 Task: Find the nearest post office or mailbox using Google Maps.
Action: Mouse moved to (484, 244)
Screenshot: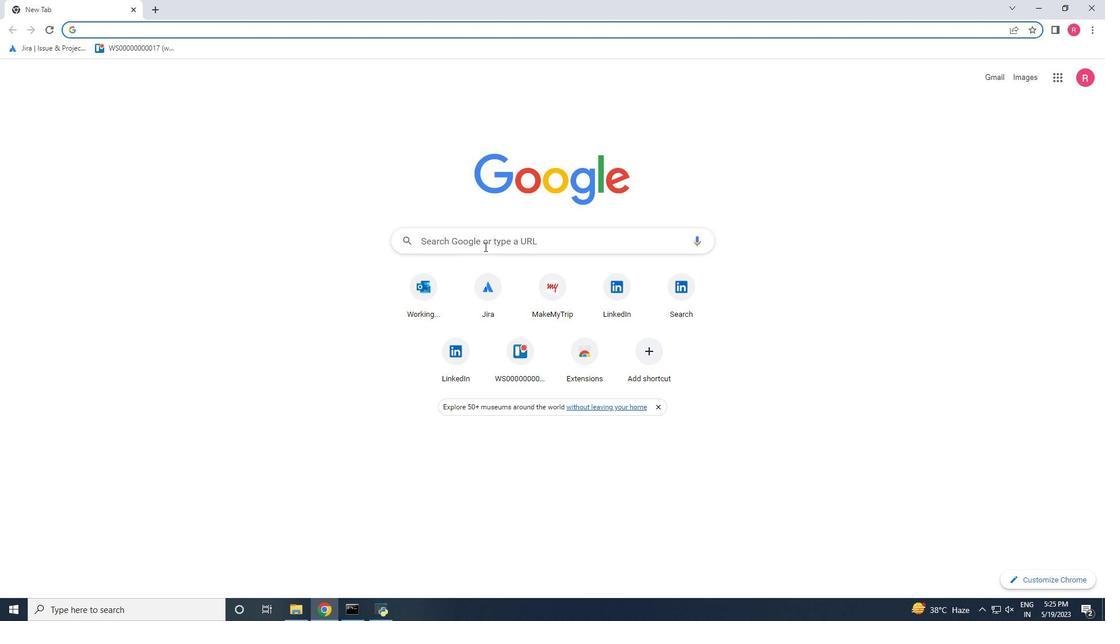 
Action: Mouse pressed left at (484, 244)
Screenshot: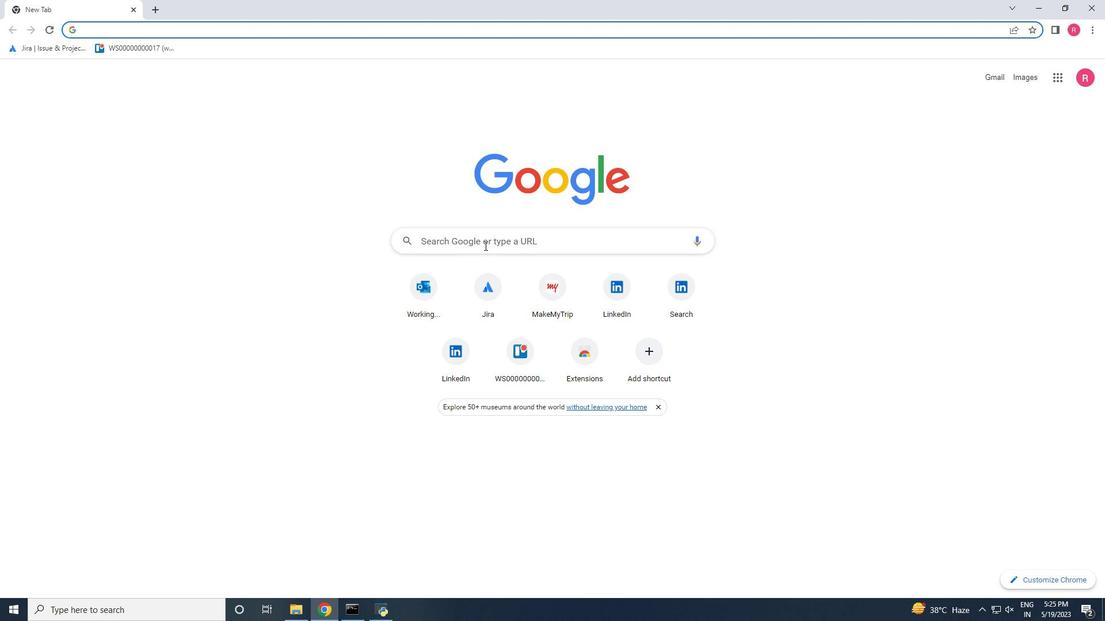 
Action: Key pressed map<Key.backspace><Key.backspace><Key.backspace><Key.backspace><Key.backspace>ap<Key.backspace><Key.backspace>map<Key.enter>
Screenshot: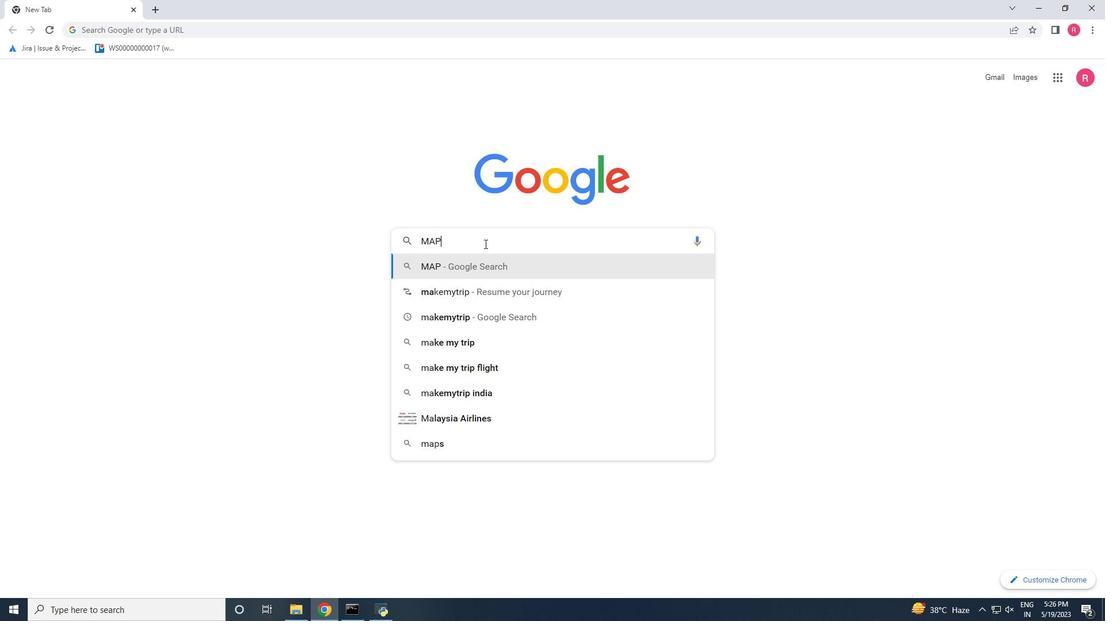 
Action: Mouse moved to (172, 167)
Screenshot: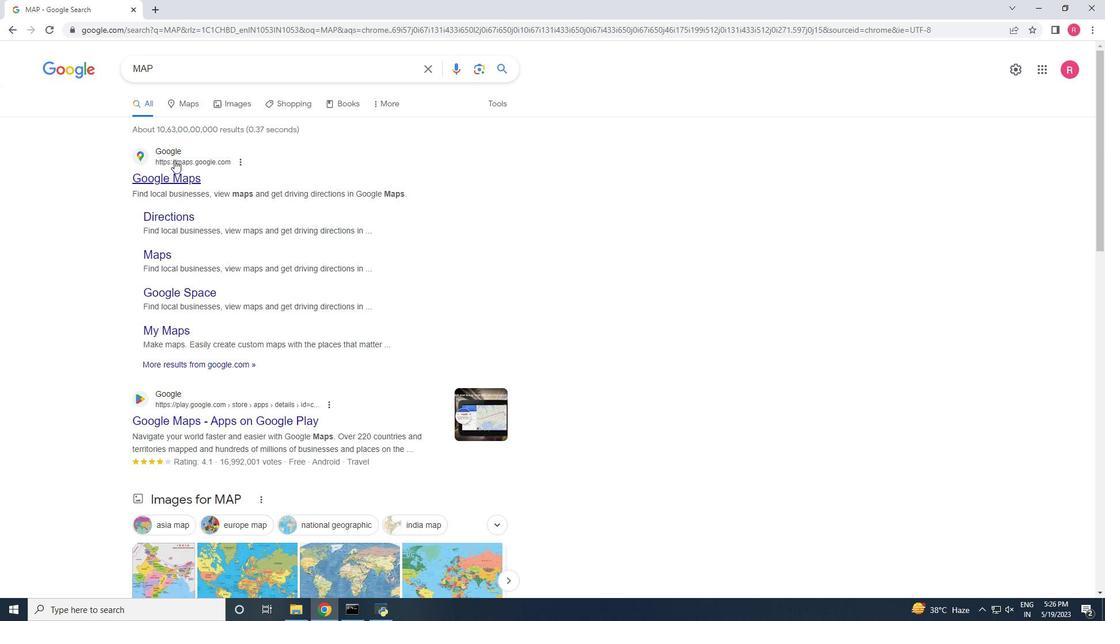 
Action: Mouse pressed left at (172, 167)
Screenshot: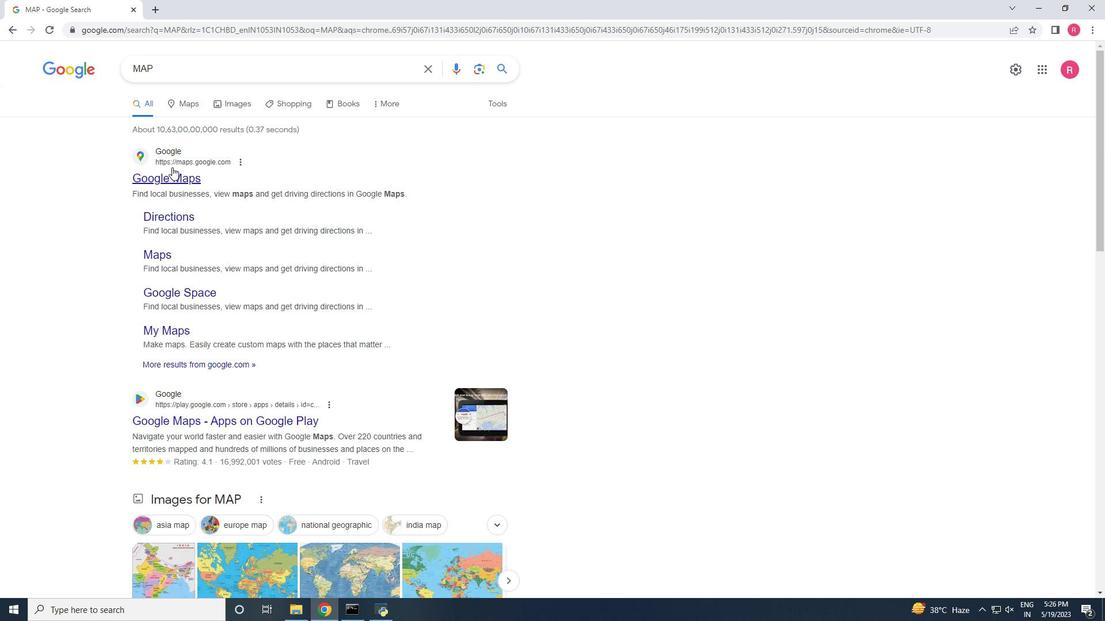 
Action: Mouse moved to (175, 180)
Screenshot: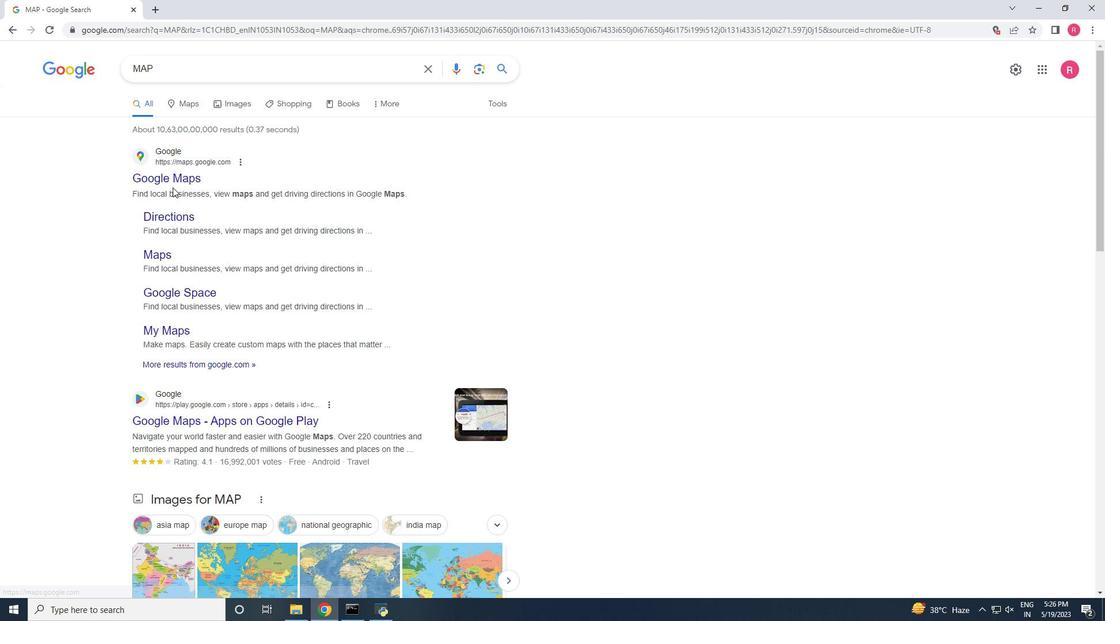 
Action: Mouse pressed left at (175, 180)
Screenshot: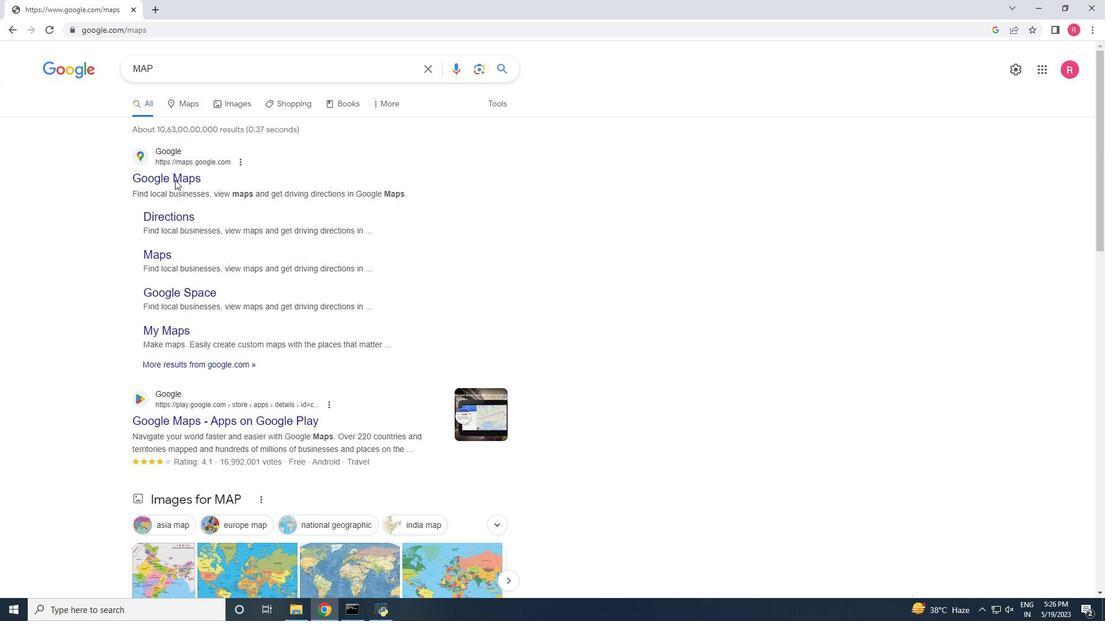 
Action: Mouse moved to (211, 219)
Screenshot: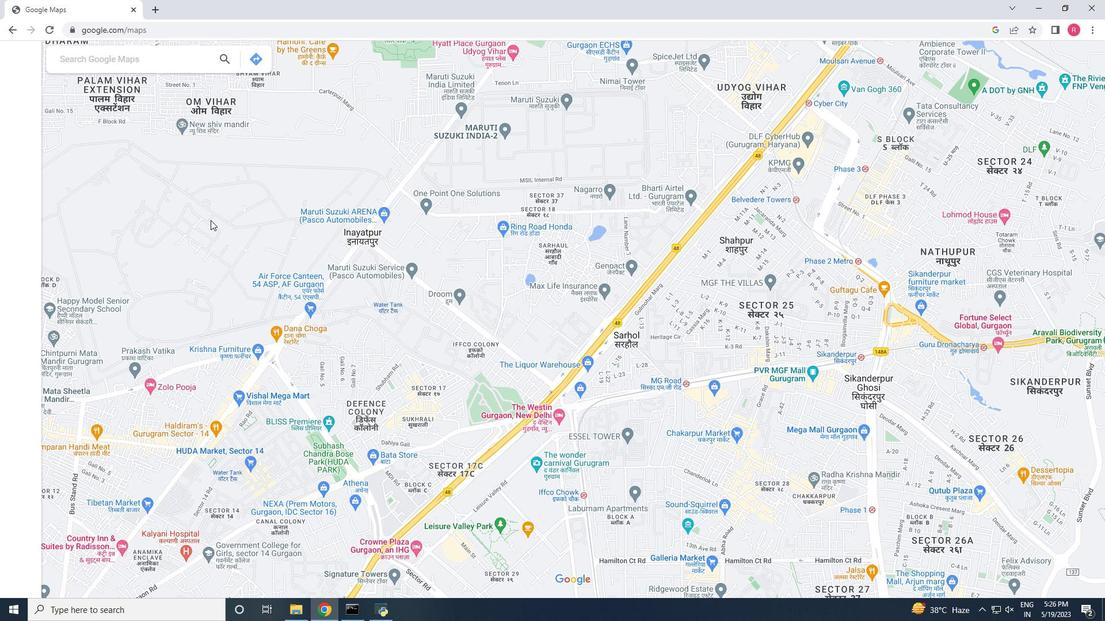 
Action: Mouse scrolled (211, 220) with delta (0, 0)
Screenshot: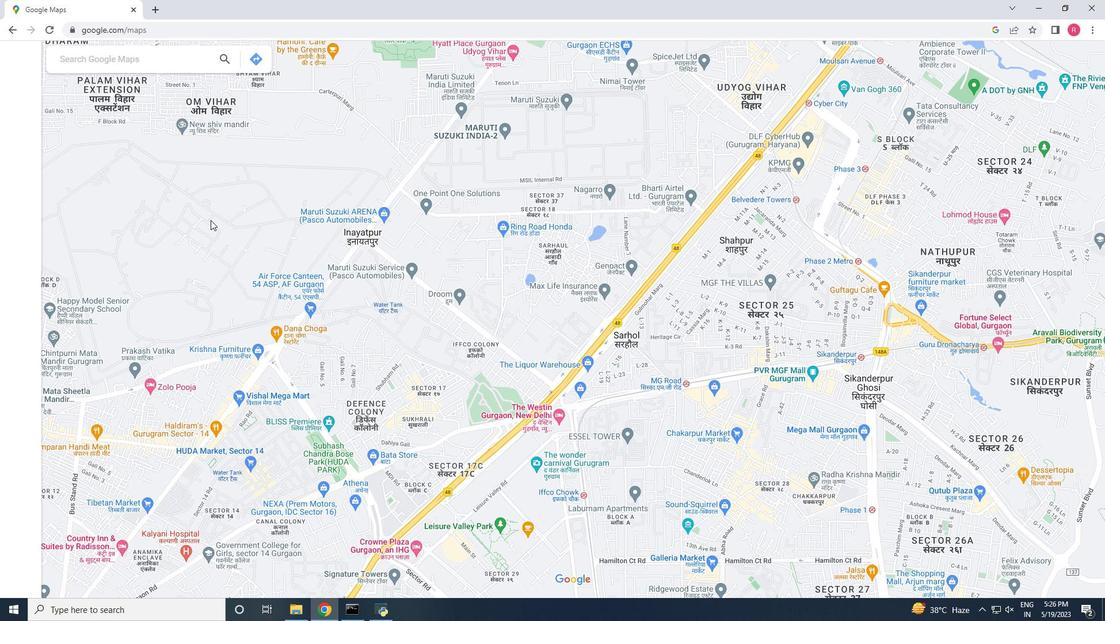 
Action: Mouse scrolled (211, 220) with delta (0, 0)
Screenshot: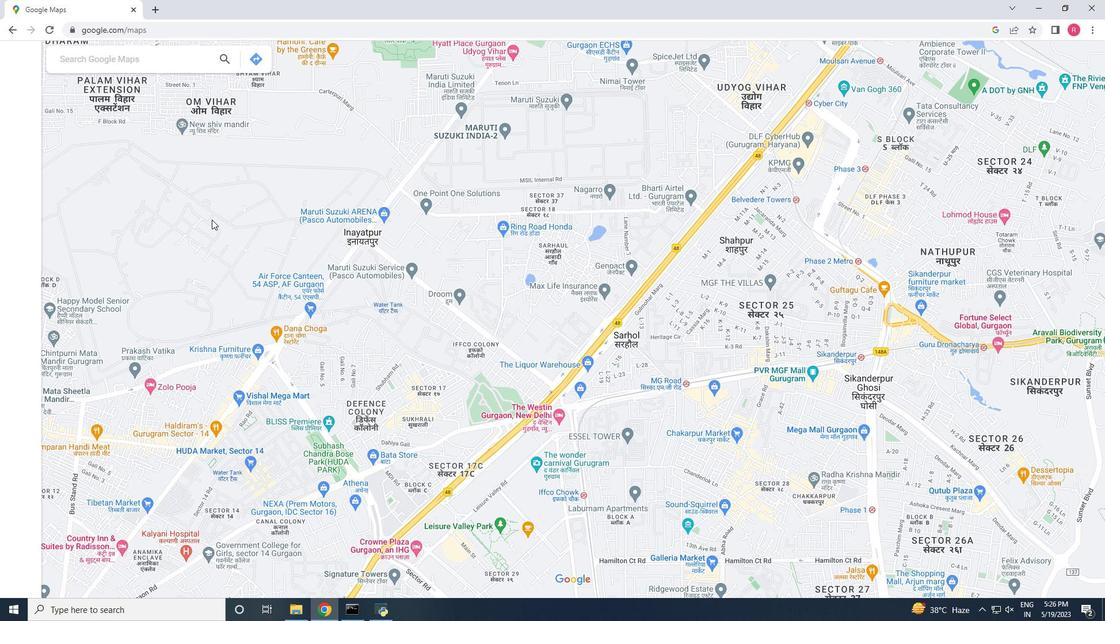 
Action: Mouse scrolled (211, 220) with delta (0, 0)
Screenshot: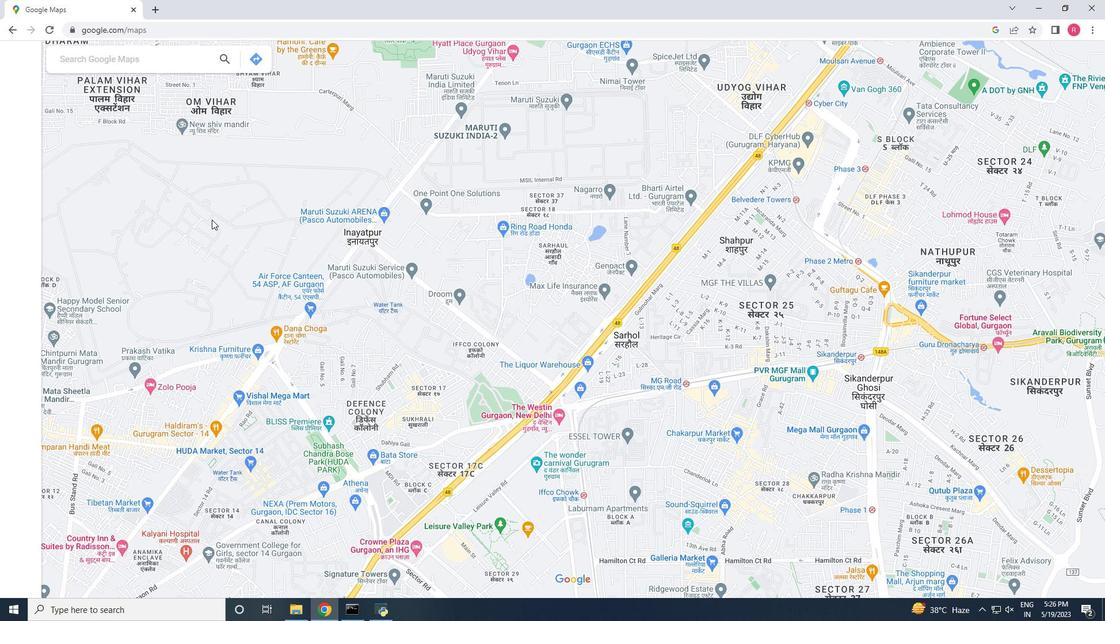 
Action: Mouse scrolled (211, 220) with delta (0, 0)
Screenshot: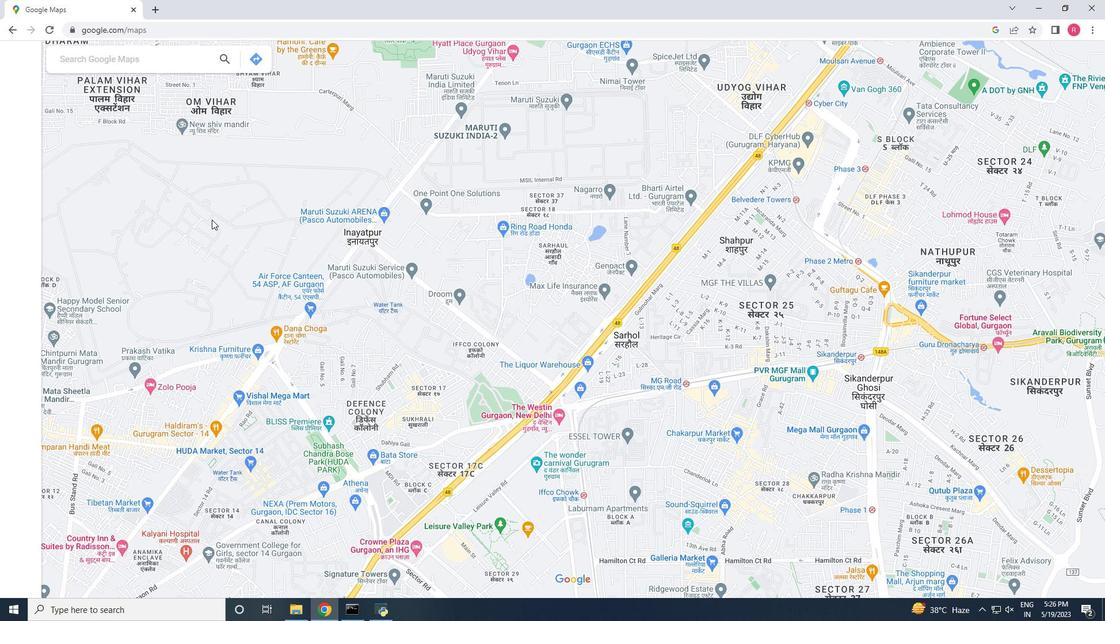 
Action: Mouse moved to (122, 63)
Screenshot: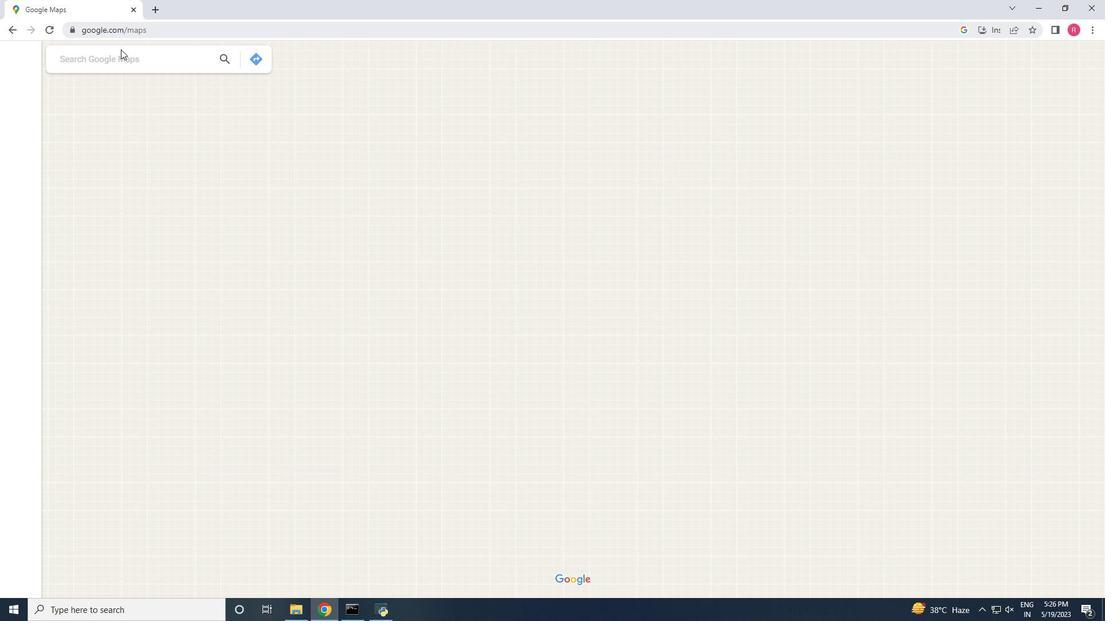 
Action: Mouse pressed left at (122, 63)
Screenshot: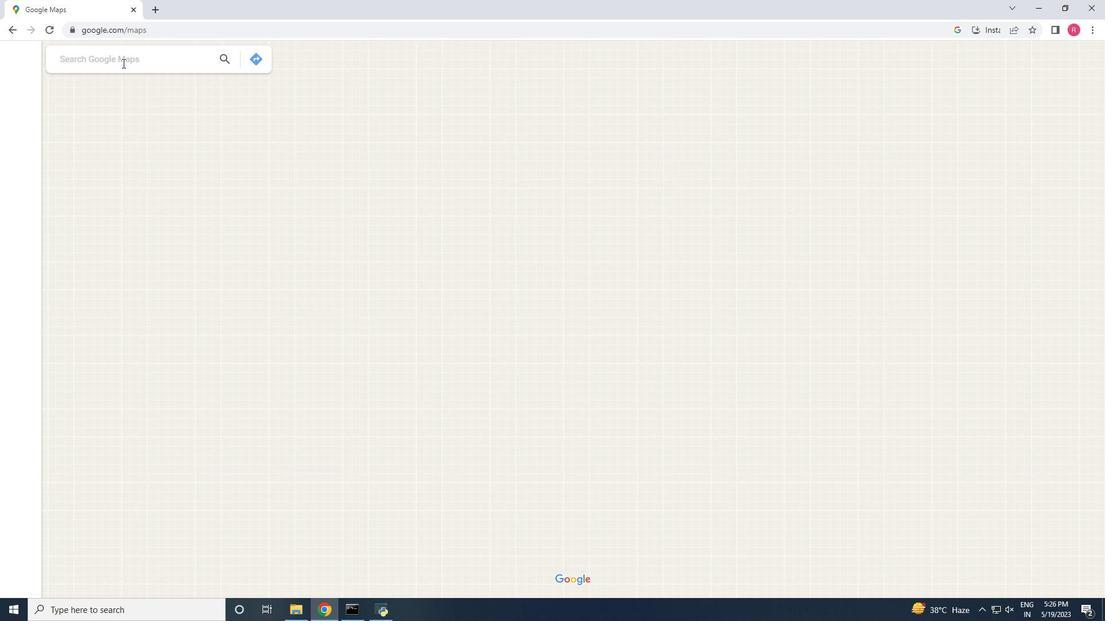 
Action: Key pressed nearby<Key.caps_lock><Key.space>POST<Key.space>OFFI<Key.down><Key.enter>
Screenshot: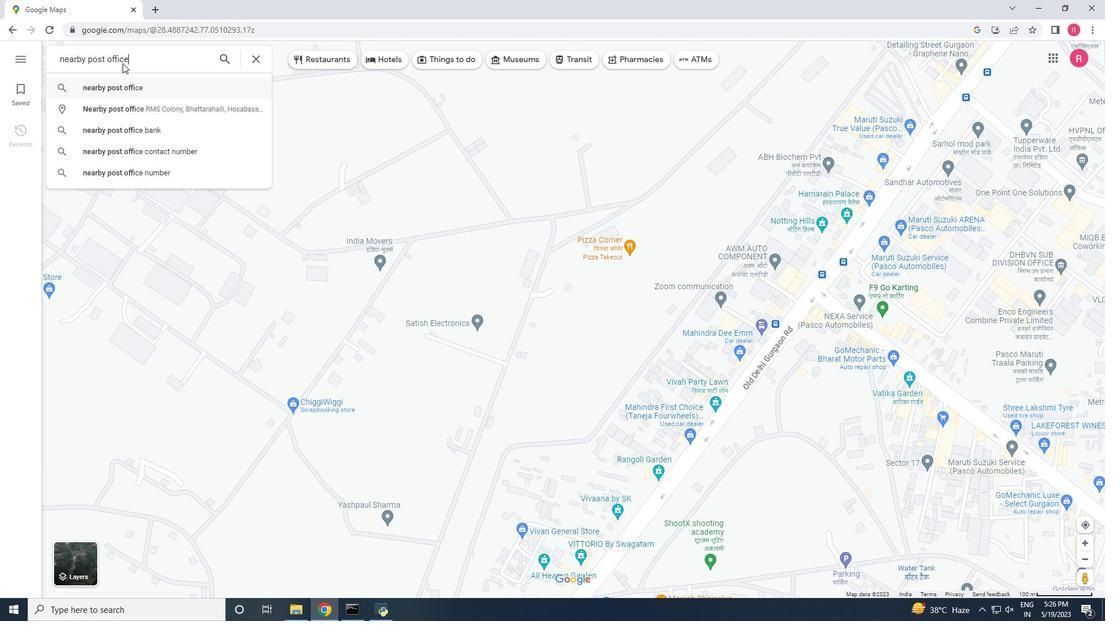
Action: Mouse moved to (107, 105)
Screenshot: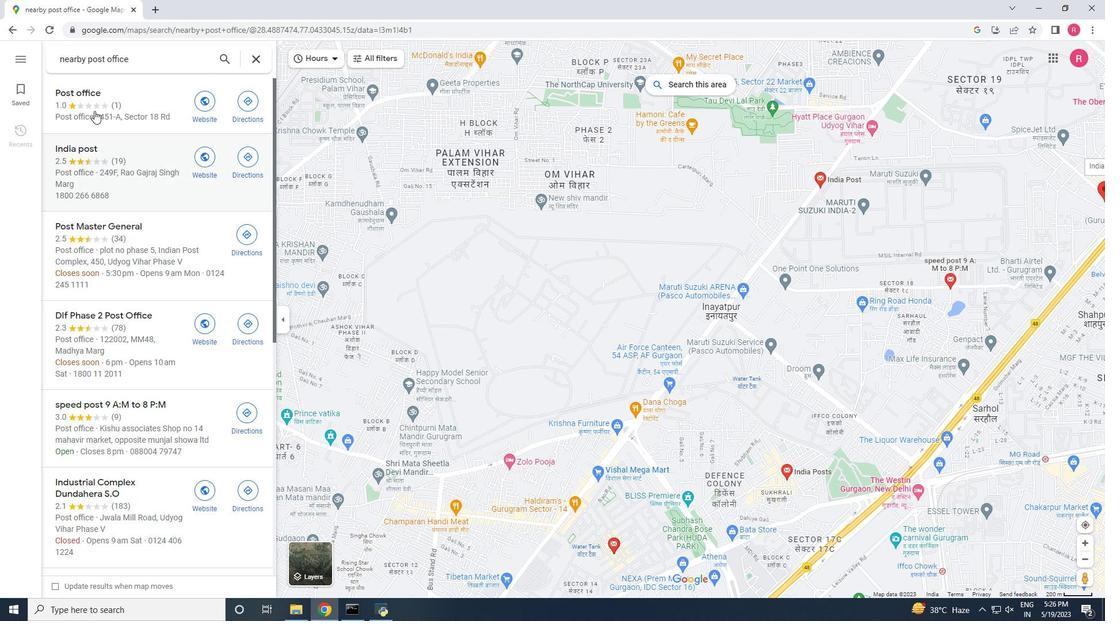 
Action: Mouse pressed left at (107, 105)
Screenshot: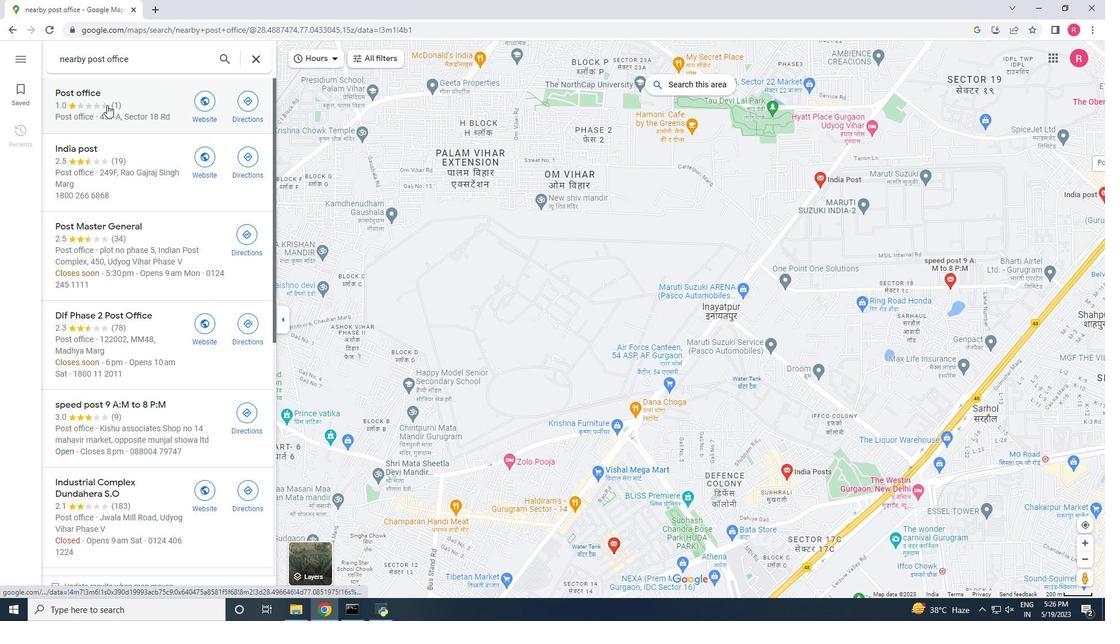 
Action: Mouse moved to (514, 305)
Screenshot: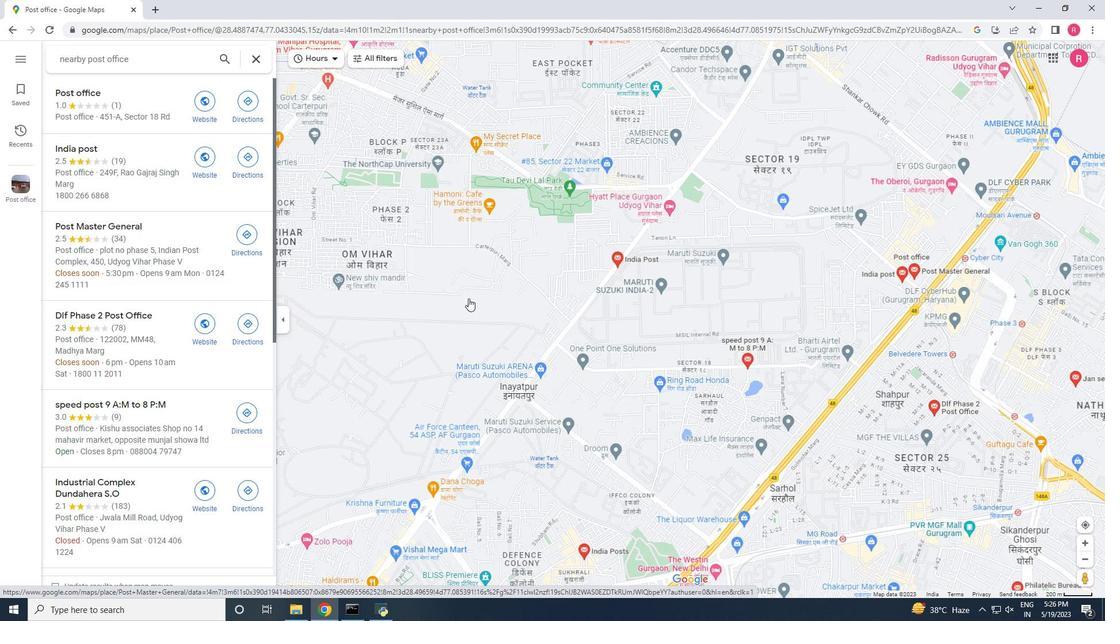 
Action: Mouse scrolled (514, 305) with delta (0, 0)
Screenshot: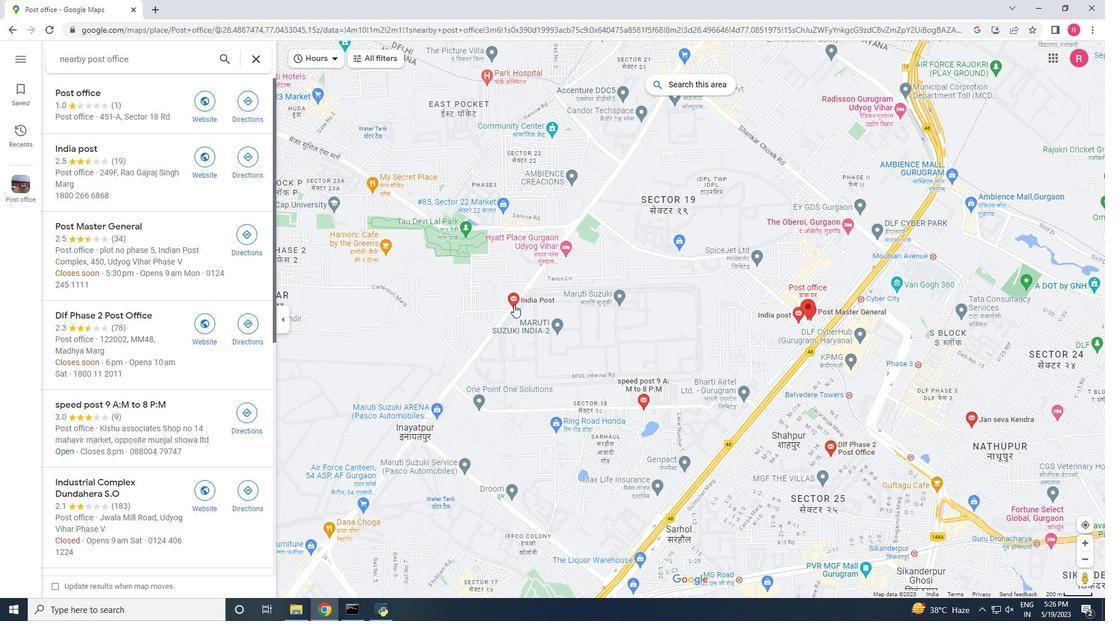 
Action: Mouse scrolled (514, 305) with delta (0, 0)
Screenshot: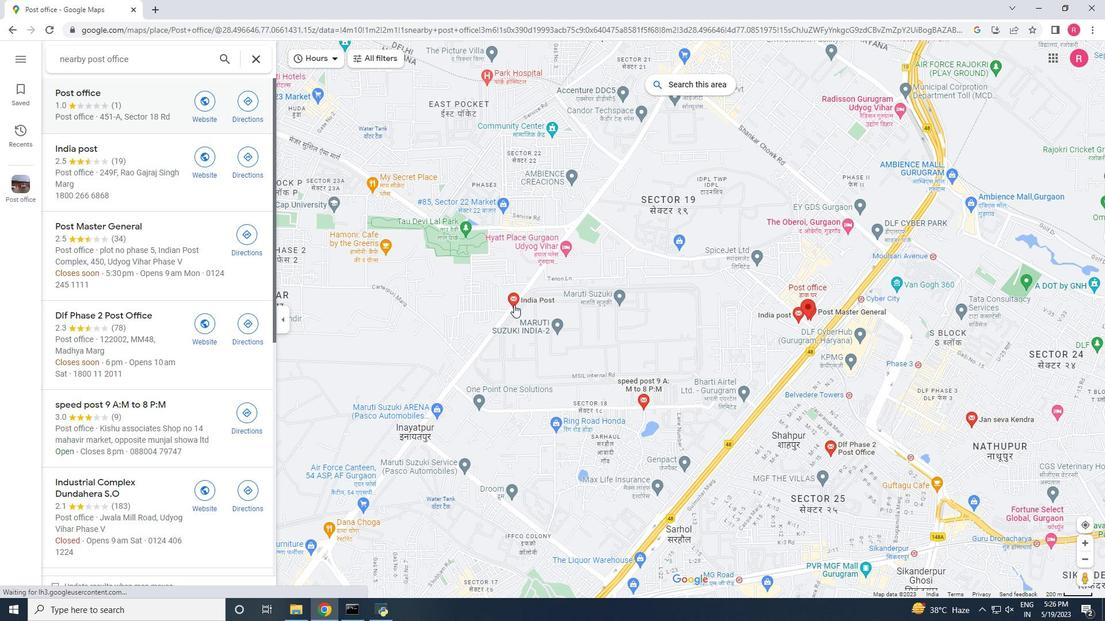 
Action: Mouse scrolled (514, 305) with delta (0, 0)
Screenshot: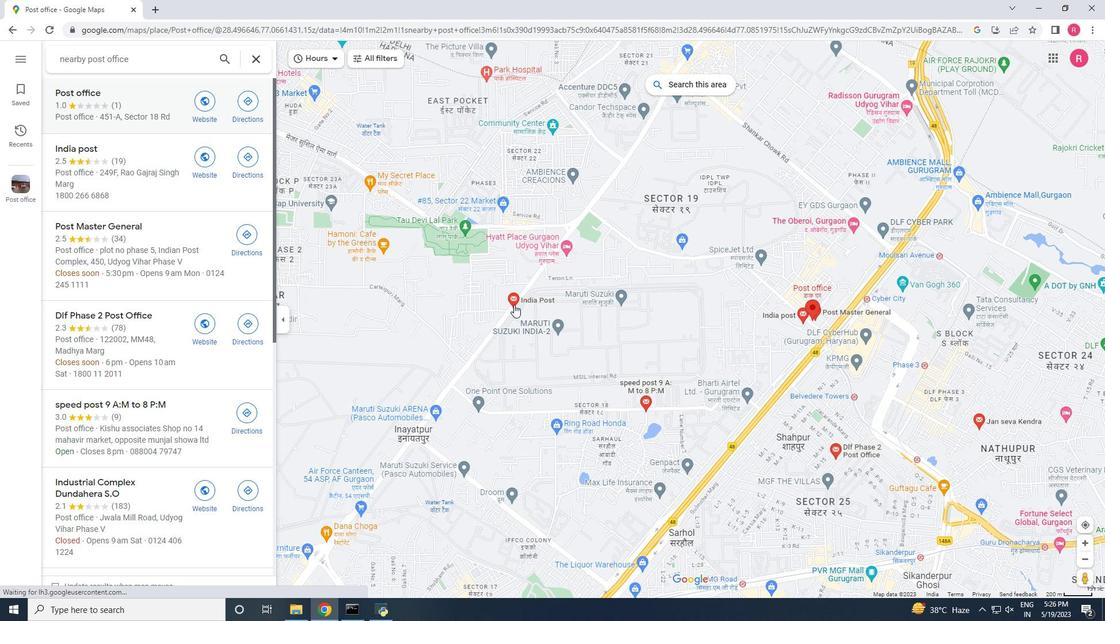 
Action: Mouse scrolled (514, 304) with delta (0, 0)
Screenshot: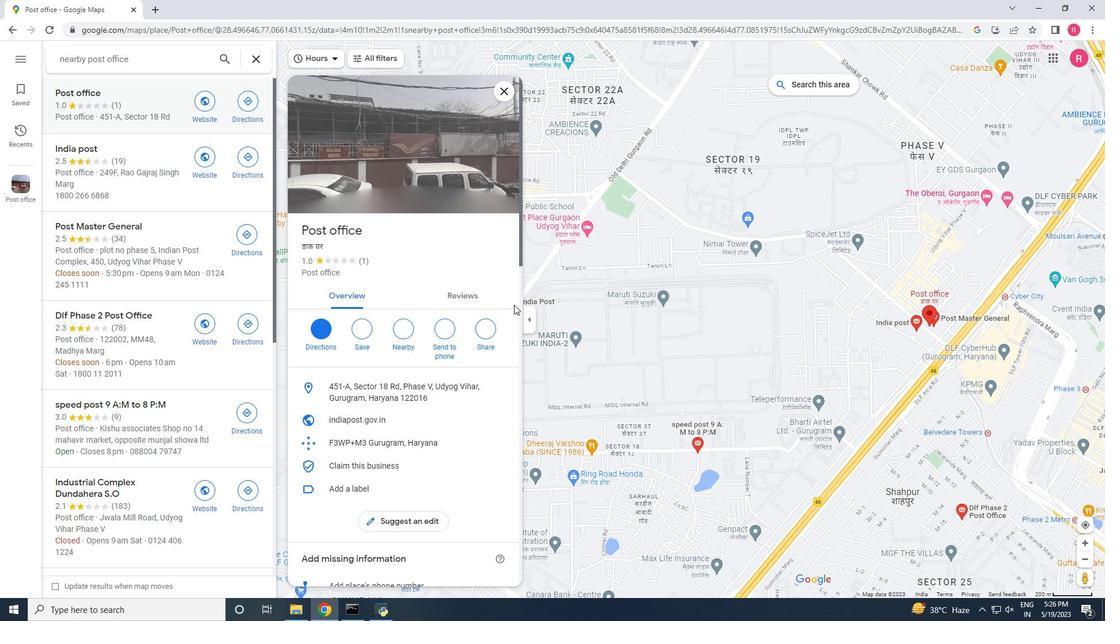 
Action: Mouse scrolled (514, 304) with delta (0, 0)
Screenshot: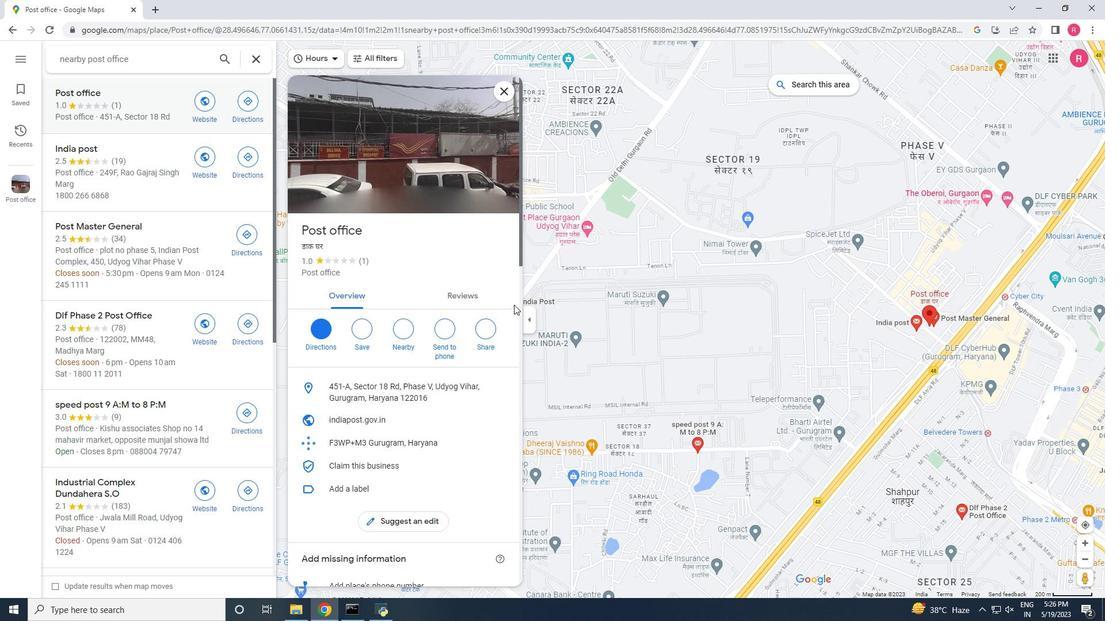 
Action: Mouse moved to (424, 300)
Screenshot: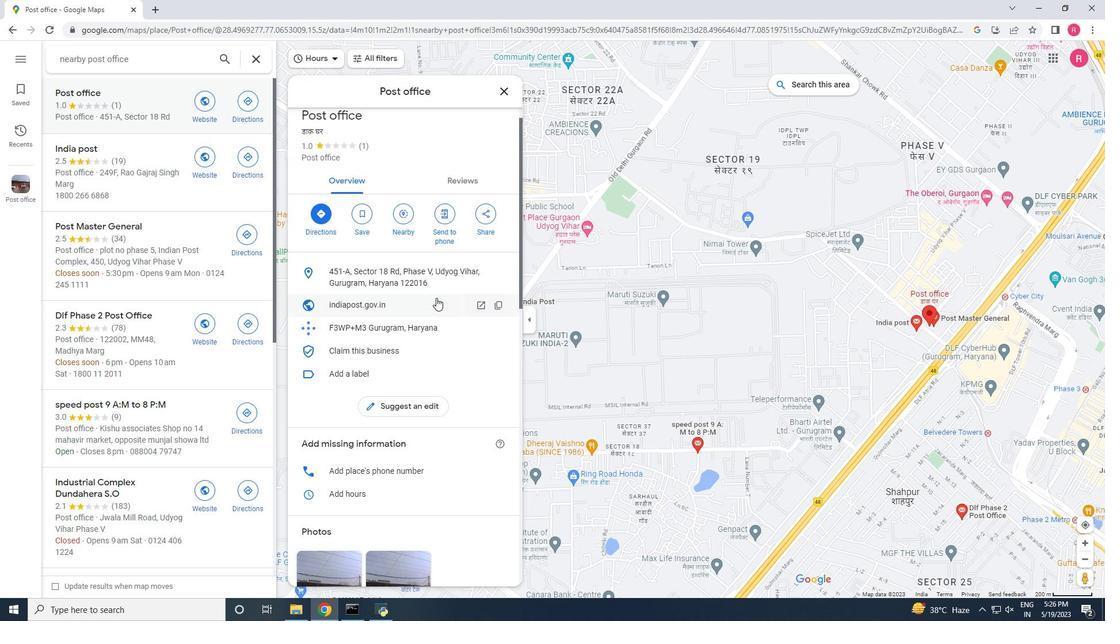 
Action: Mouse scrolled (424, 299) with delta (0, 0)
Screenshot: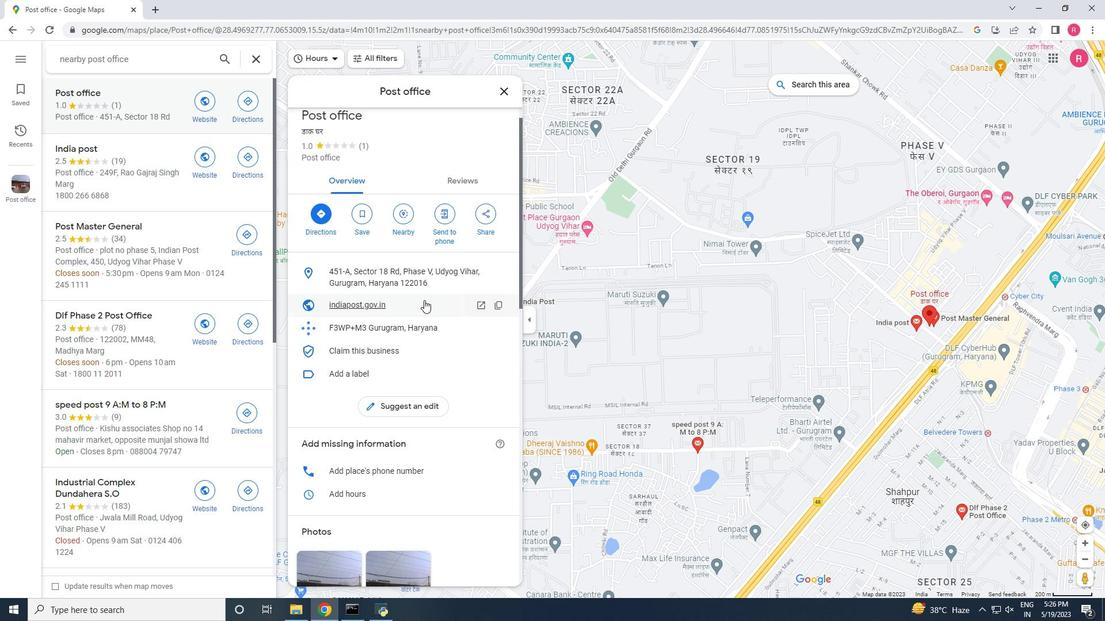
Action: Mouse scrolled (424, 299) with delta (0, 0)
Screenshot: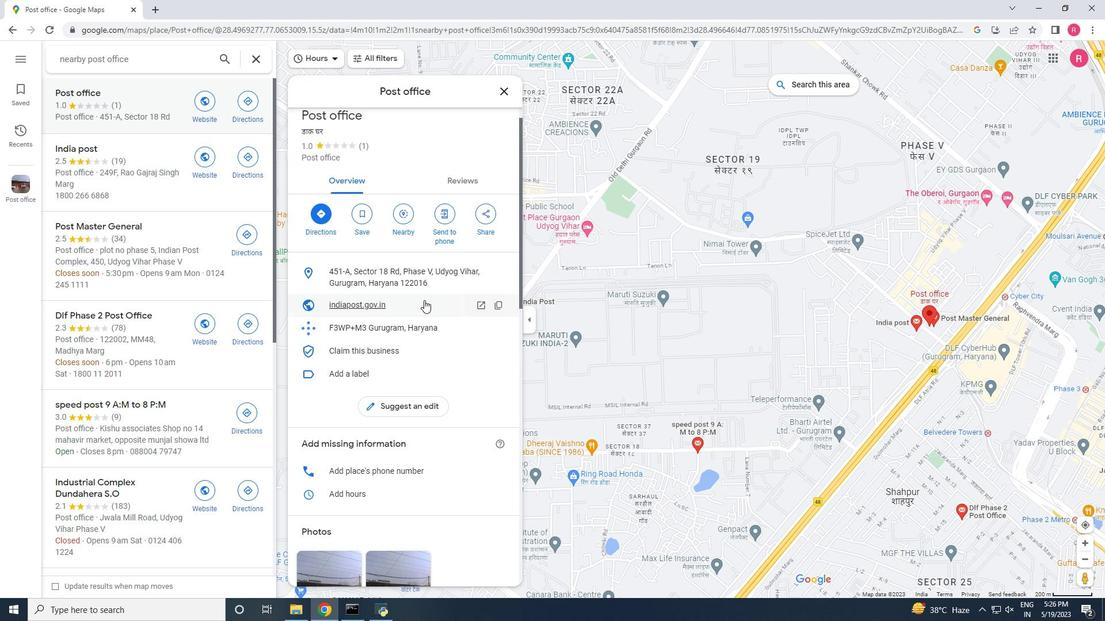 
Action: Mouse moved to (423, 300)
Screenshot: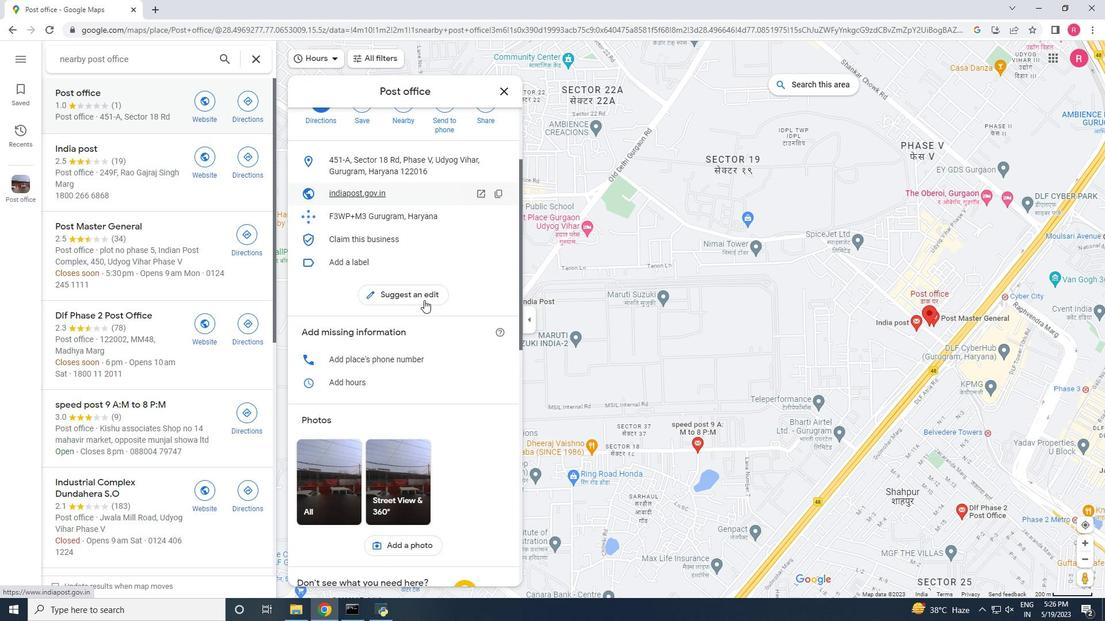 
Action: Mouse scrolled (423, 299) with delta (0, 0)
Screenshot: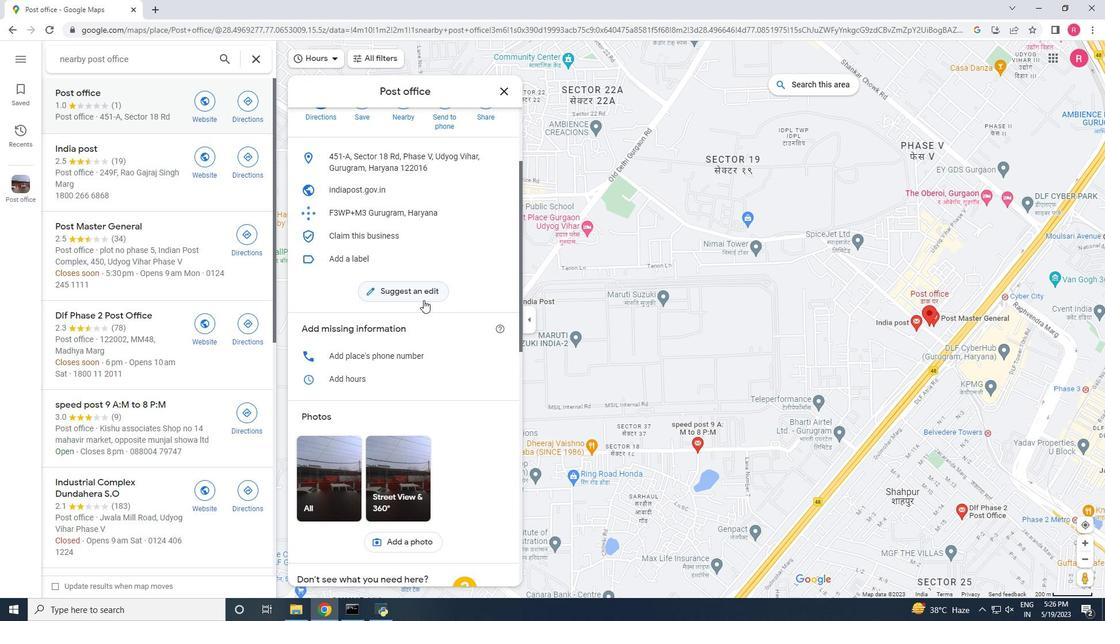 
Action: Mouse scrolled (423, 299) with delta (0, 0)
Screenshot: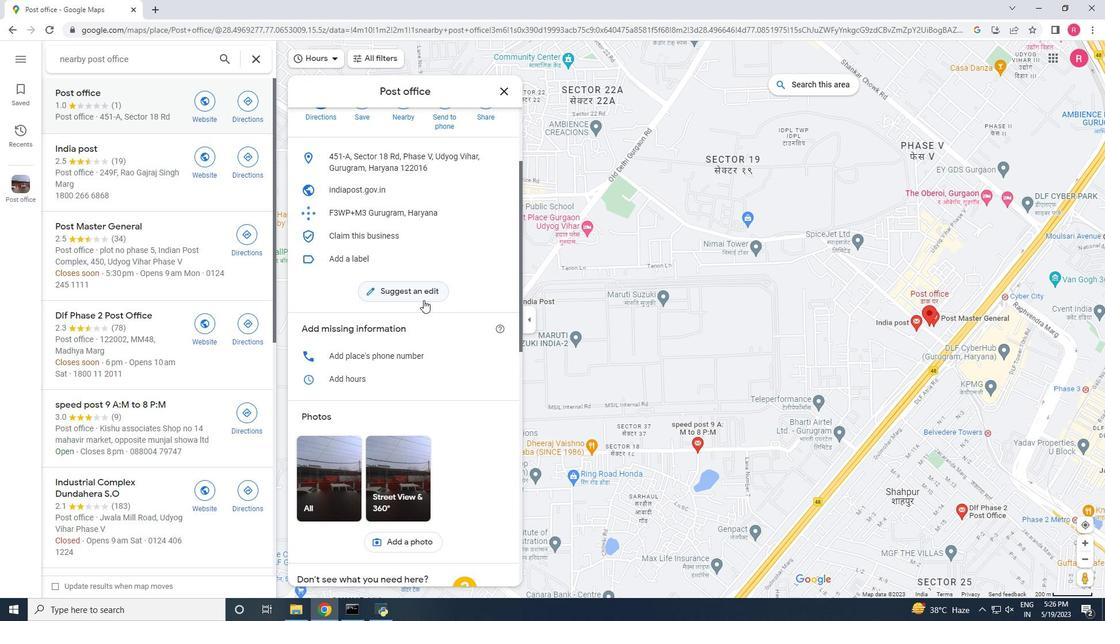 
Action: Mouse scrolled (423, 301) with delta (0, 0)
Screenshot: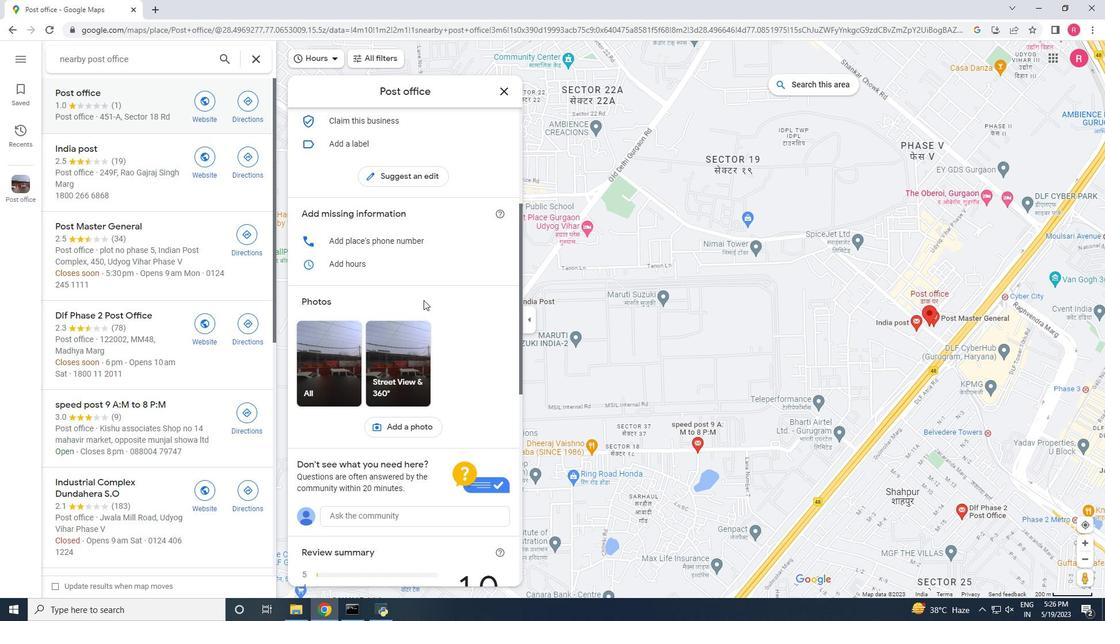 
Action: Mouse scrolled (423, 301) with delta (0, 0)
Screenshot: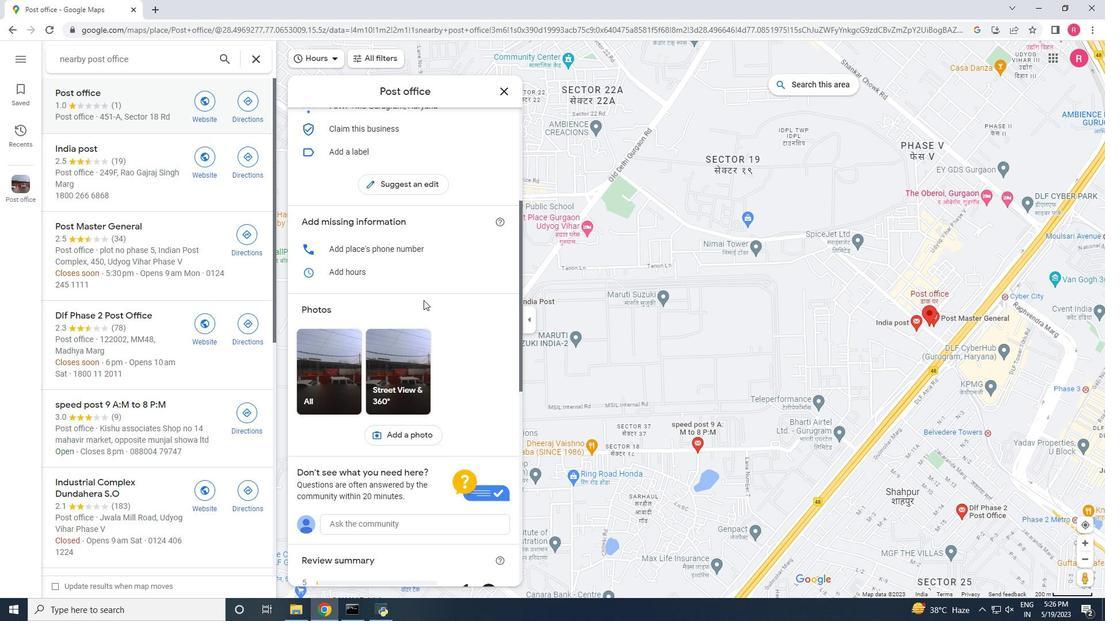 
Action: Mouse scrolled (423, 301) with delta (0, 0)
Screenshot: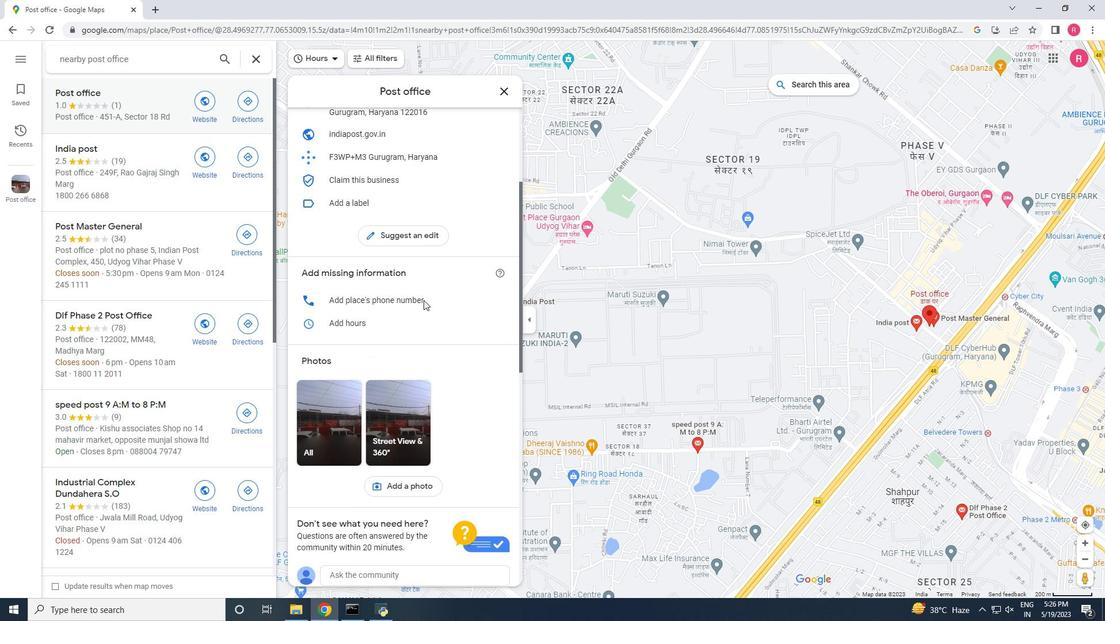 
Action: Mouse scrolled (423, 301) with delta (0, 0)
Screenshot: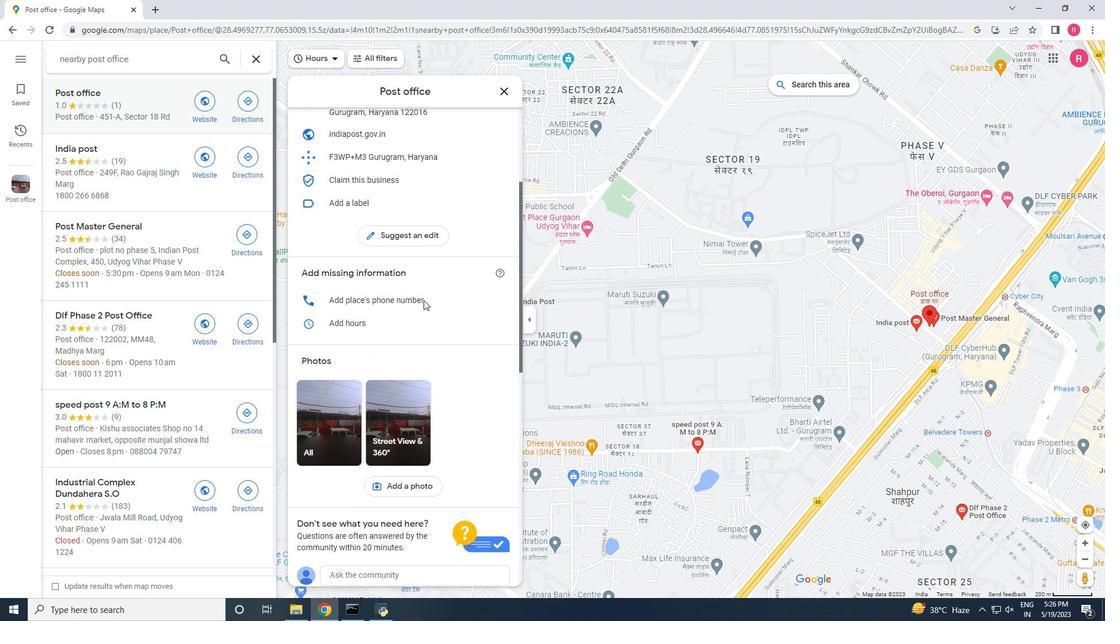 
Action: Mouse scrolled (423, 301) with delta (0, 0)
Screenshot: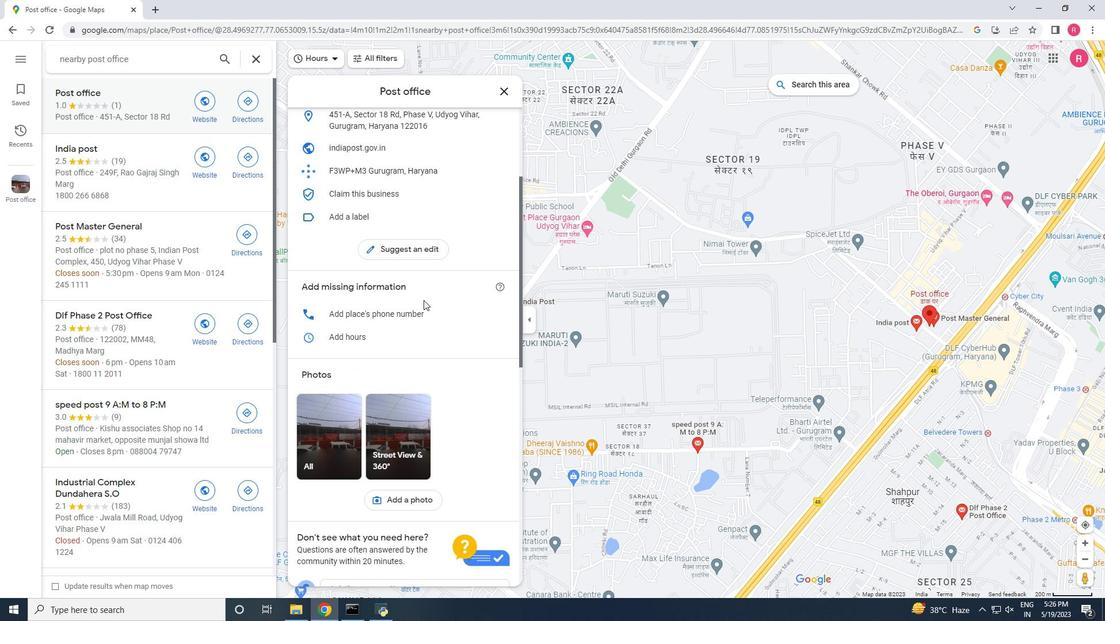 
Action: Mouse scrolled (423, 301) with delta (0, 0)
Screenshot: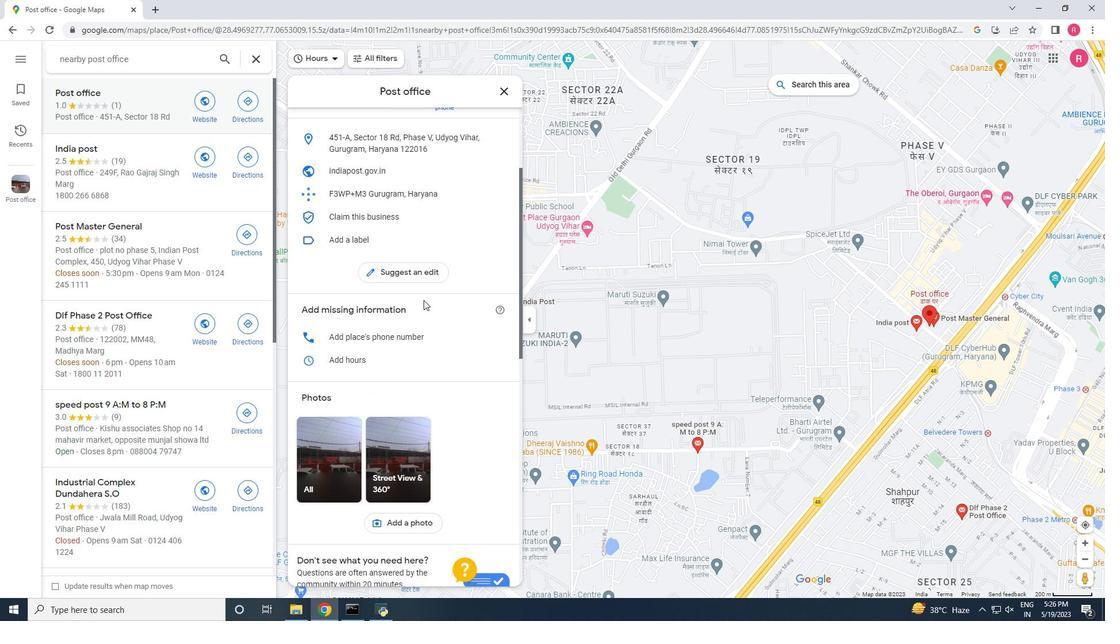 
Action: Mouse scrolled (423, 301) with delta (0, 0)
Screenshot: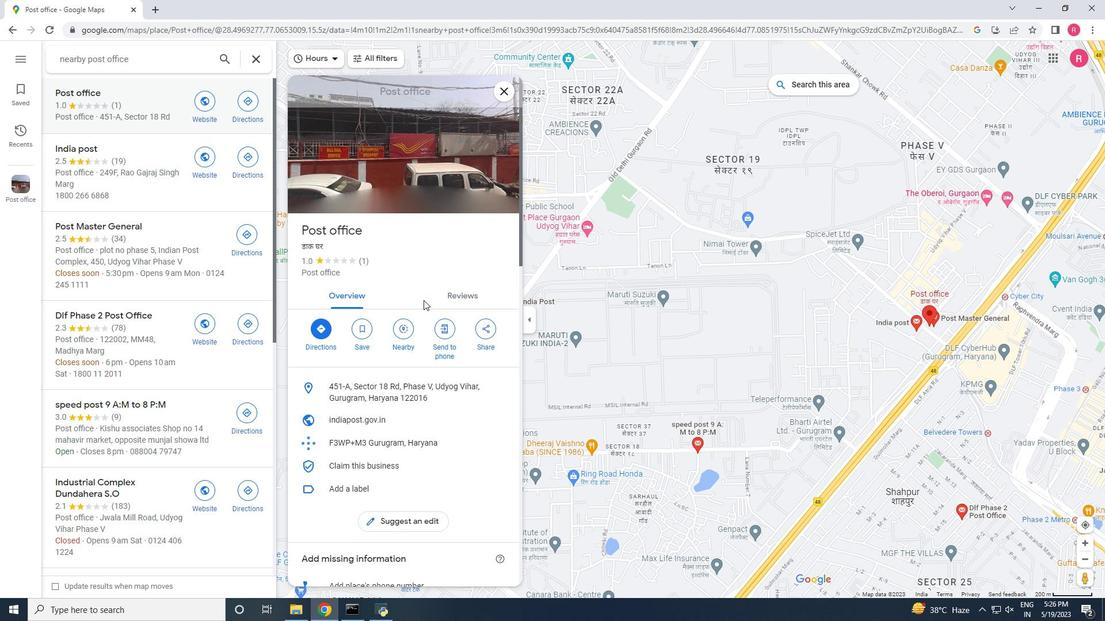 
Action: Mouse scrolled (423, 301) with delta (0, 0)
Screenshot: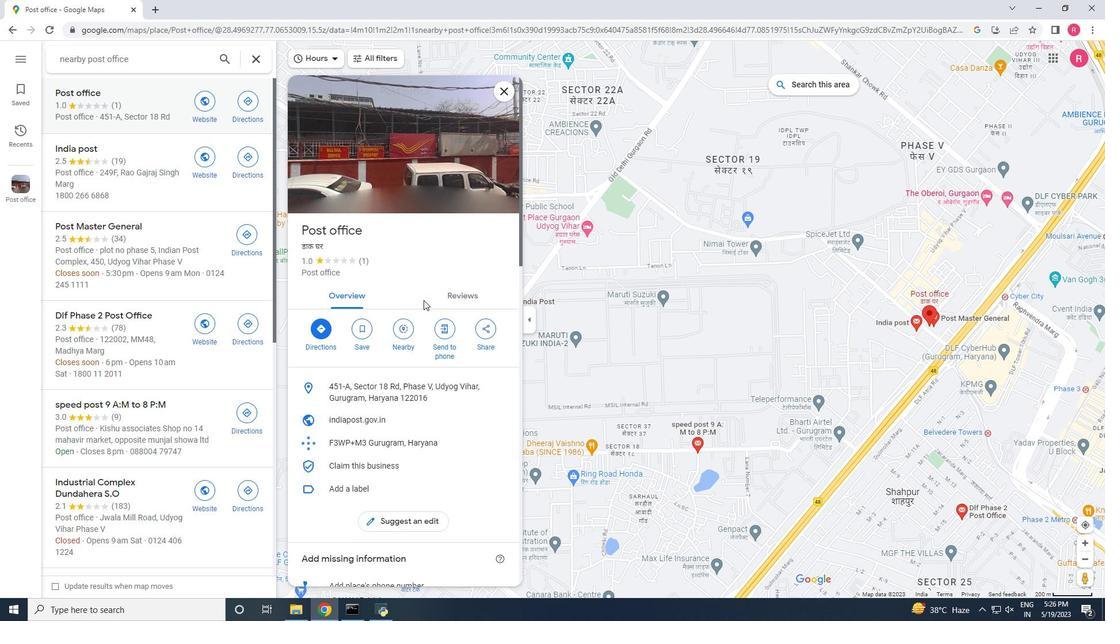 
Action: Mouse scrolled (423, 301) with delta (0, 0)
Screenshot: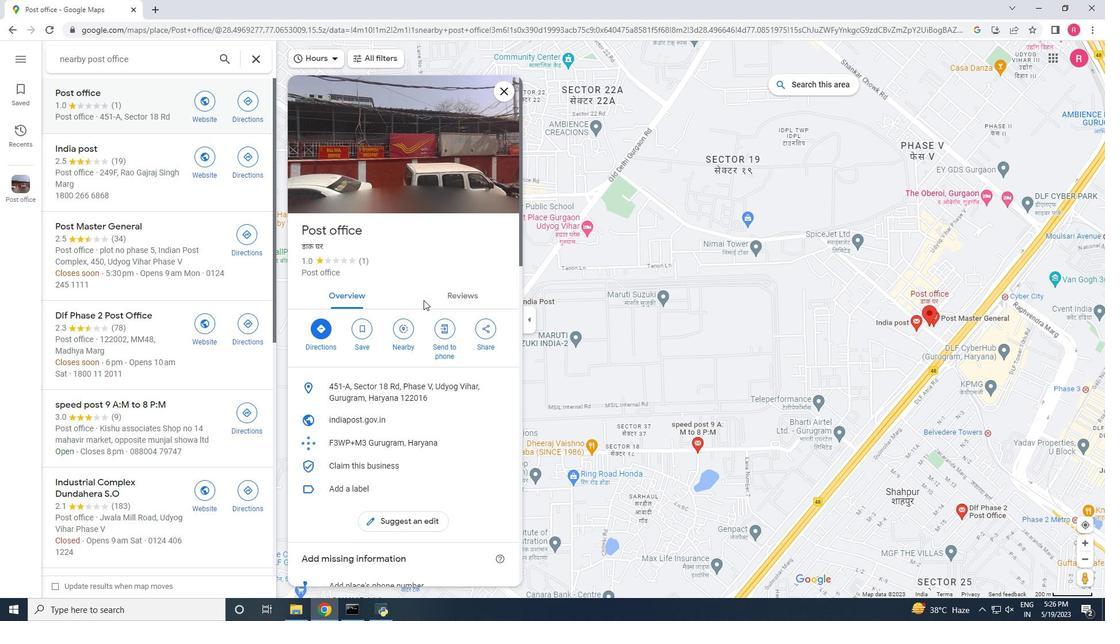 
Action: Mouse scrolled (423, 299) with delta (0, 0)
Screenshot: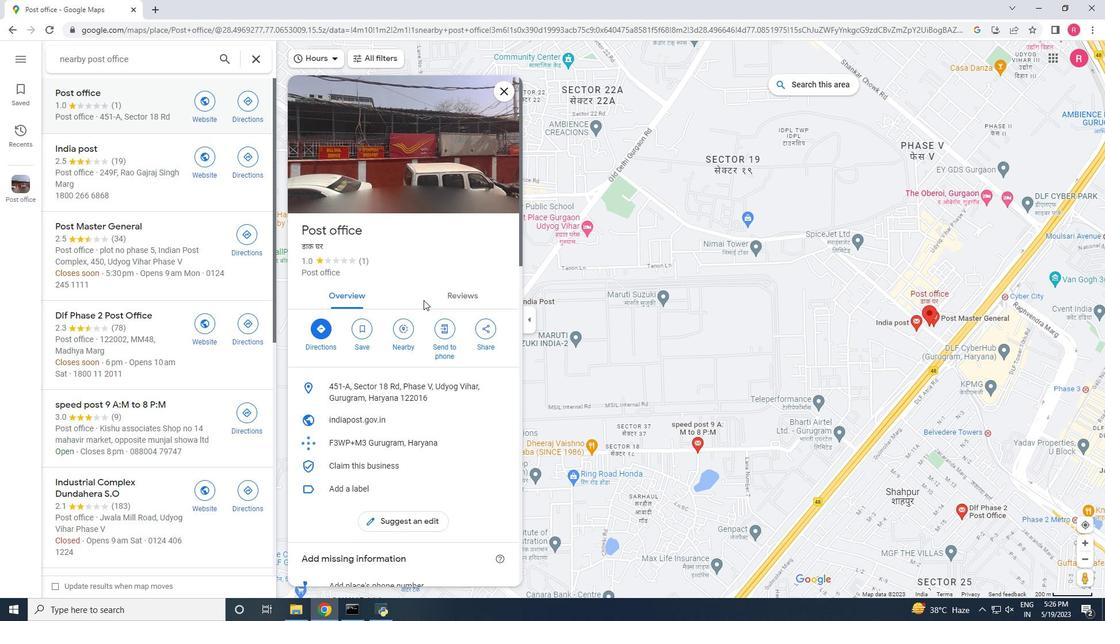 
Action: Mouse scrolled (423, 299) with delta (0, 0)
Screenshot: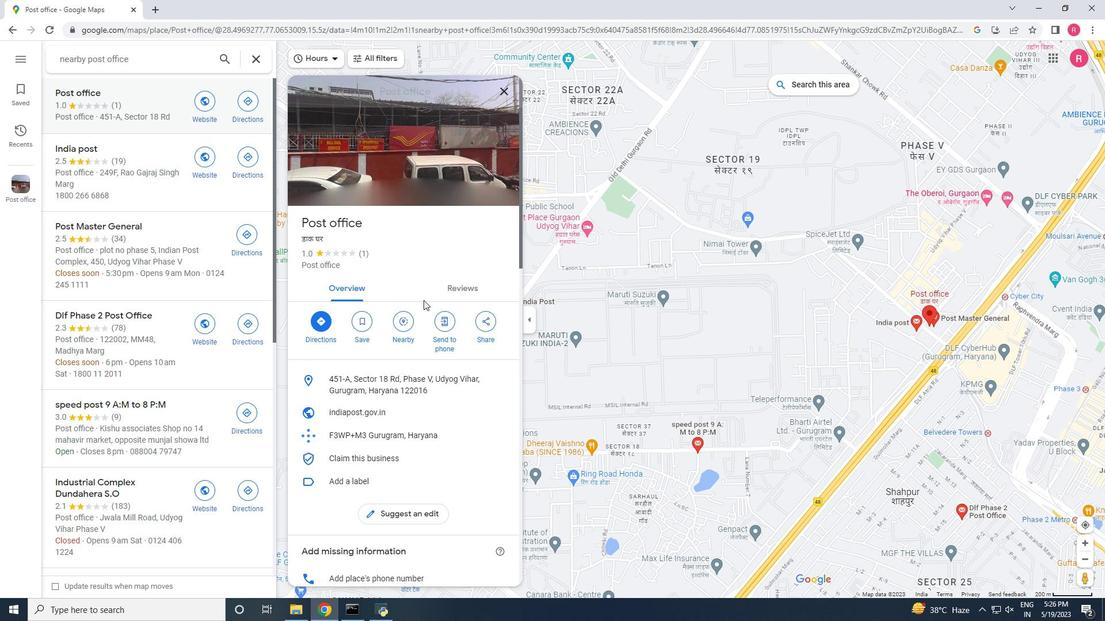 
Action: Mouse scrolled (423, 299) with delta (0, 0)
Screenshot: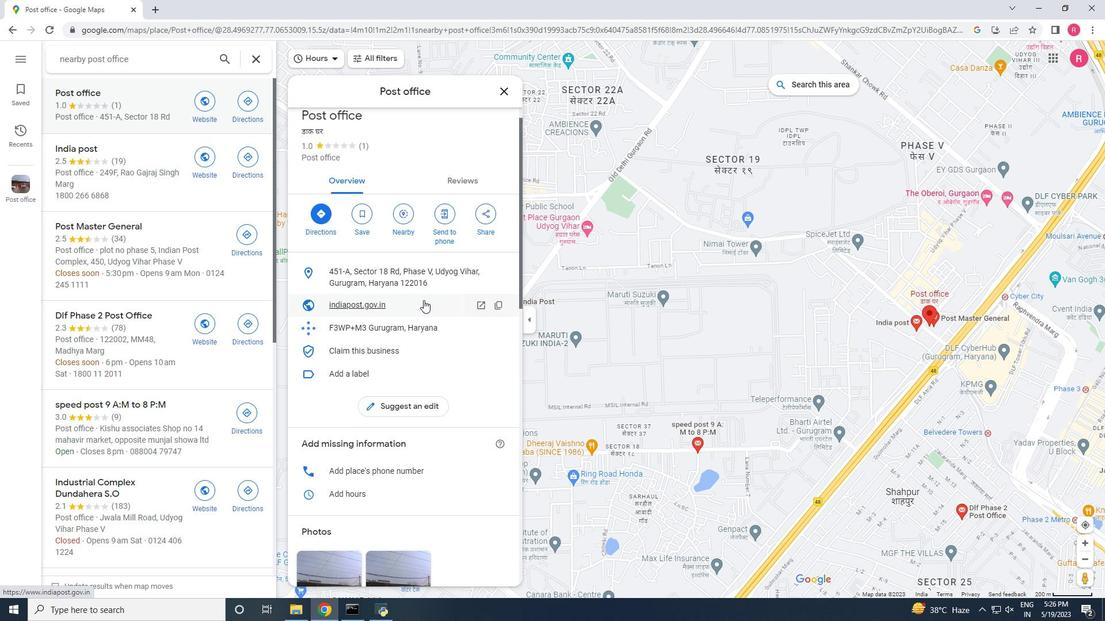 
Action: Mouse moved to (422, 300)
Screenshot: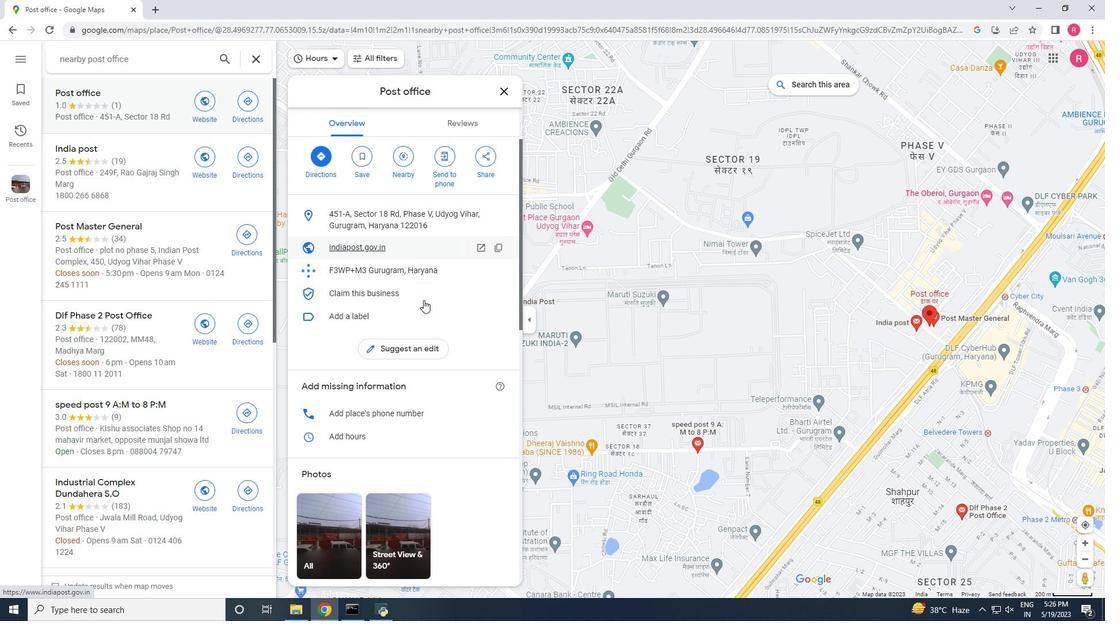 
Action: Mouse scrolled (422, 299) with delta (0, 0)
Screenshot: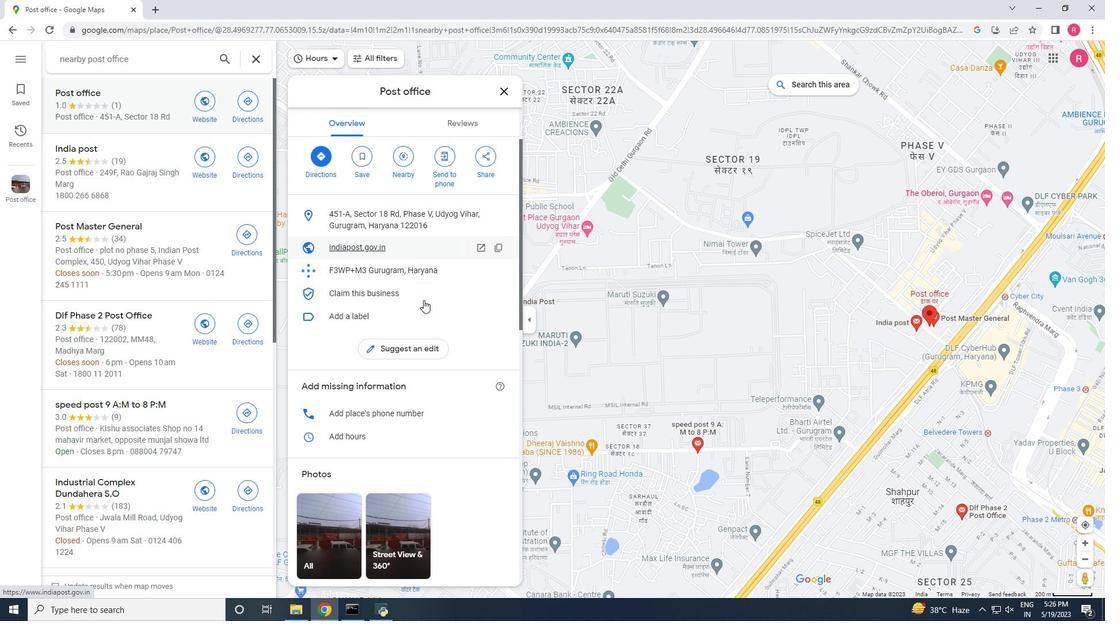 
Action: Mouse moved to (422, 300)
Screenshot: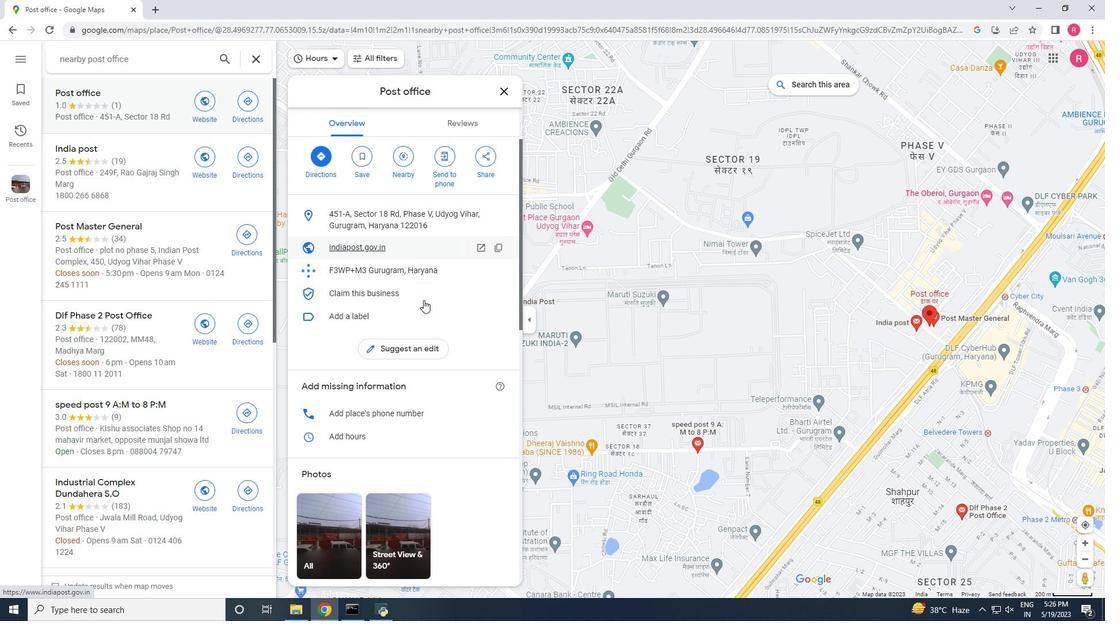 
Action: Mouse scrolled (422, 301) with delta (0, 0)
Screenshot: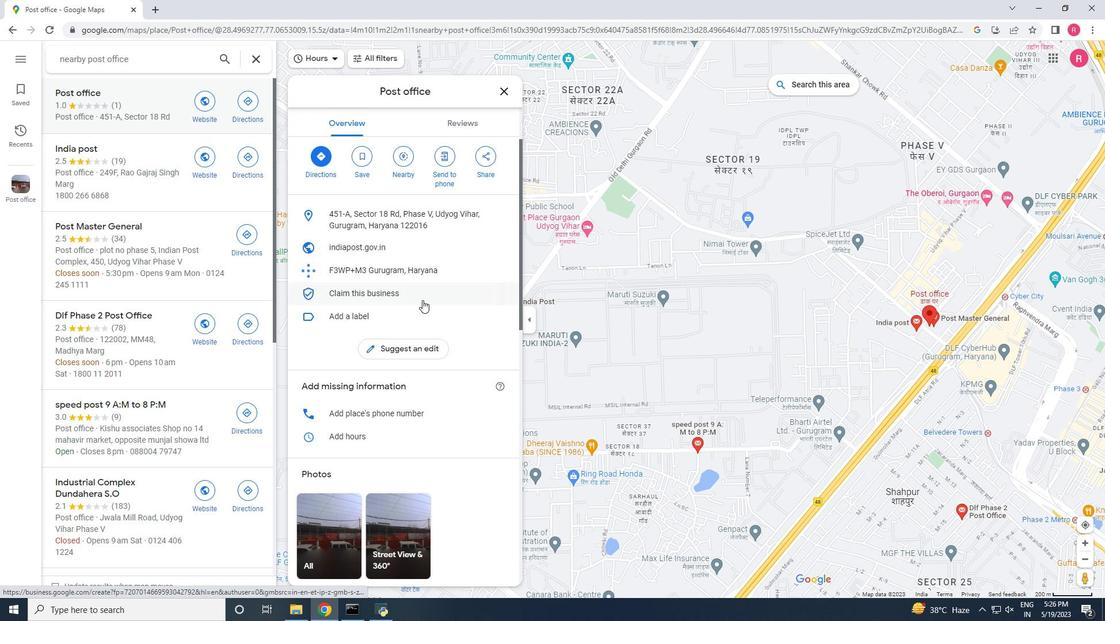 
Action: Mouse scrolled (422, 301) with delta (0, 0)
Screenshot: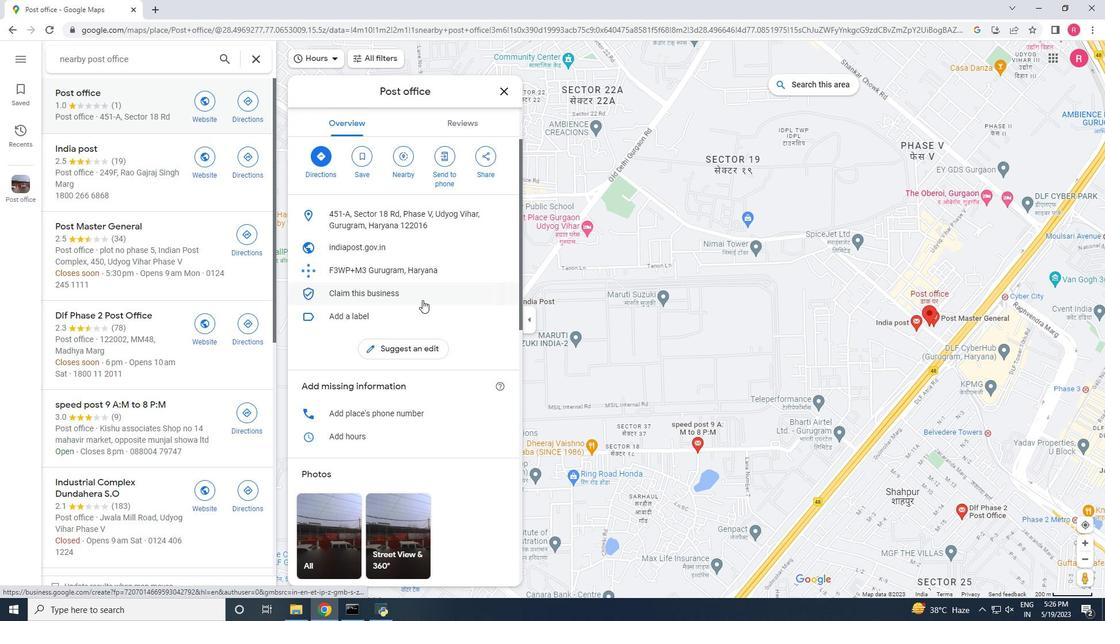 
Action: Mouse scrolled (422, 301) with delta (0, 0)
Screenshot: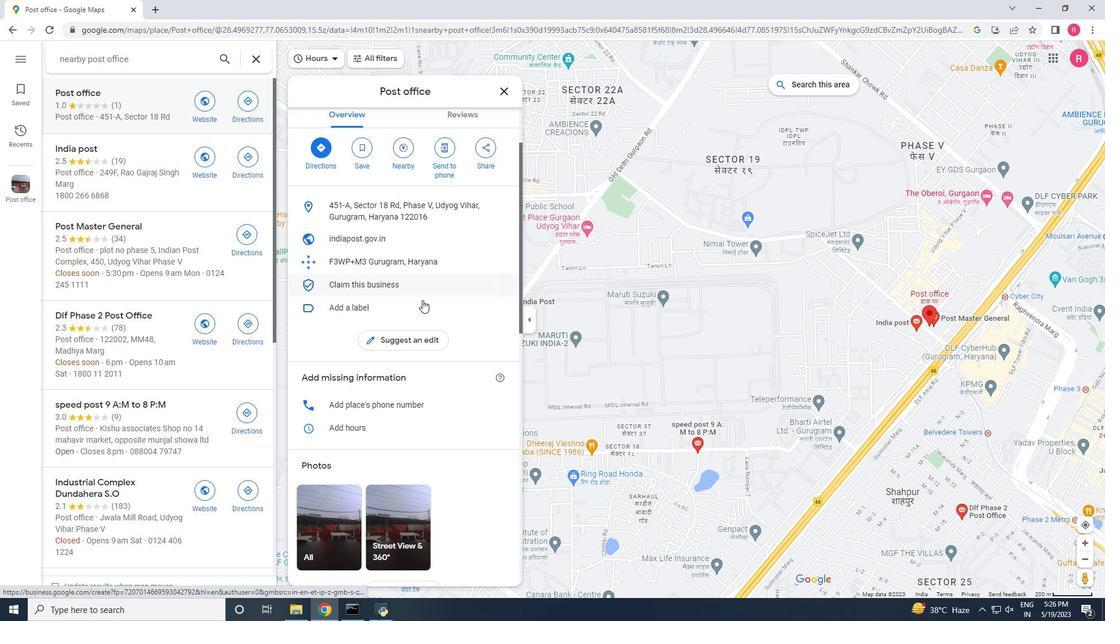 
Action: Mouse scrolled (422, 301) with delta (0, 0)
Screenshot: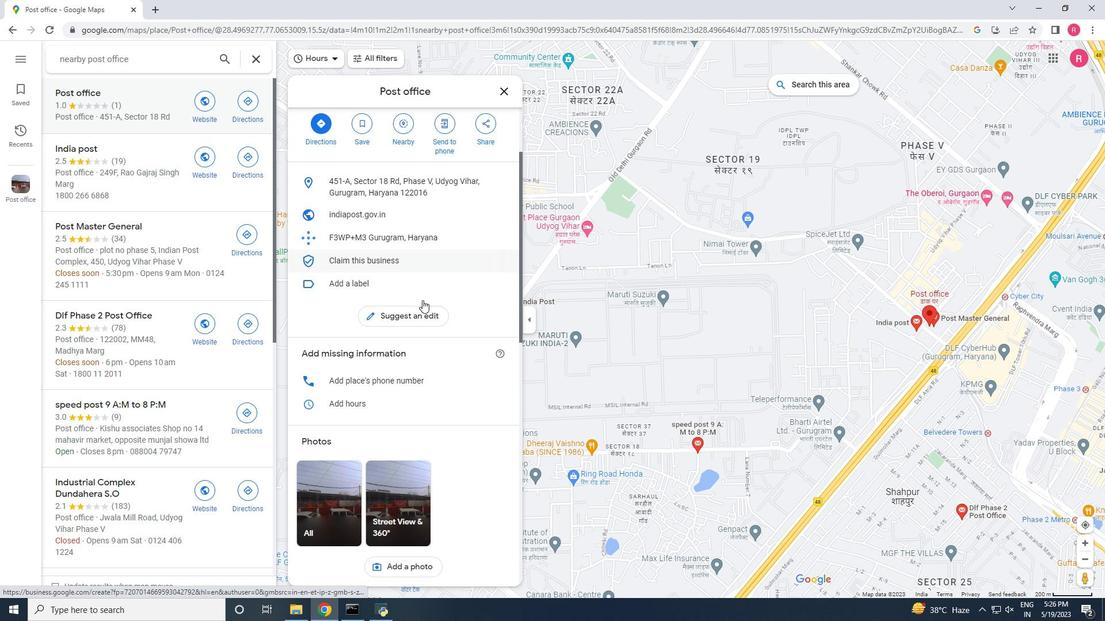 
Action: Mouse moved to (381, 329)
Screenshot: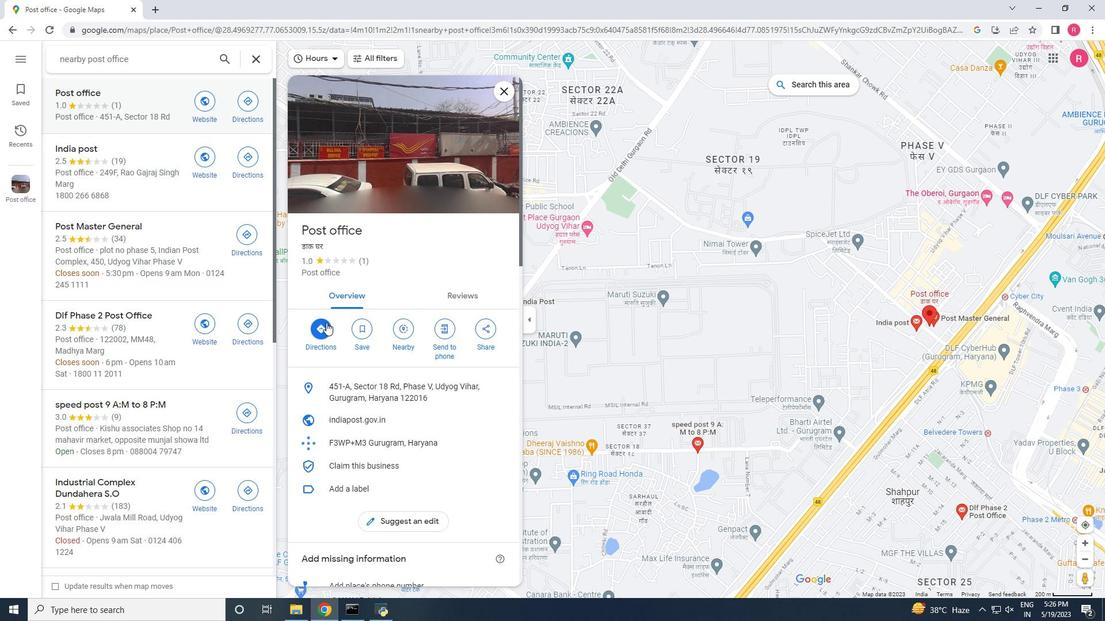
Action: Mouse scrolled (381, 328) with delta (0, 0)
Screenshot: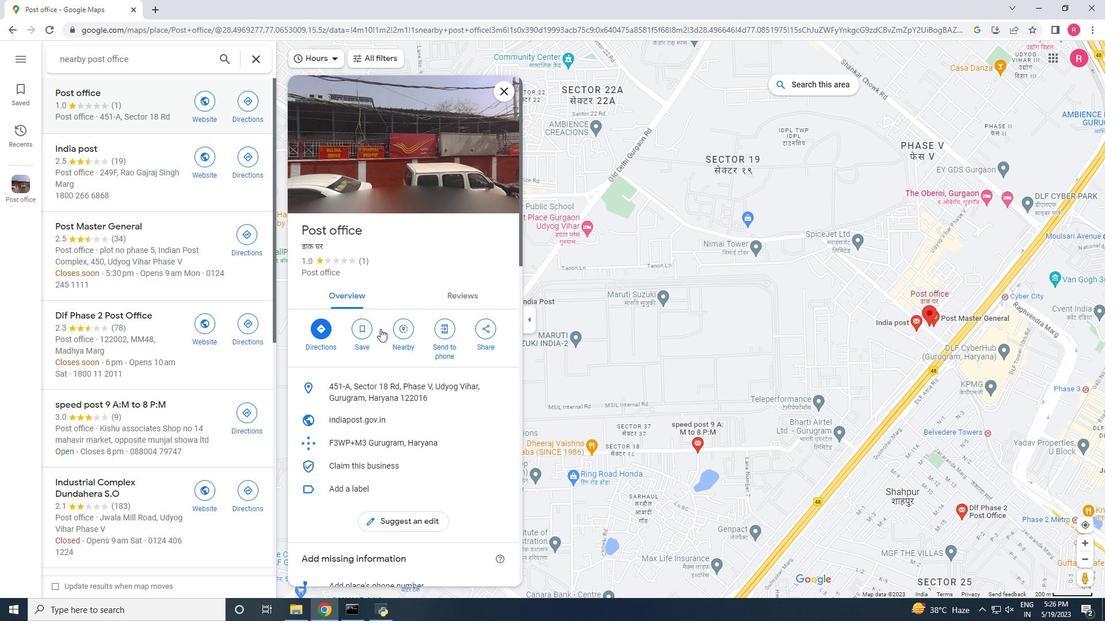 
Action: Mouse scrolled (381, 328) with delta (0, 0)
Screenshot: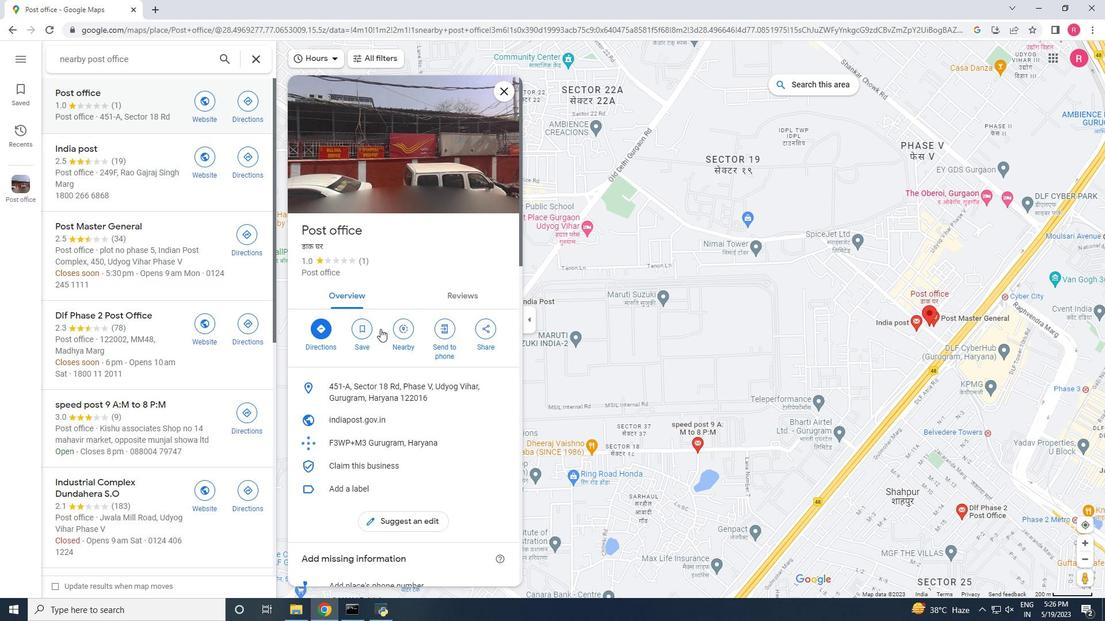 
Action: Mouse scrolled (381, 328) with delta (0, 0)
Screenshot: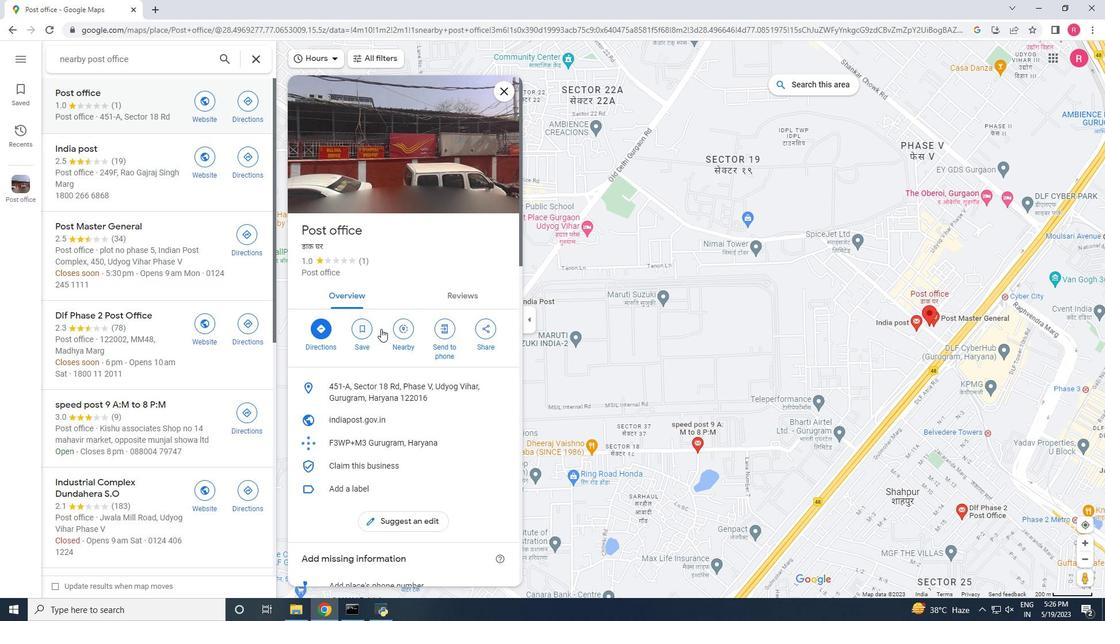 
Action: Mouse scrolled (381, 328) with delta (0, 0)
Screenshot: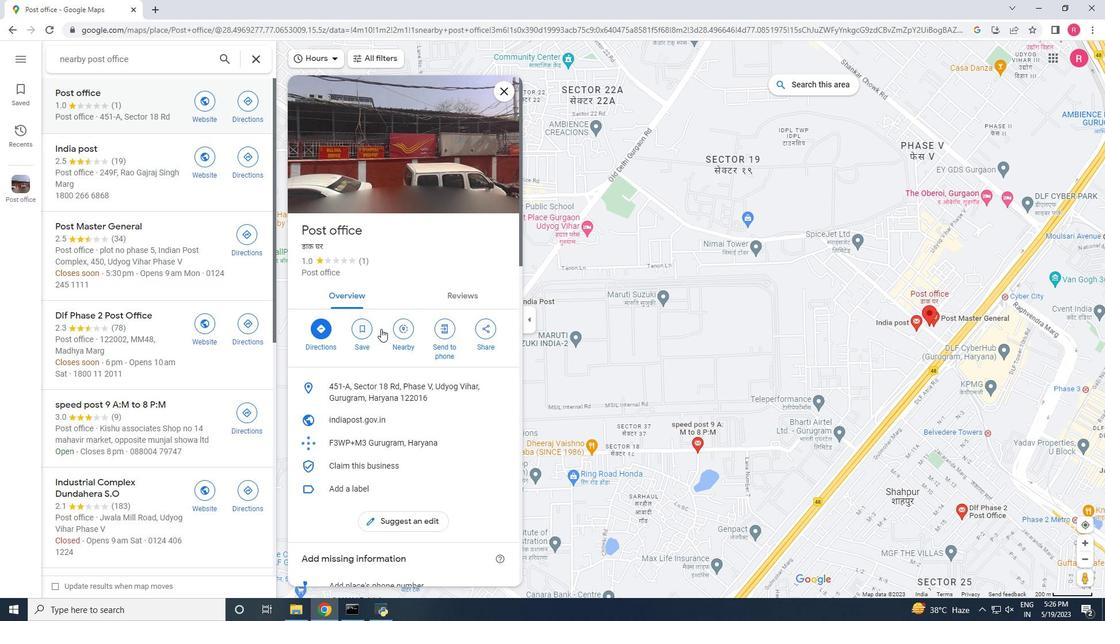 
Action: Mouse scrolled (381, 328) with delta (0, 0)
Screenshot: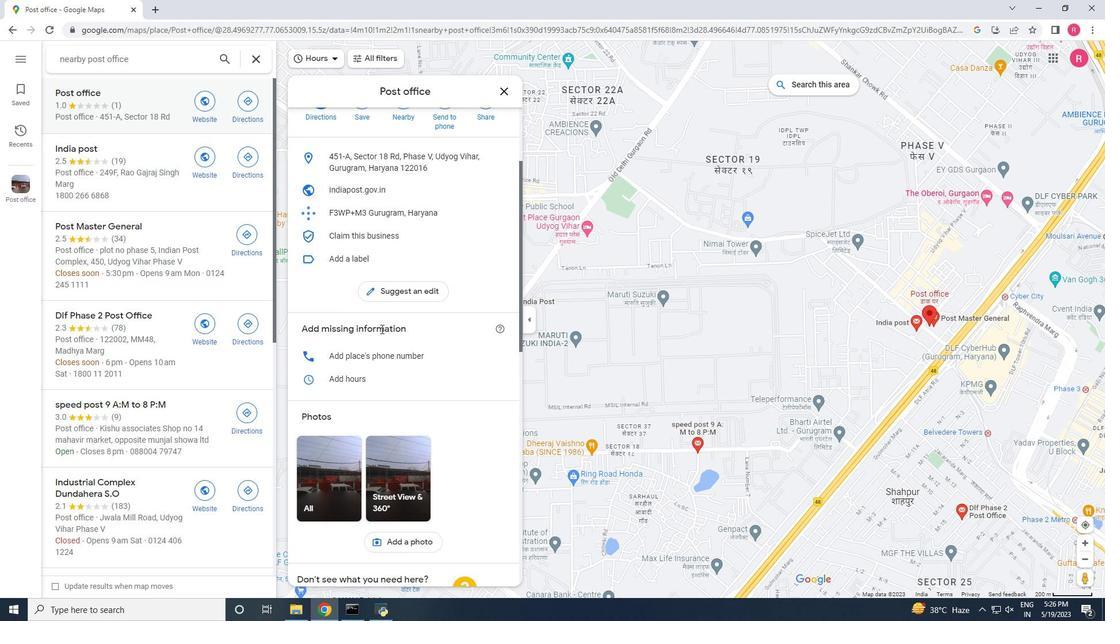 
Action: Mouse scrolled (381, 328) with delta (0, 0)
Screenshot: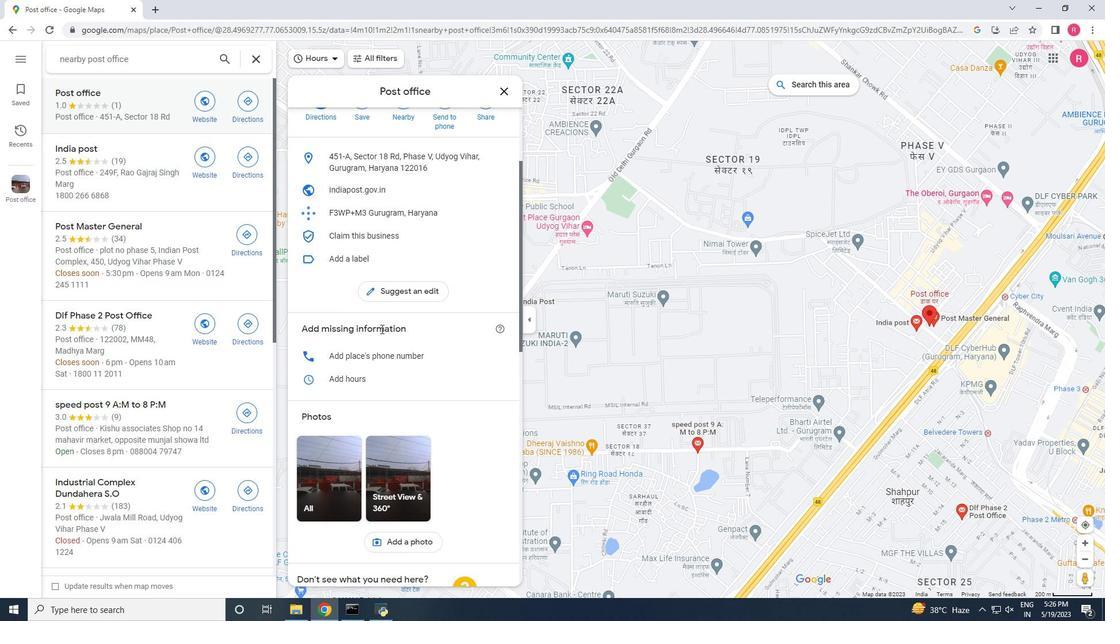 
Action: Mouse scrolled (381, 328) with delta (0, 0)
Screenshot: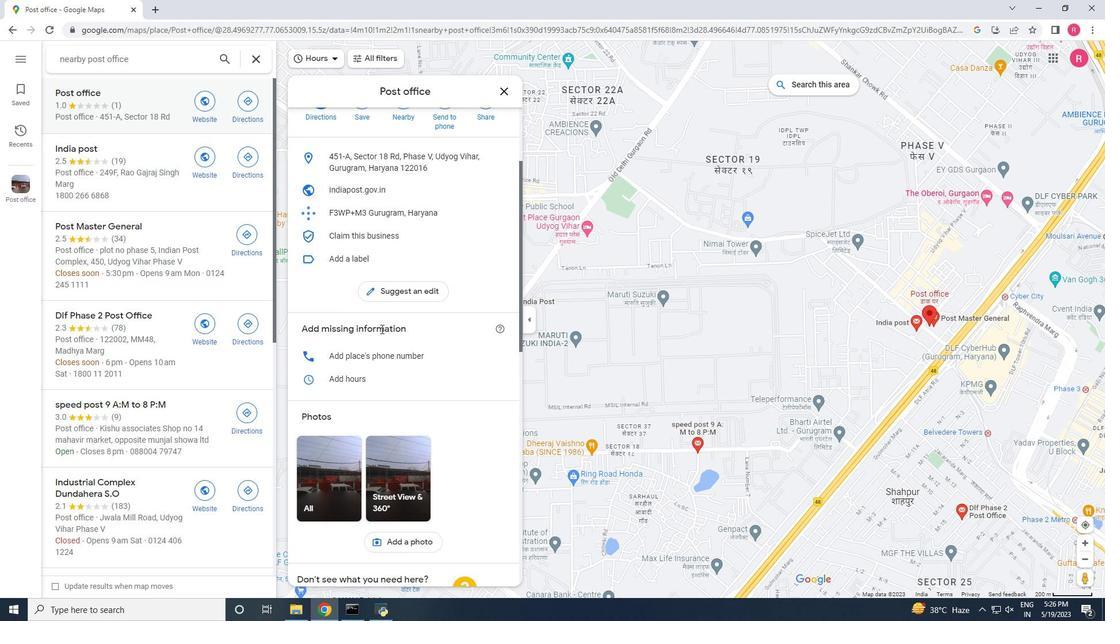 
Action: Mouse scrolled (381, 328) with delta (0, 0)
Screenshot: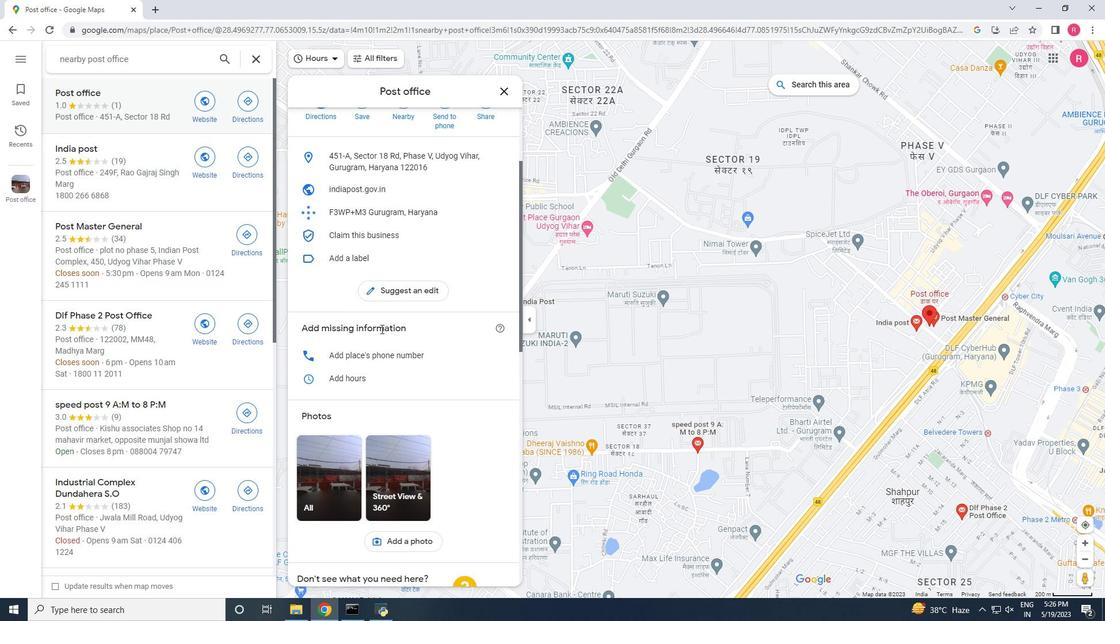 
Action: Mouse scrolled (381, 328) with delta (0, 0)
Screenshot: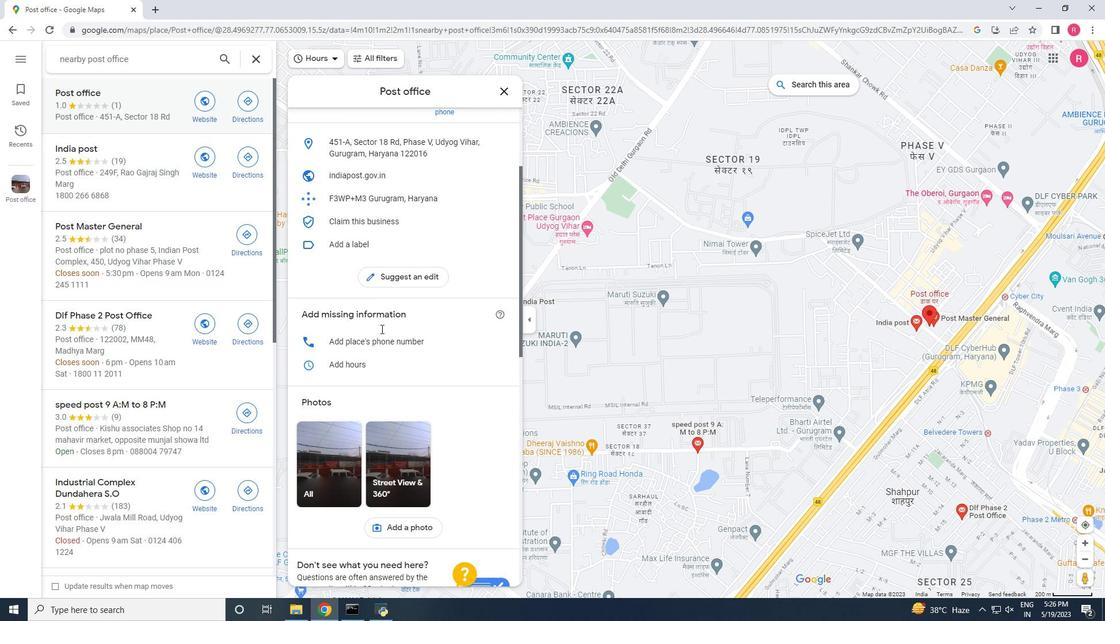 
Action: Mouse moved to (382, 328)
Screenshot: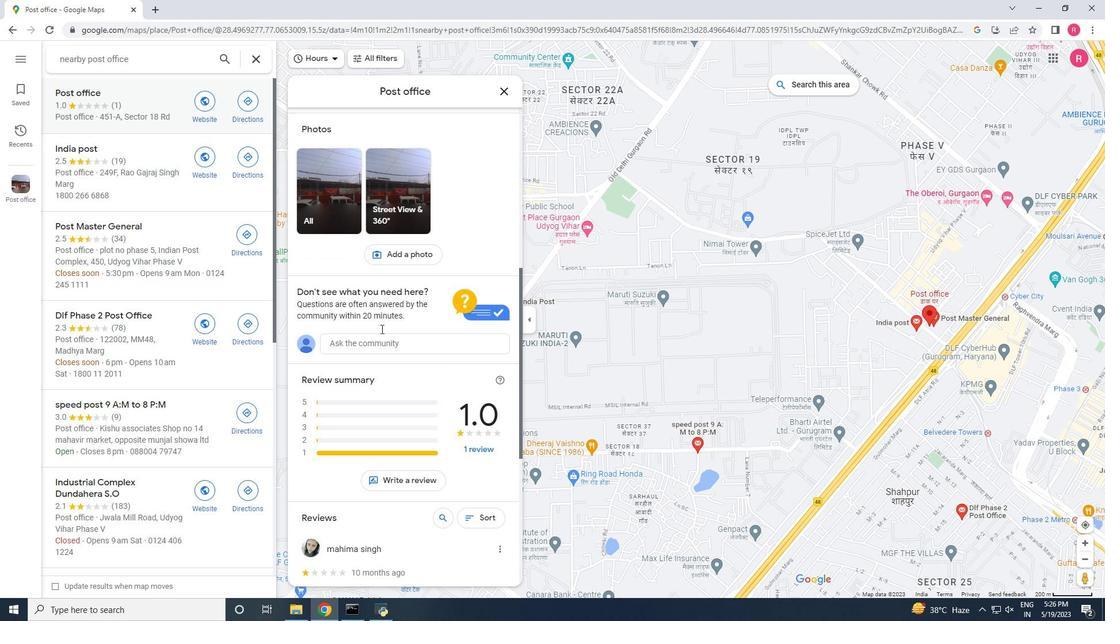 
Action: Mouse scrolled (382, 327) with delta (0, 0)
Screenshot: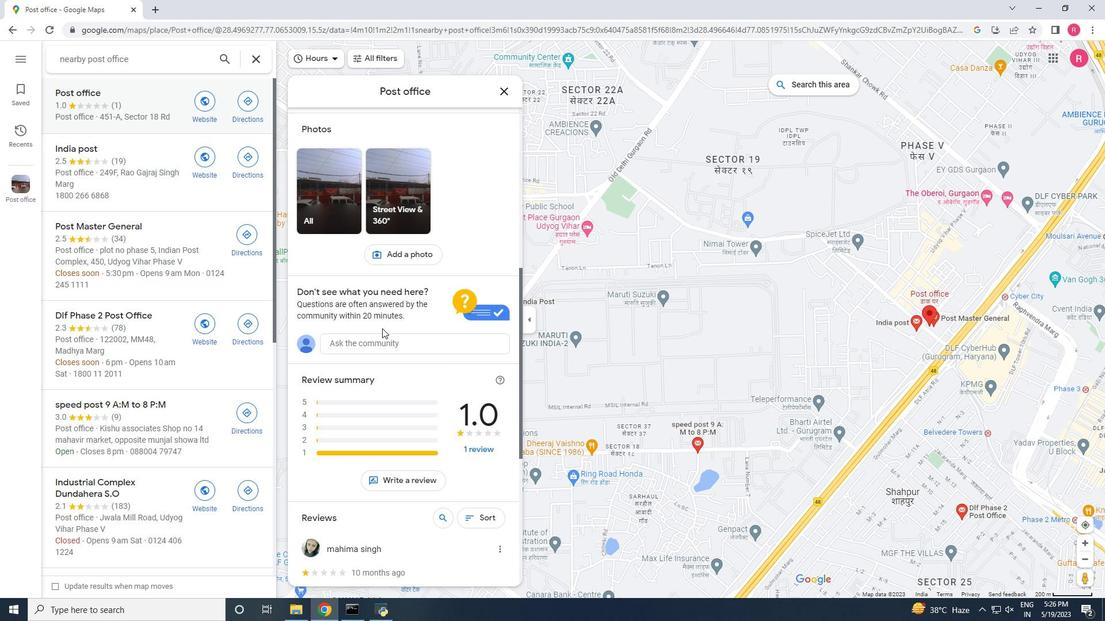 
Action: Mouse scrolled (382, 327) with delta (0, 0)
Screenshot: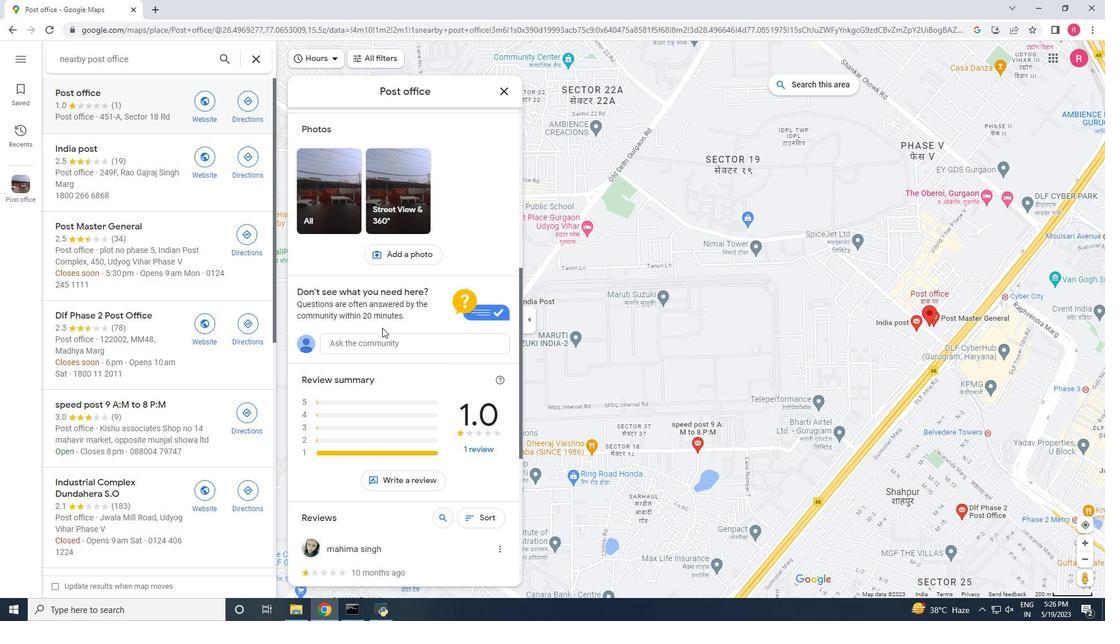 
Action: Mouse scrolled (382, 327) with delta (0, 0)
Screenshot: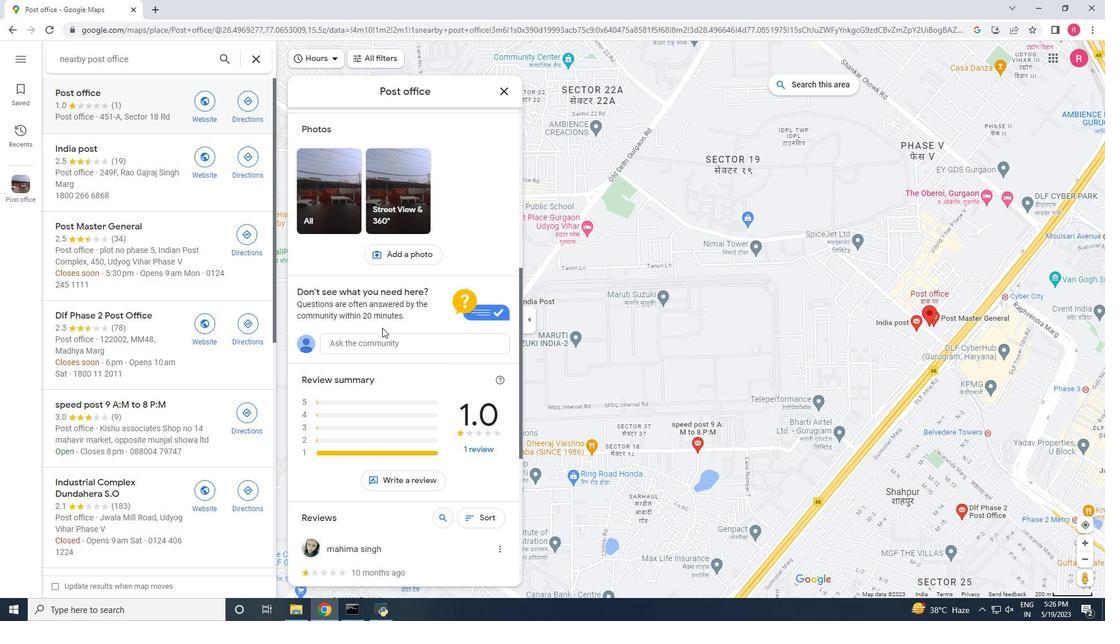 
Action: Mouse scrolled (382, 327) with delta (0, 0)
Screenshot: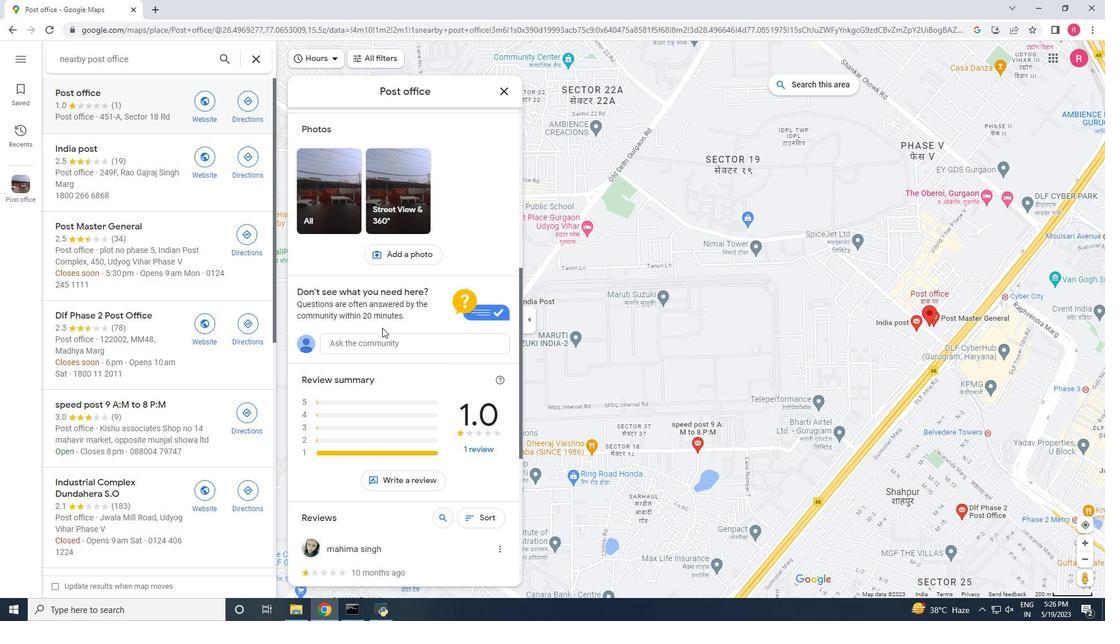 
Action: Mouse scrolled (382, 327) with delta (0, 0)
Screenshot: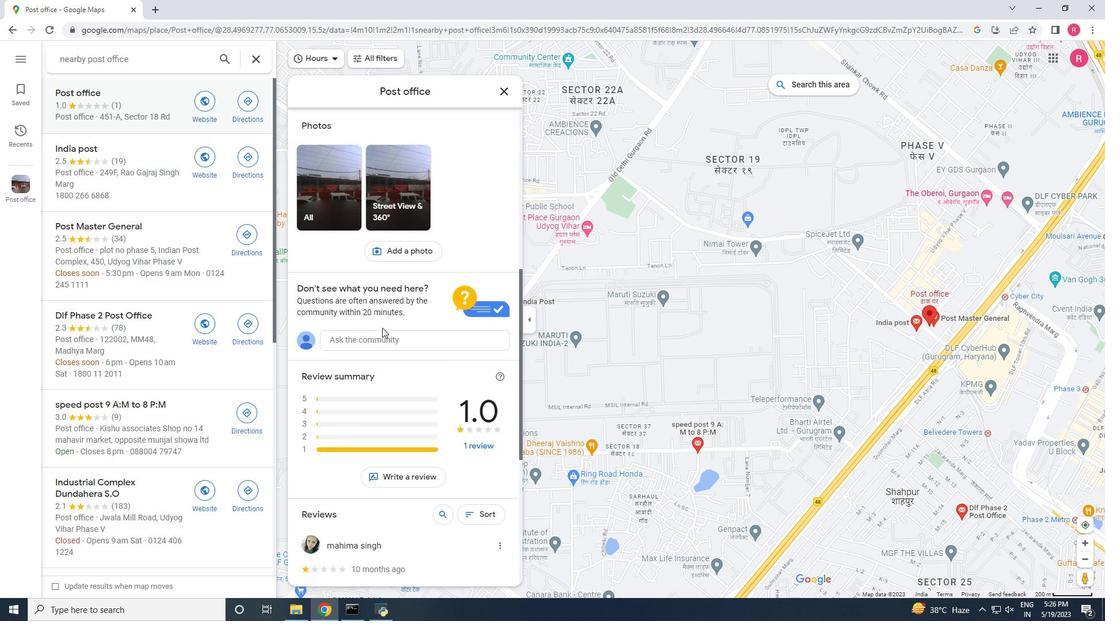 
Action: Mouse scrolled (382, 327) with delta (0, 0)
Screenshot: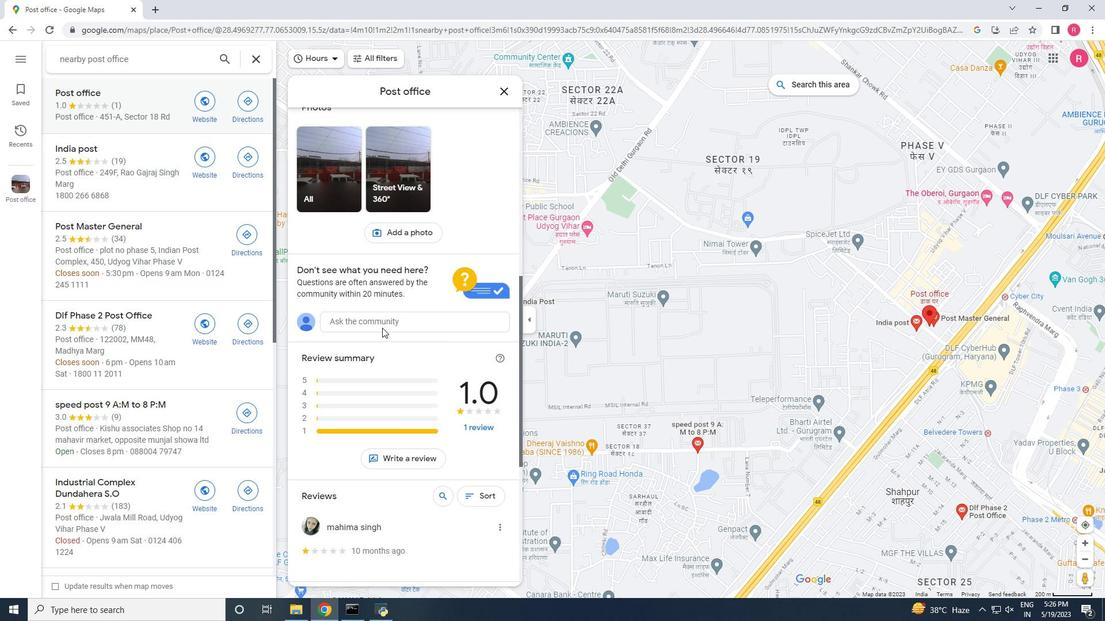 
Action: Mouse scrolled (382, 328) with delta (0, 0)
Screenshot: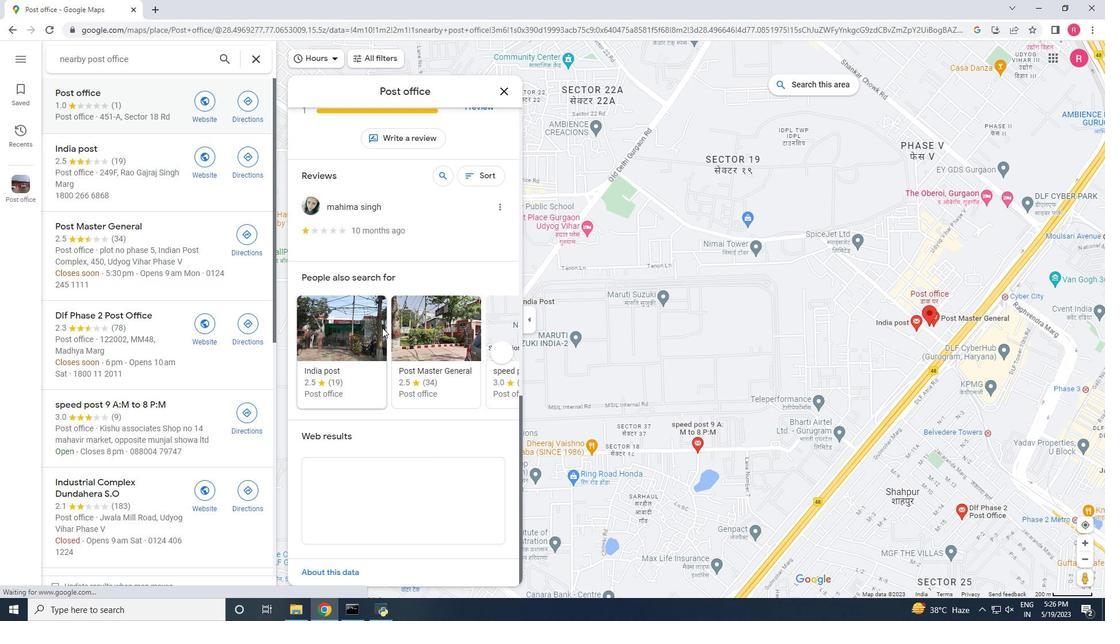 
Action: Mouse scrolled (382, 328) with delta (0, 0)
Screenshot: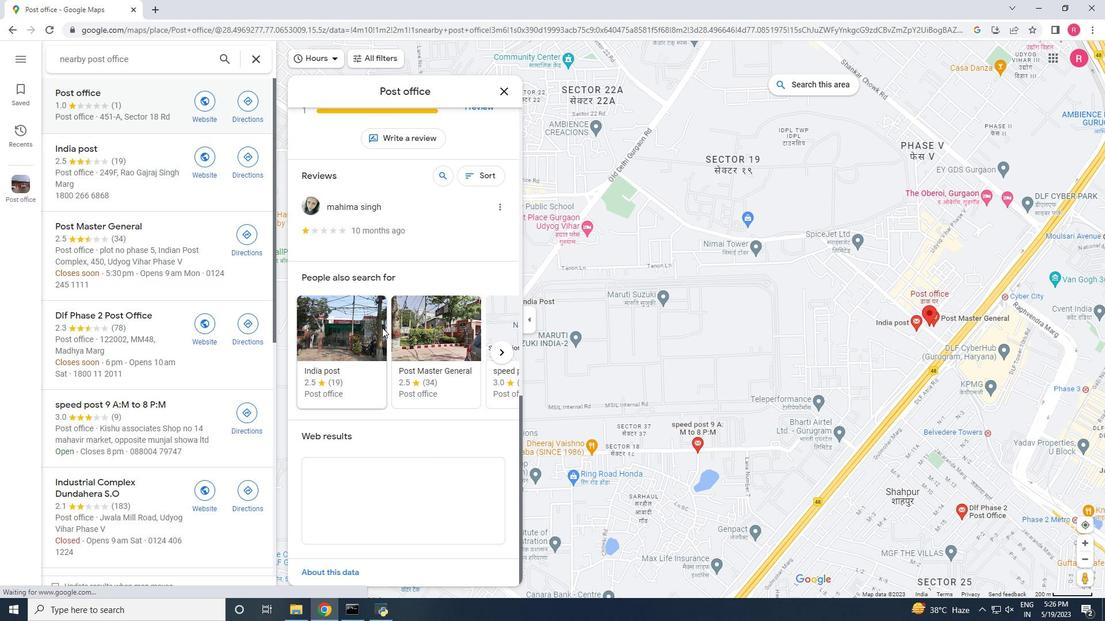 
Action: Mouse scrolled (382, 328) with delta (0, 0)
Screenshot: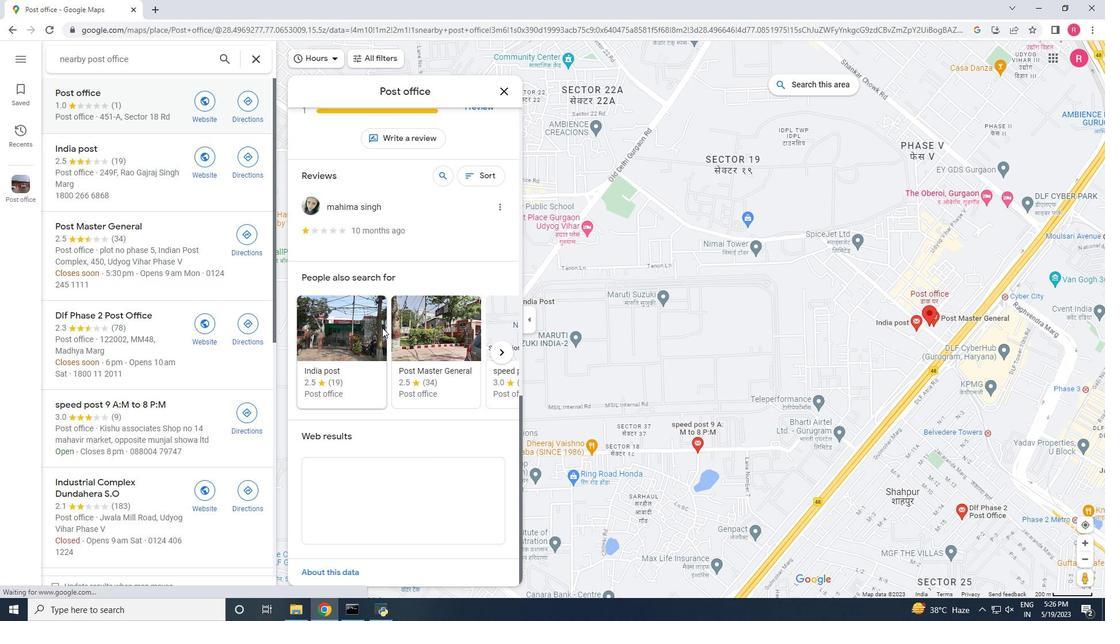 
Action: Mouse scrolled (382, 328) with delta (0, 0)
Screenshot: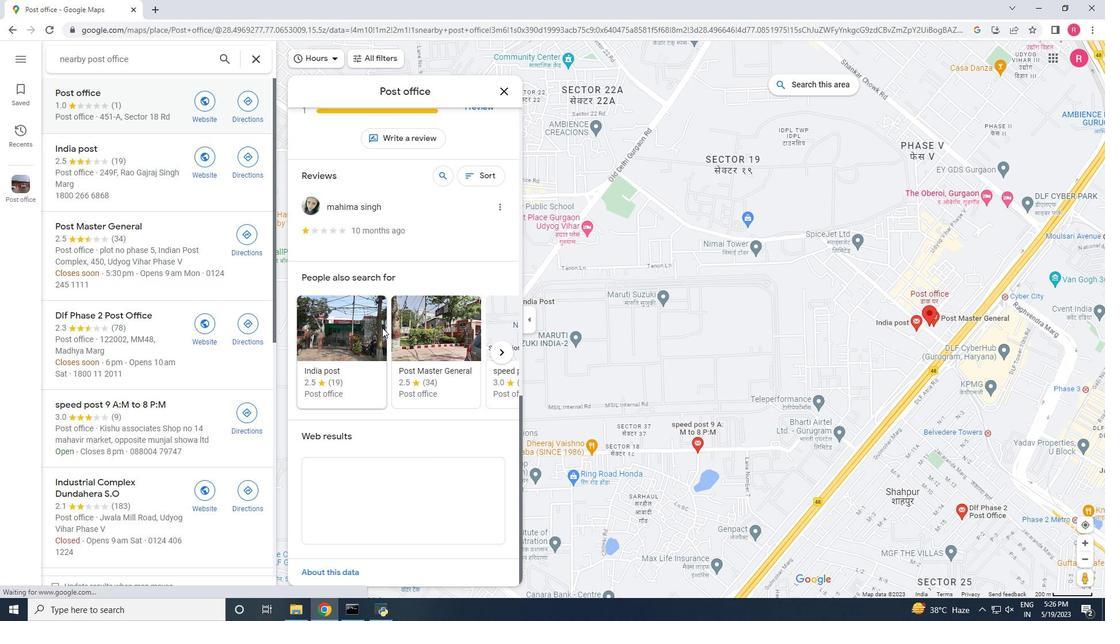 
Action: Mouse scrolled (382, 328) with delta (0, 0)
Screenshot: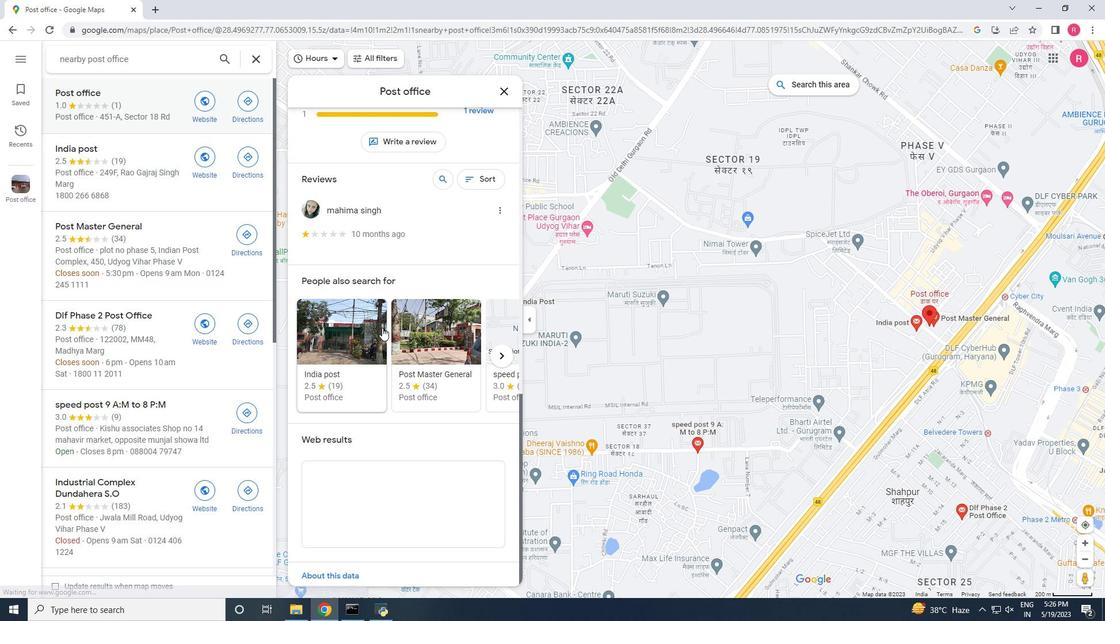 
Action: Mouse scrolled (382, 328) with delta (0, 0)
Screenshot: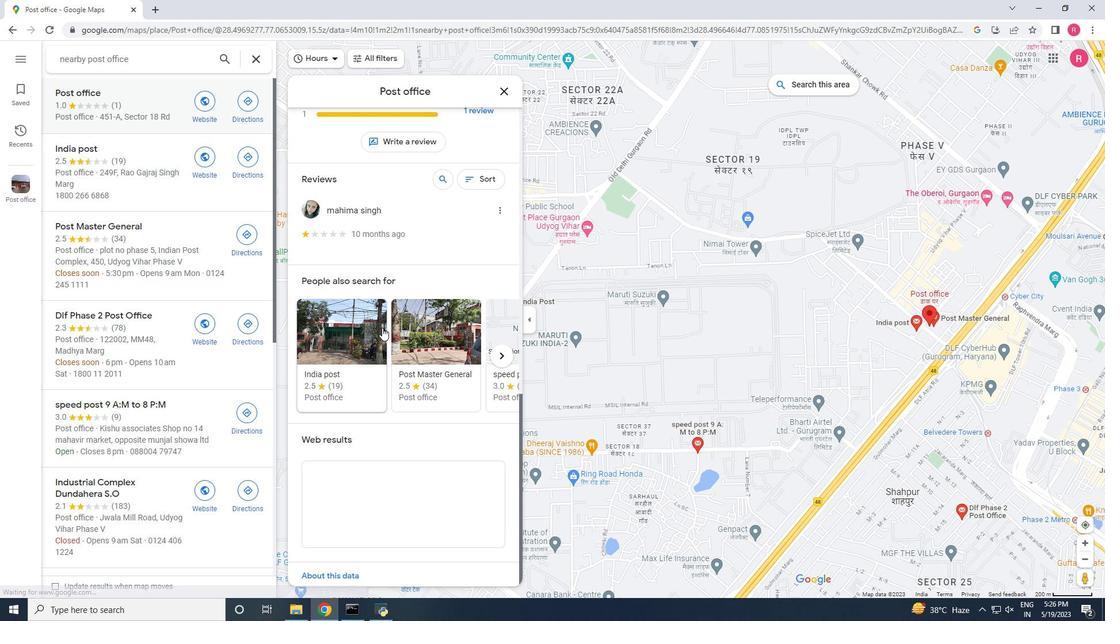 
Action: Mouse scrolled (382, 328) with delta (0, 0)
Screenshot: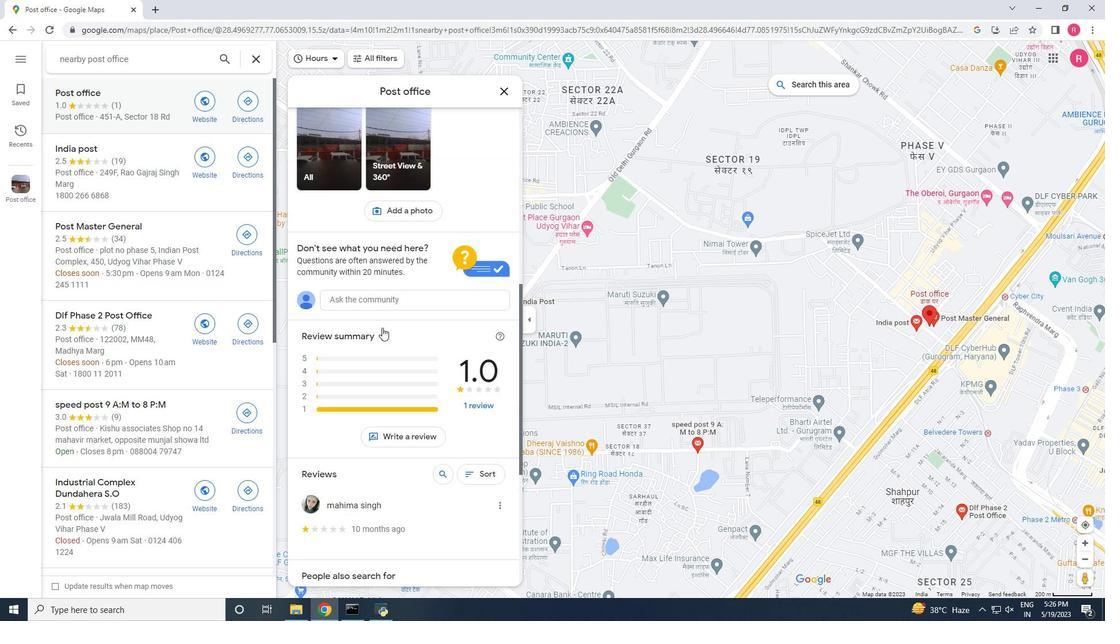 
Action: Mouse scrolled (382, 328) with delta (0, 0)
Screenshot: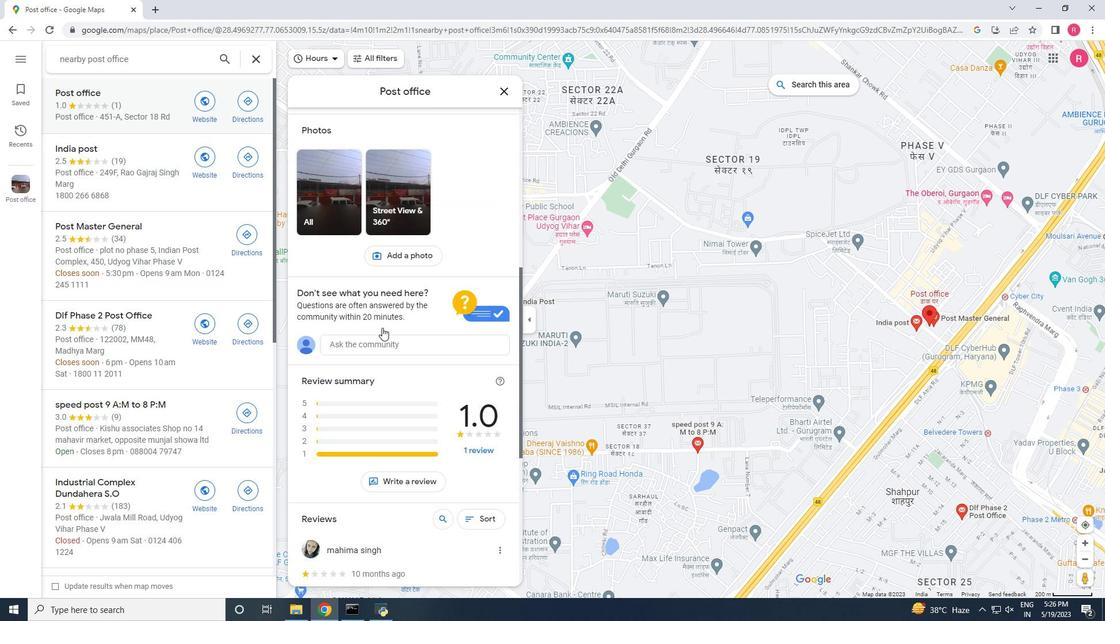 
Action: Mouse scrolled (382, 328) with delta (0, 0)
Screenshot: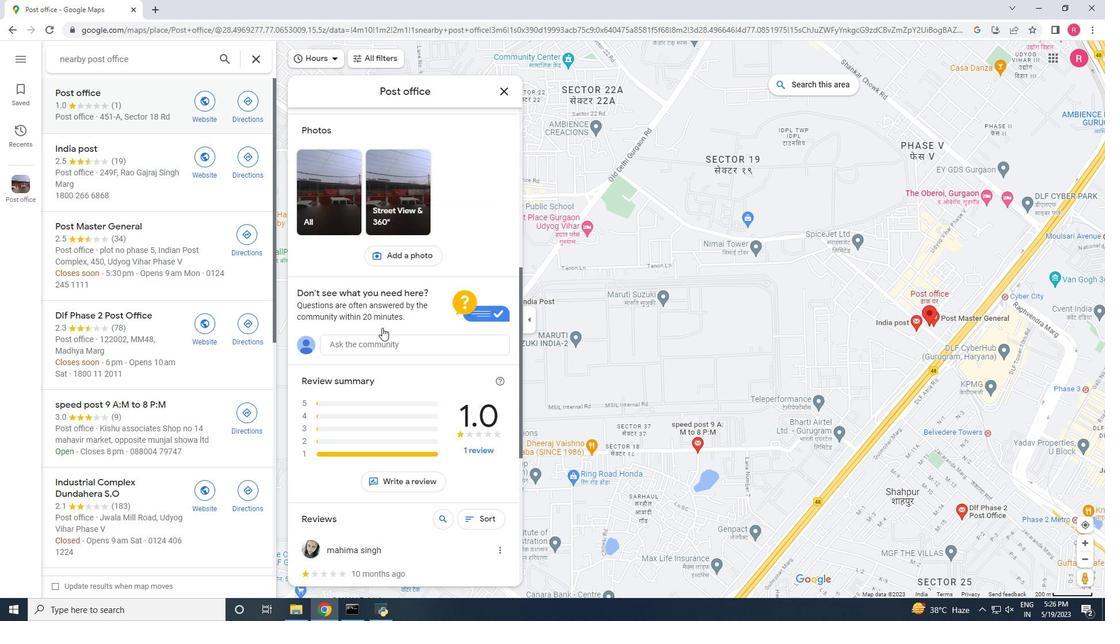 
Action: Mouse scrolled (382, 328) with delta (0, 0)
Screenshot: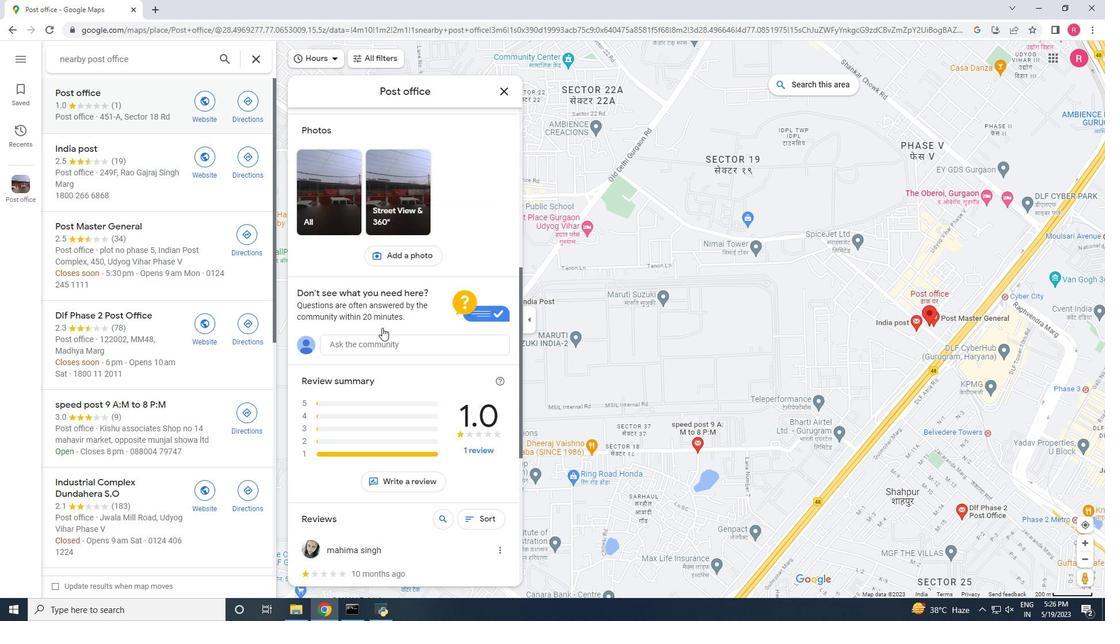 
Action: Mouse scrolled (382, 328) with delta (0, 0)
Screenshot: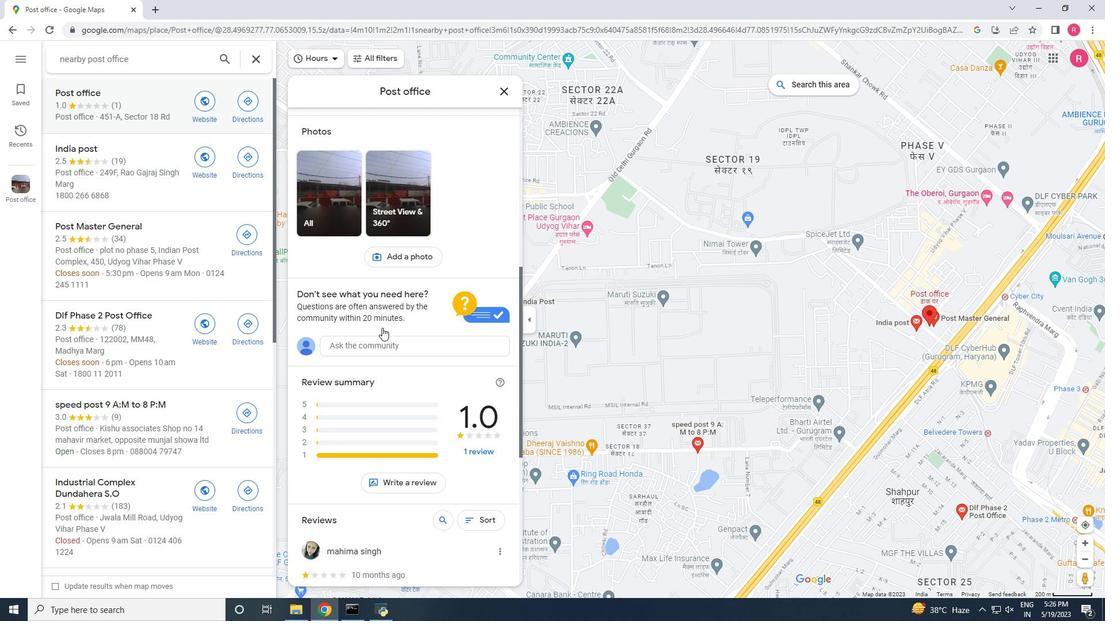 
Action: Mouse moved to (338, 325)
Screenshot: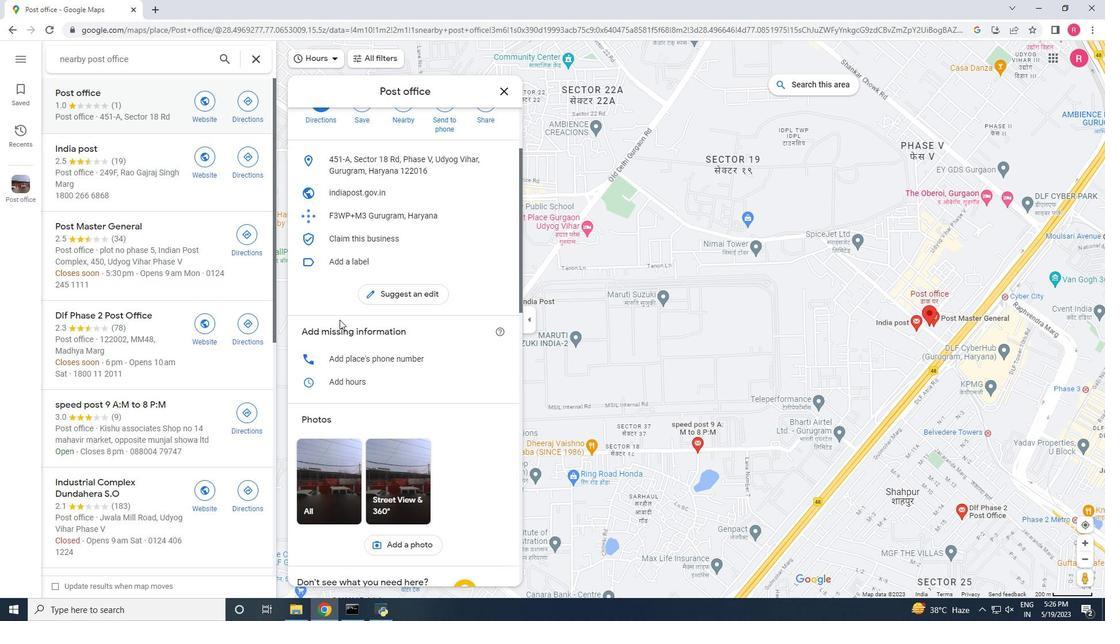 
Action: Mouse scrolled (338, 325) with delta (0, 0)
Screenshot: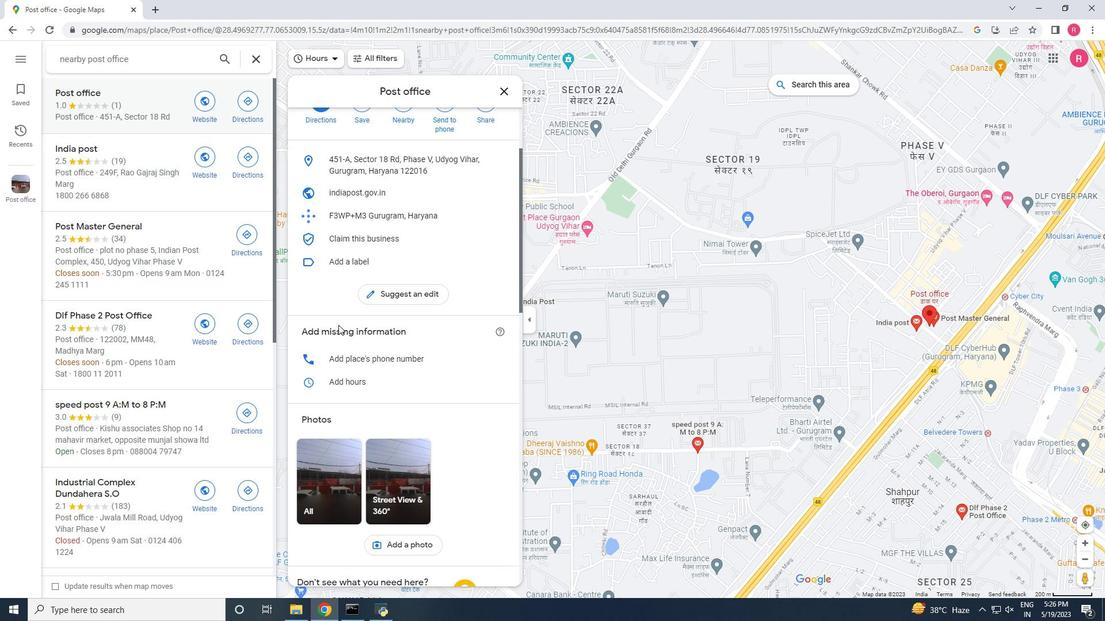 
Action: Mouse scrolled (338, 325) with delta (0, 0)
Screenshot: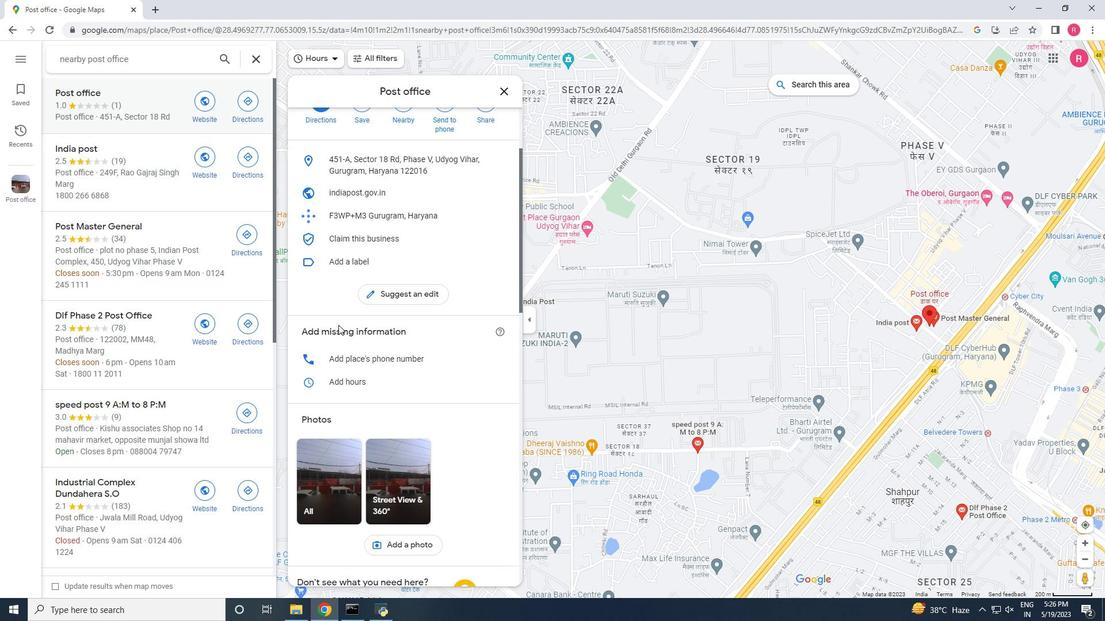 
Action: Mouse scrolled (338, 325) with delta (0, 0)
Screenshot: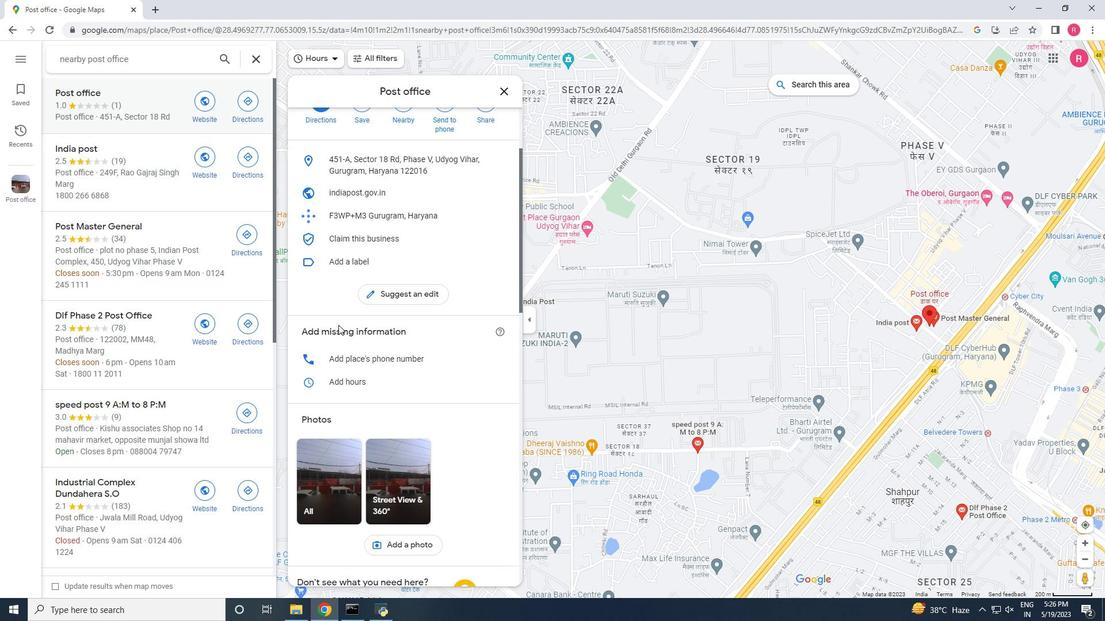 
Action: Mouse scrolled (338, 325) with delta (0, 0)
Screenshot: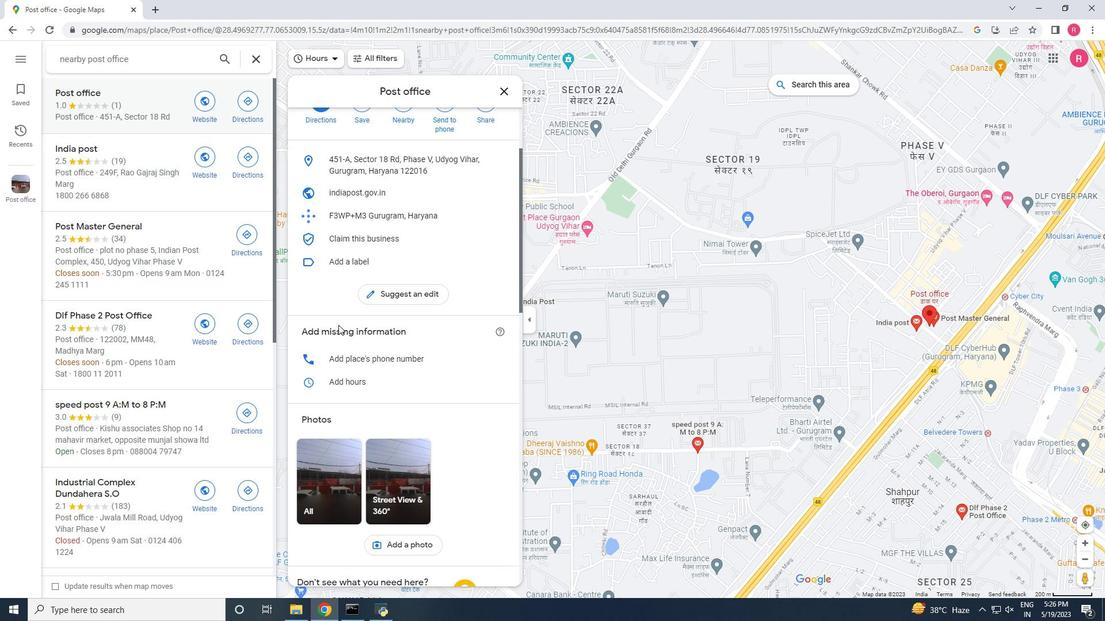 
Action: Mouse scrolled (338, 325) with delta (0, 0)
Screenshot: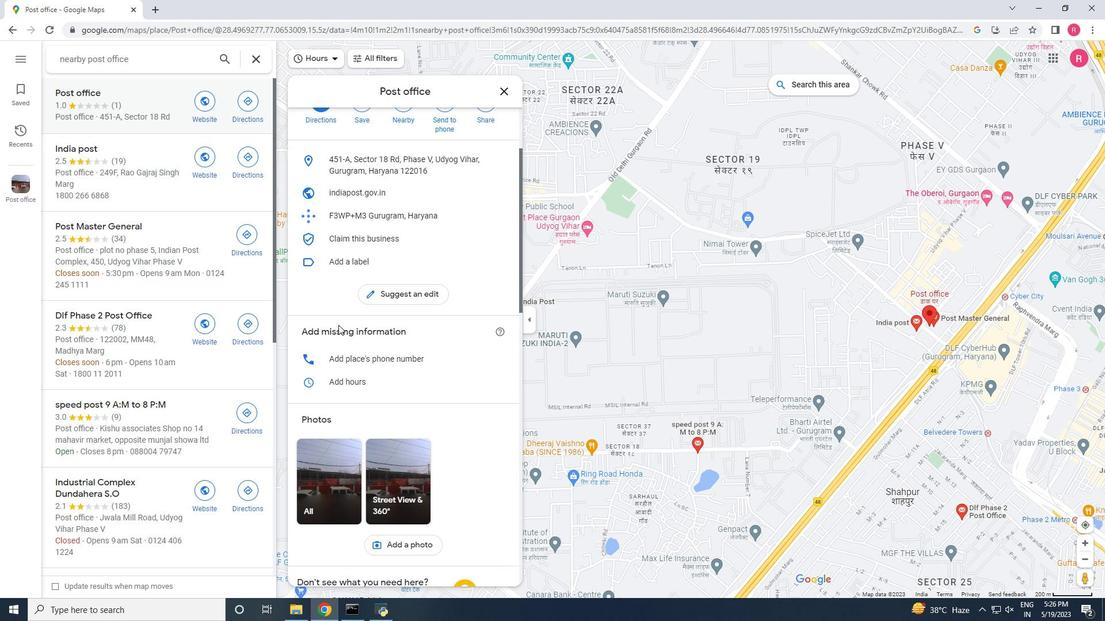 
Action: Mouse scrolled (338, 325) with delta (0, 0)
Screenshot: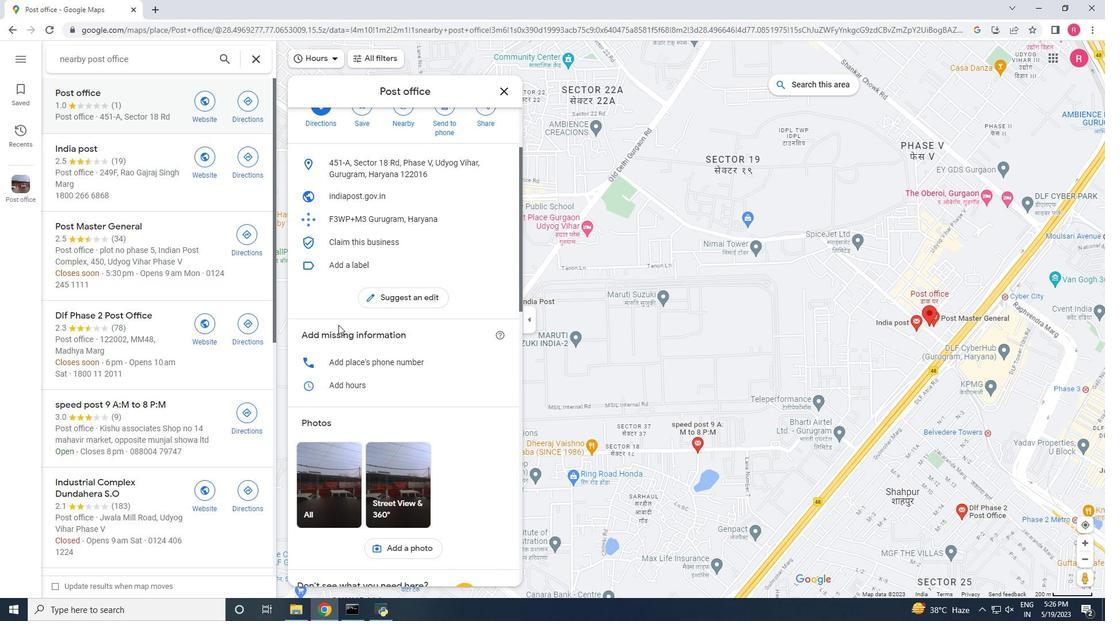 
Action: Mouse moved to (321, 338)
Screenshot: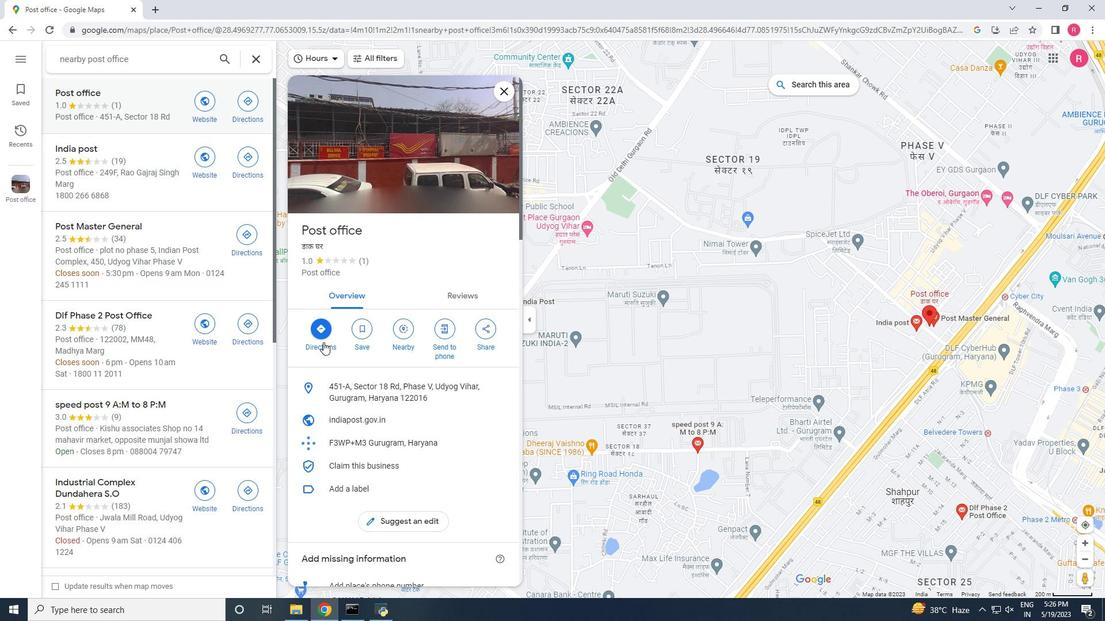 
Action: Mouse pressed left at (321, 338)
Screenshot: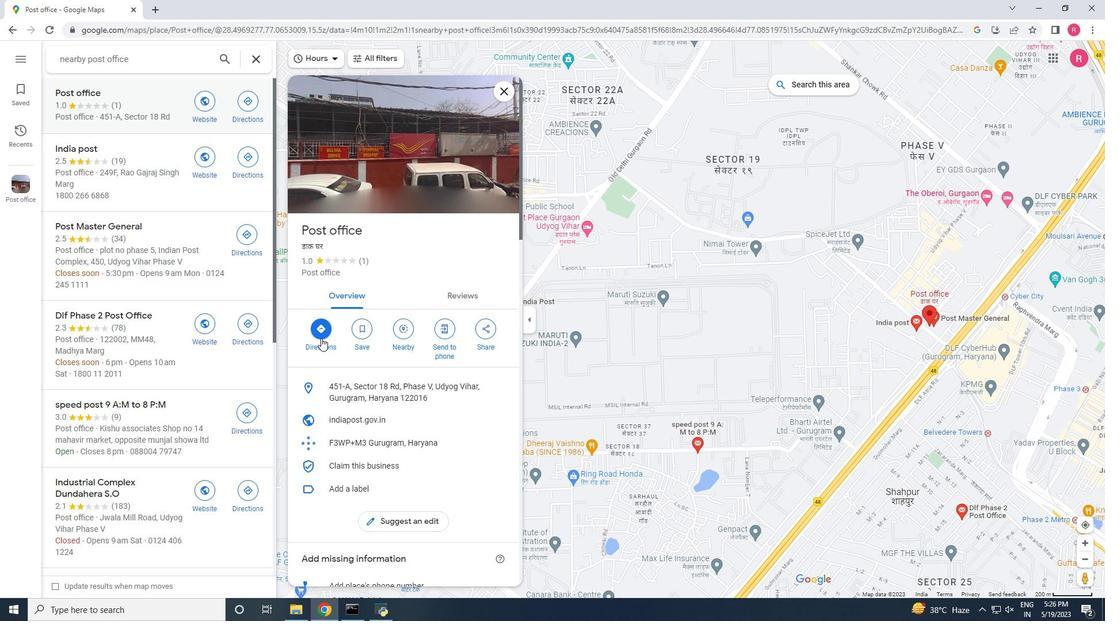 
Action: Mouse moved to (158, 85)
Screenshot: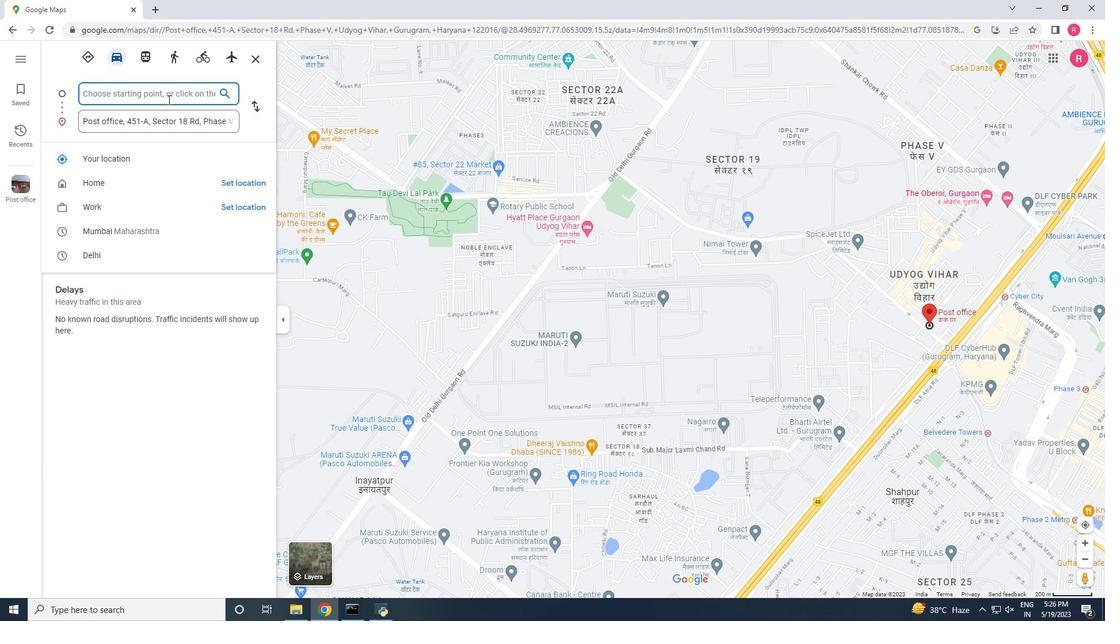 
Action: Mouse pressed left at (158, 85)
Screenshot: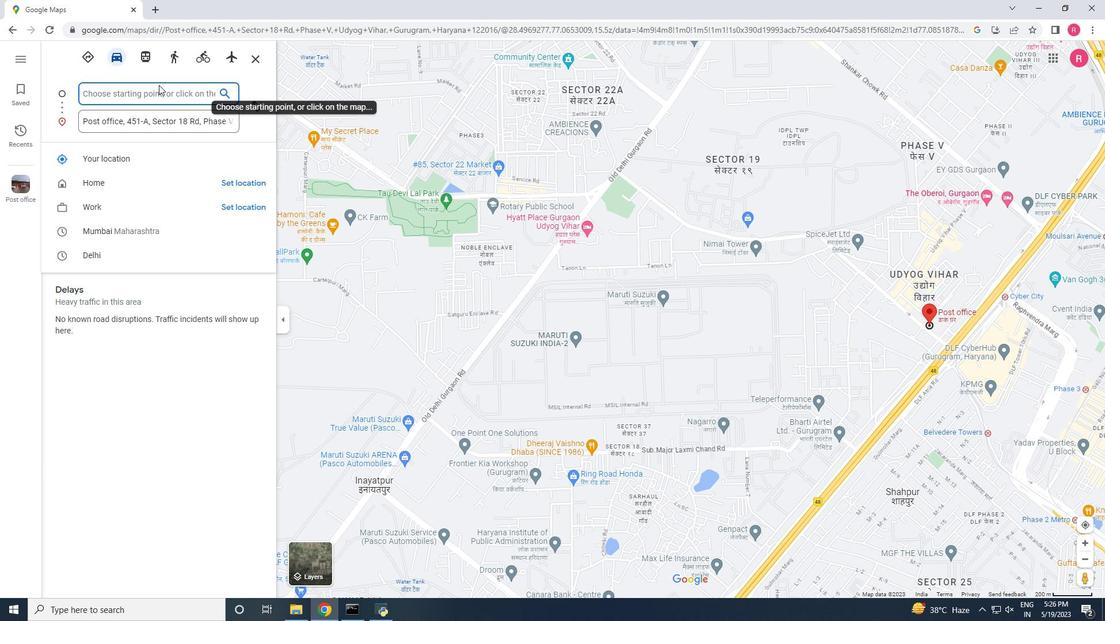 
Action: Mouse moved to (158, 88)
Screenshot: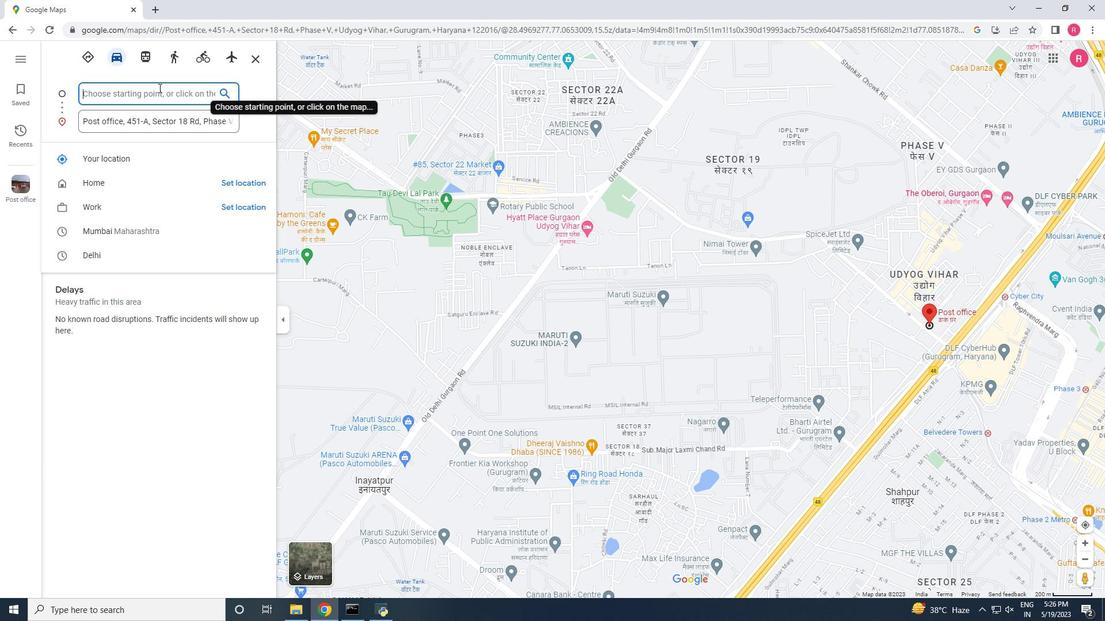 
Action: Mouse pressed left at (158, 88)
Screenshot: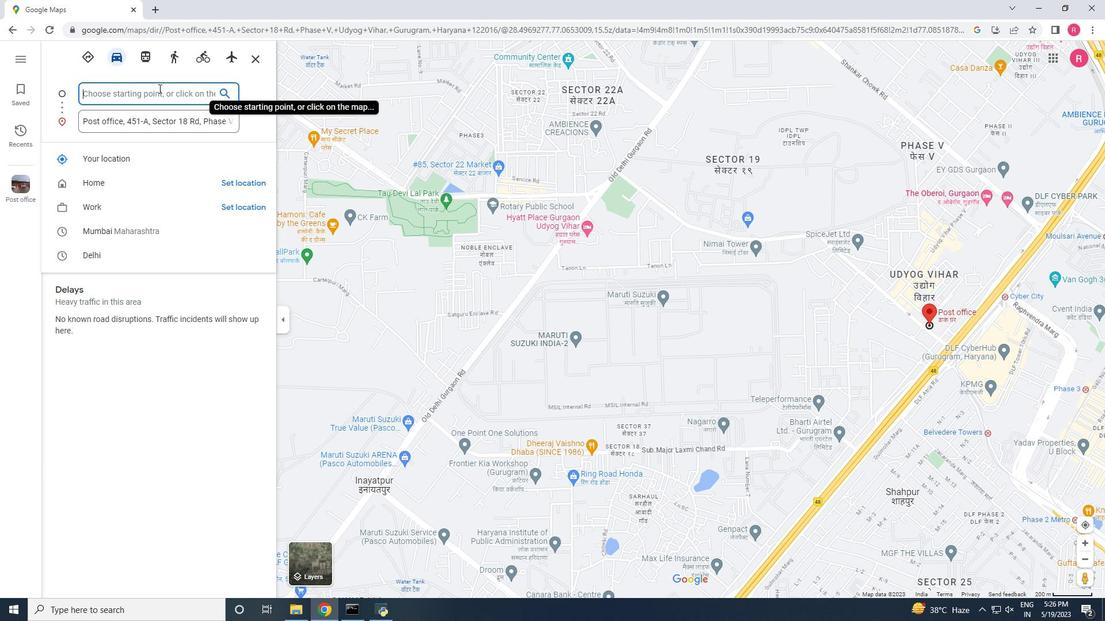 
Action: Mouse moved to (138, 161)
Screenshot: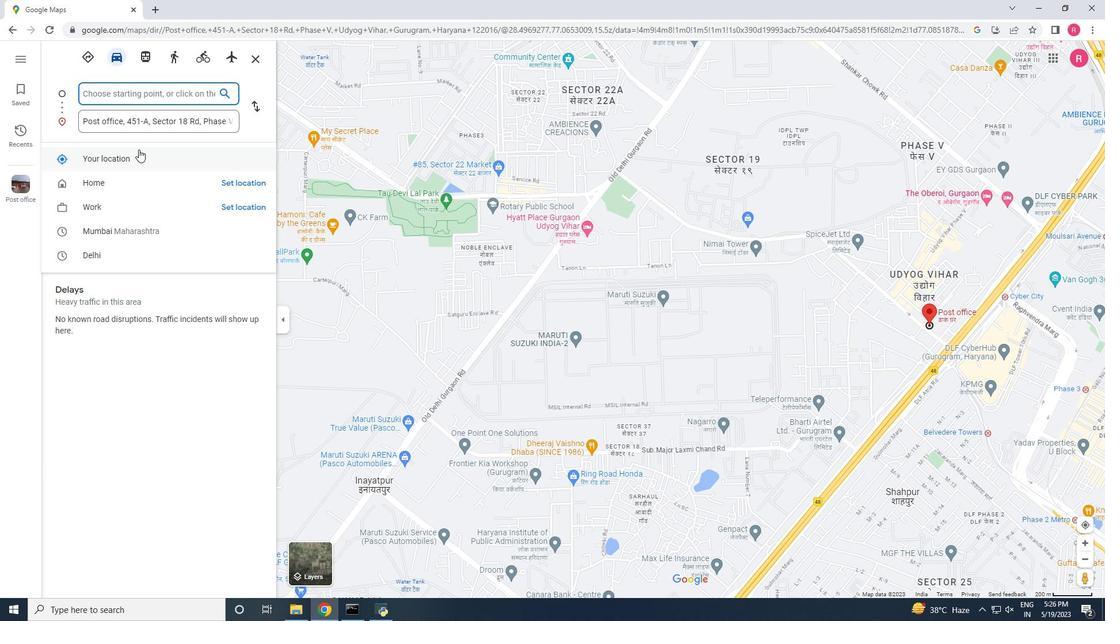 
Action: Mouse pressed left at (138, 161)
Screenshot: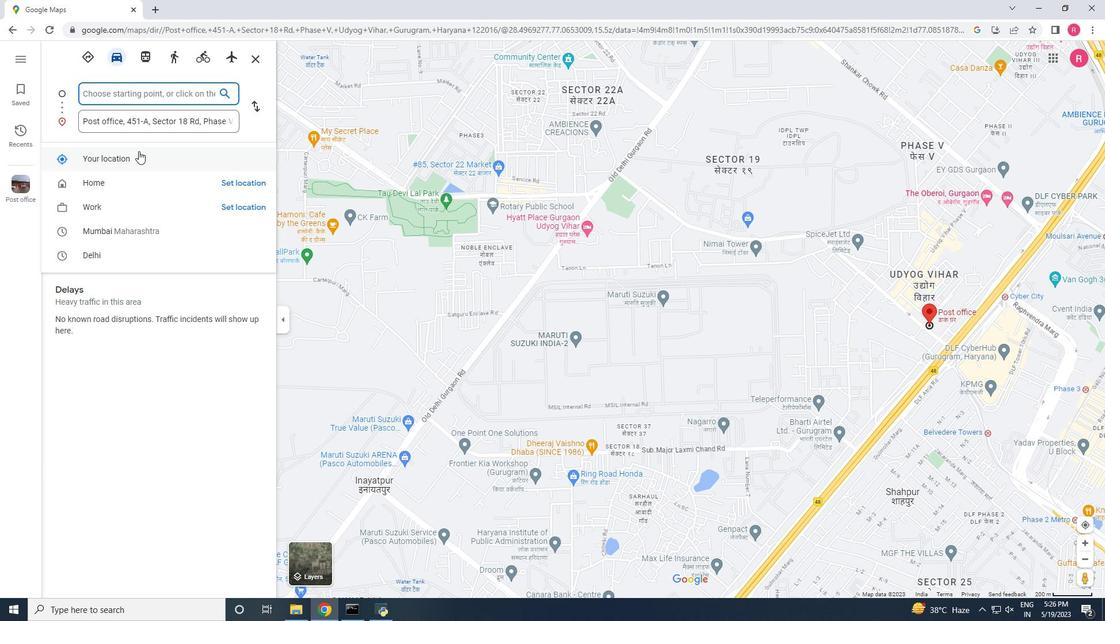 
Action: Mouse moved to (835, 573)
Screenshot: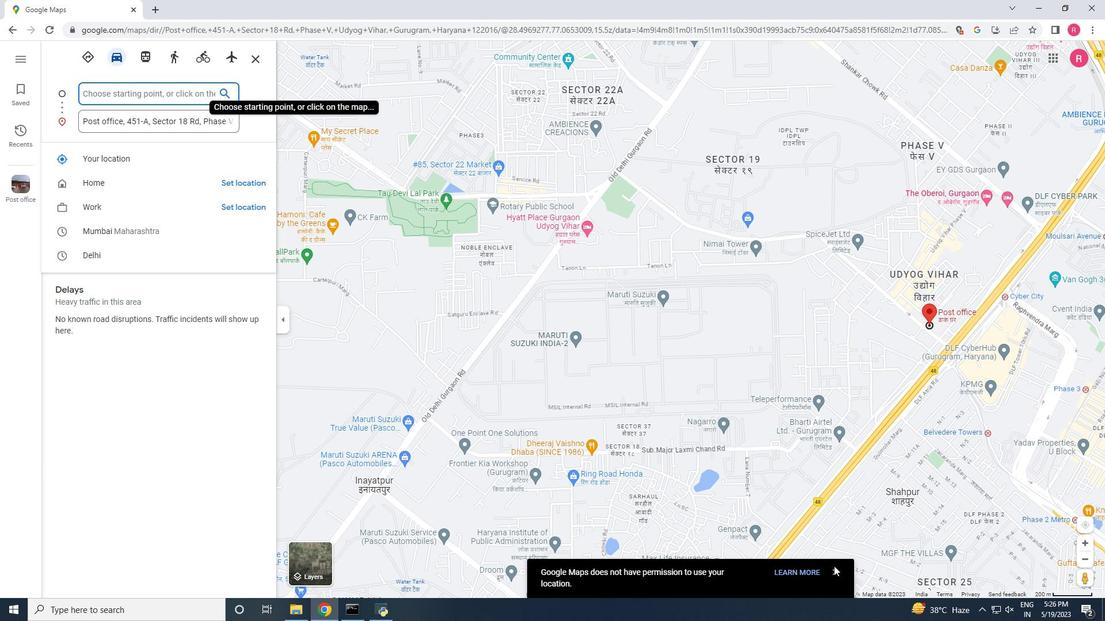 
Action: Mouse pressed left at (835, 573)
Screenshot: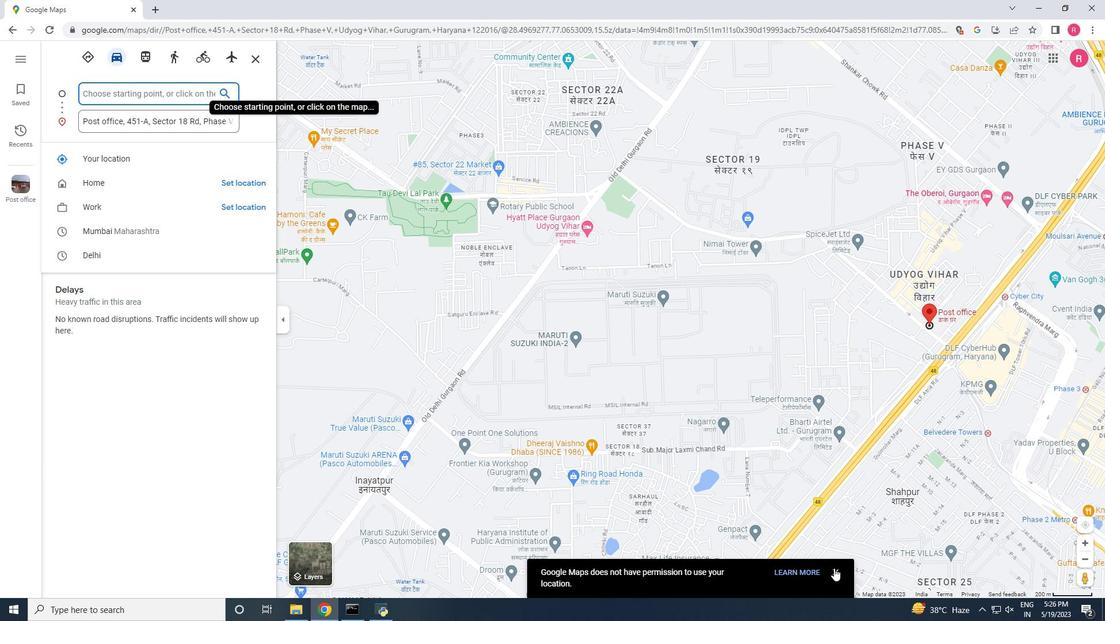 
Action: Mouse moved to (183, 91)
Screenshot: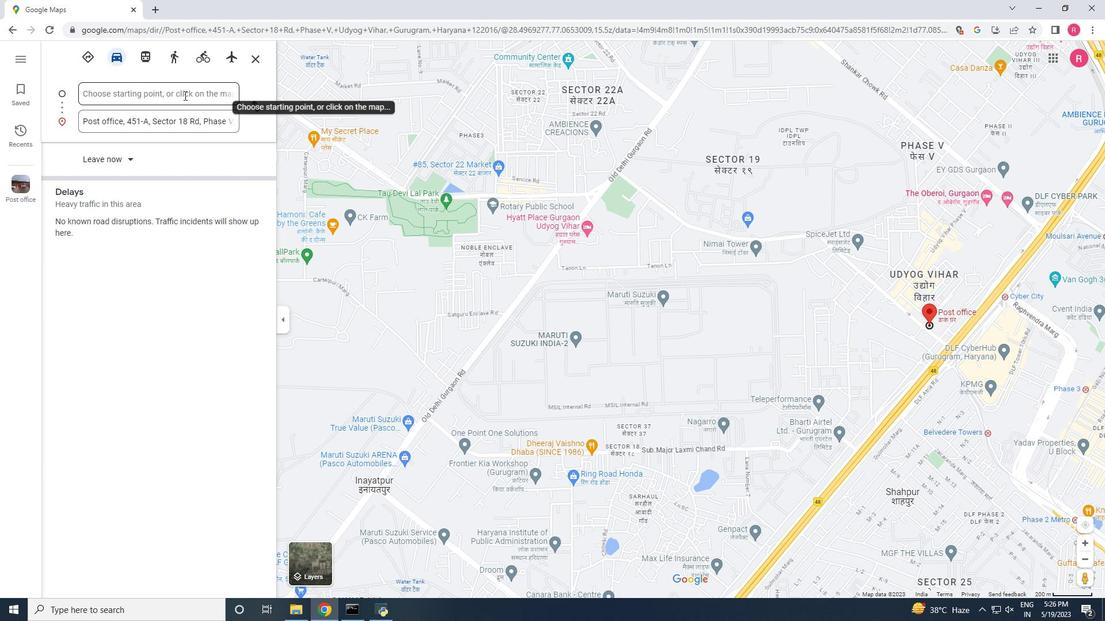 
Action: Mouse pressed left at (183, 91)
Screenshot: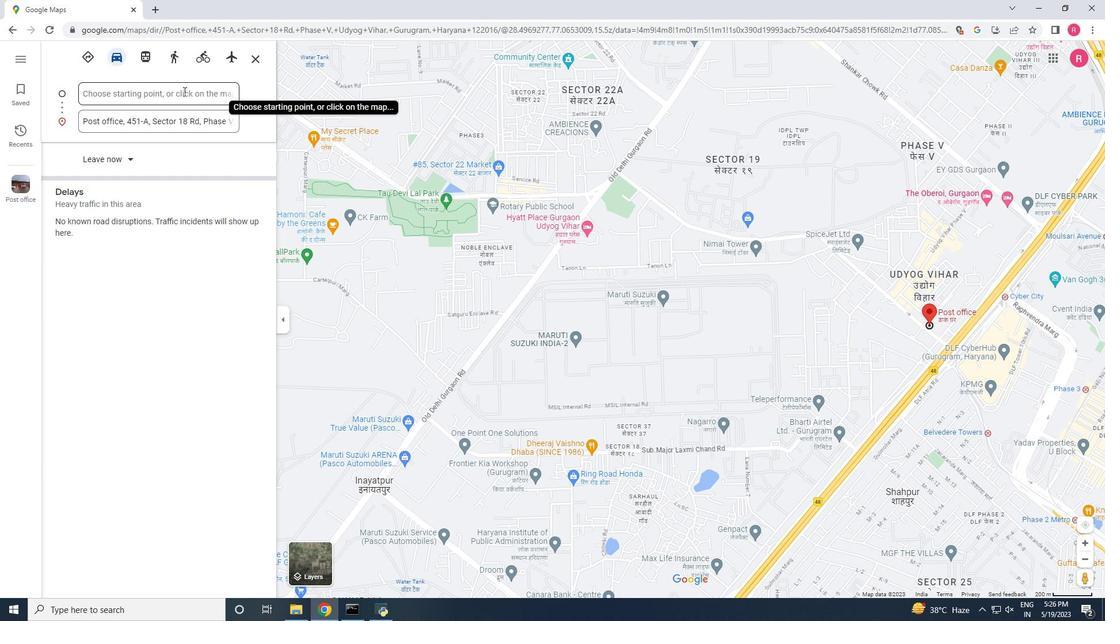 
Action: Mouse moved to (10, 29)
Screenshot: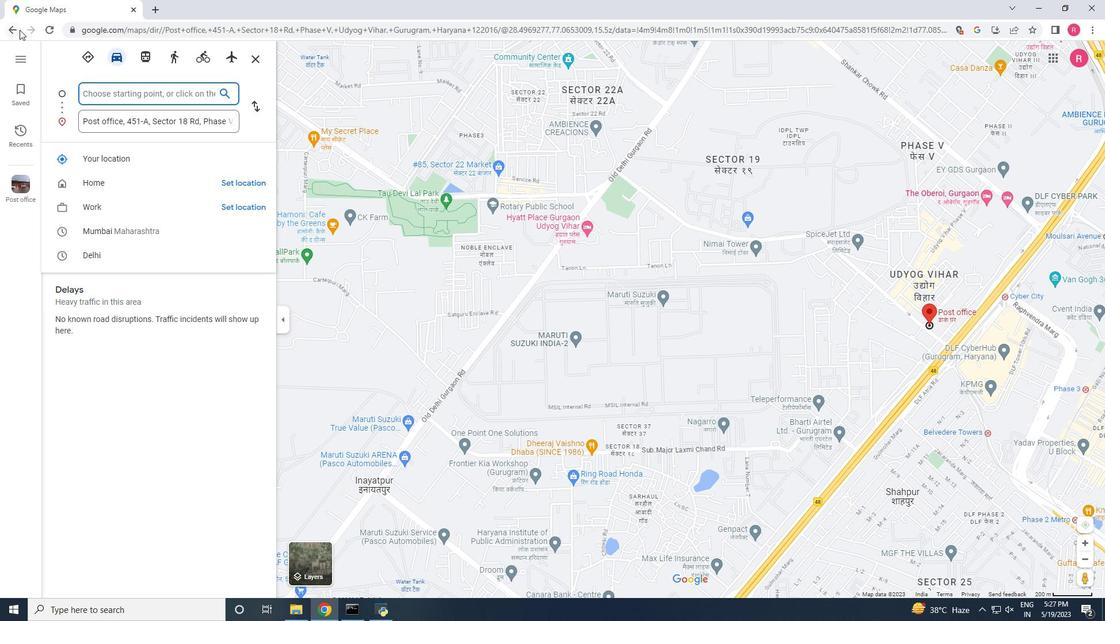 
Action: Mouse pressed left at (10, 29)
Screenshot: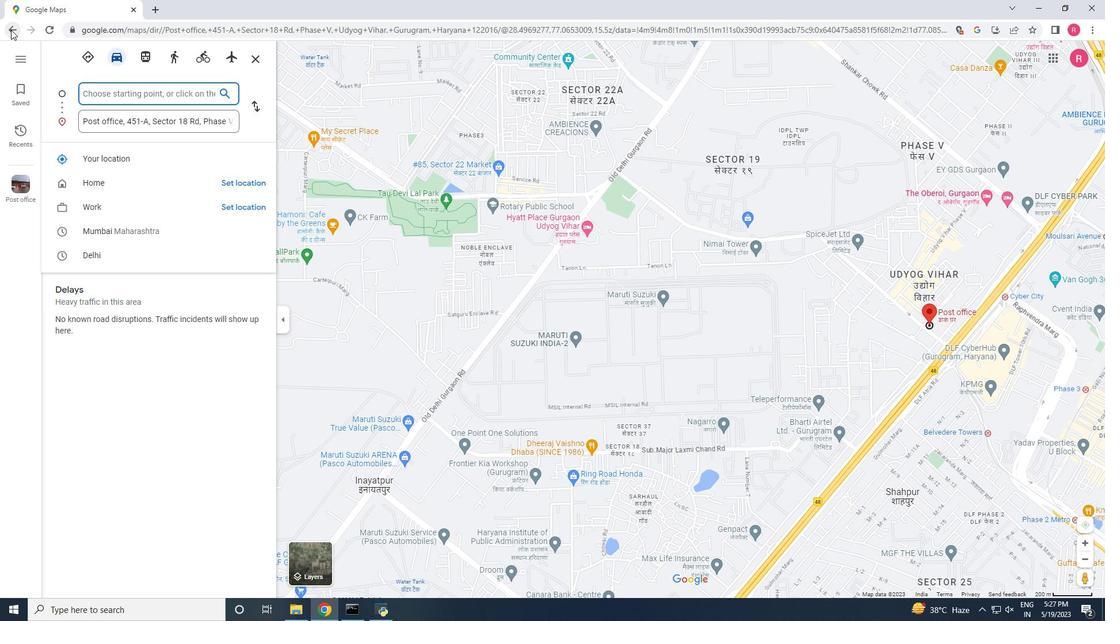
Action: Mouse moved to (121, 200)
Screenshot: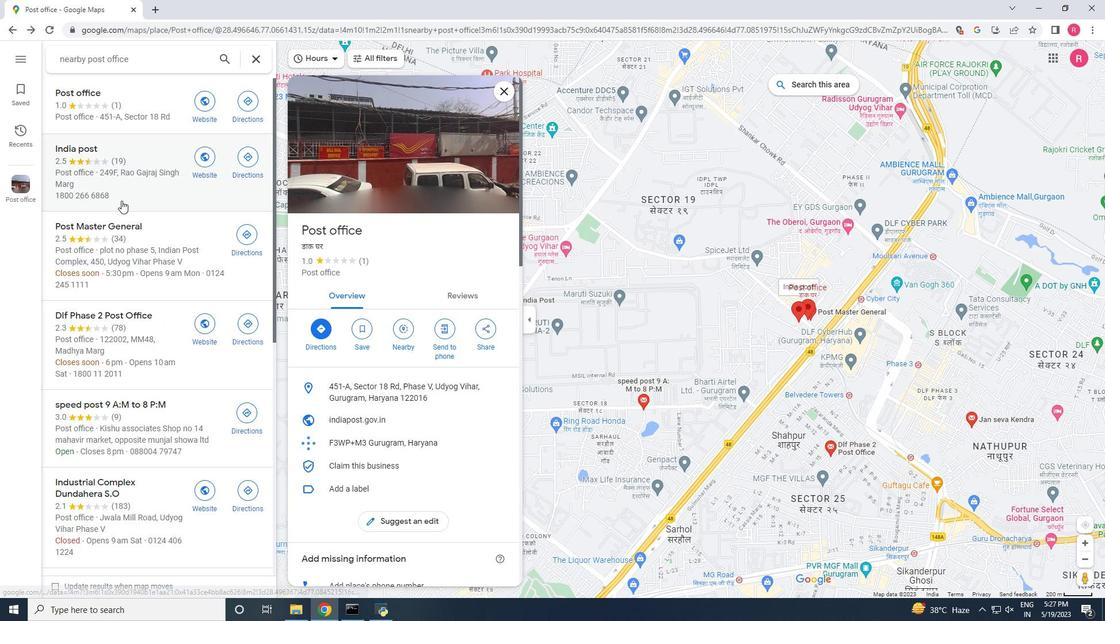 
Action: Mouse pressed left at (121, 200)
Screenshot: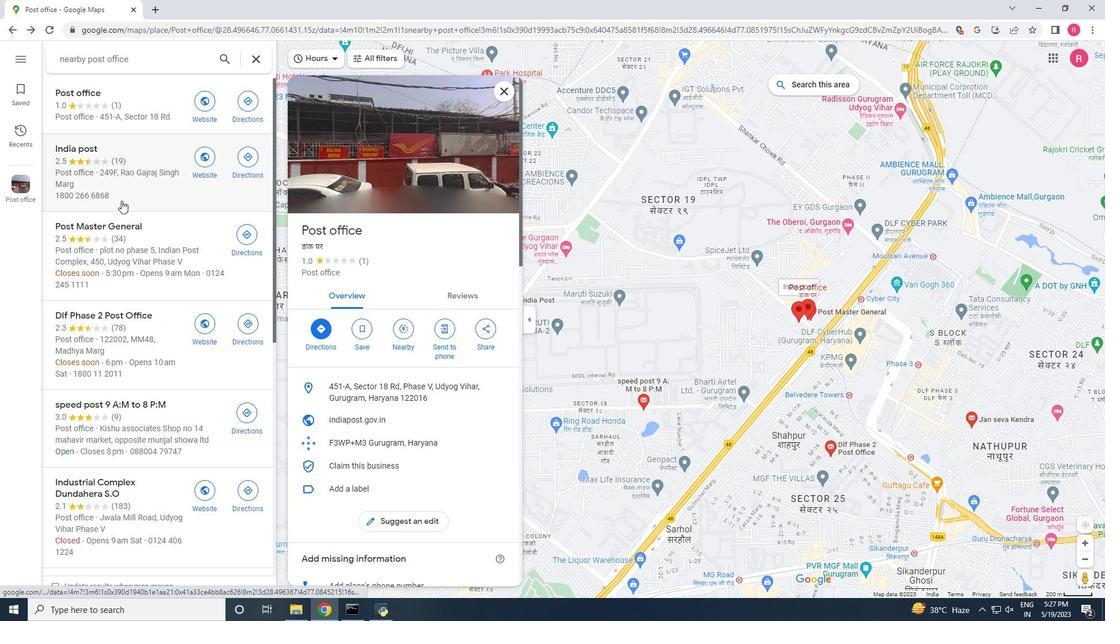 
Action: Mouse moved to (408, 269)
Screenshot: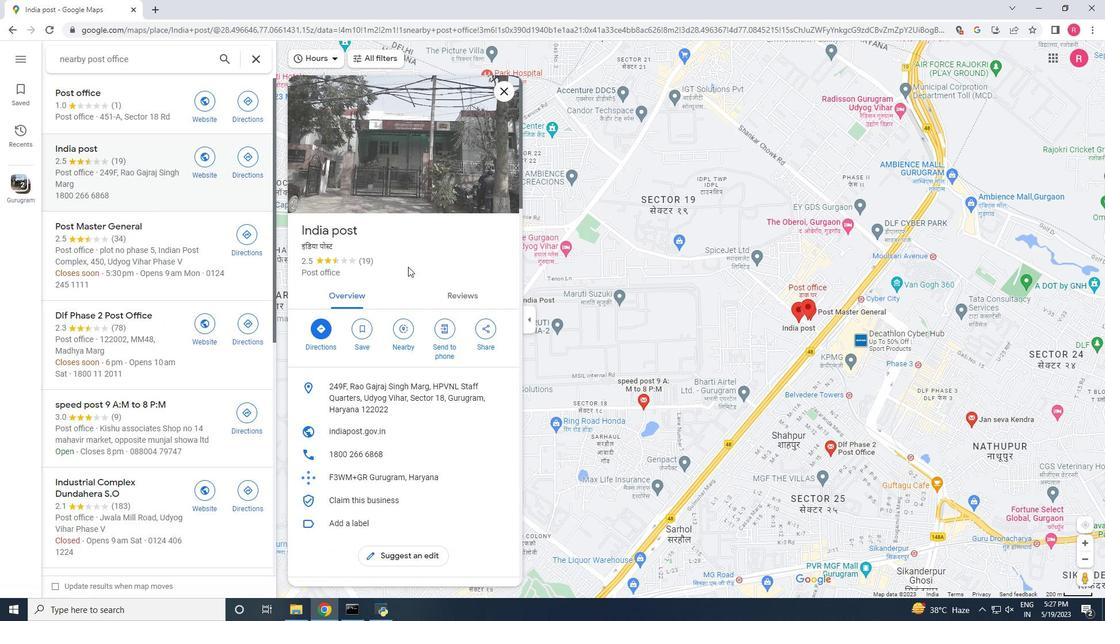 
Action: Mouse scrolled (408, 268) with delta (0, 0)
Screenshot: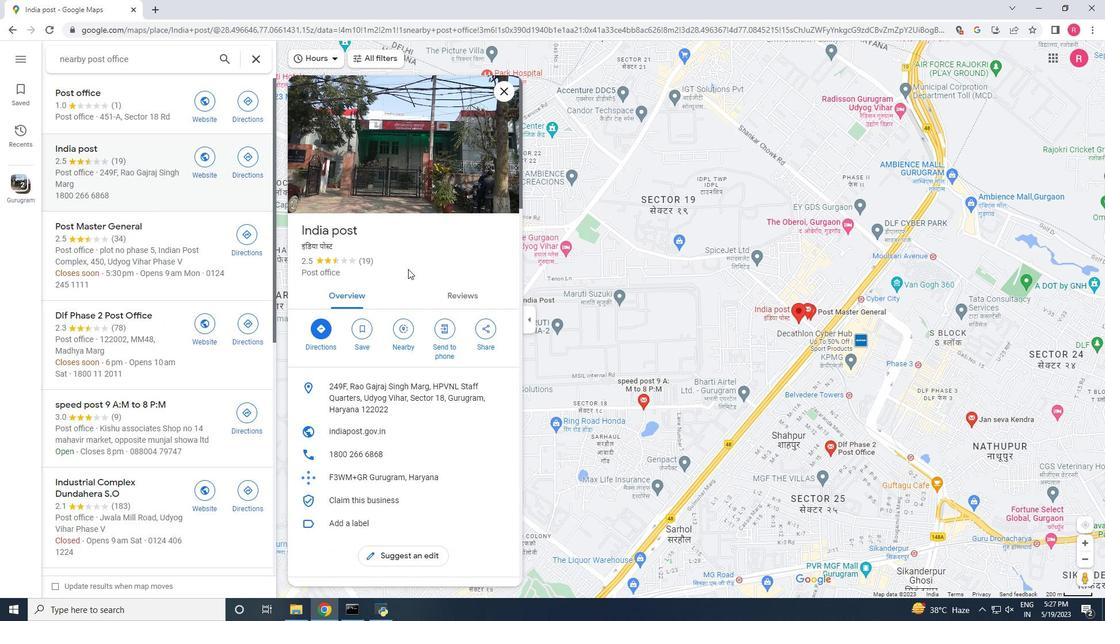 
Action: Mouse scrolled (408, 268) with delta (0, 0)
Screenshot: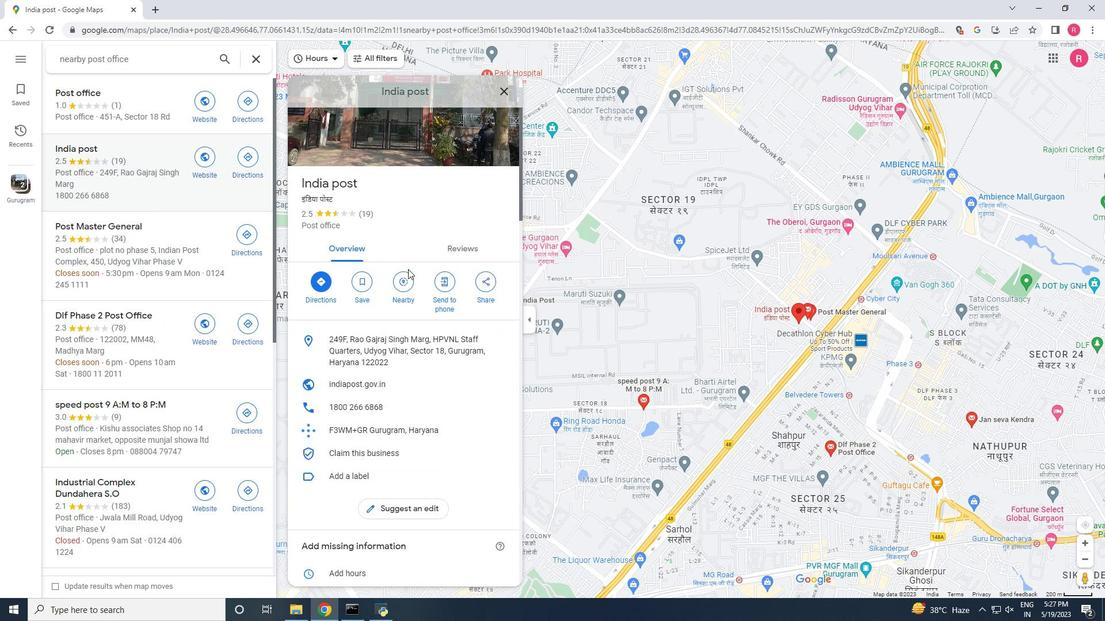
Action: Mouse scrolled (408, 268) with delta (0, 0)
Screenshot: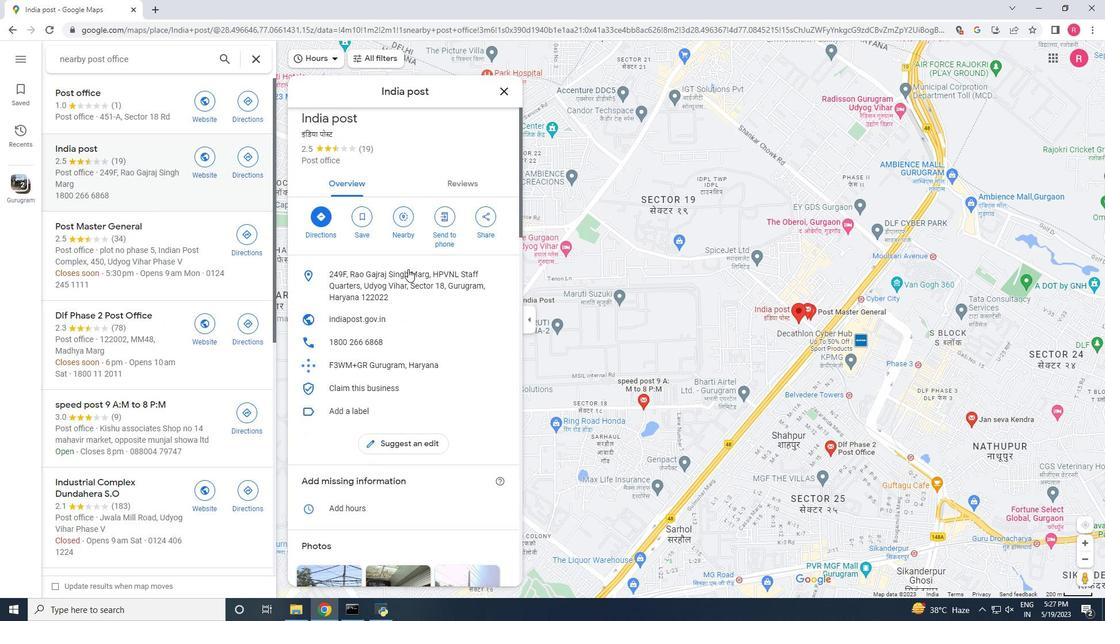 
Action: Mouse scrolled (408, 270) with delta (0, 0)
Screenshot: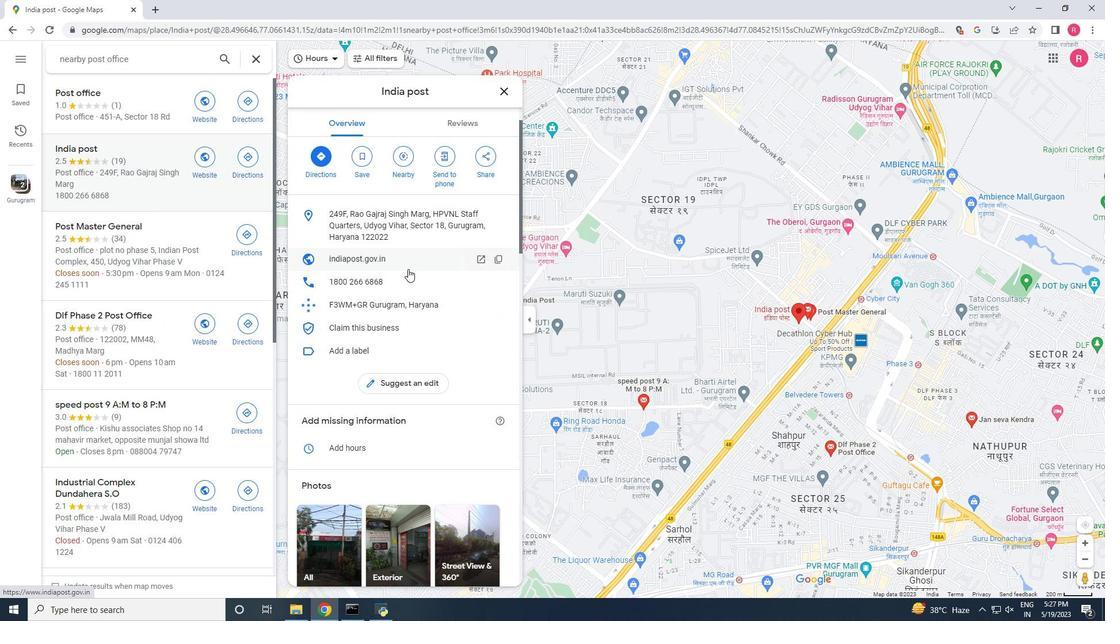
Action: Mouse scrolled (408, 270) with delta (0, 0)
Screenshot: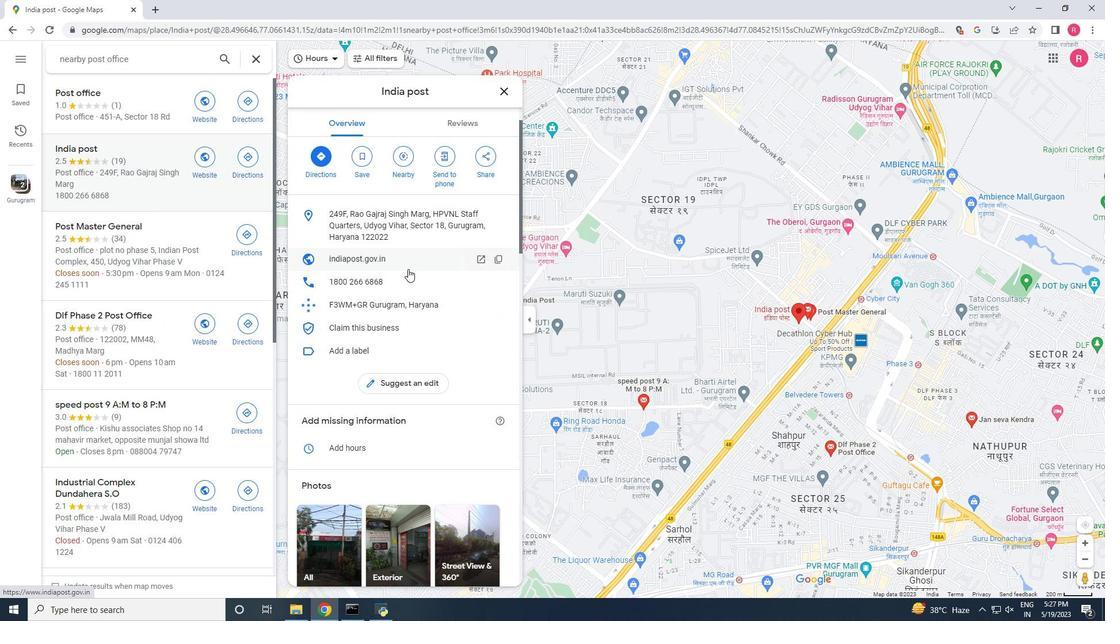 
Action: Mouse scrolled (408, 270) with delta (0, 0)
Screenshot: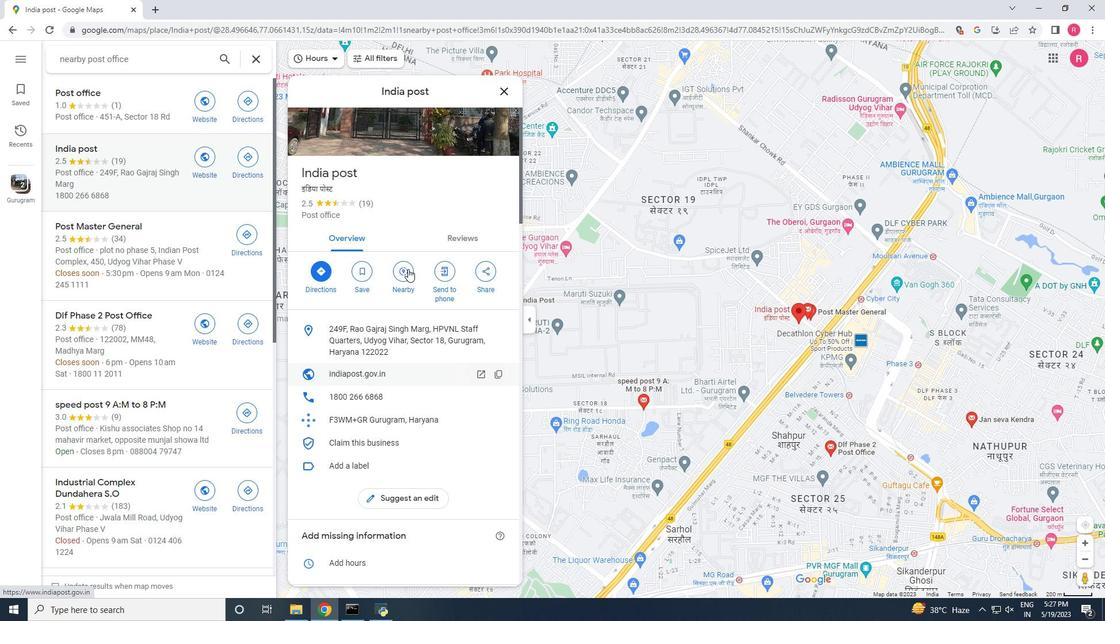 
Action: Mouse scrolled (408, 270) with delta (0, 0)
Screenshot: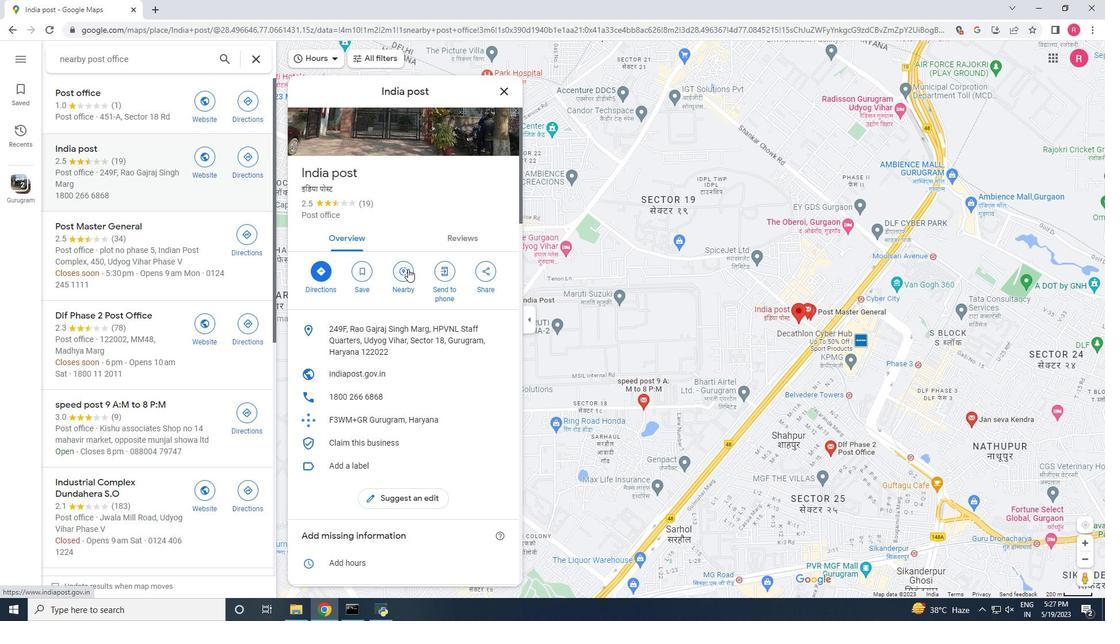 
Action: Mouse moved to (1059, 59)
Screenshot: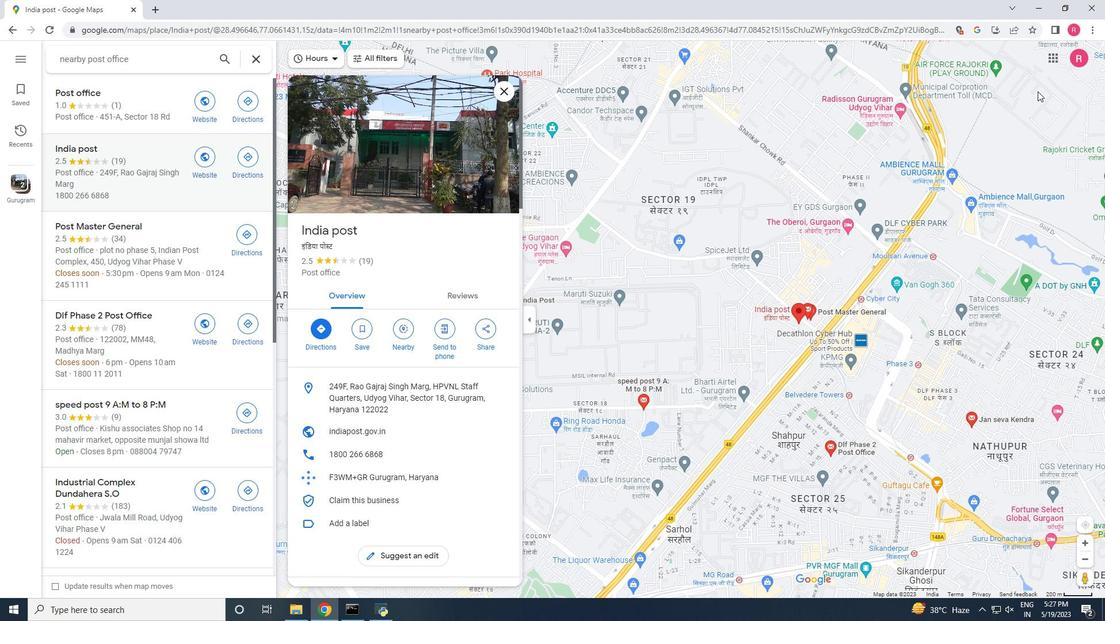 
Action: Mouse pressed left at (1059, 59)
Screenshot: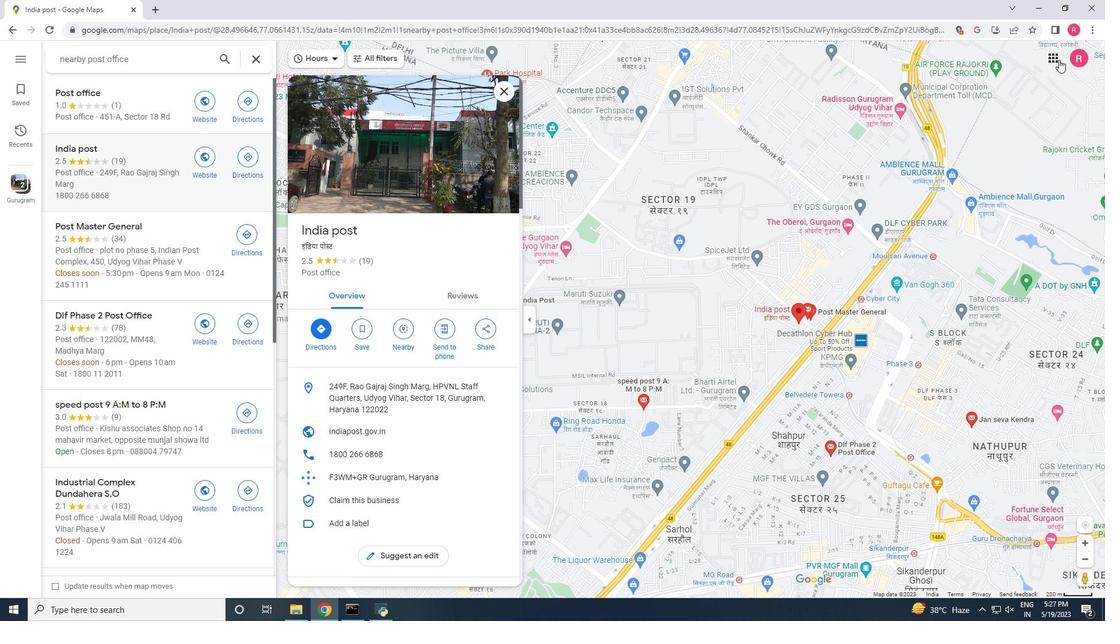 
Action: Mouse moved to (886, 89)
Screenshot: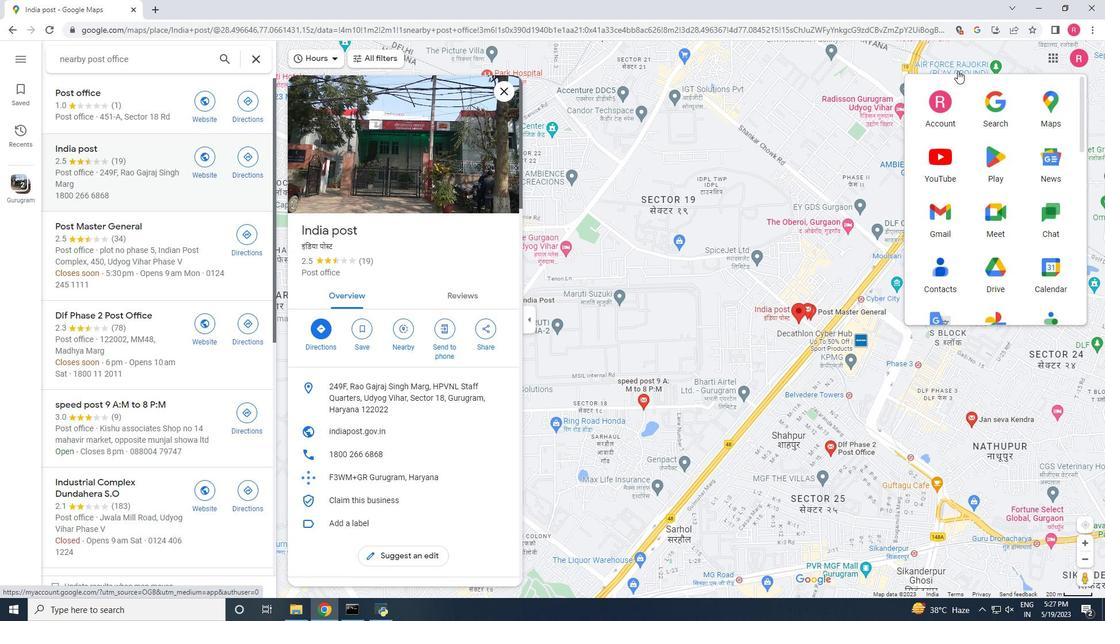 
Action: Mouse pressed left at (886, 89)
Screenshot: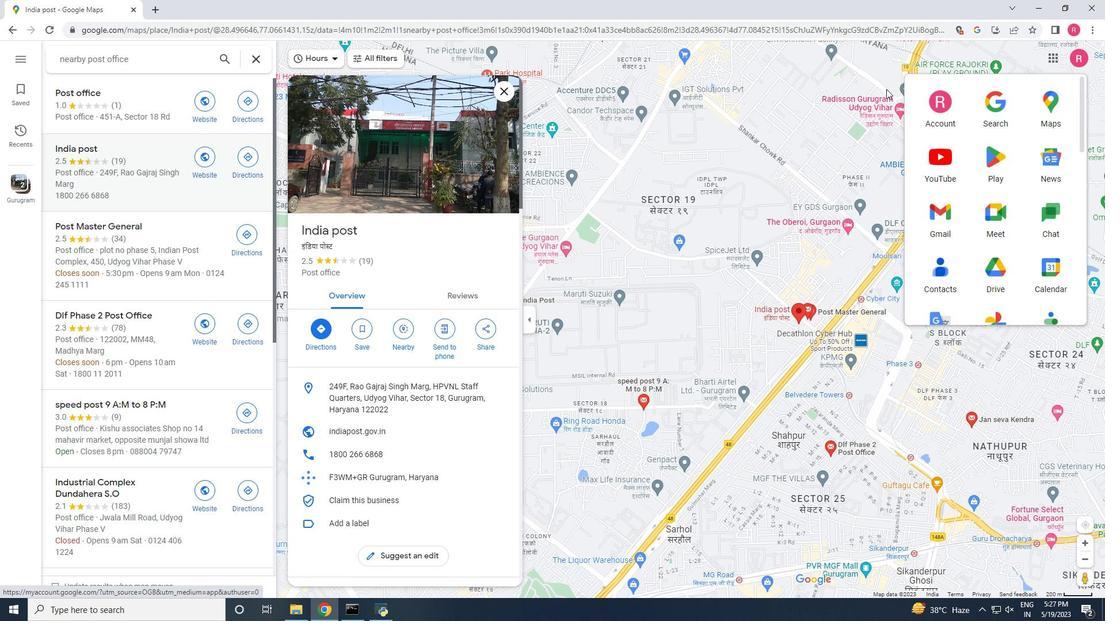 
Action: Mouse moved to (143, 261)
Screenshot: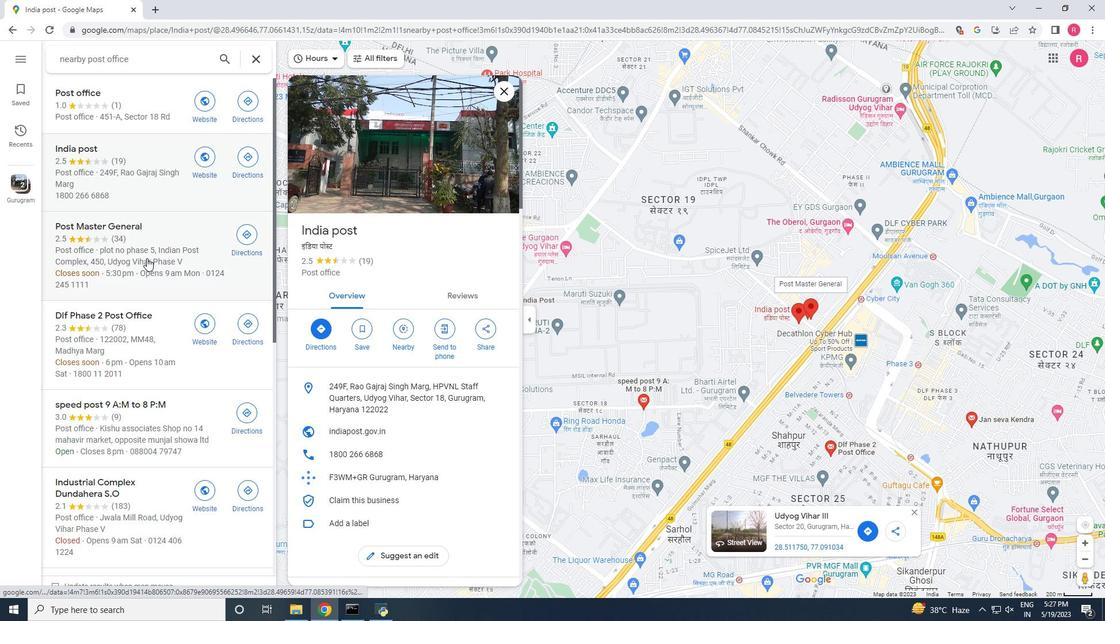 
Action: Mouse pressed left at (143, 261)
Screenshot: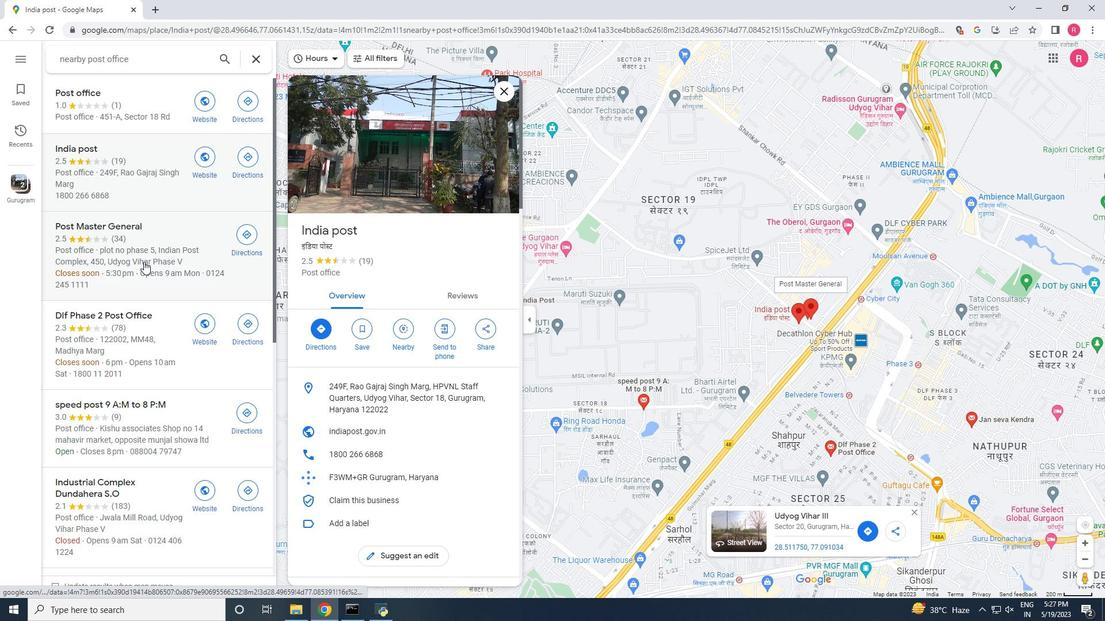 
Action: Mouse moved to (364, 228)
Screenshot: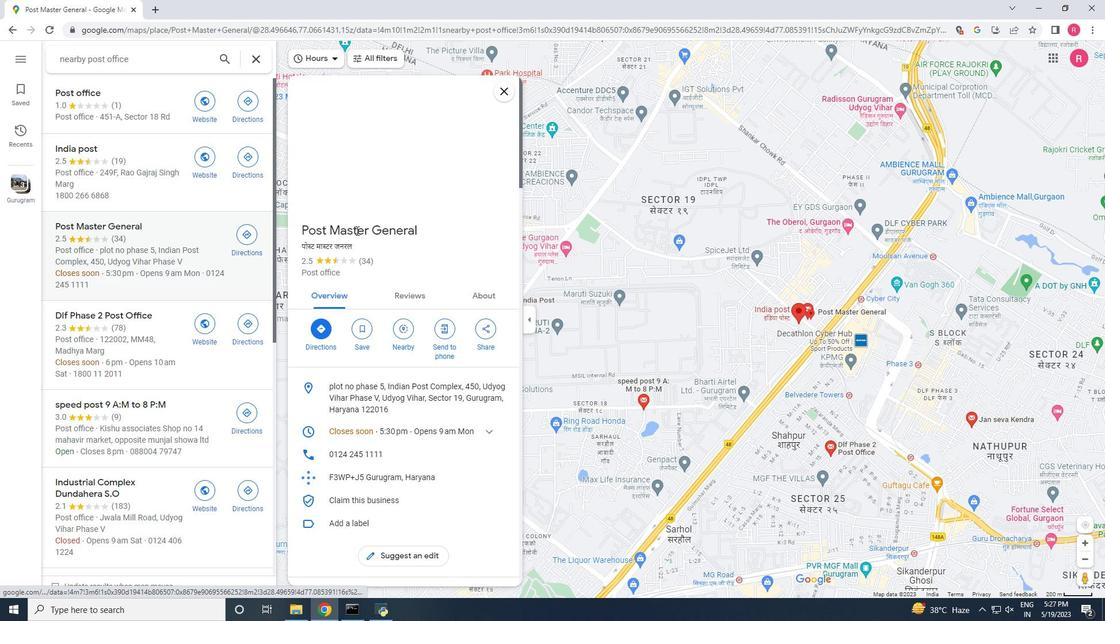 
Action: Mouse scrolled (364, 227) with delta (0, 0)
Screenshot: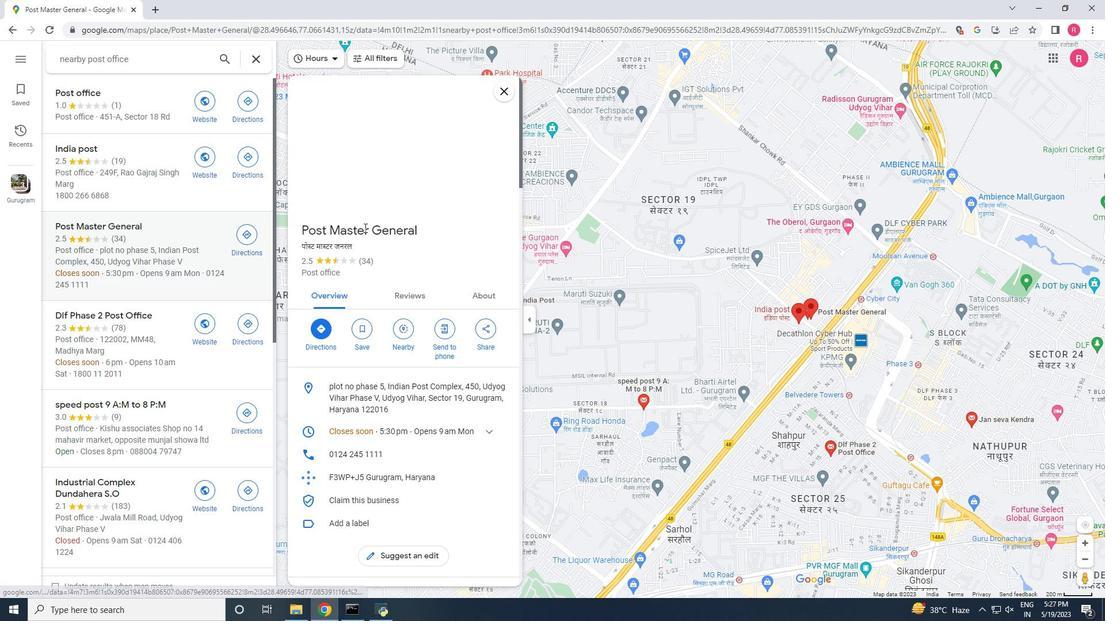 
Action: Mouse scrolled (364, 227) with delta (0, 0)
Screenshot: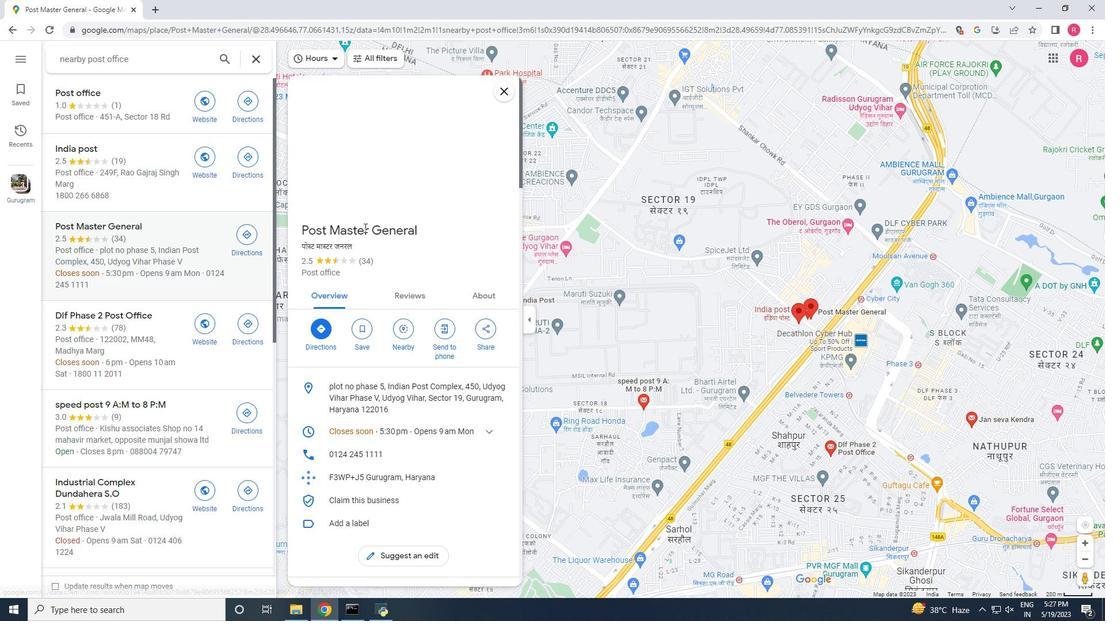 
Action: Mouse moved to (364, 222)
Screenshot: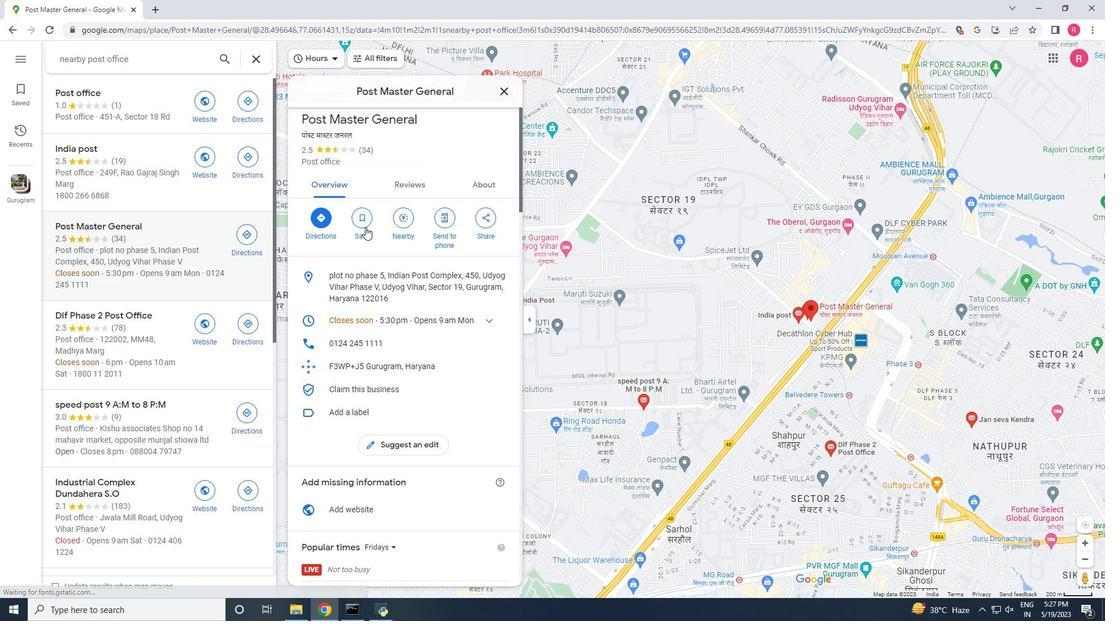 
Action: Mouse scrolled (364, 223) with delta (0, 0)
Screenshot: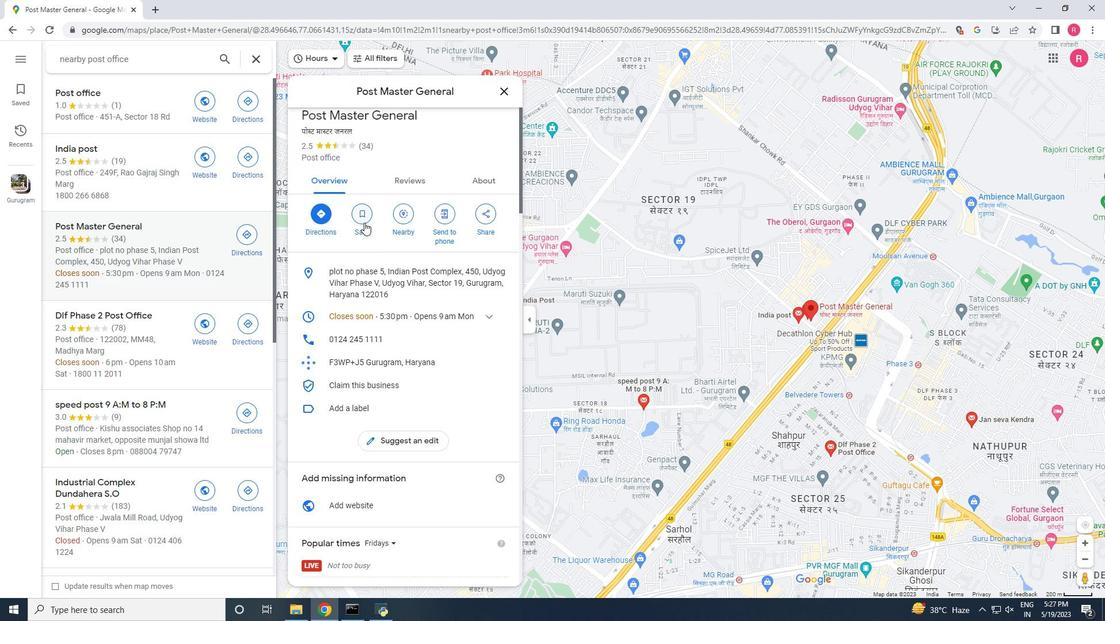 
Action: Mouse scrolled (364, 223) with delta (0, 0)
Screenshot: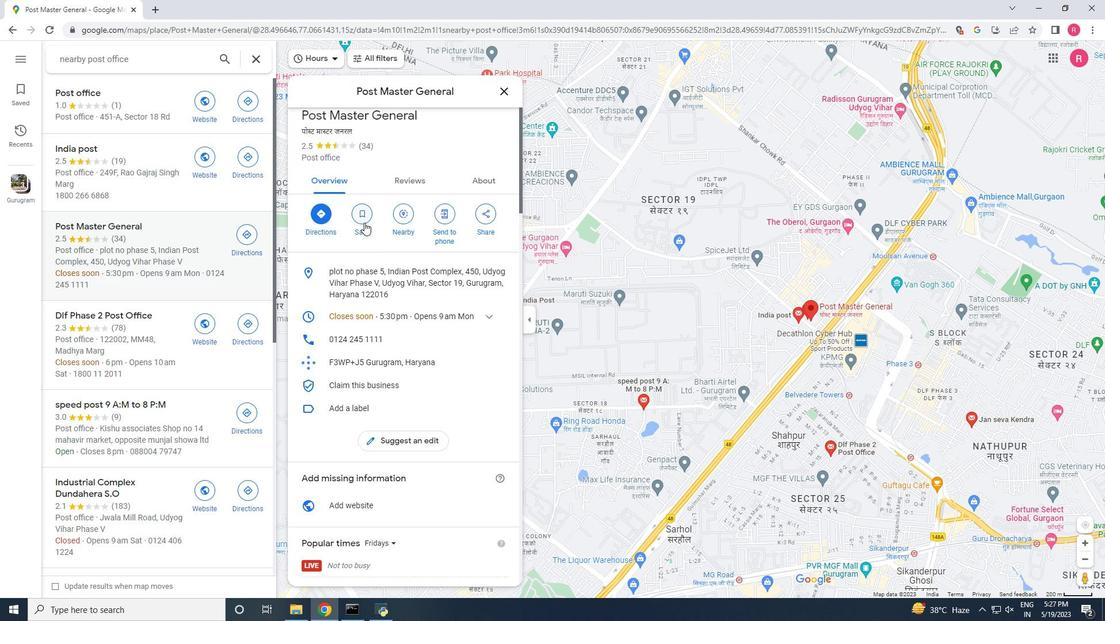 
Action: Mouse scrolled (364, 223) with delta (0, 0)
Screenshot: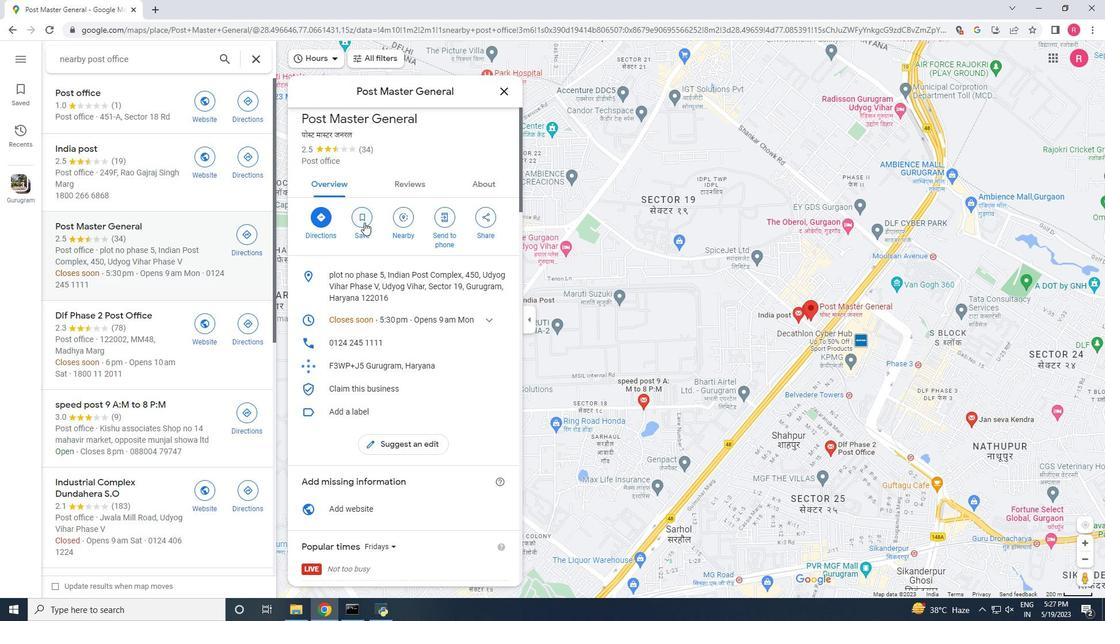 
Action: Mouse scrolled (364, 223) with delta (0, 0)
Screenshot: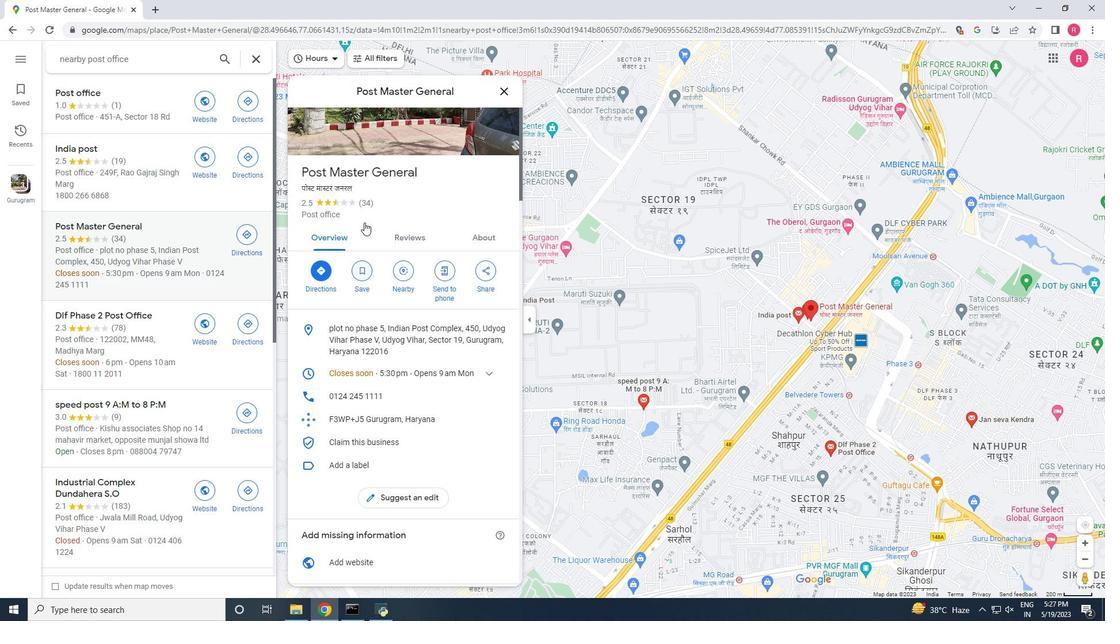 
Action: Mouse moved to (364, 58)
Screenshot: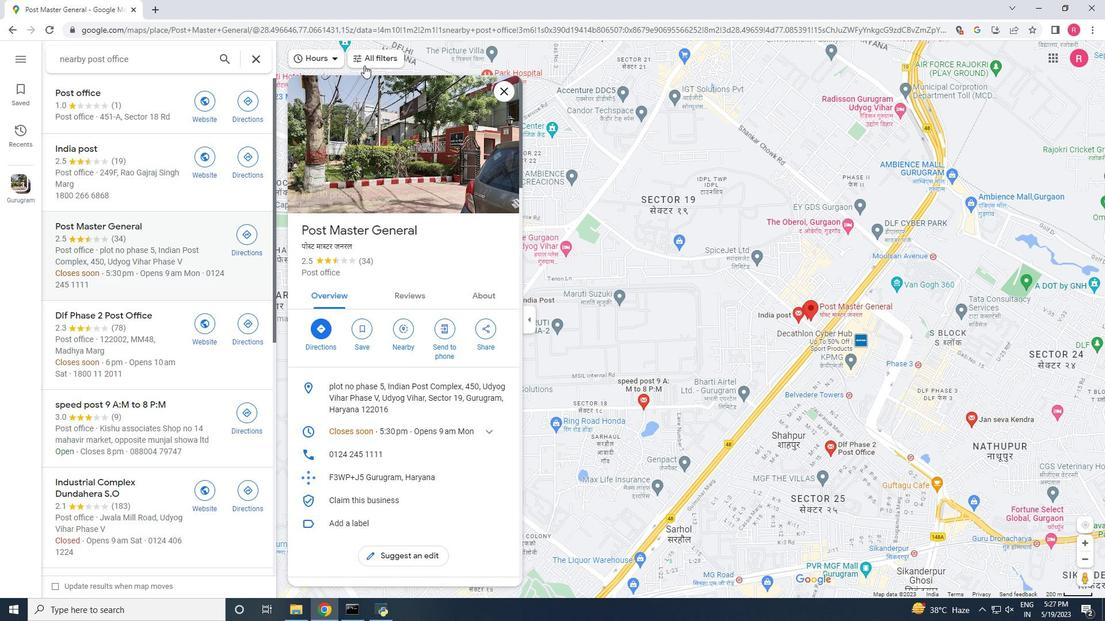 
Action: Mouse pressed left at (364, 58)
Screenshot: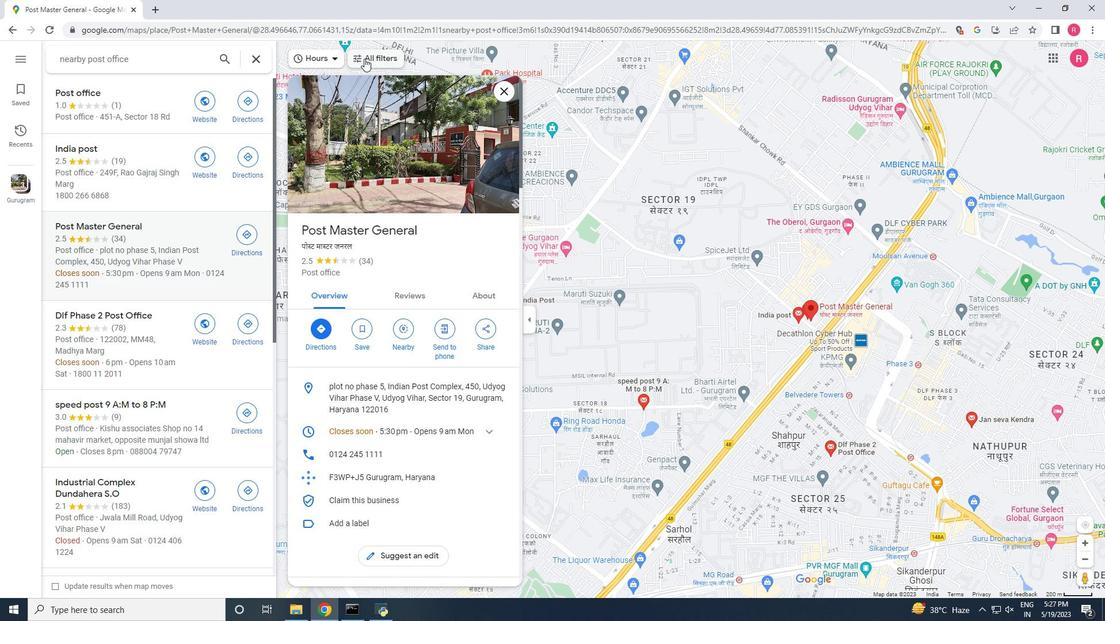
Action: Mouse moved to (627, 140)
Screenshot: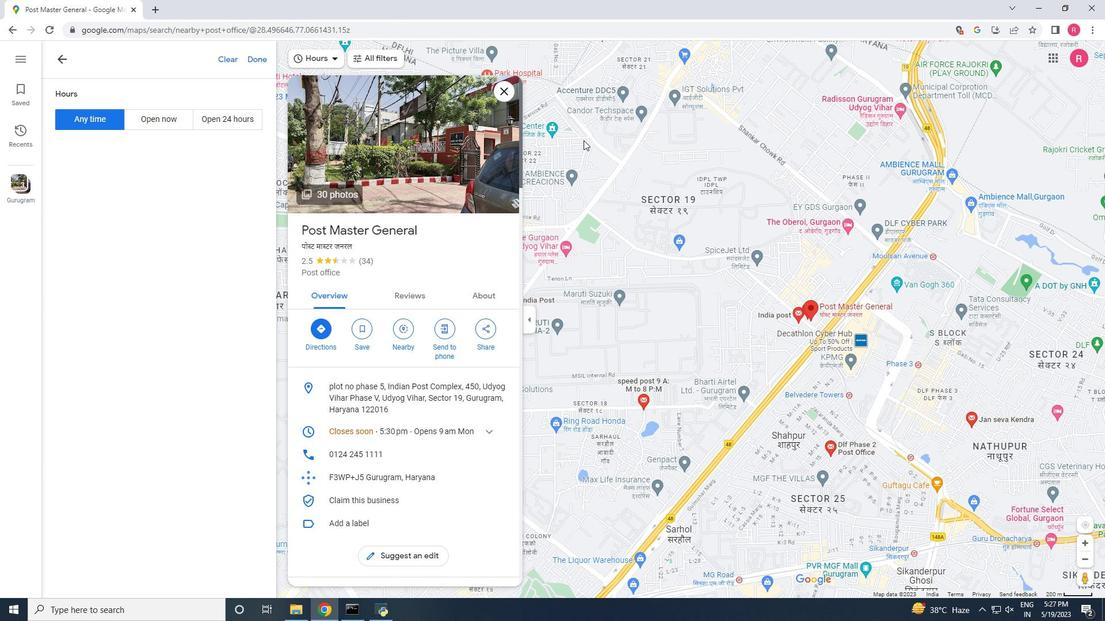 
Action: Mouse pressed left at (627, 140)
Screenshot: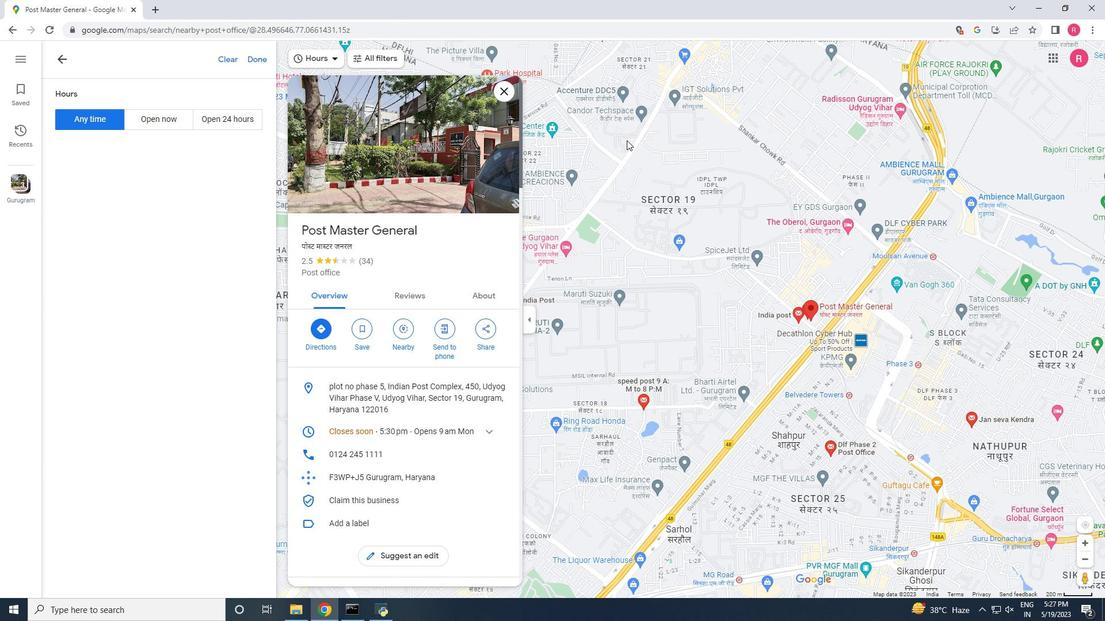 
Action: Mouse moved to (67, 56)
Screenshot: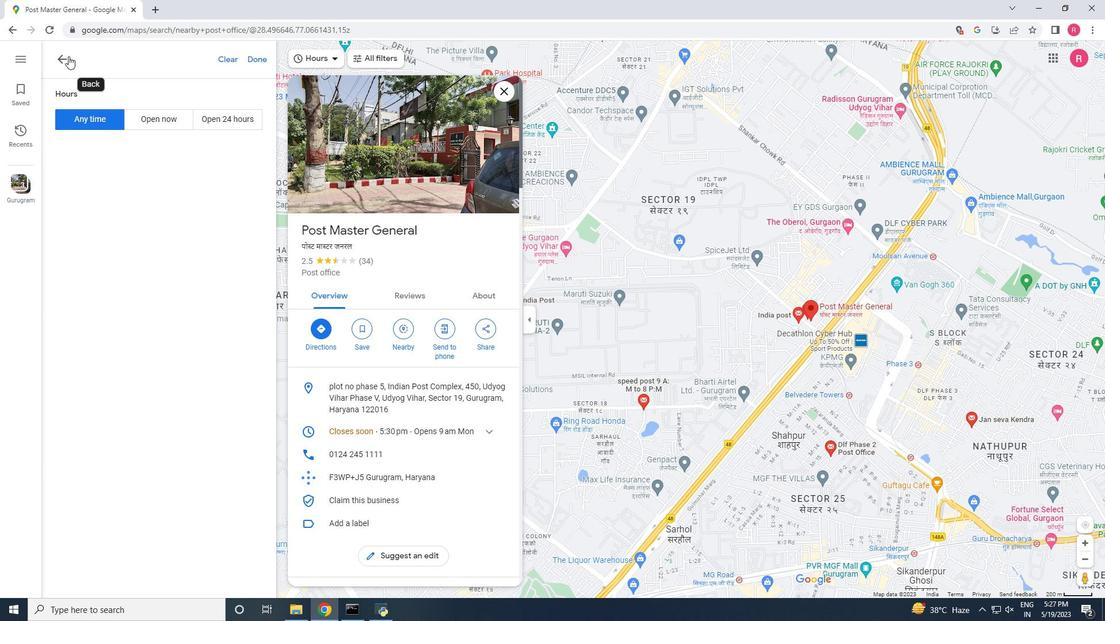 
Action: Mouse pressed left at (67, 56)
Screenshot: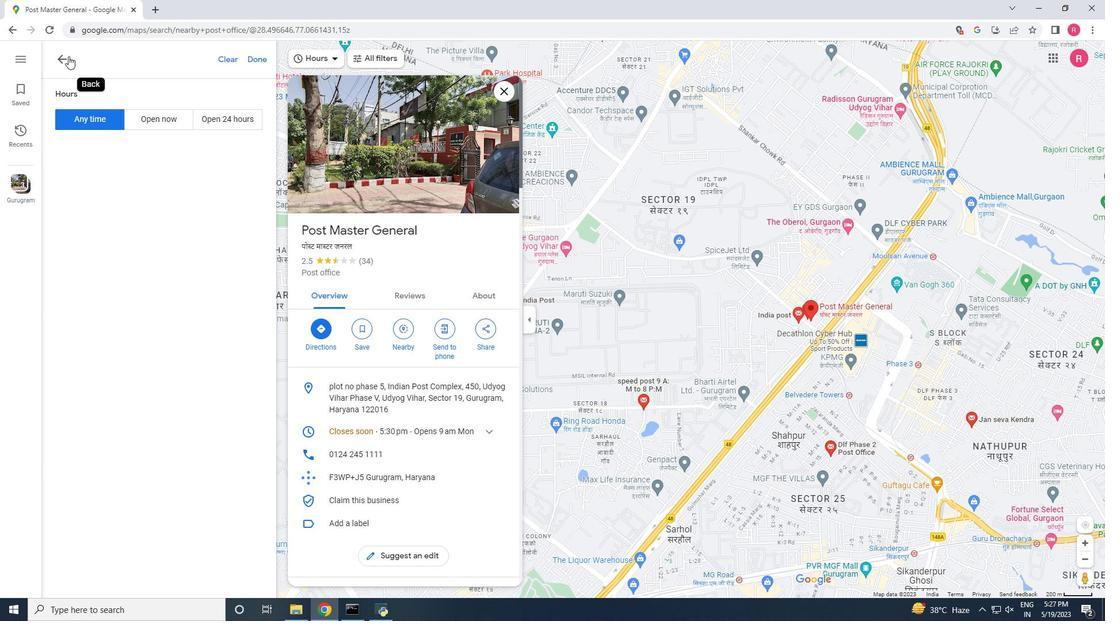 
Action: Mouse moved to (260, 259)
Screenshot: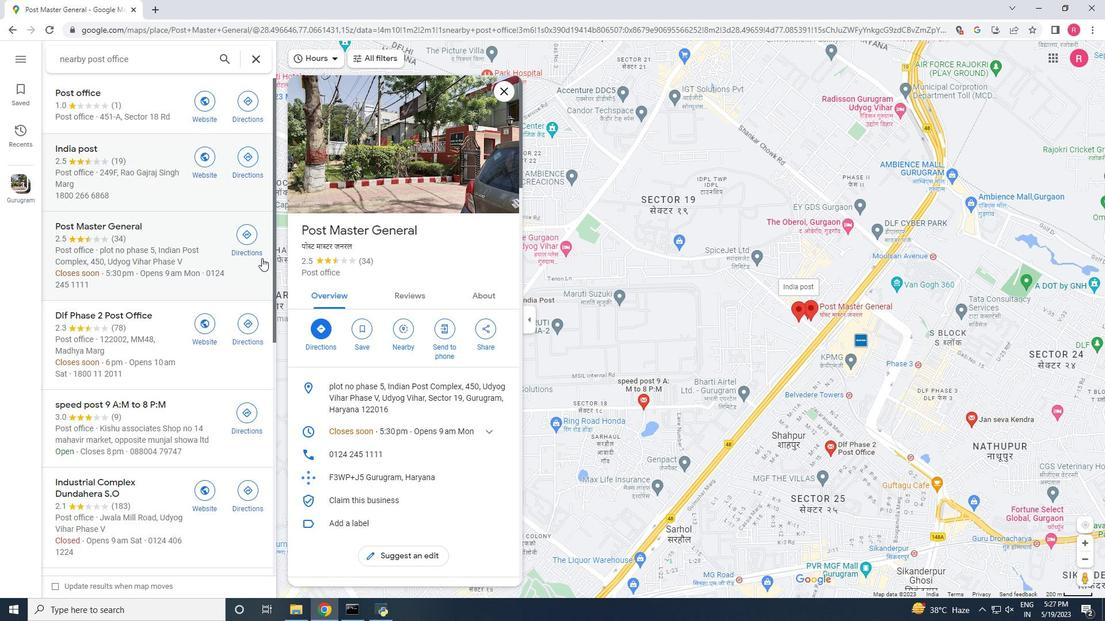 
Action: Mouse scrolled (260, 258) with delta (0, 0)
Screenshot: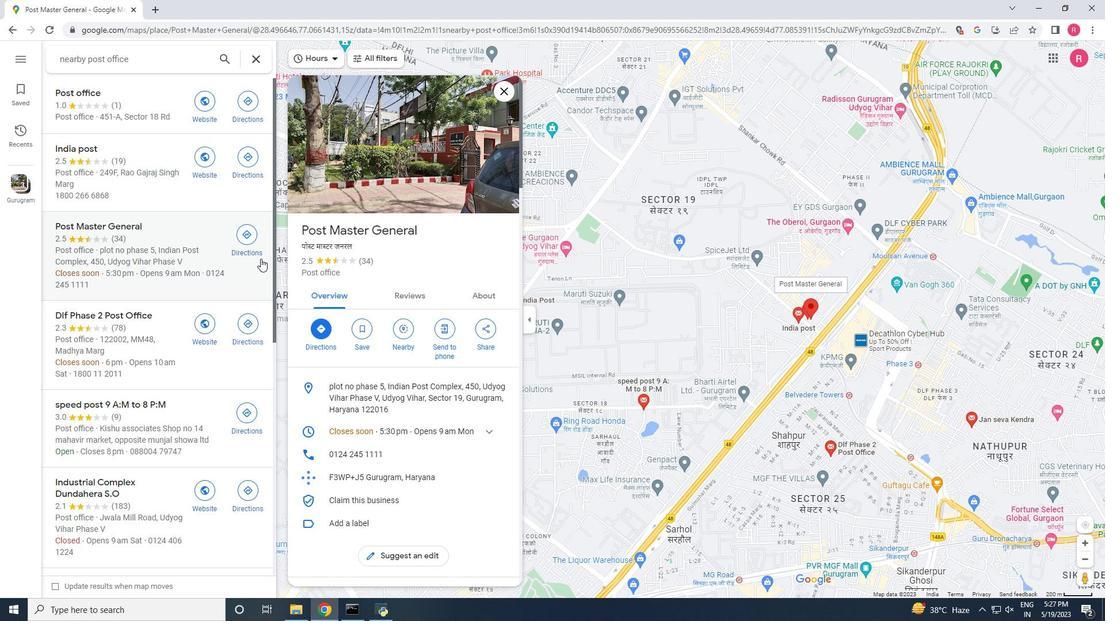 
Action: Mouse scrolled (260, 258) with delta (0, 0)
Screenshot: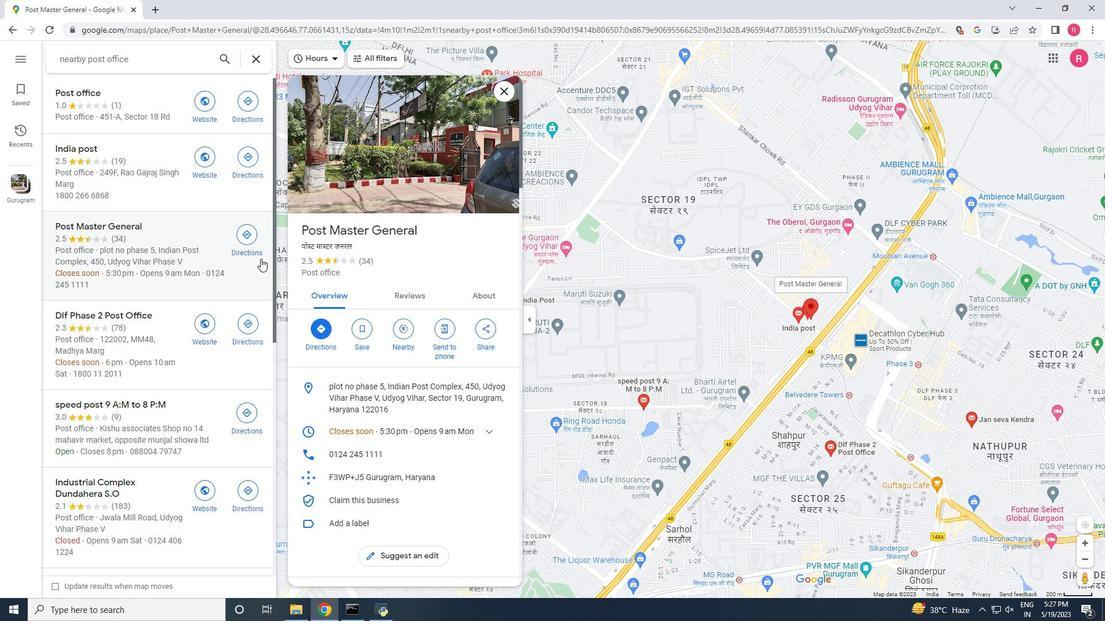 
Action: Mouse moved to (137, 244)
Screenshot: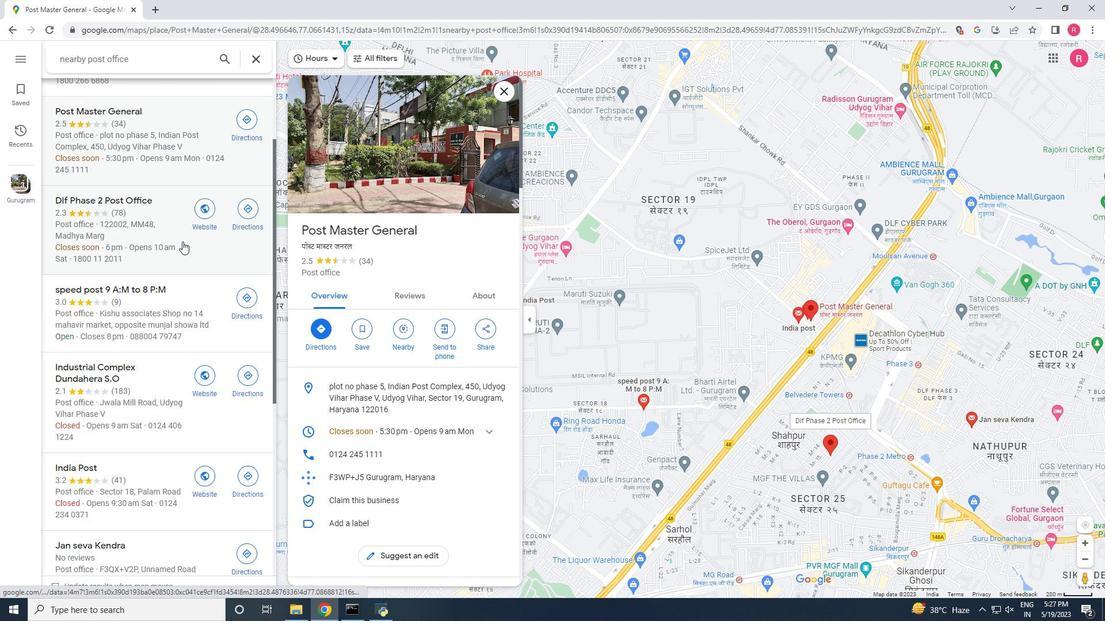 
Action: Mouse pressed left at (137, 244)
Screenshot: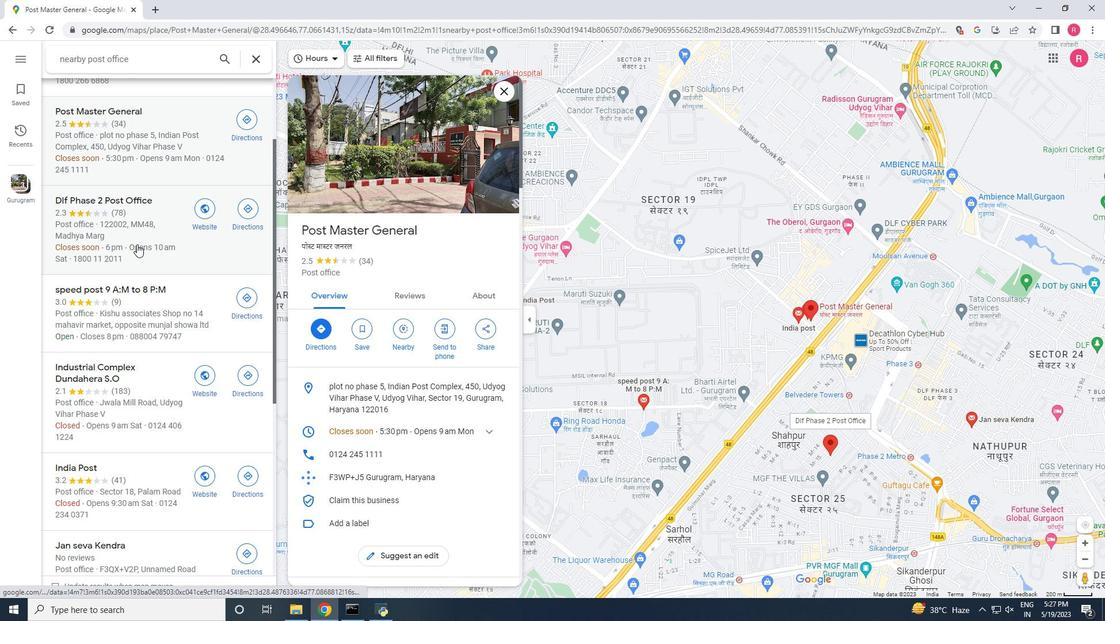 
Action: Mouse moved to (482, 185)
Screenshot: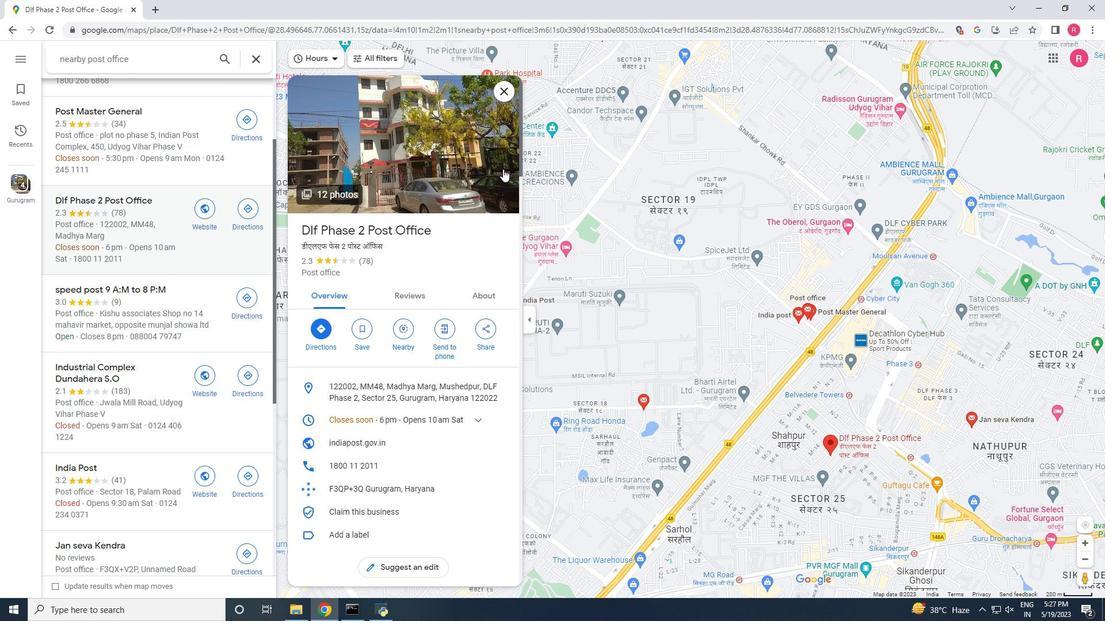 
Action: Mouse scrolled (482, 184) with delta (0, 0)
Screenshot: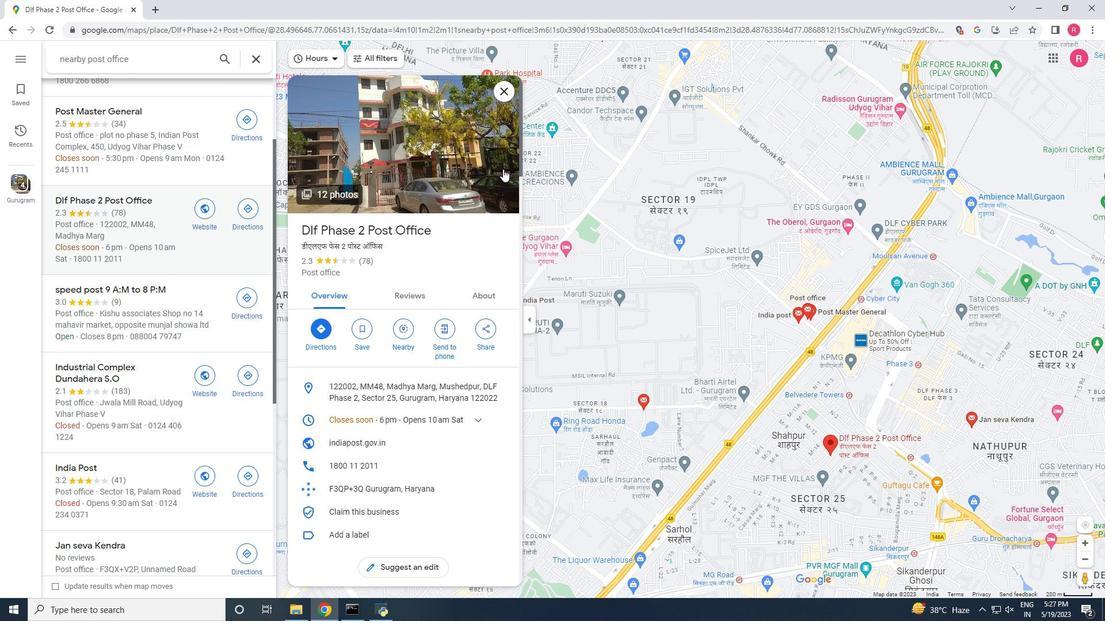 
Action: Mouse scrolled (482, 184) with delta (0, 0)
Screenshot: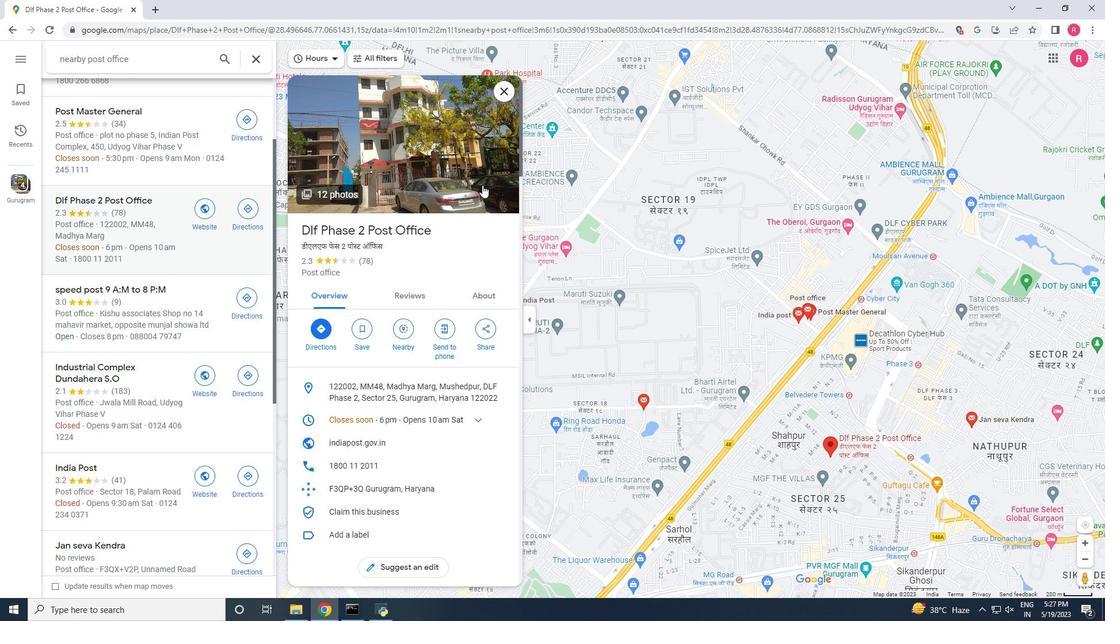 
Action: Mouse scrolled (482, 184) with delta (0, 0)
Screenshot: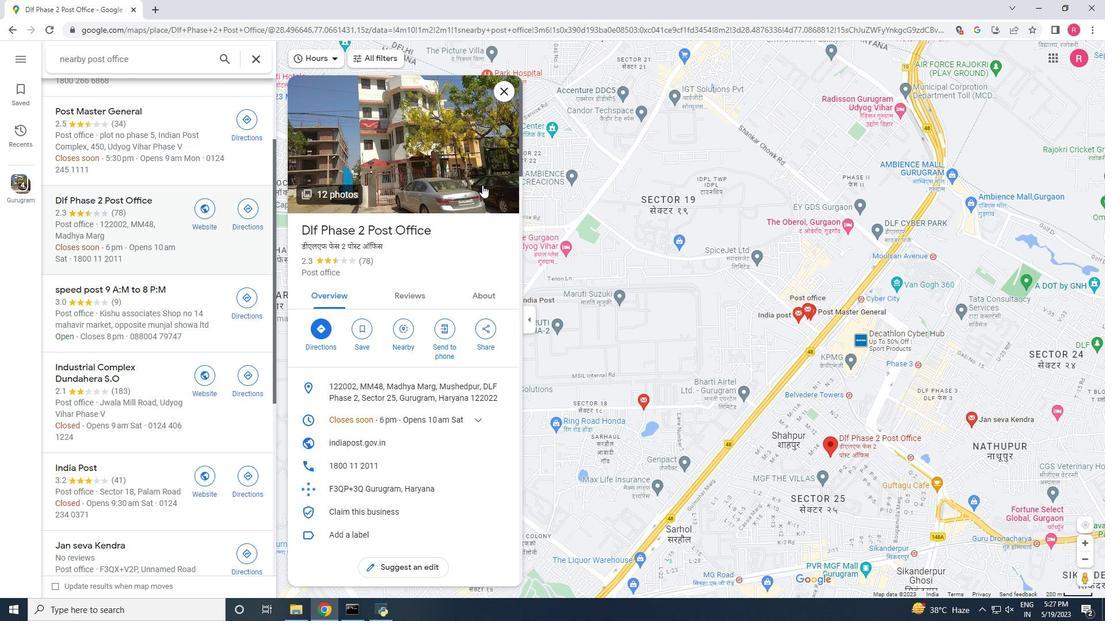 
Action: Mouse scrolled (482, 184) with delta (0, 0)
Screenshot: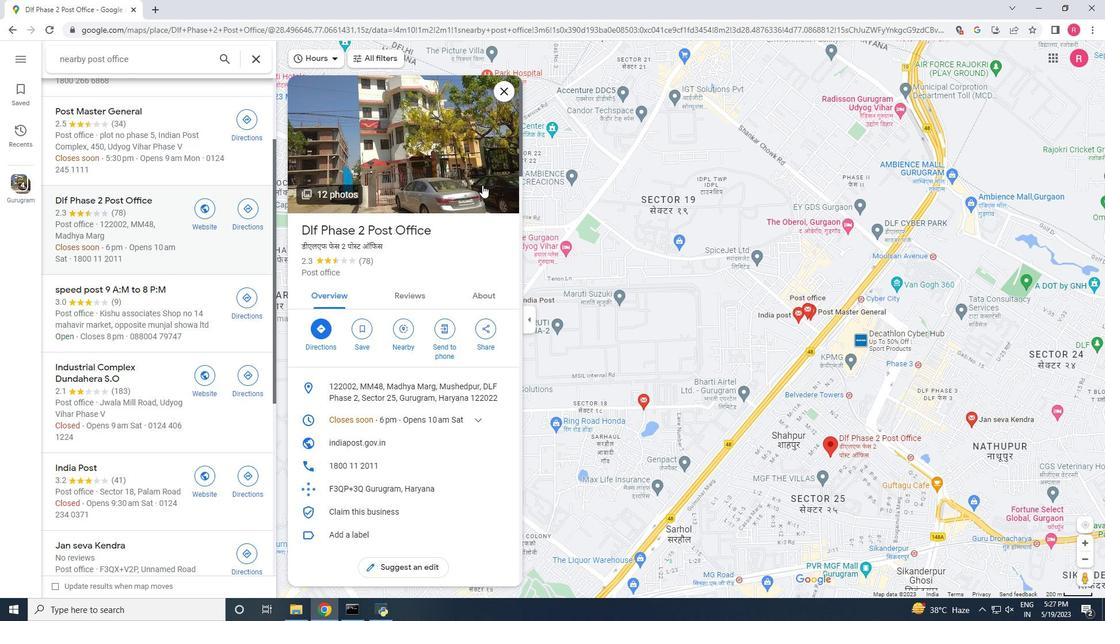
Action: Mouse scrolled (482, 184) with delta (0, 0)
Screenshot: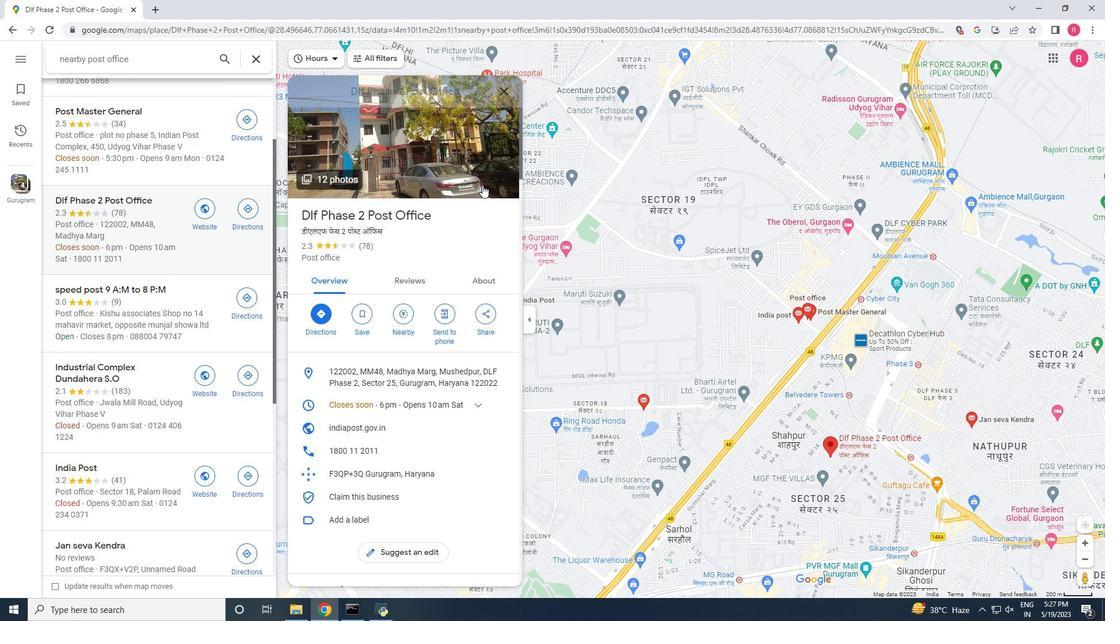 
Action: Mouse scrolled (482, 185) with delta (0, 0)
Screenshot: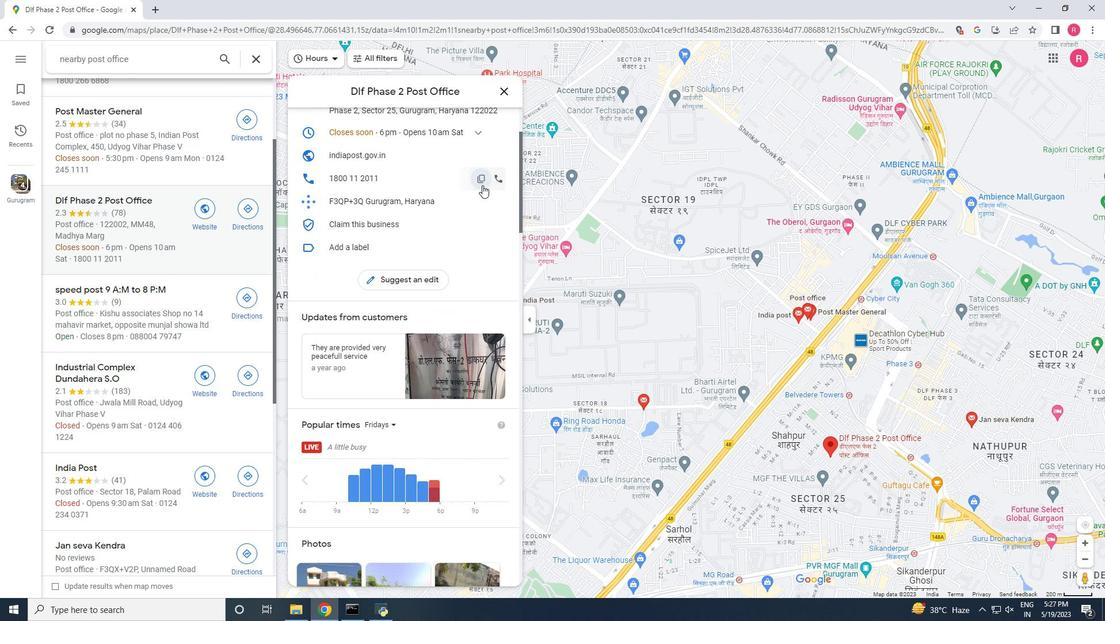
Action: Mouse scrolled (482, 185) with delta (0, 0)
Screenshot: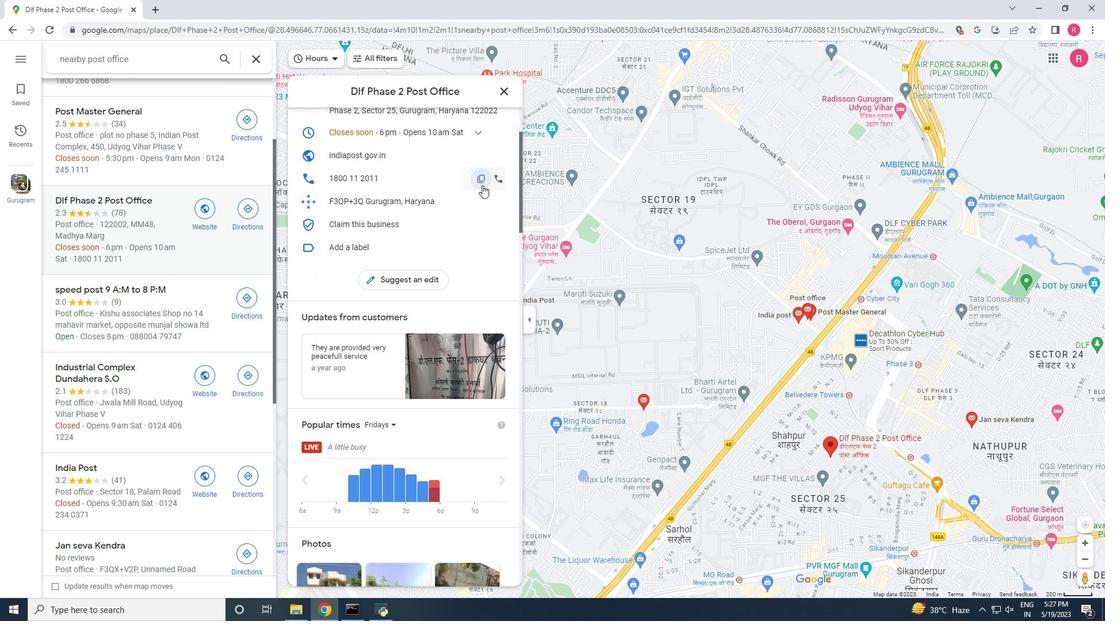 
Action: Mouse scrolled (482, 185) with delta (0, 0)
Screenshot: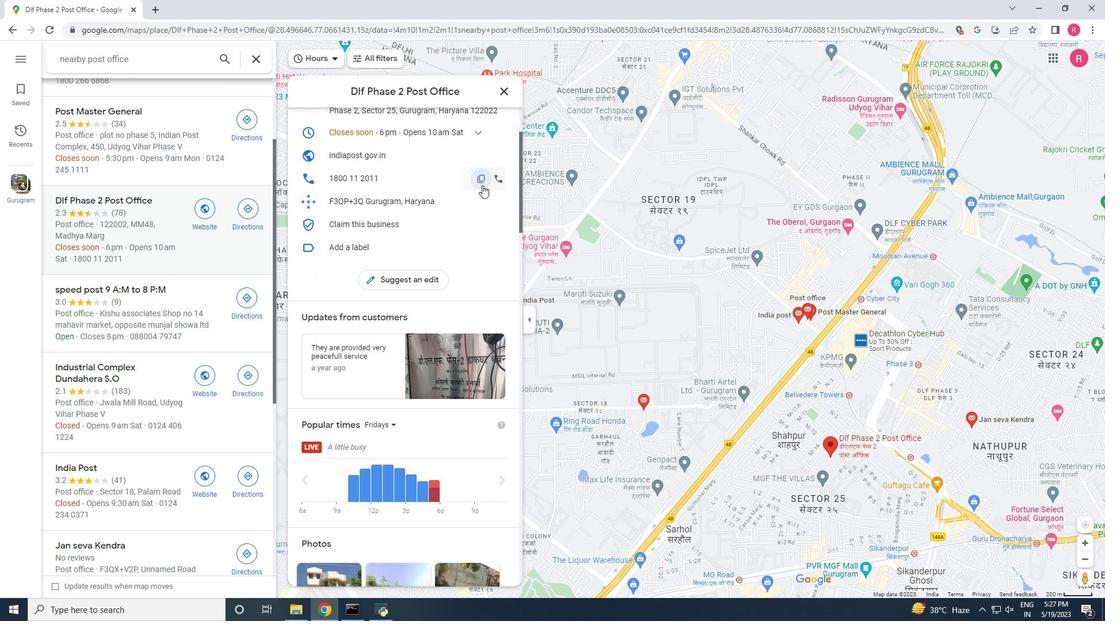 
Action: Mouse scrolled (482, 185) with delta (0, 0)
Screenshot: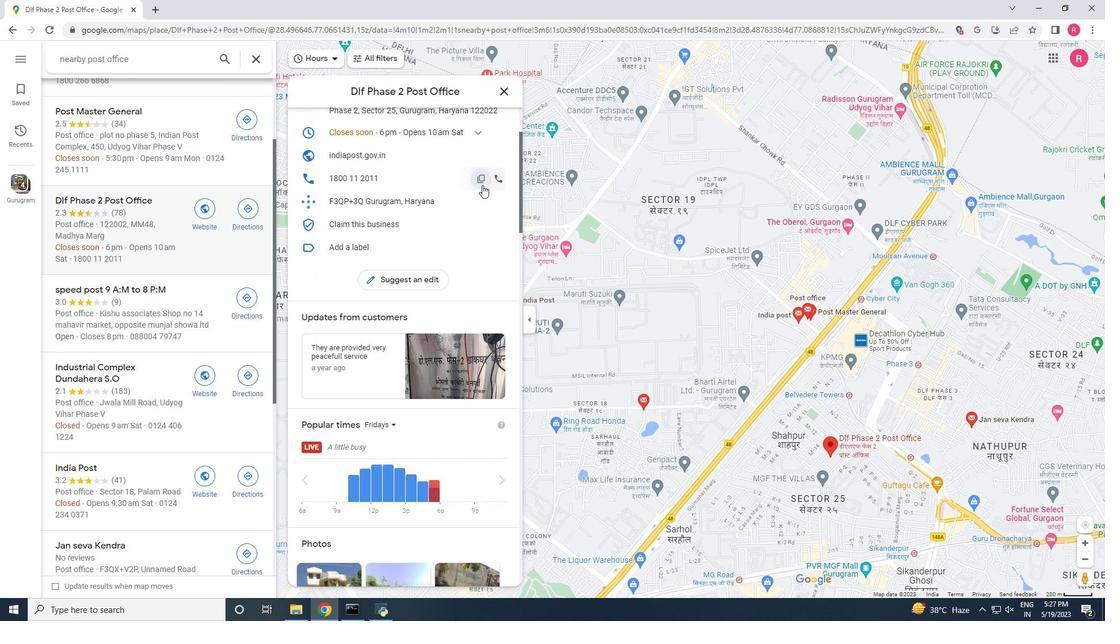 
Action: Mouse scrolled (482, 185) with delta (0, 0)
Screenshot: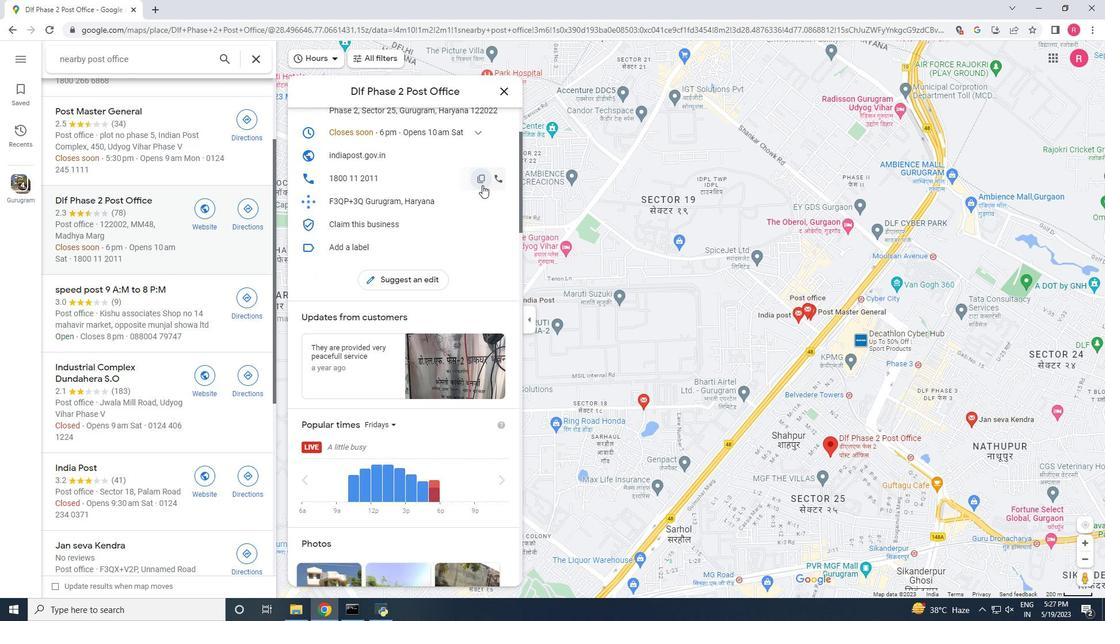 
Action: Mouse moved to (405, 293)
Screenshot: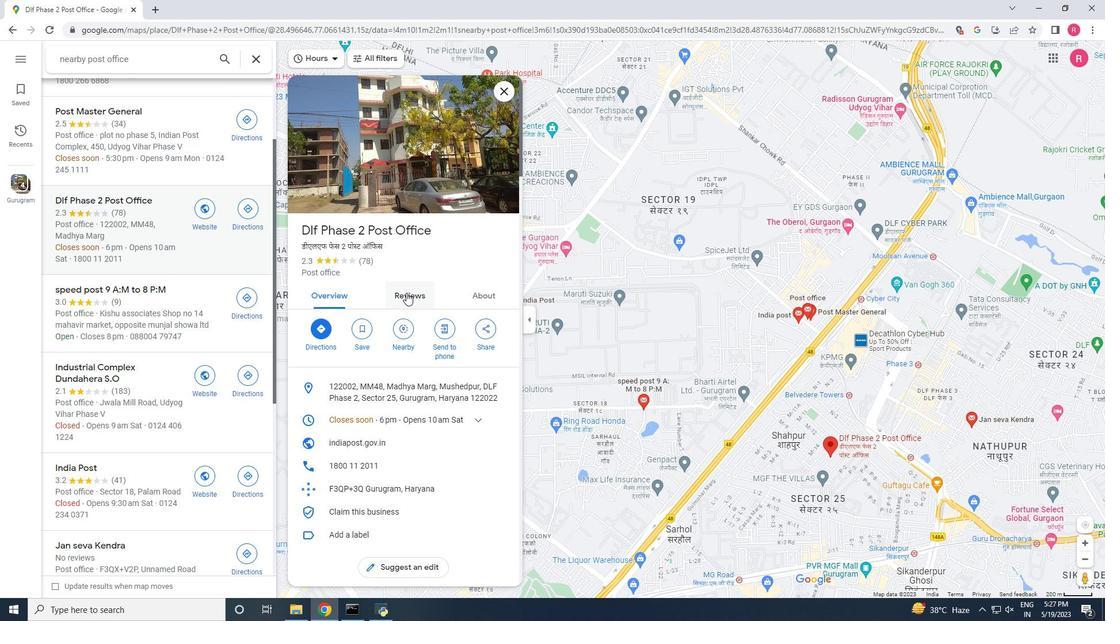 
Action: Mouse pressed left at (405, 293)
Screenshot: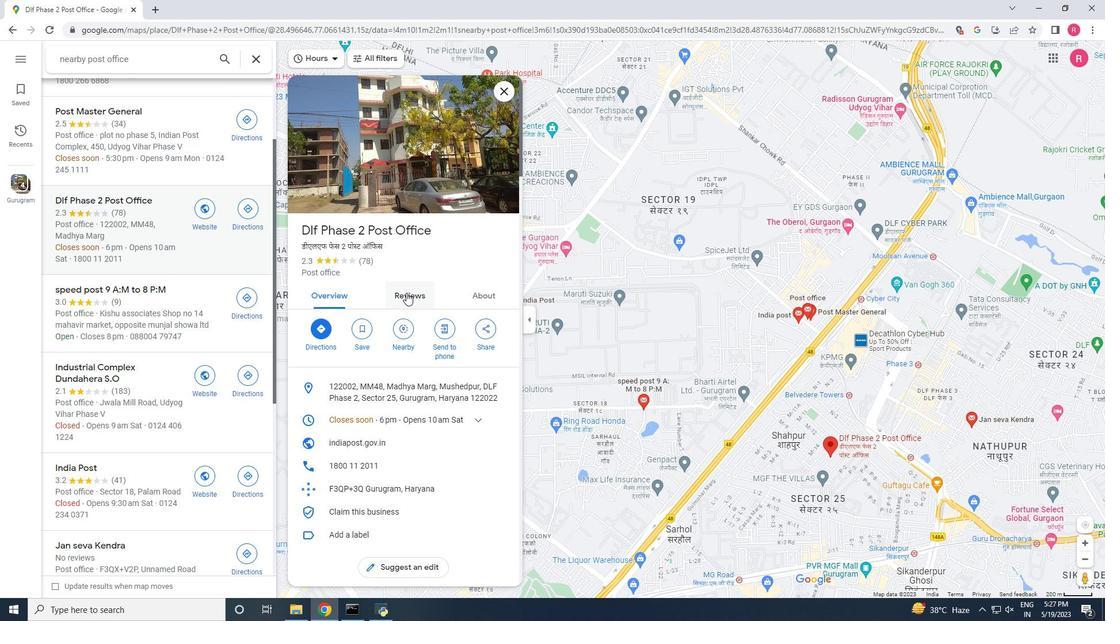 
Action: Mouse moved to (412, 260)
Screenshot: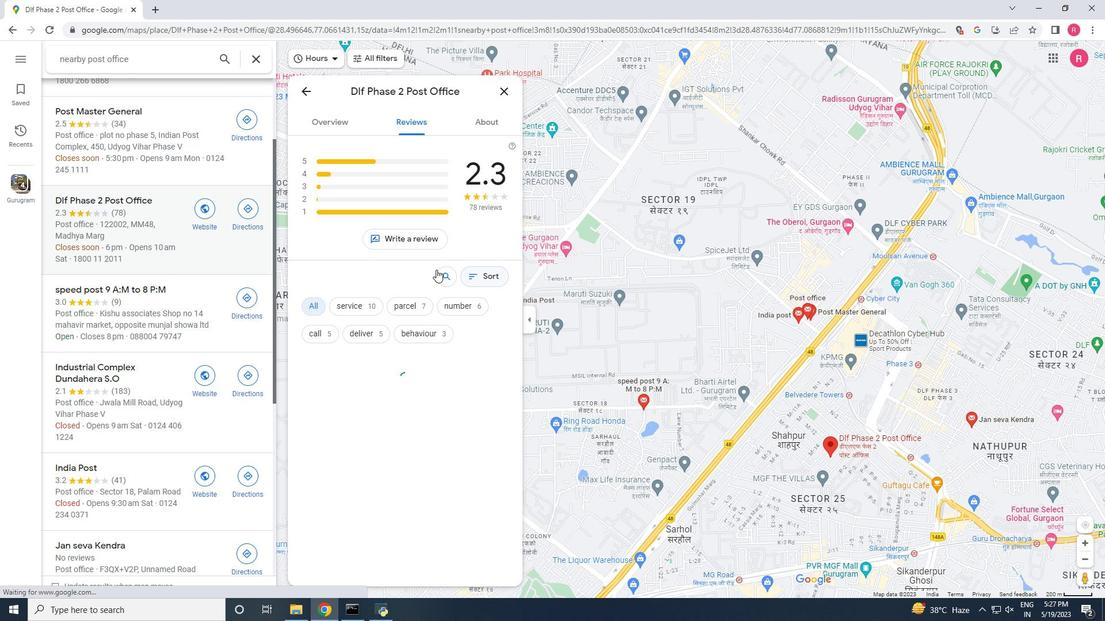
Action: Mouse scrolled (412, 260) with delta (0, 0)
Screenshot: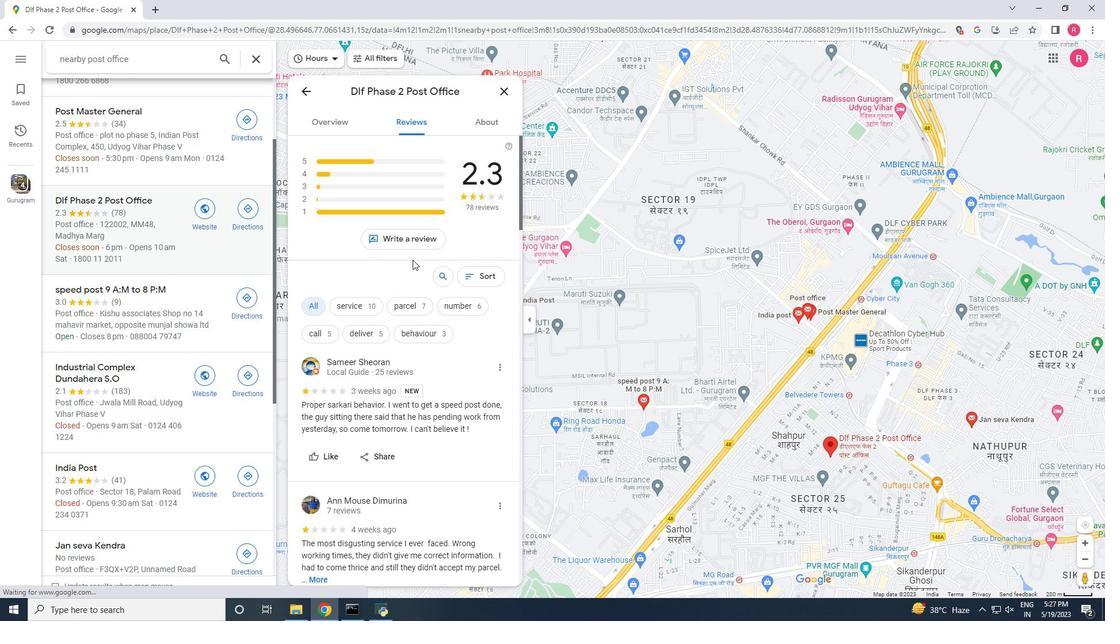 
Action: Mouse scrolled (412, 260) with delta (0, 0)
Screenshot: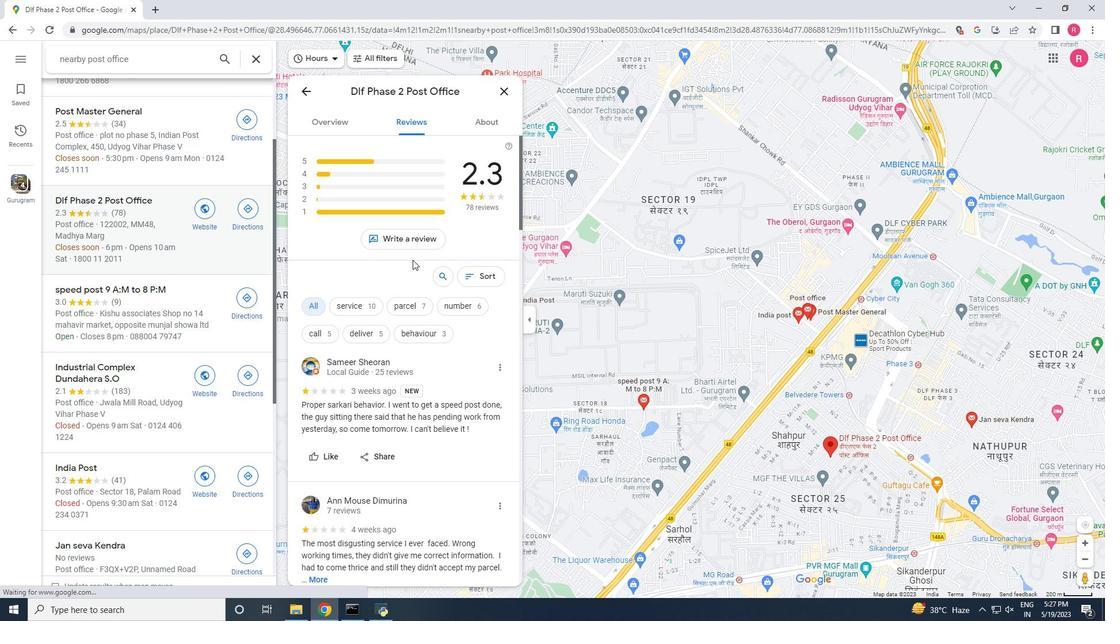
Action: Mouse scrolled (412, 260) with delta (0, 0)
Screenshot: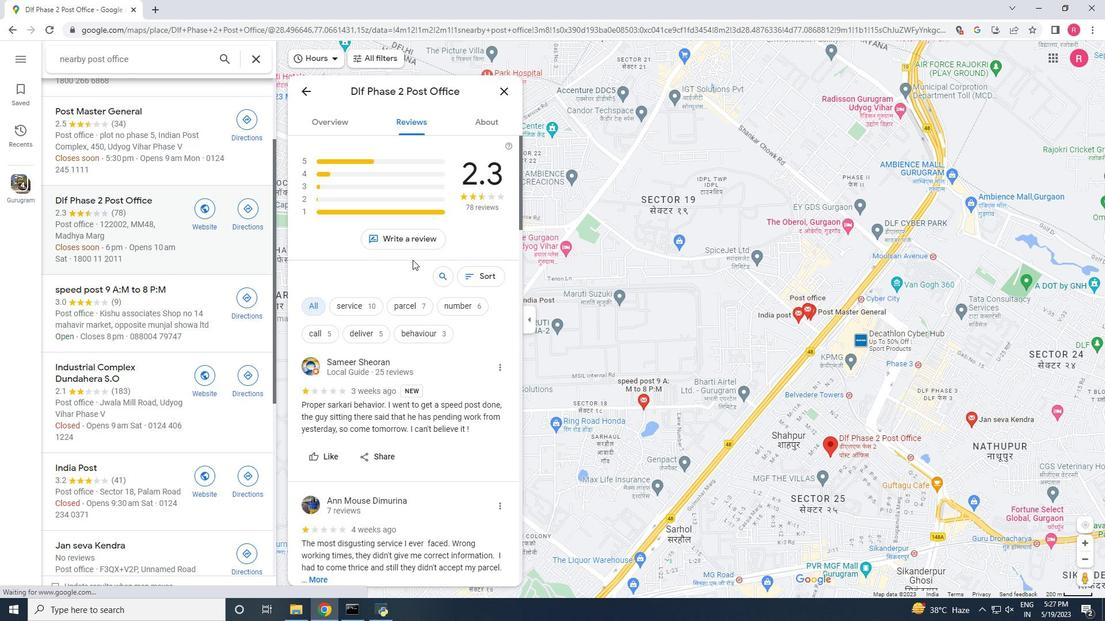 
Action: Mouse scrolled (412, 260) with delta (0, 0)
Screenshot: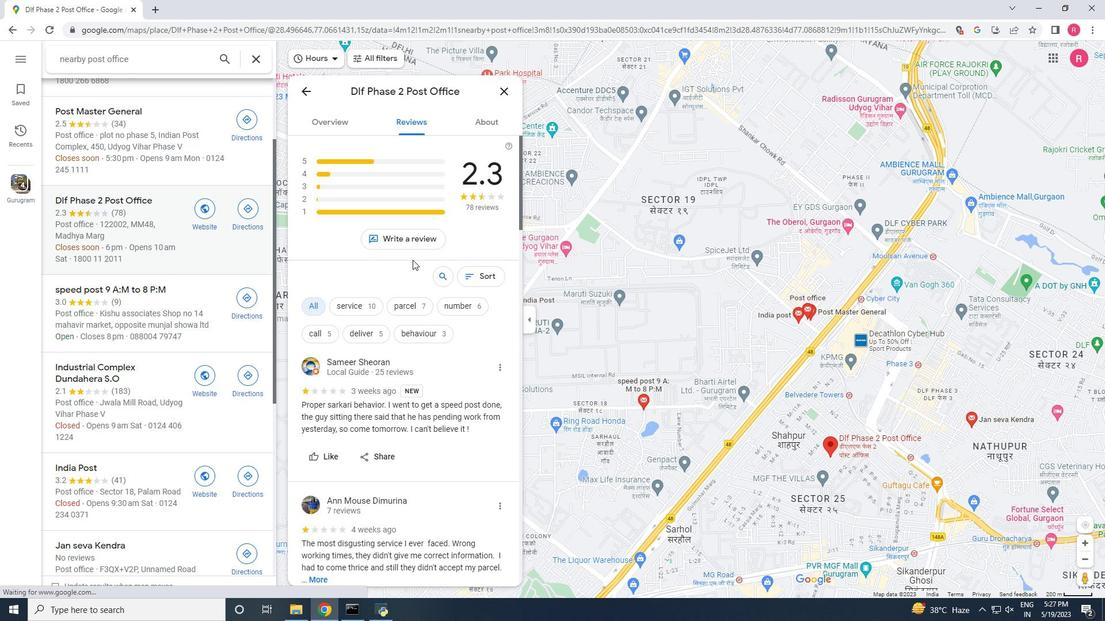 
Action: Mouse scrolled (412, 260) with delta (0, 0)
Screenshot: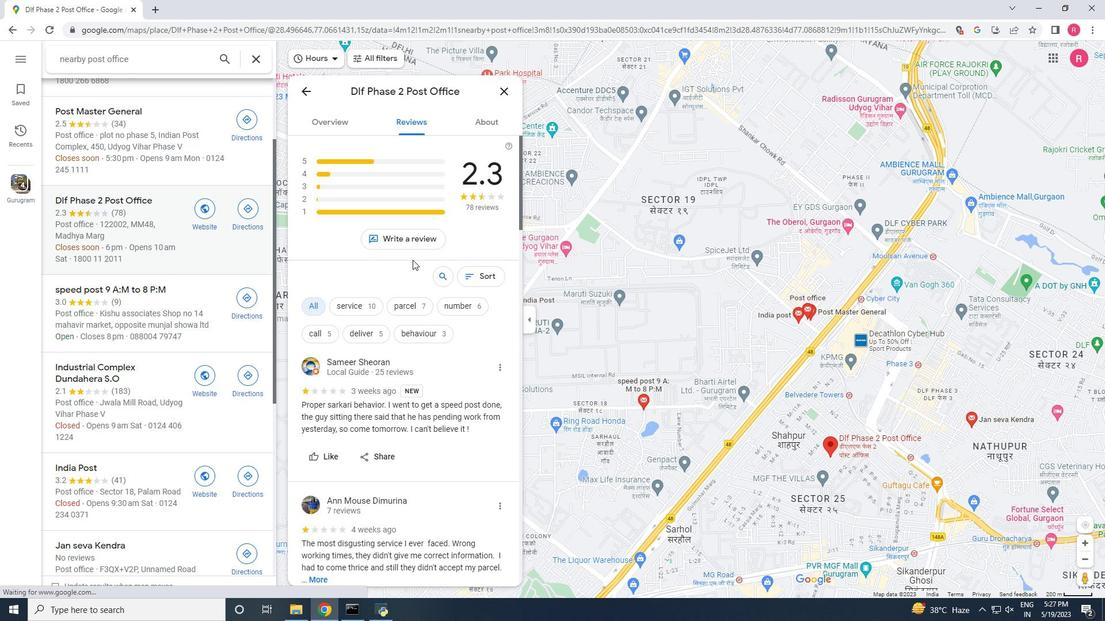 
Action: Mouse scrolled (412, 260) with delta (0, 0)
Screenshot: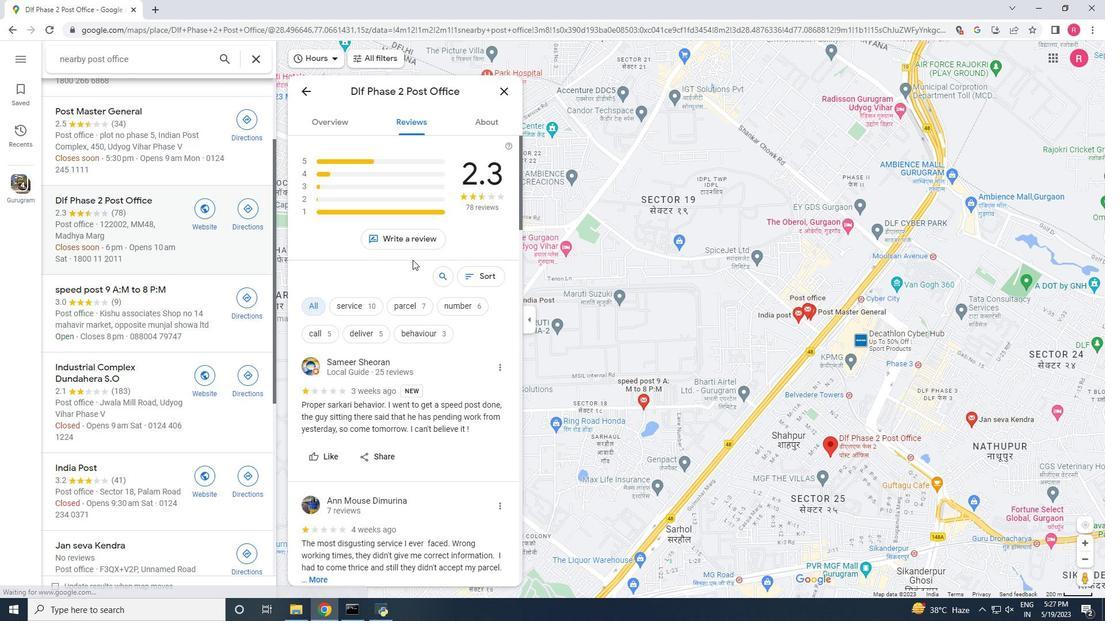 
Action: Mouse scrolled (412, 260) with delta (0, 0)
Screenshot: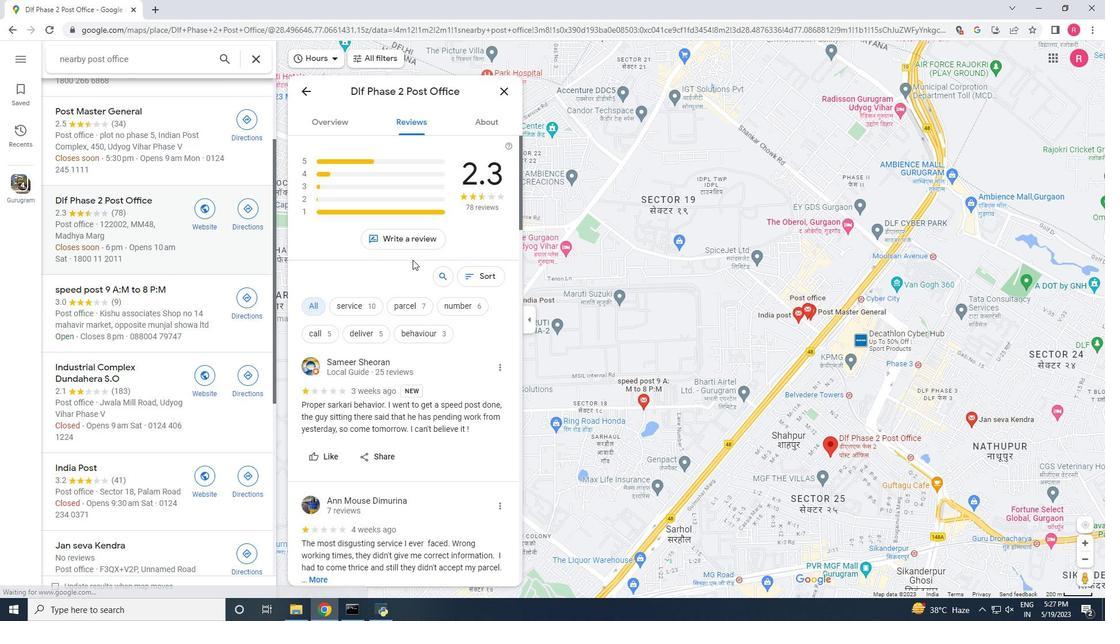 
Action: Mouse scrolled (412, 260) with delta (0, 0)
Screenshot: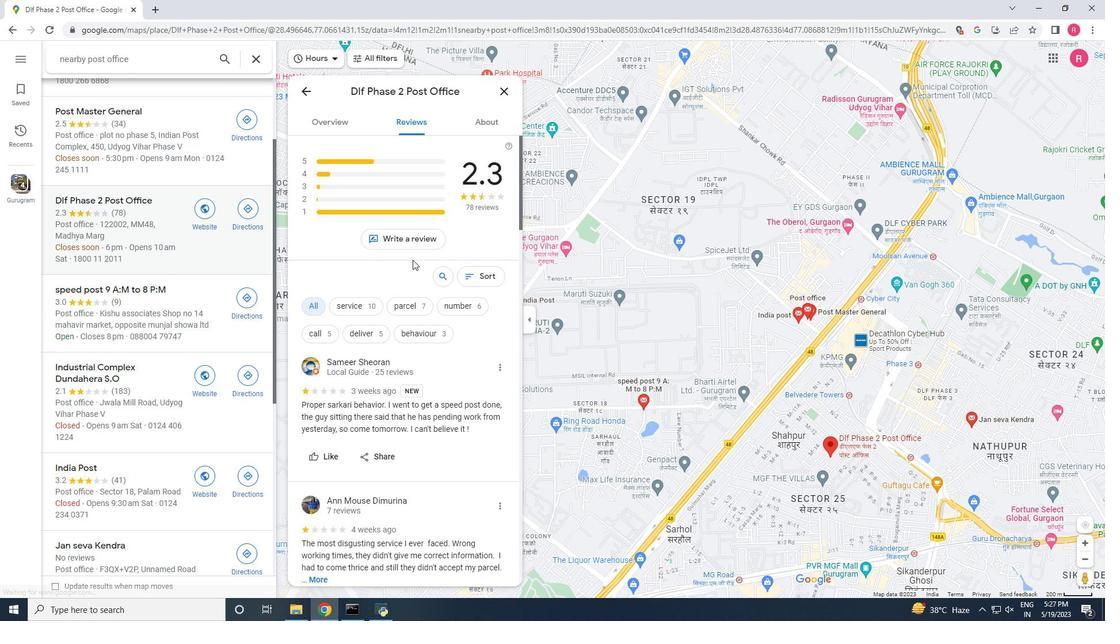 
Action: Mouse moved to (415, 248)
Screenshot: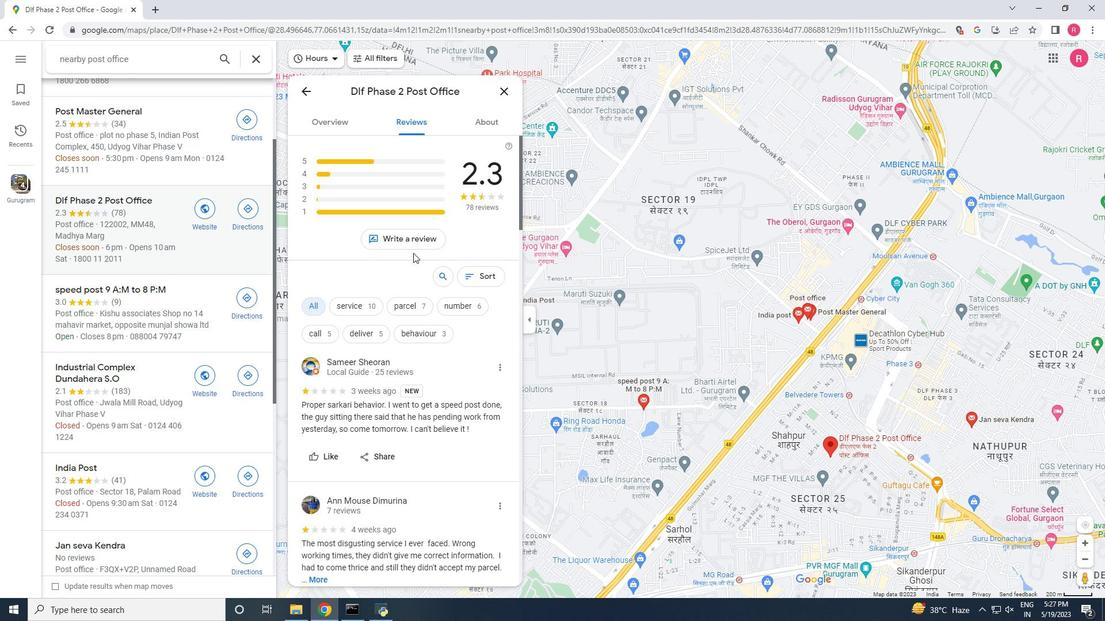 
Action: Mouse scrolled (415, 249) with delta (0, 0)
Screenshot: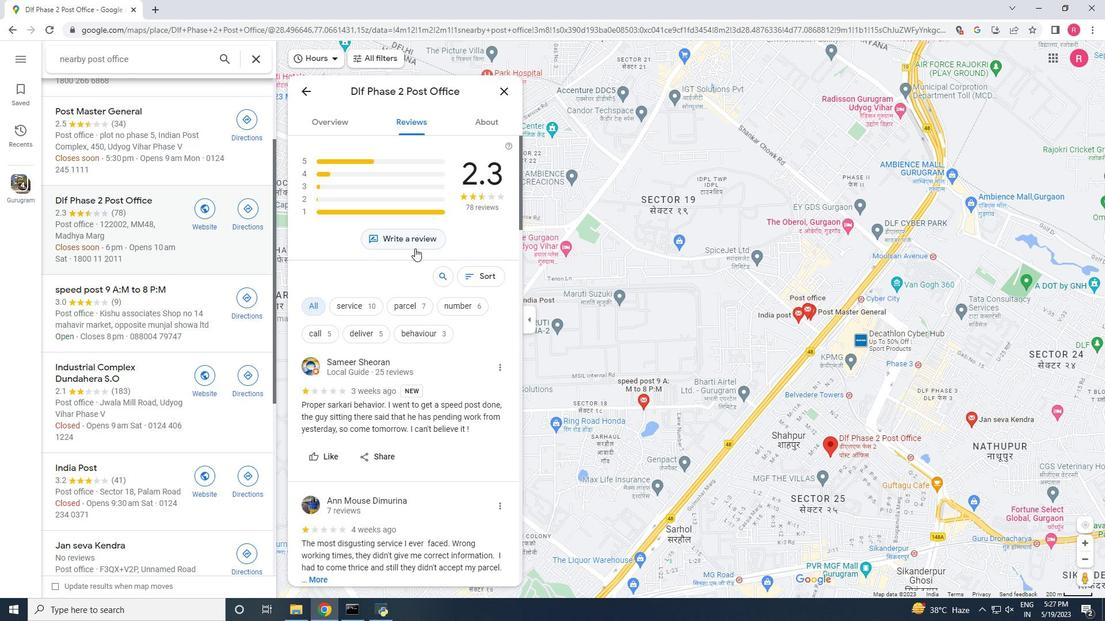 
Action: Mouse scrolled (415, 249) with delta (0, 0)
Screenshot: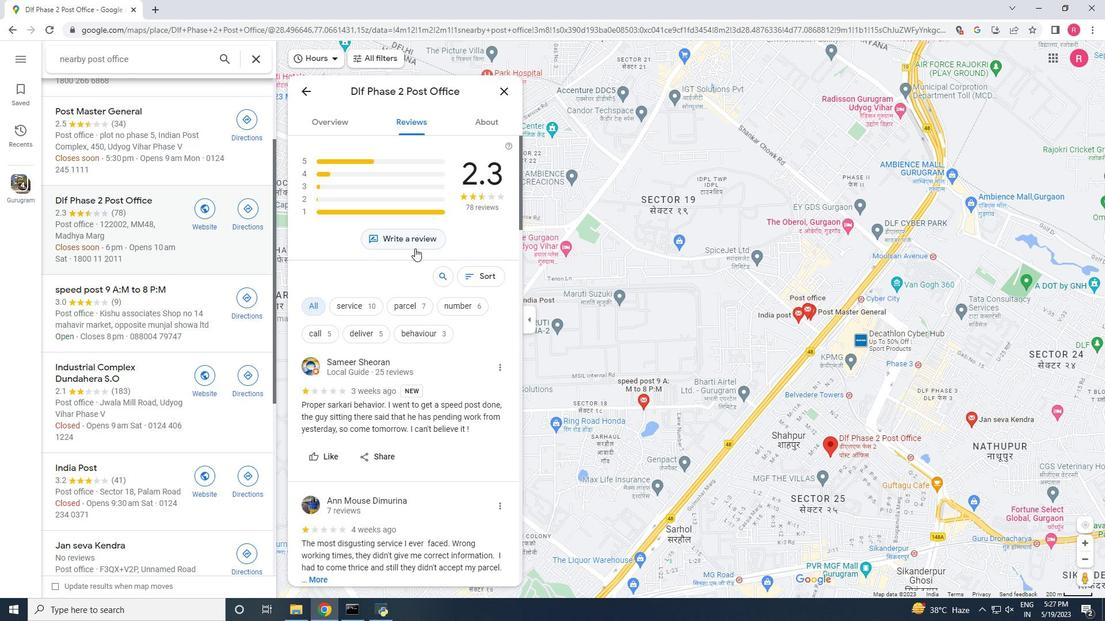 
Action: Mouse scrolled (415, 249) with delta (0, 0)
Screenshot: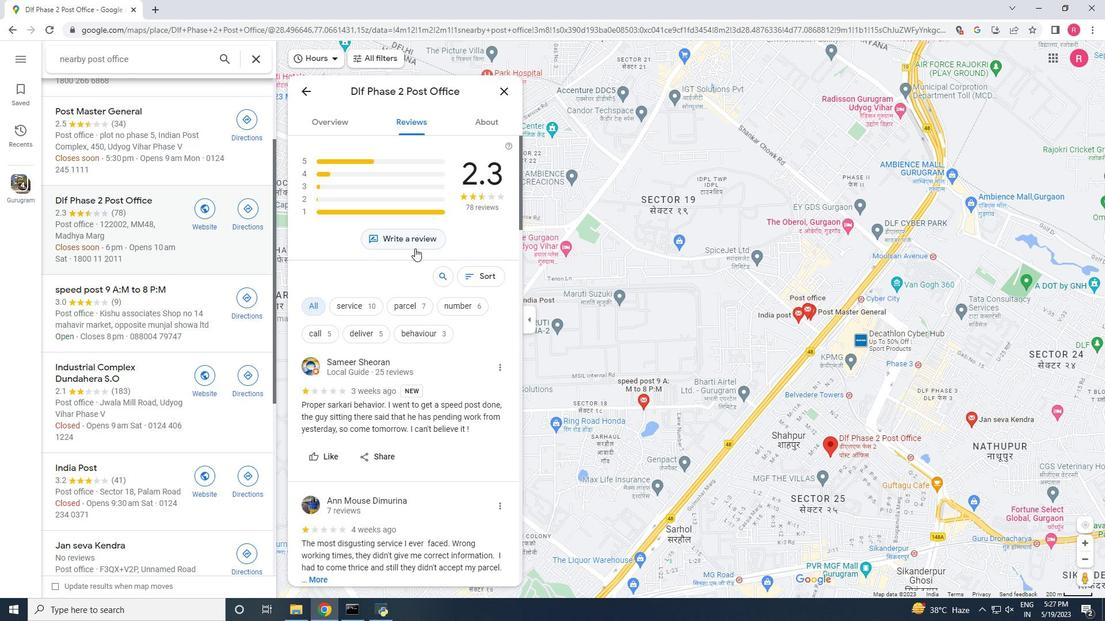 
Action: Mouse scrolled (415, 249) with delta (0, 0)
Screenshot: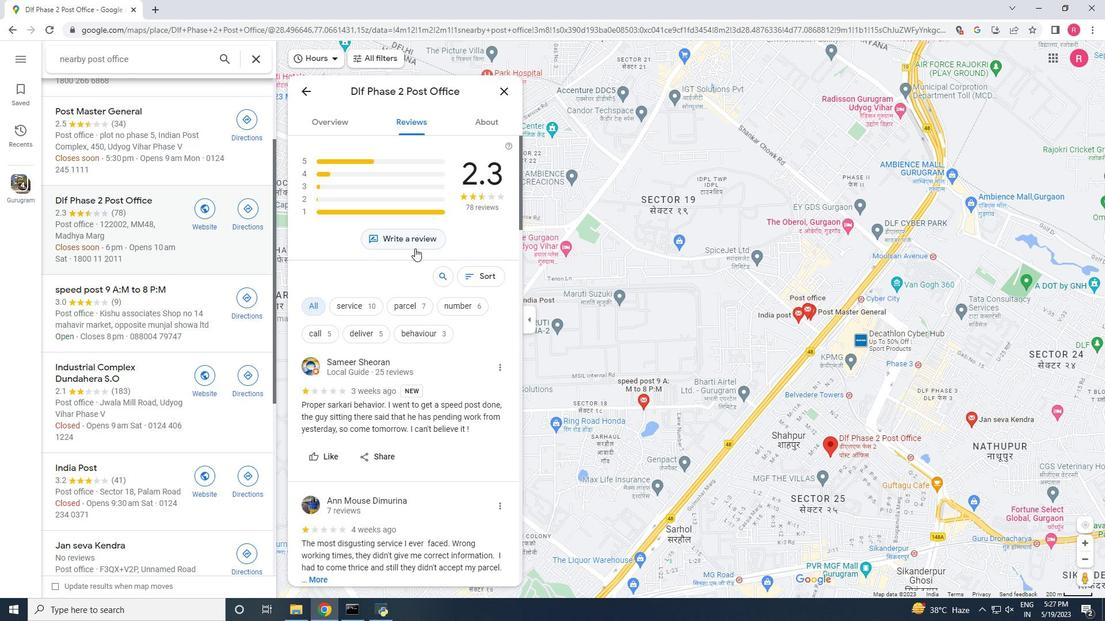 
Action: Mouse moved to (467, 328)
Screenshot: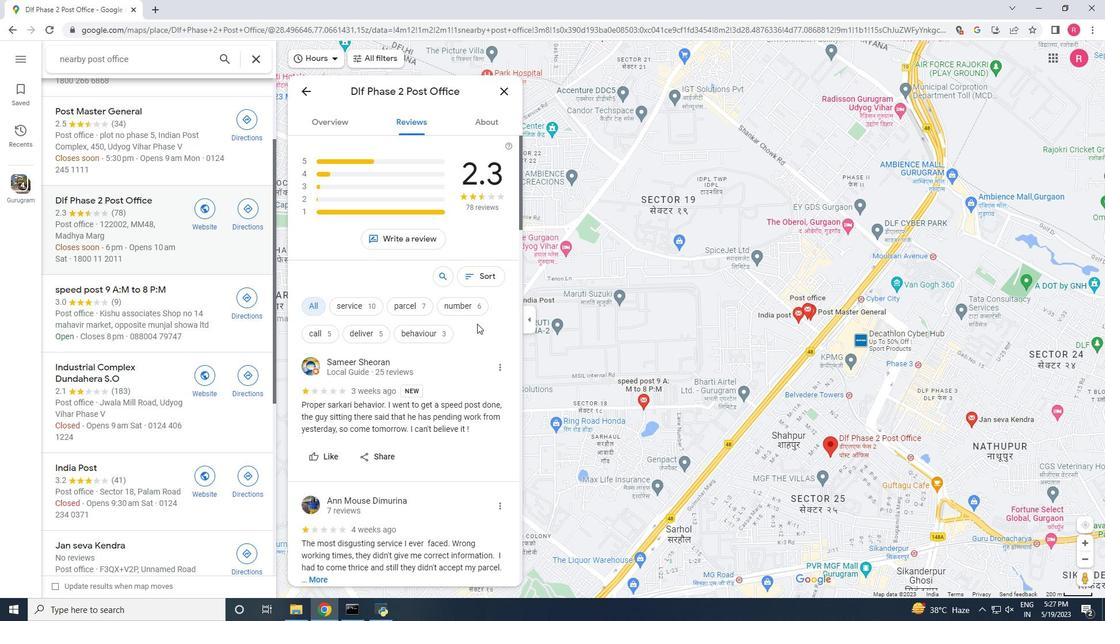 
Action: Mouse scrolled (467, 328) with delta (0, 0)
Screenshot: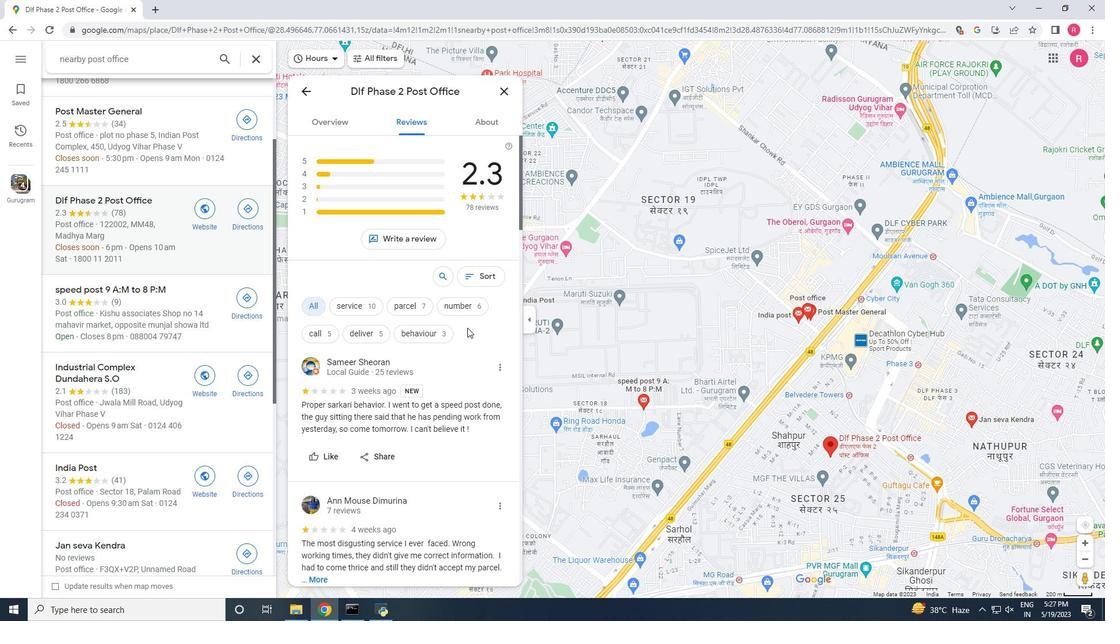 
Action: Mouse scrolled (467, 328) with delta (0, 0)
Screenshot: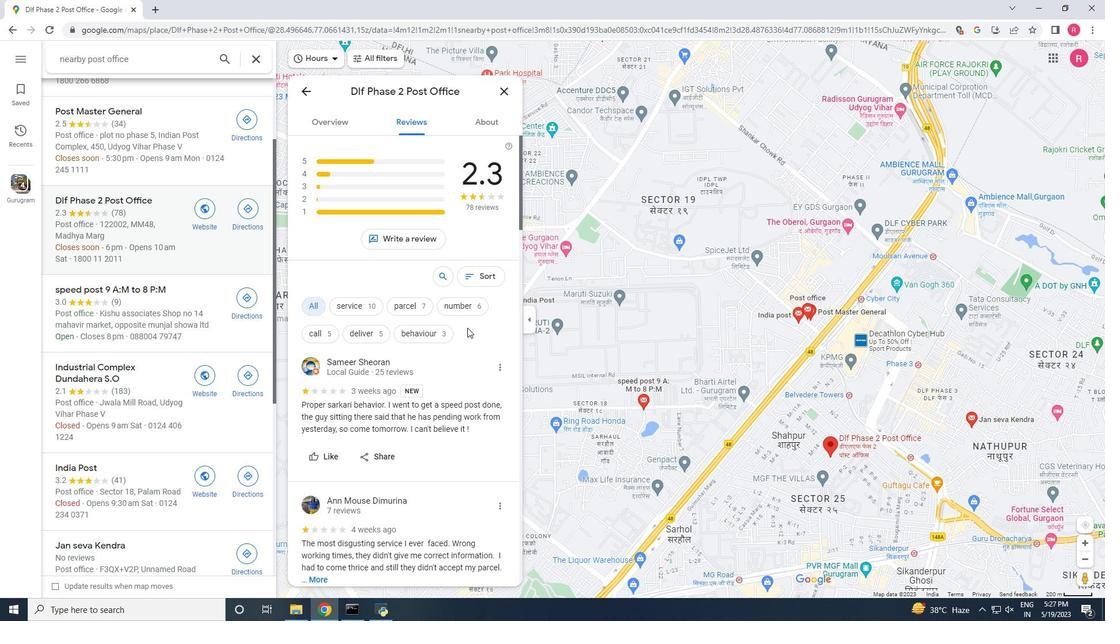 
Action: Mouse scrolled (467, 328) with delta (0, 0)
Screenshot: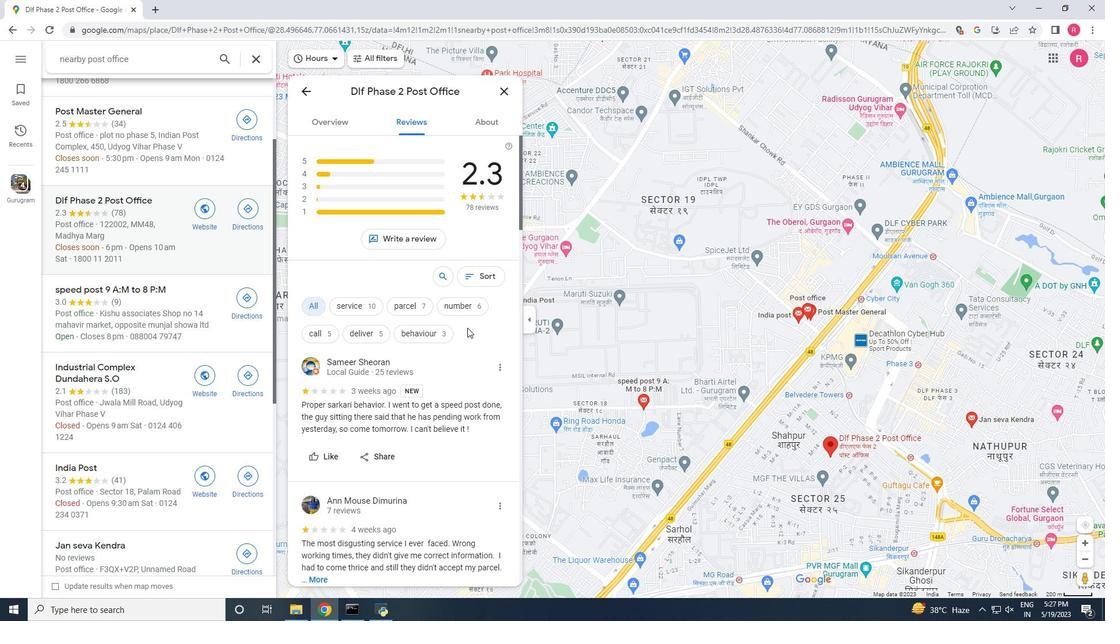 
Action: Mouse scrolled (467, 328) with delta (0, 0)
Screenshot: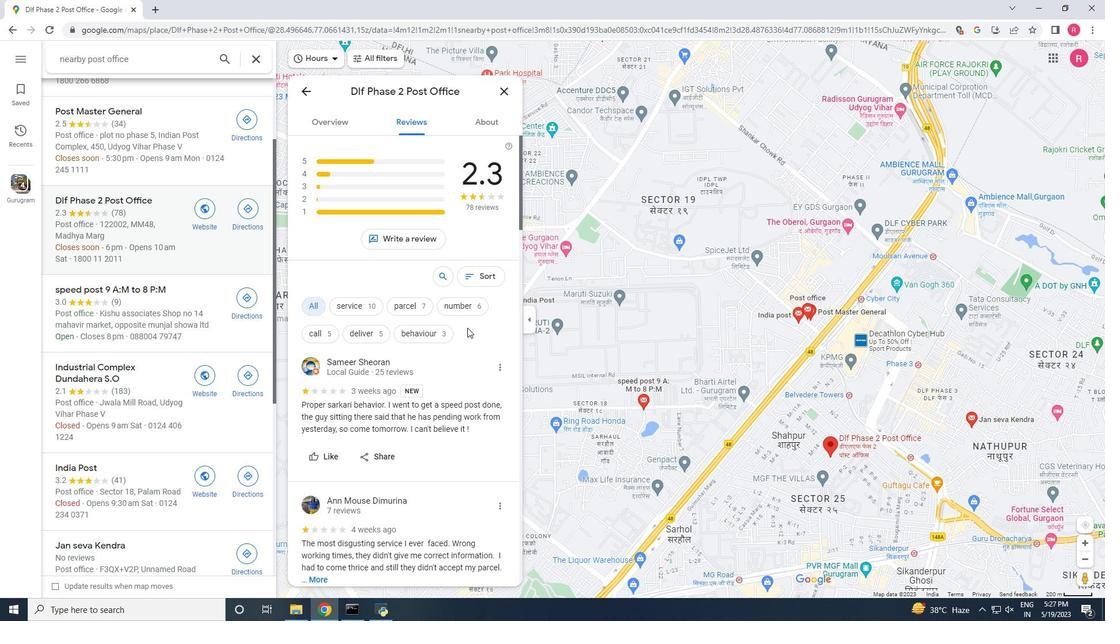 
Action: Mouse scrolled (467, 328) with delta (0, 0)
Screenshot: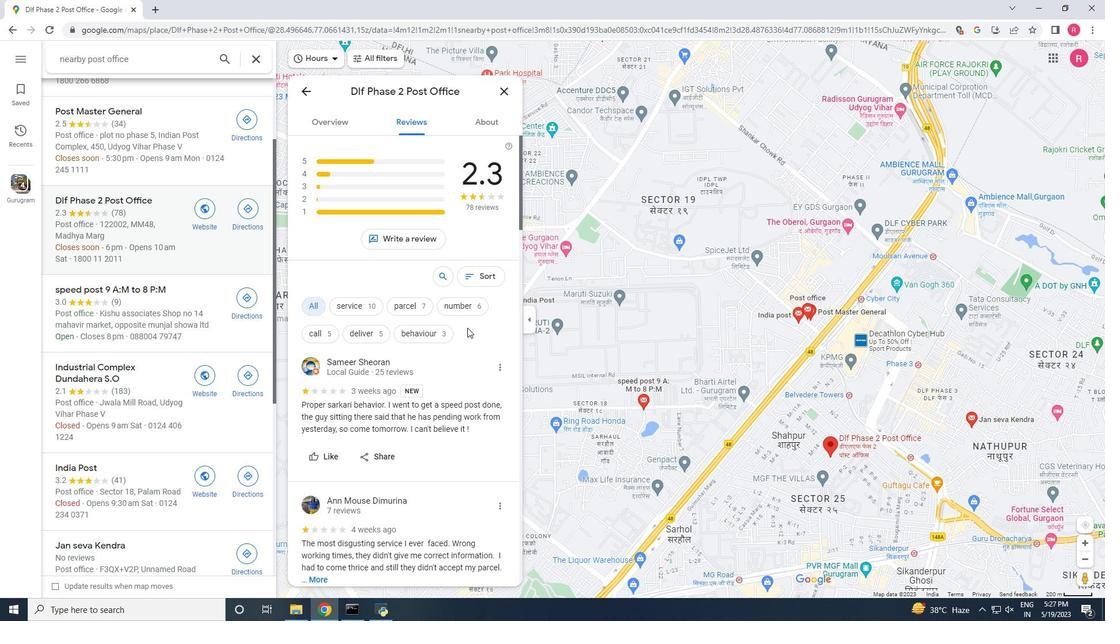 
Action: Mouse scrolled (467, 328) with delta (0, 0)
Screenshot: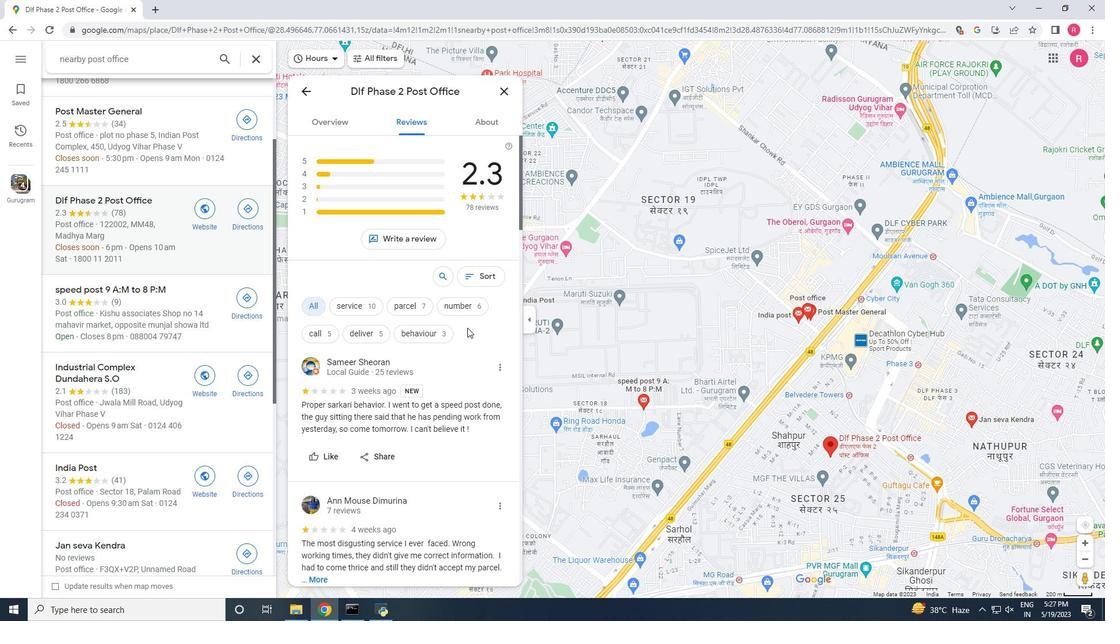 
Action: Mouse moved to (467, 325)
Screenshot: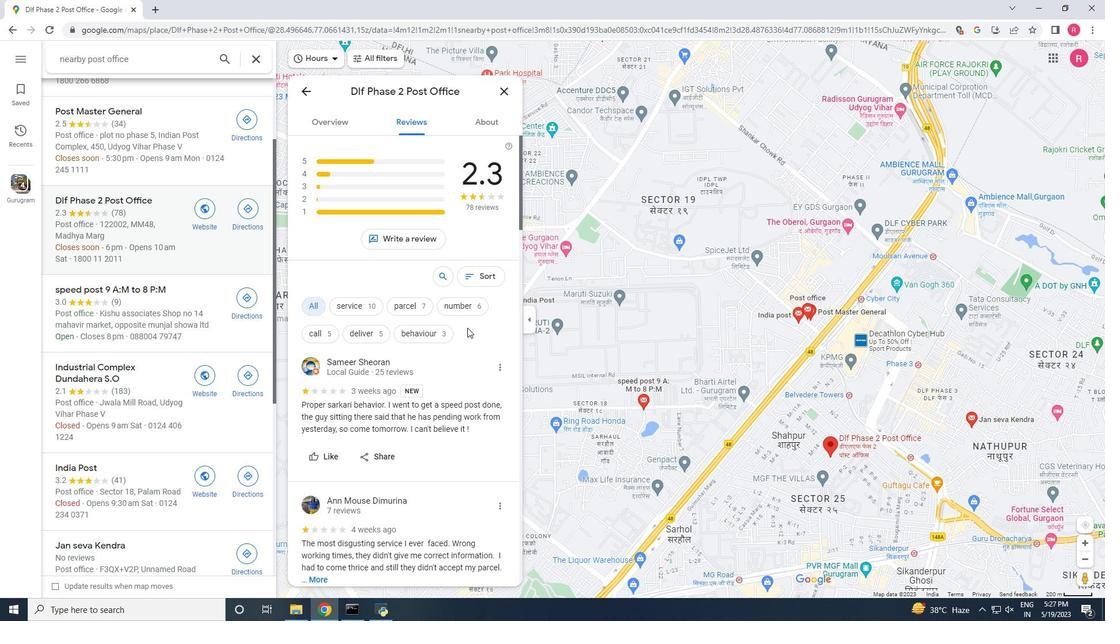 
Action: Mouse scrolled (467, 324) with delta (0, 0)
Screenshot: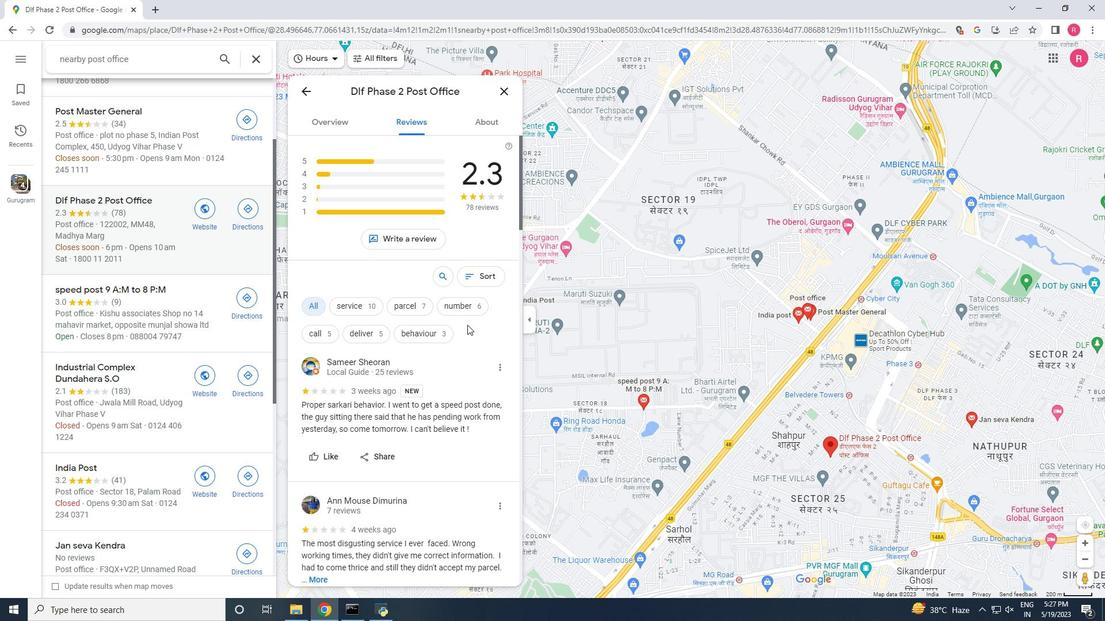 
Action: Mouse moved to (467, 325)
Screenshot: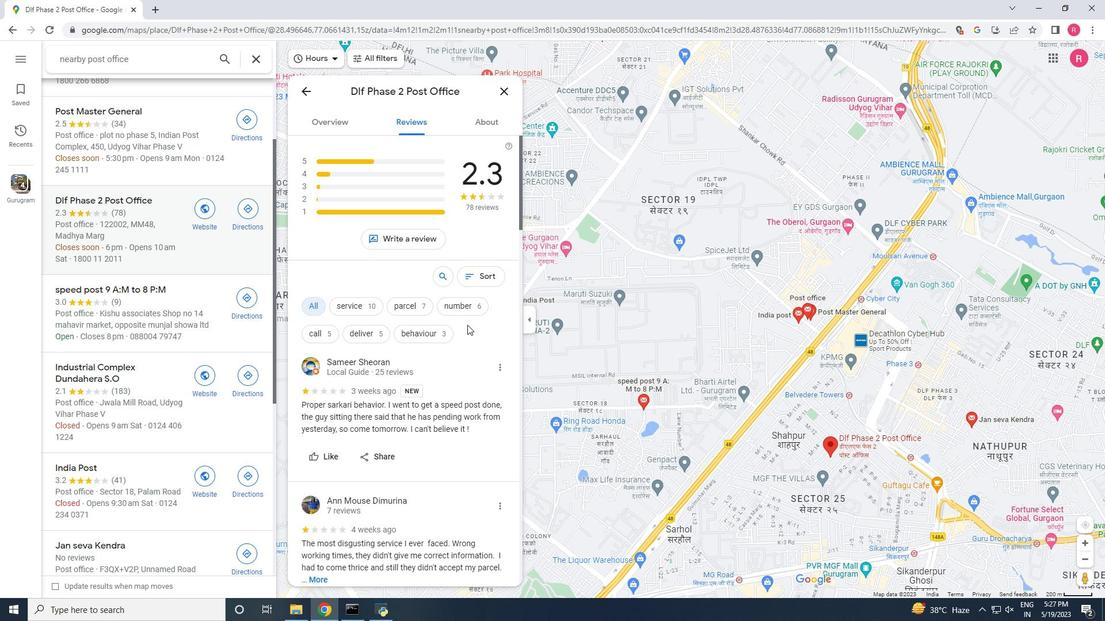 
Action: Mouse scrolled (467, 324) with delta (0, 0)
Screenshot: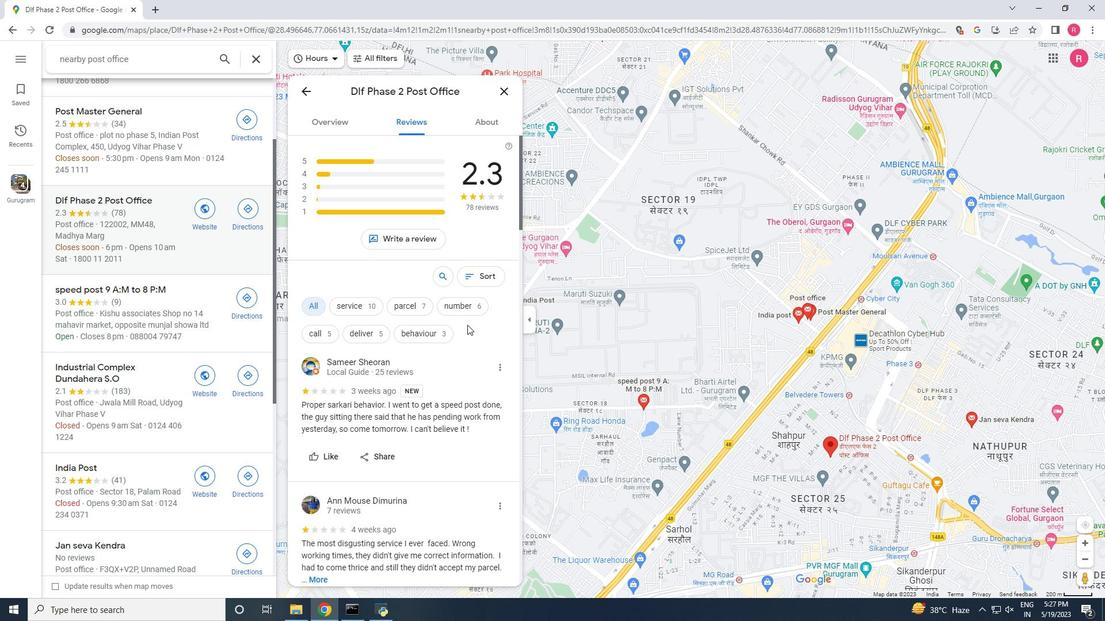
Action: Mouse moved to (467, 327)
Screenshot: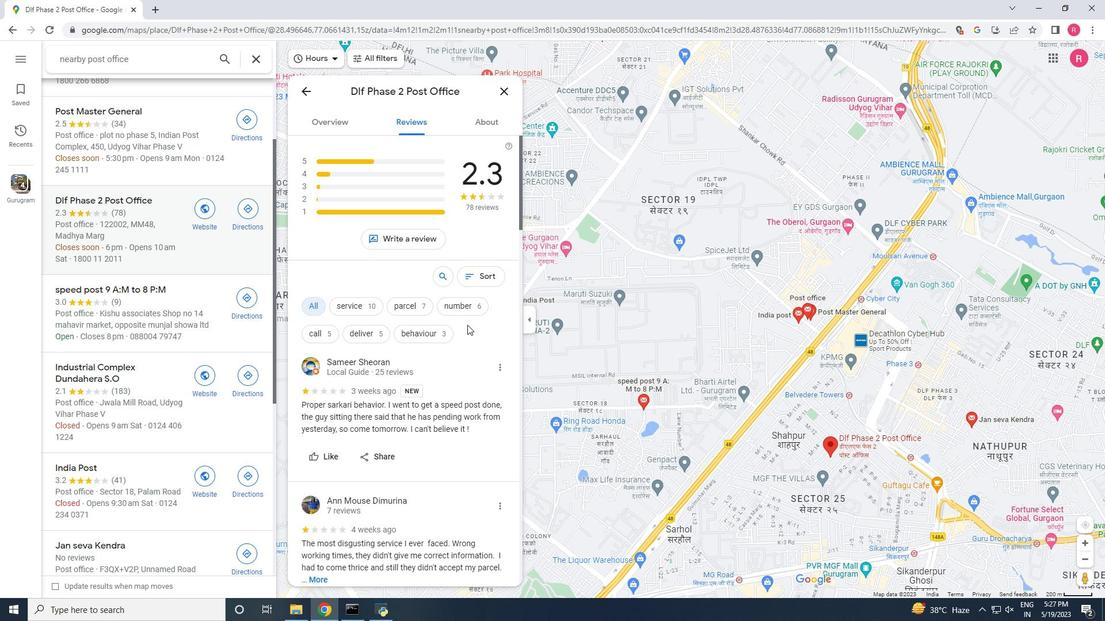 
Action: Mouse scrolled (467, 326) with delta (0, 0)
Screenshot: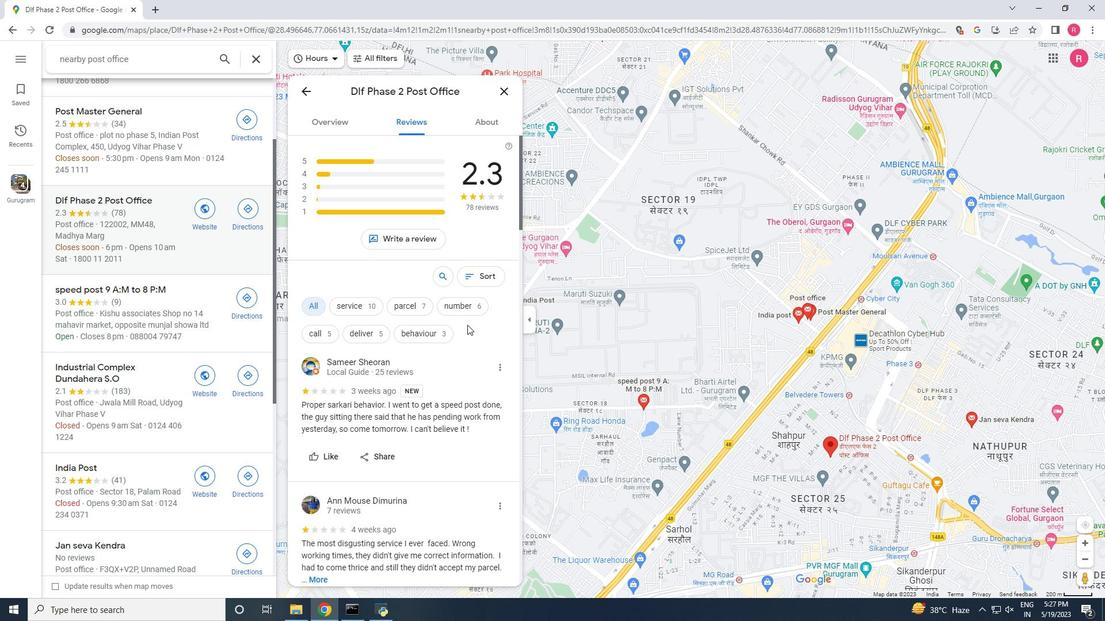 
Action: Mouse scrolled (467, 326) with delta (0, 0)
Screenshot: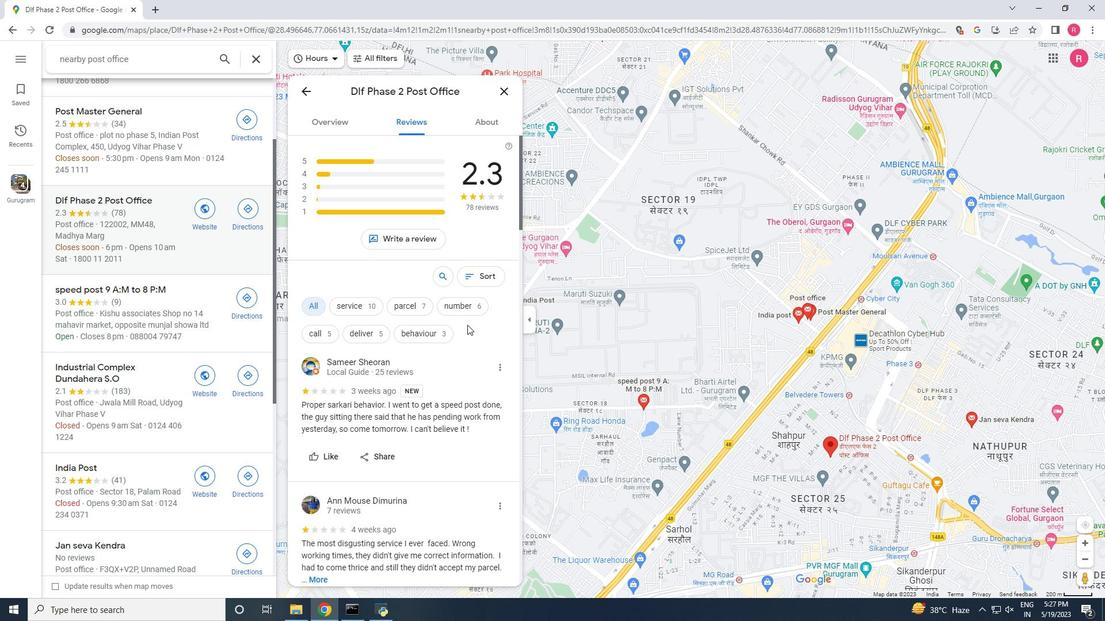 
Action: Mouse scrolled (467, 326) with delta (0, 0)
Screenshot: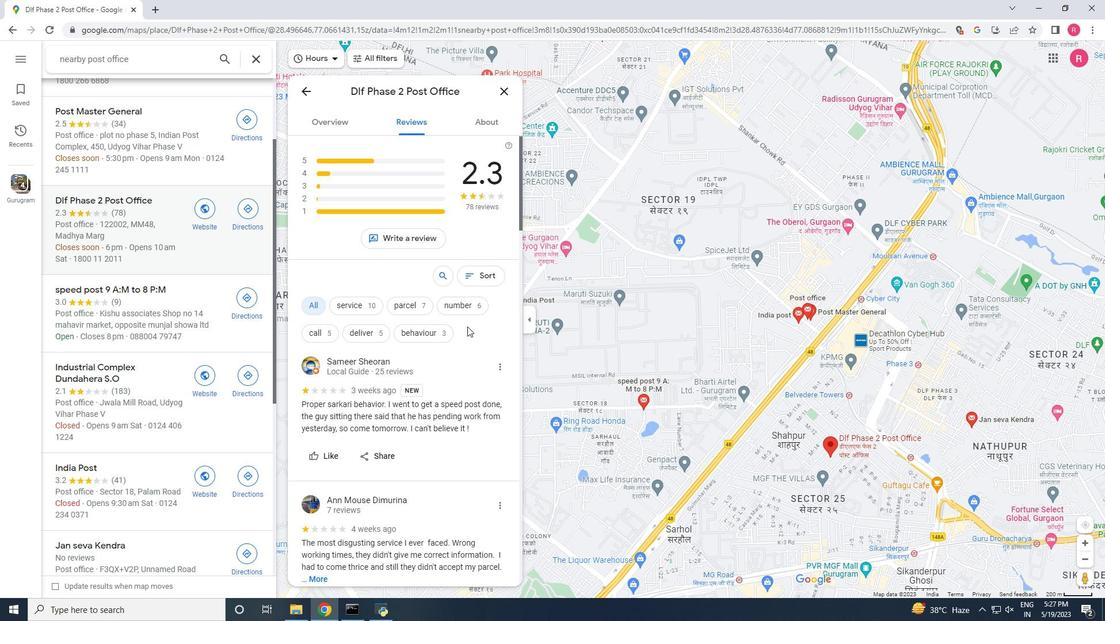 
Action: Mouse moved to (469, 327)
Screenshot: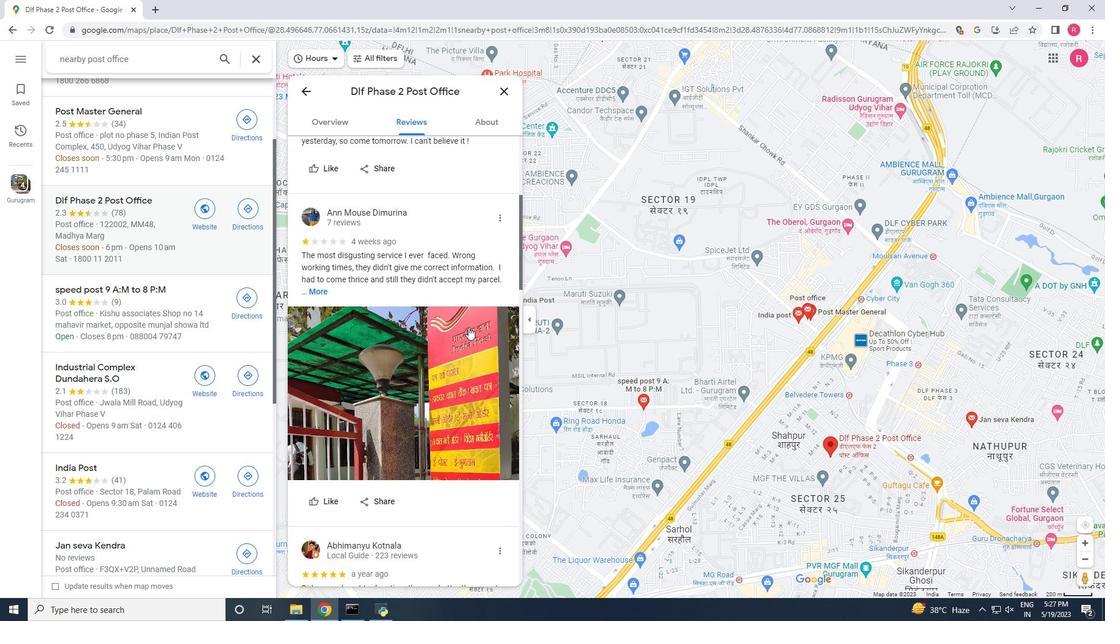
Action: Mouse scrolled (469, 326) with delta (0, 0)
Screenshot: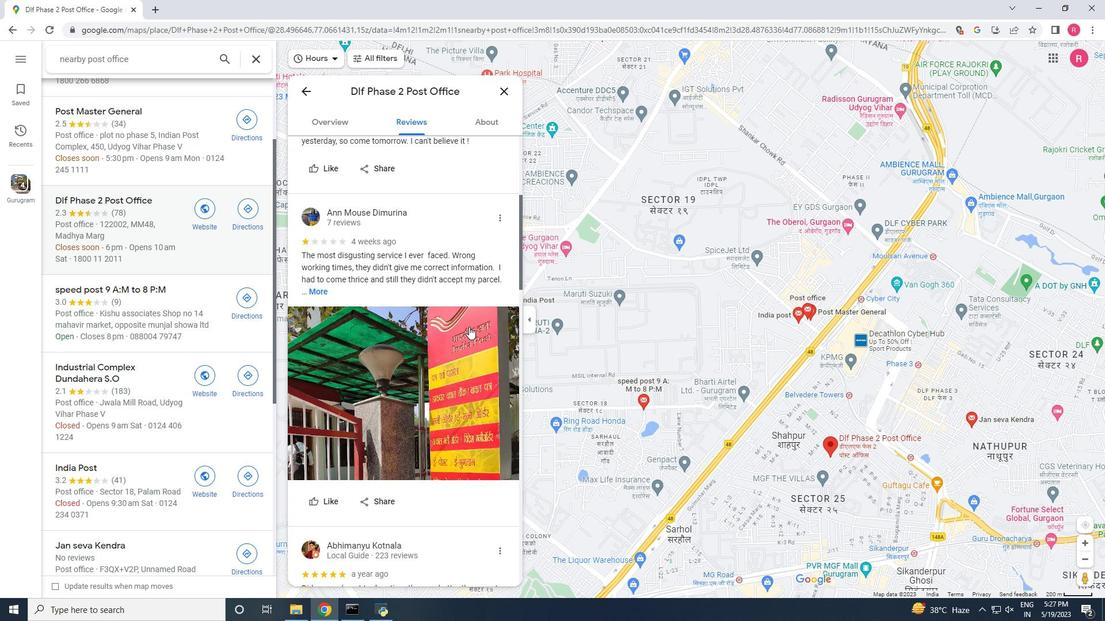 
Action: Mouse scrolled (469, 326) with delta (0, 0)
Screenshot: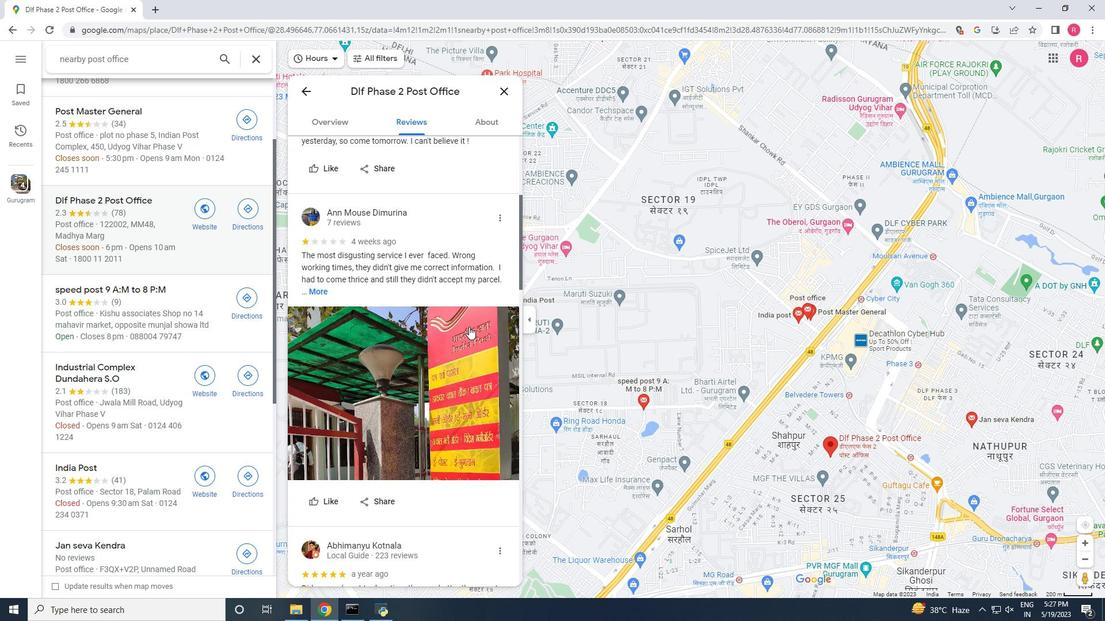 
Action: Mouse scrolled (469, 326) with delta (0, 0)
Screenshot: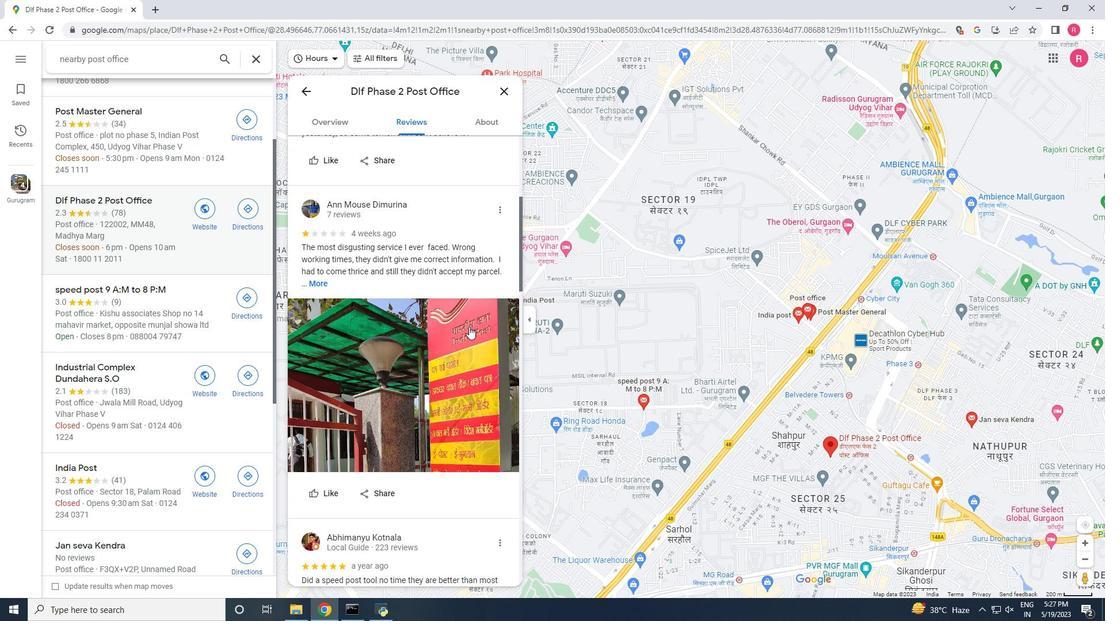 
Action: Mouse moved to (469, 327)
Screenshot: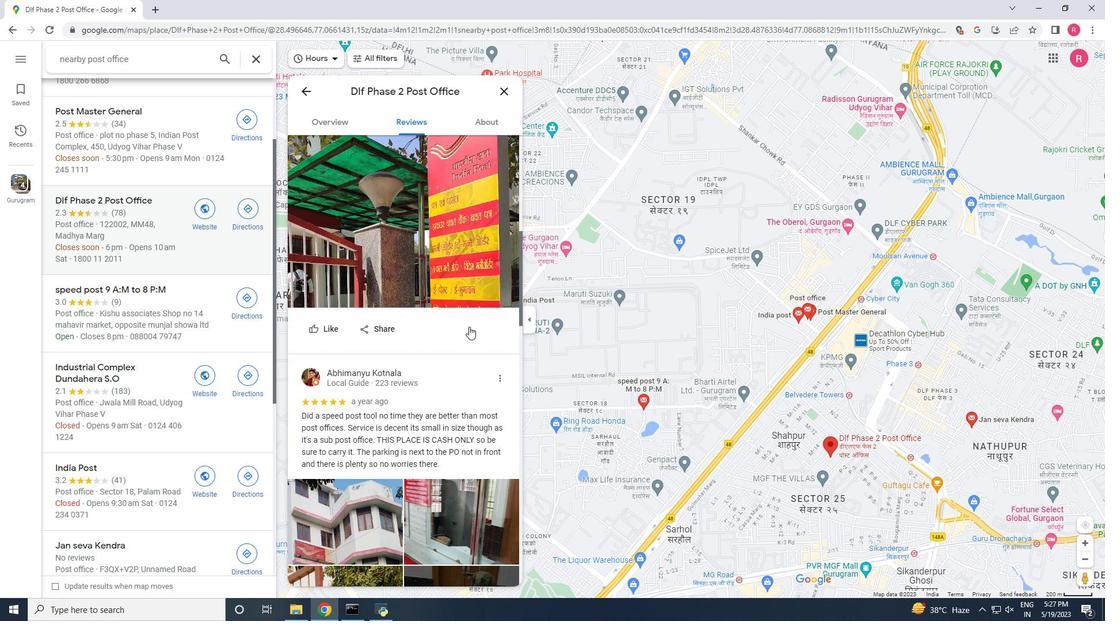 
Action: Mouse scrolled (469, 326) with delta (0, 0)
Screenshot: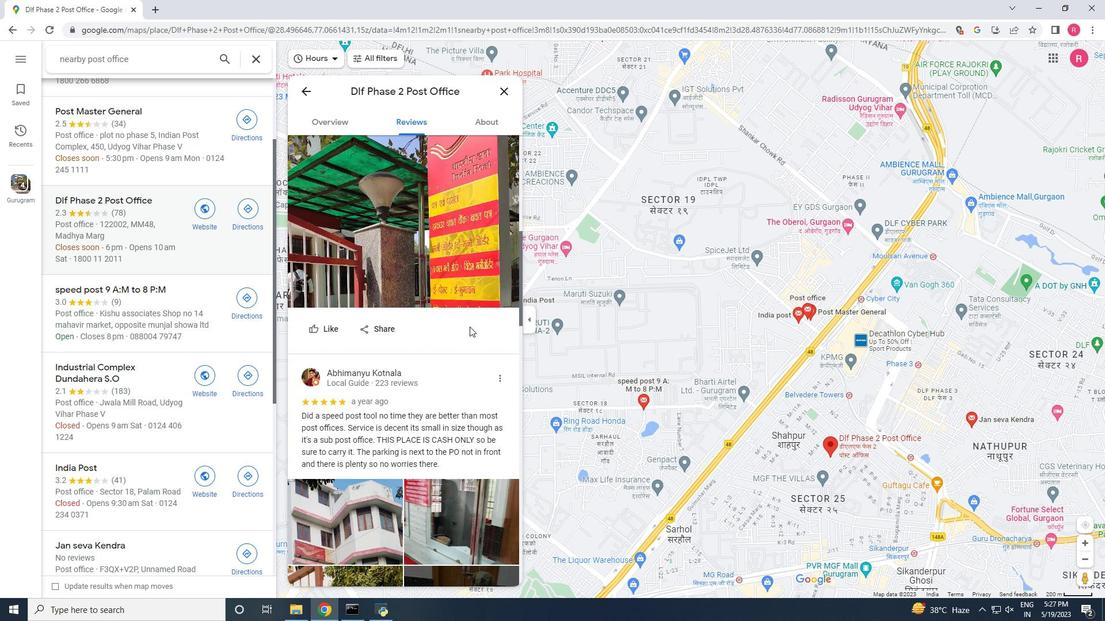 
Action: Mouse scrolled (469, 326) with delta (0, 0)
Screenshot: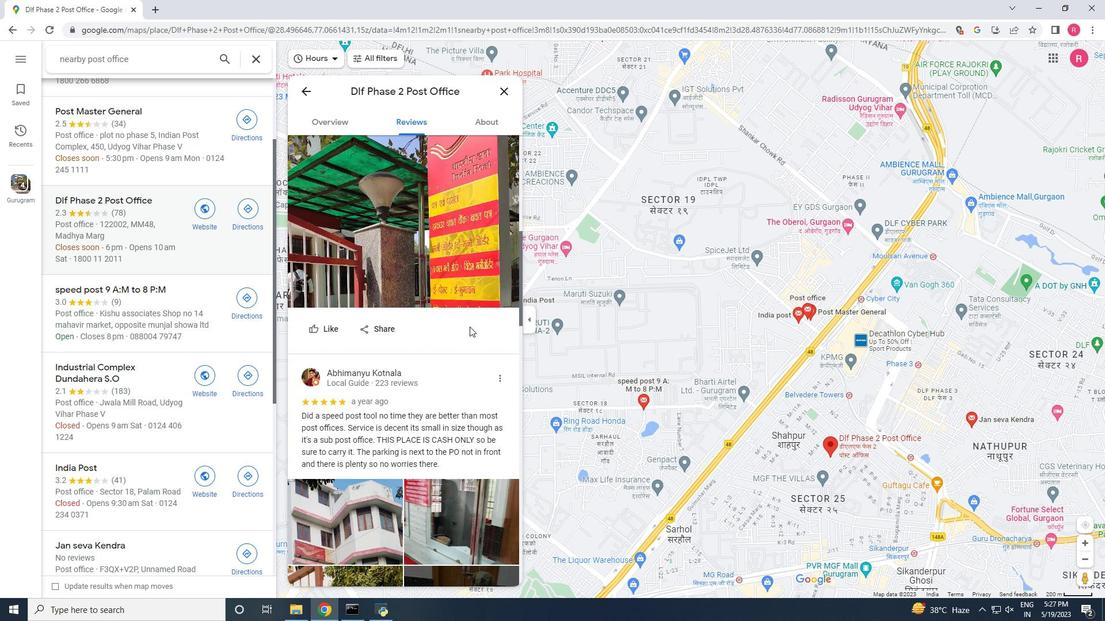 
Action: Mouse scrolled (469, 326) with delta (0, 0)
Screenshot: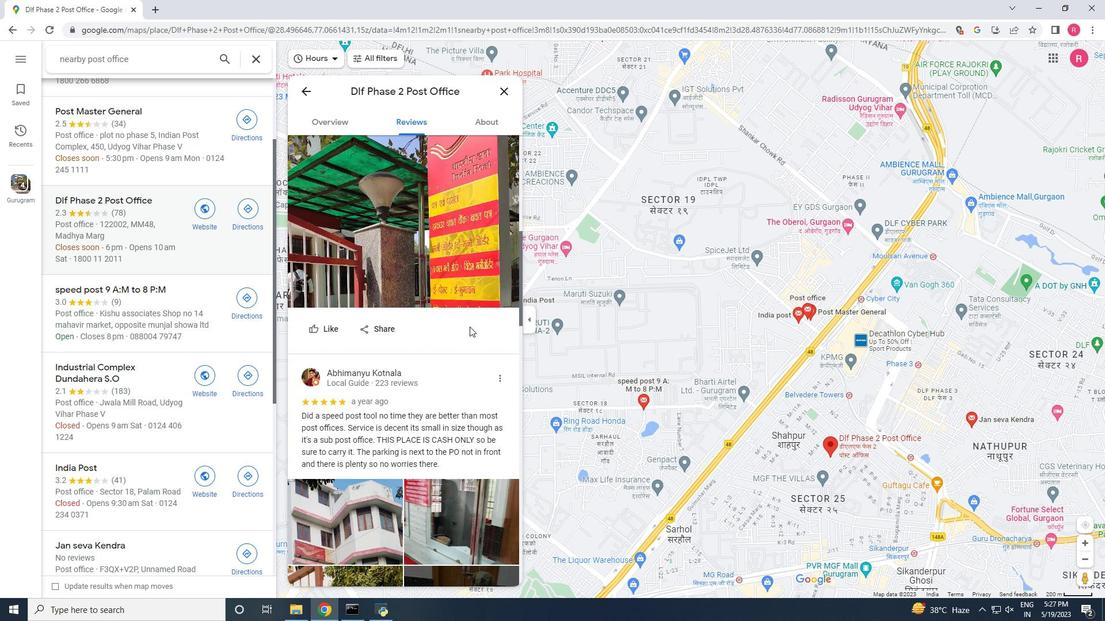 
Action: Mouse scrolled (469, 326) with delta (0, 0)
Screenshot: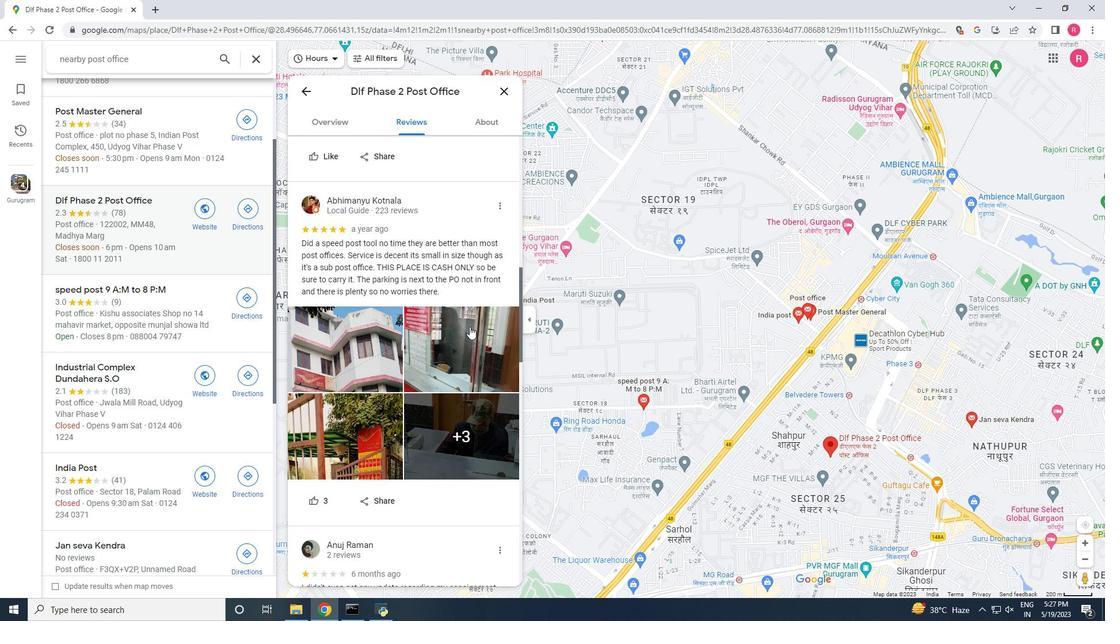 
Action: Mouse scrolled (469, 326) with delta (0, 0)
Screenshot: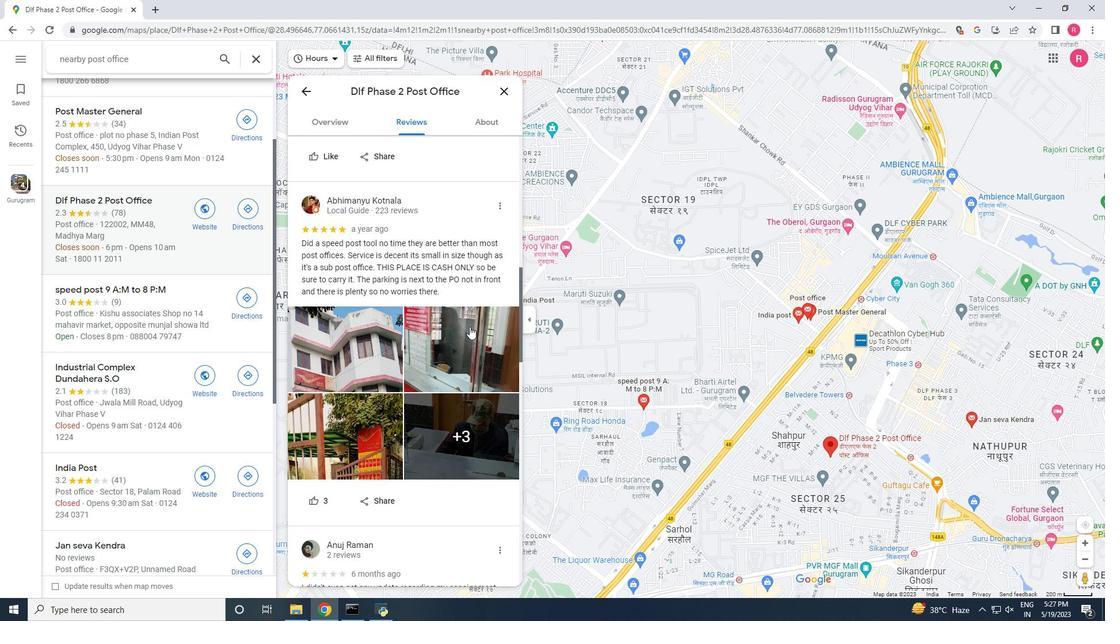 
Action: Mouse scrolled (469, 326) with delta (0, 0)
Screenshot: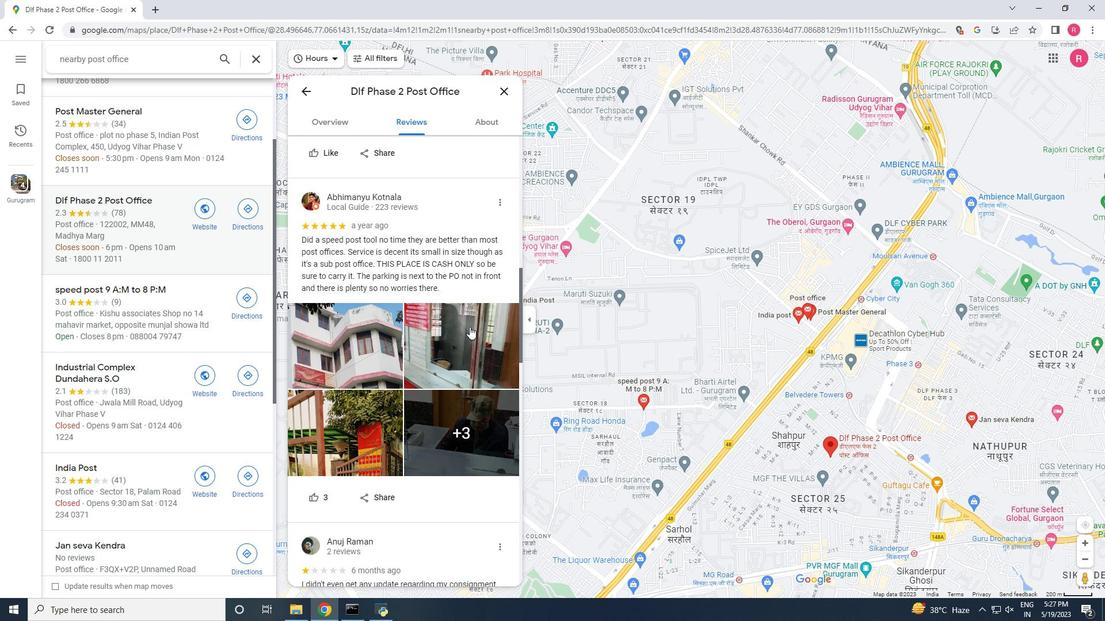 
Action: Mouse scrolled (469, 326) with delta (0, 0)
Screenshot: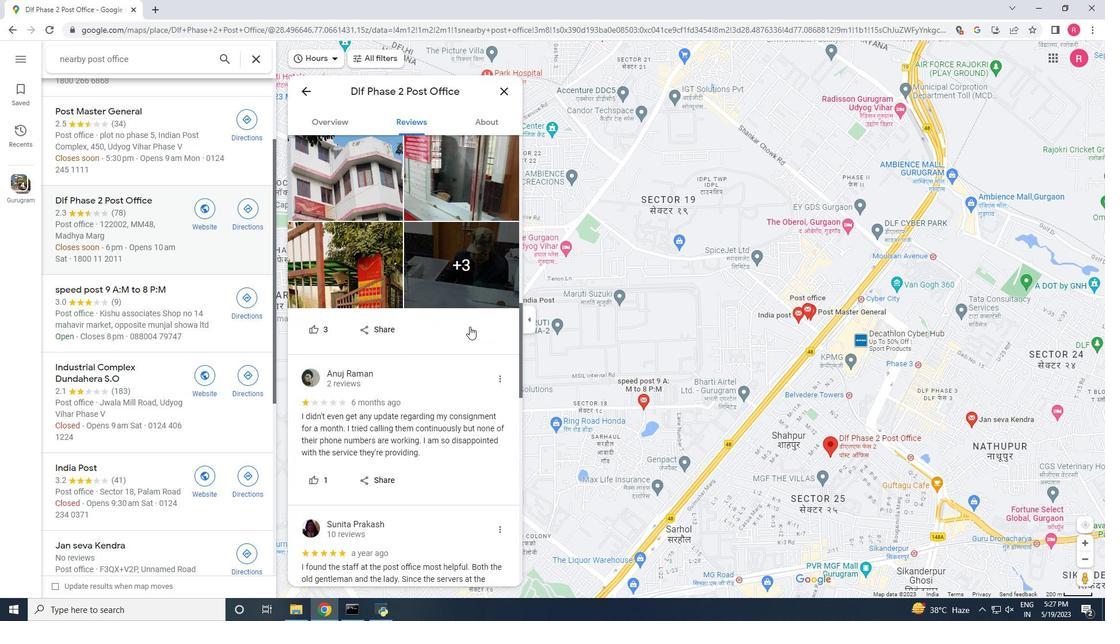 
Action: Mouse scrolled (469, 326) with delta (0, 0)
Screenshot: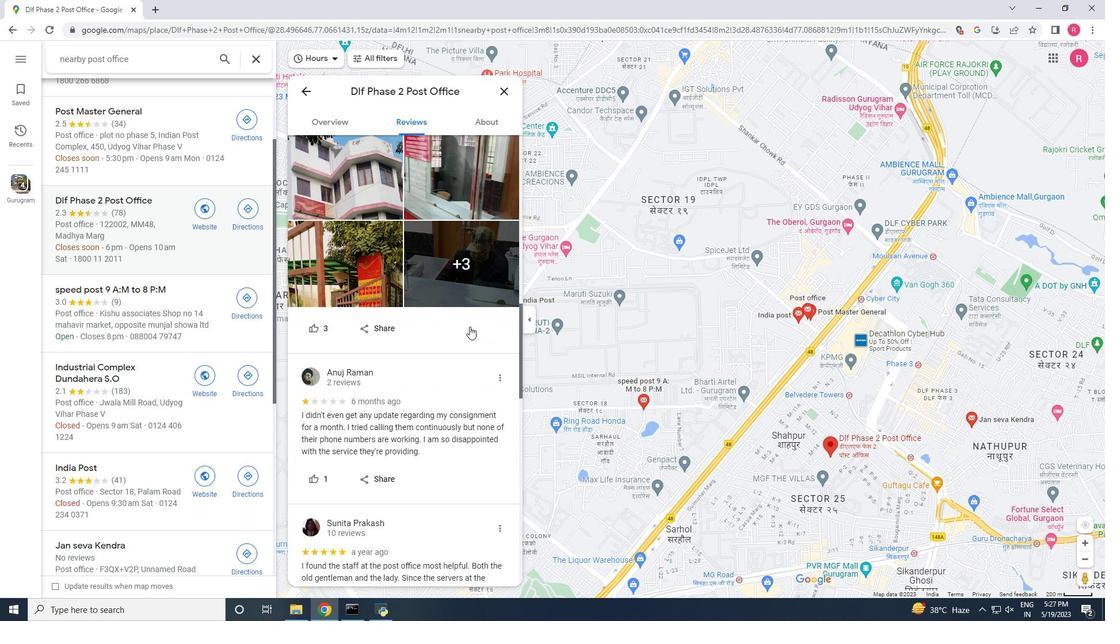 
Action: Mouse scrolled (469, 326) with delta (0, 0)
Screenshot: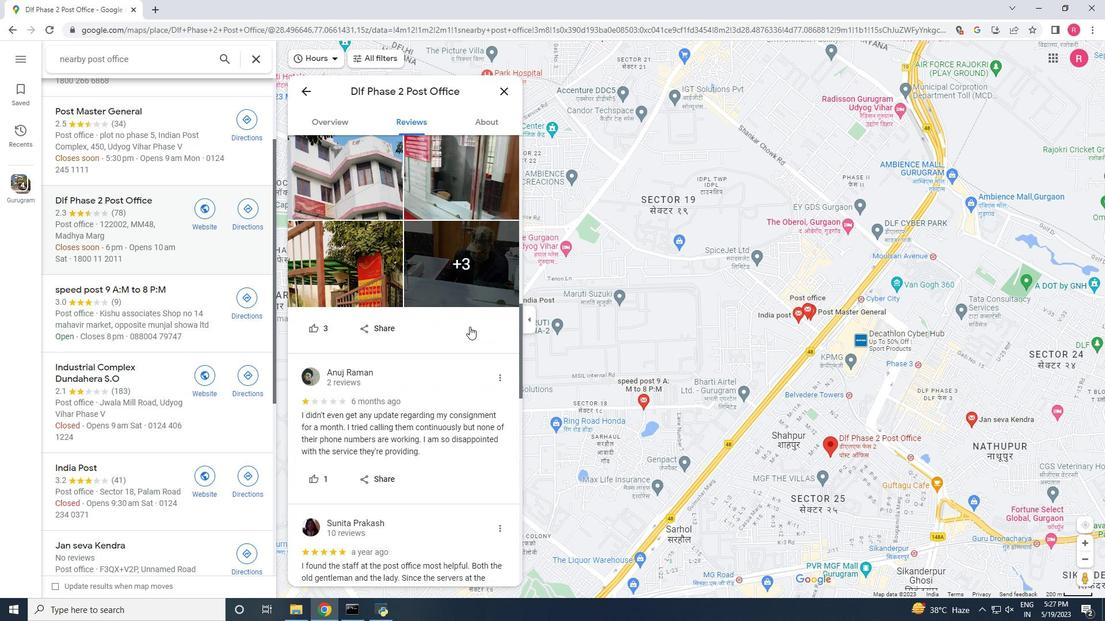 
Action: Mouse scrolled (469, 327) with delta (0, 0)
Screenshot: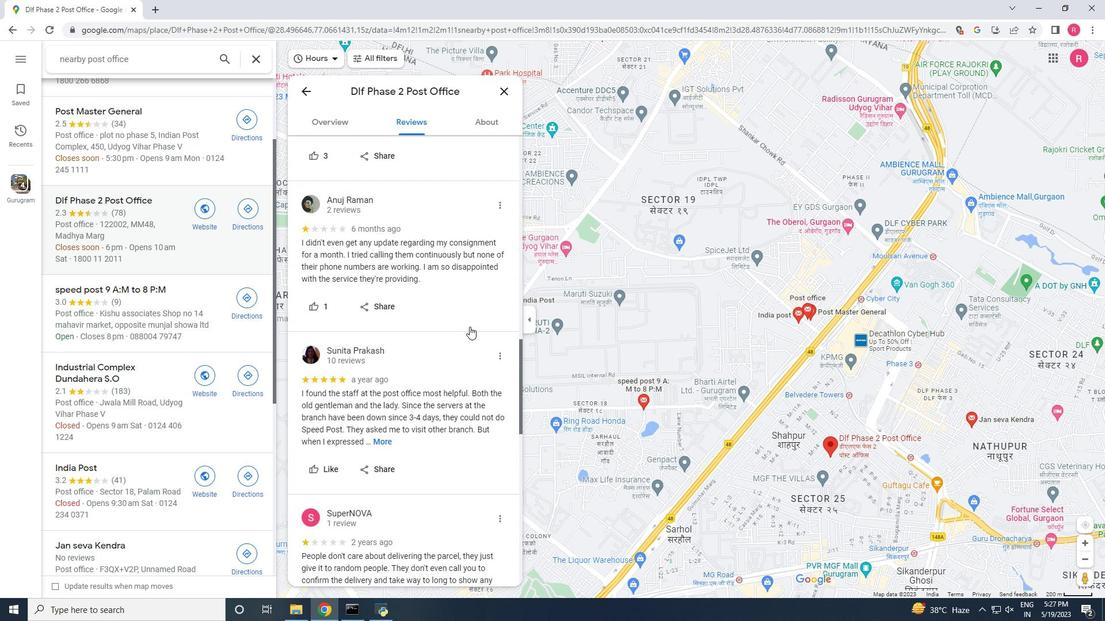 
Action: Mouse scrolled (469, 327) with delta (0, 0)
Screenshot: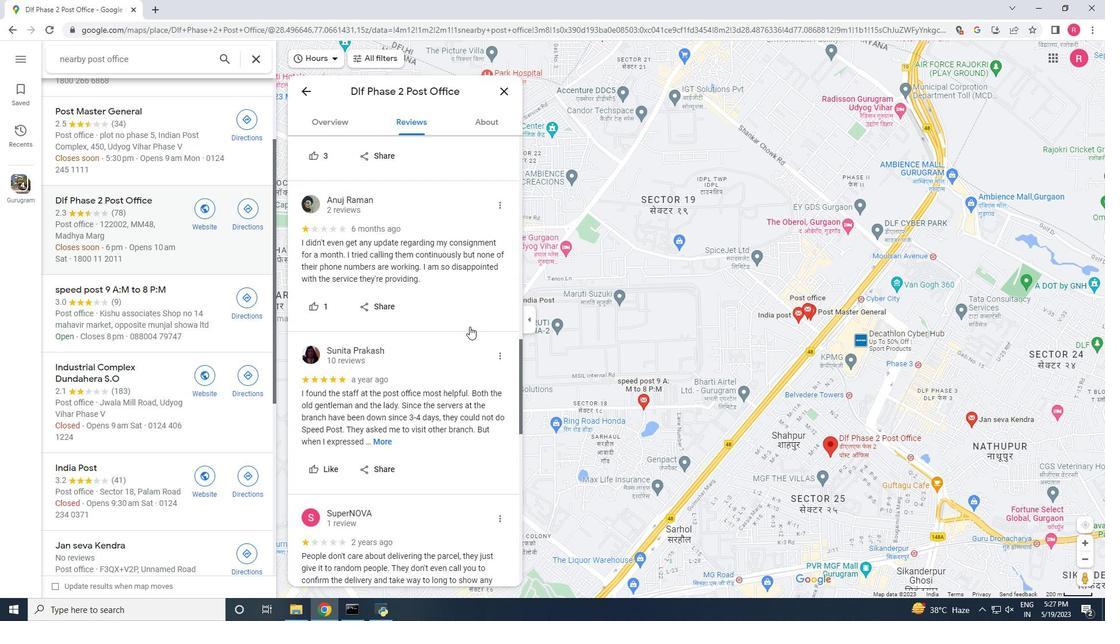 
Action: Mouse scrolled (469, 327) with delta (0, 0)
Screenshot: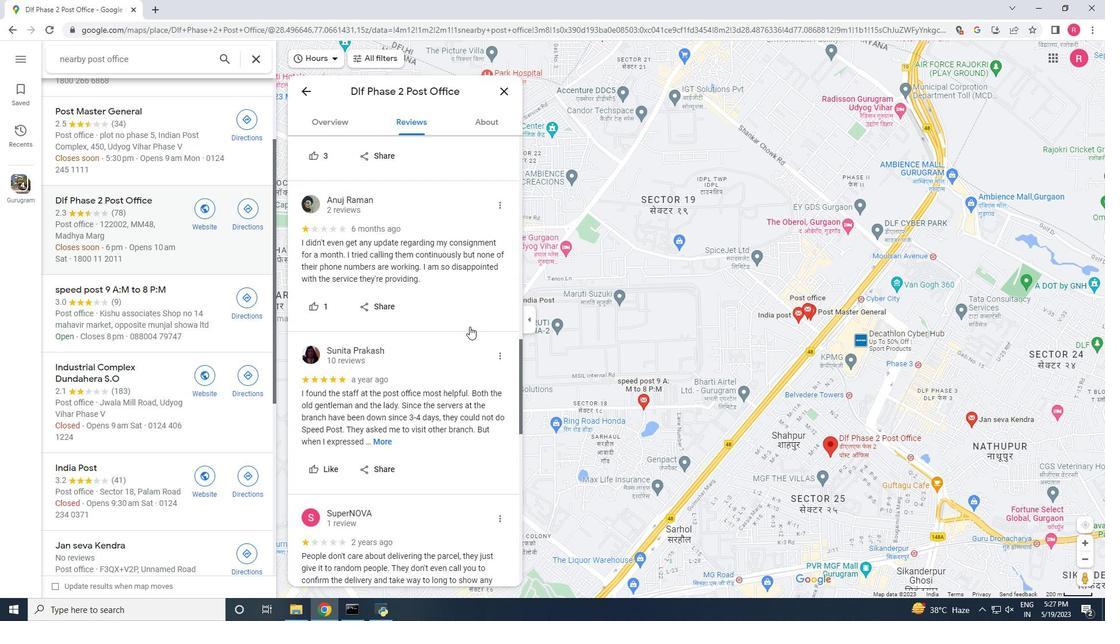 
Action: Mouse scrolled (469, 327) with delta (0, 0)
Screenshot: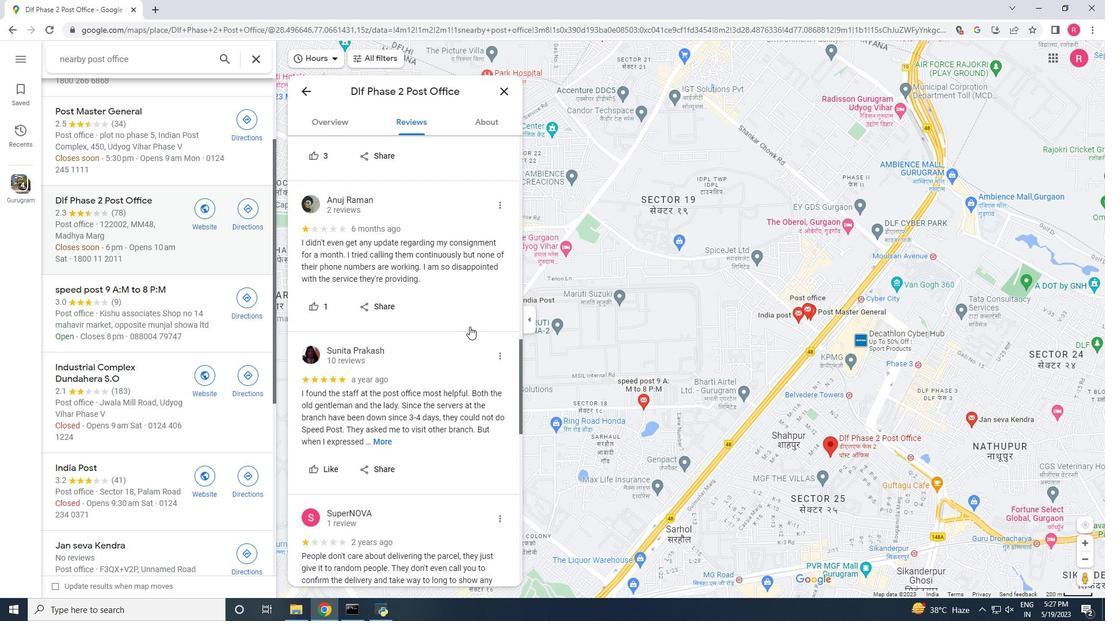 
Action: Mouse scrolled (469, 327) with delta (0, 0)
Screenshot: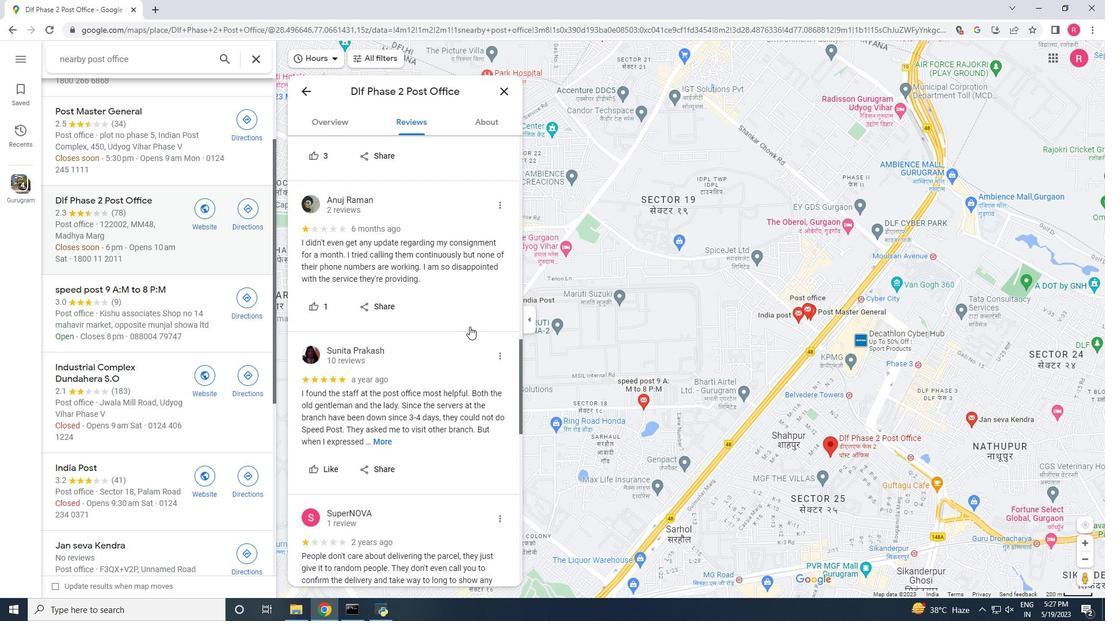 
Action: Mouse scrolled (469, 327) with delta (0, 0)
Screenshot: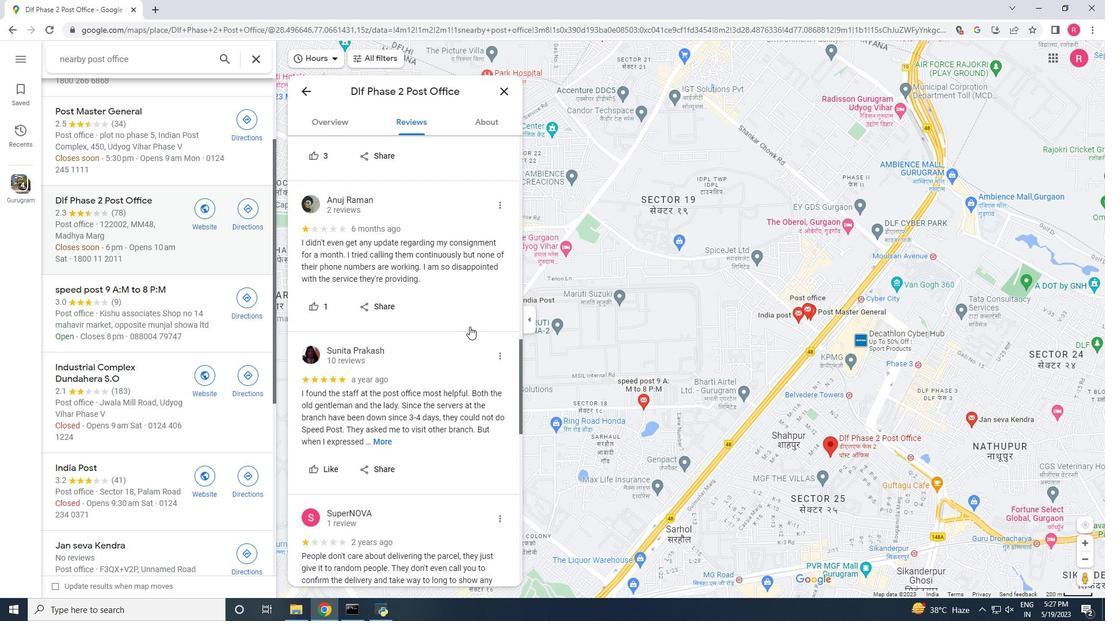 
Action: Mouse scrolled (469, 327) with delta (0, 0)
Screenshot: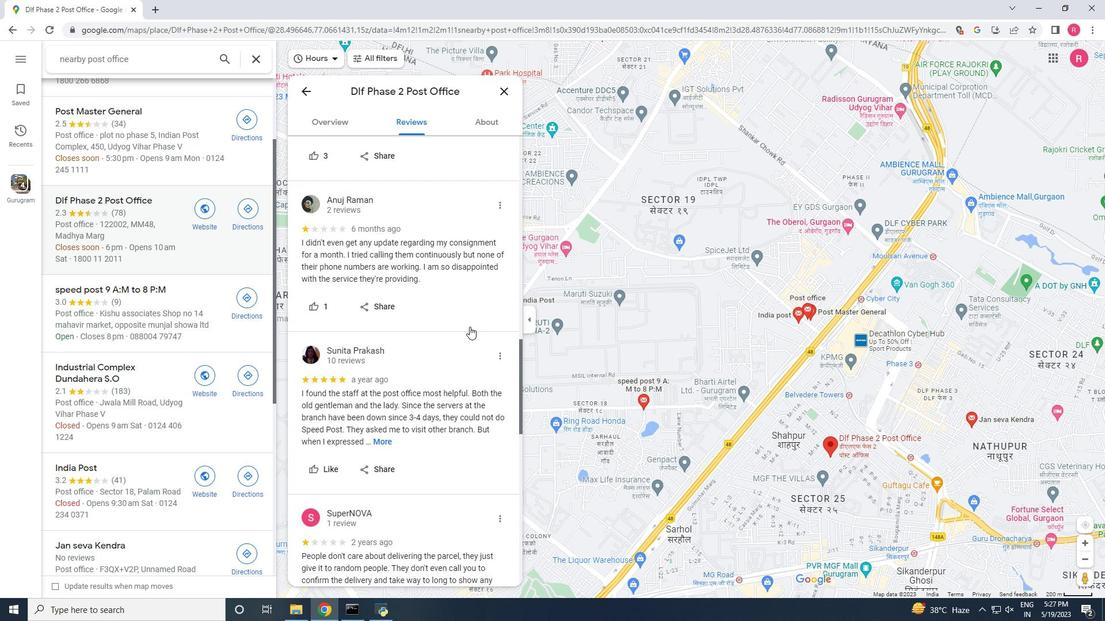 
Action: Mouse moved to (471, 327)
Screenshot: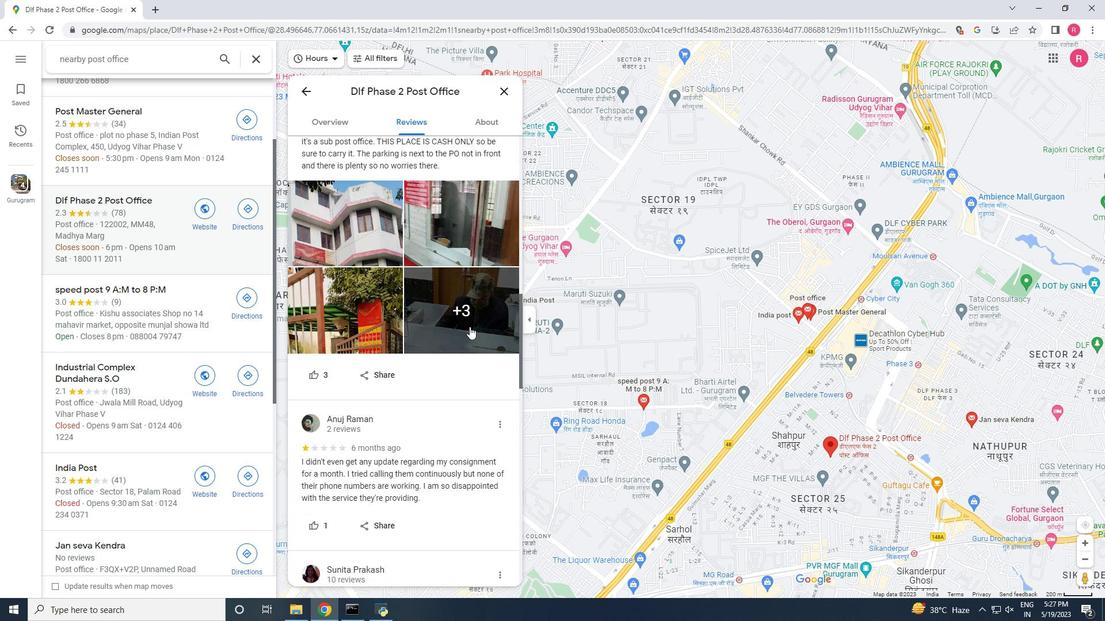 
Action: Mouse scrolled (471, 327) with delta (0, 0)
Screenshot: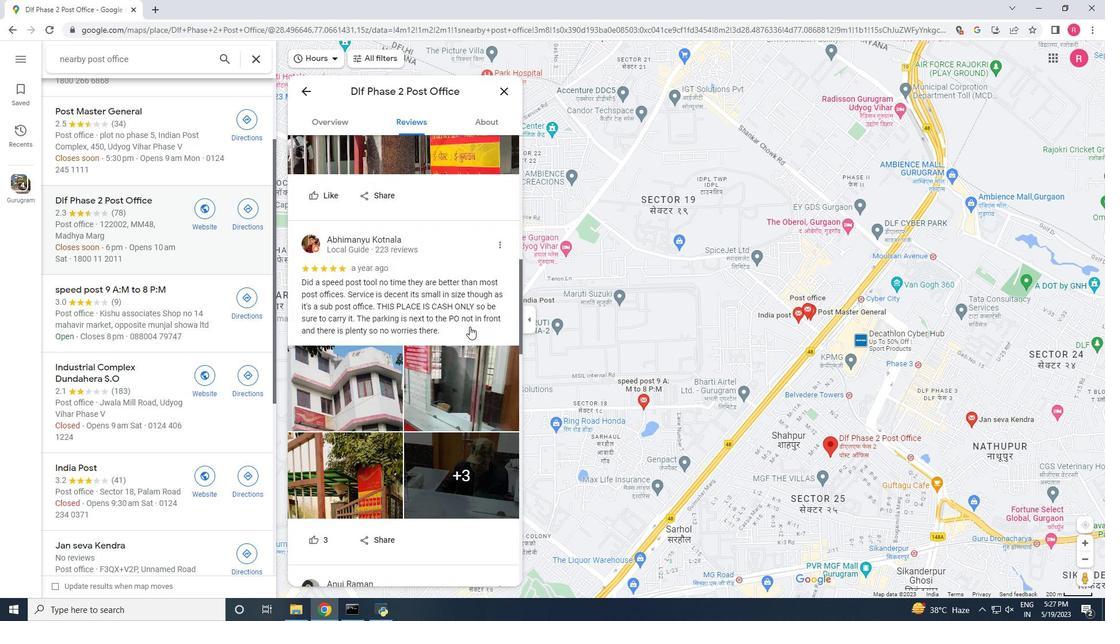 
Action: Mouse scrolled (471, 327) with delta (0, 0)
Screenshot: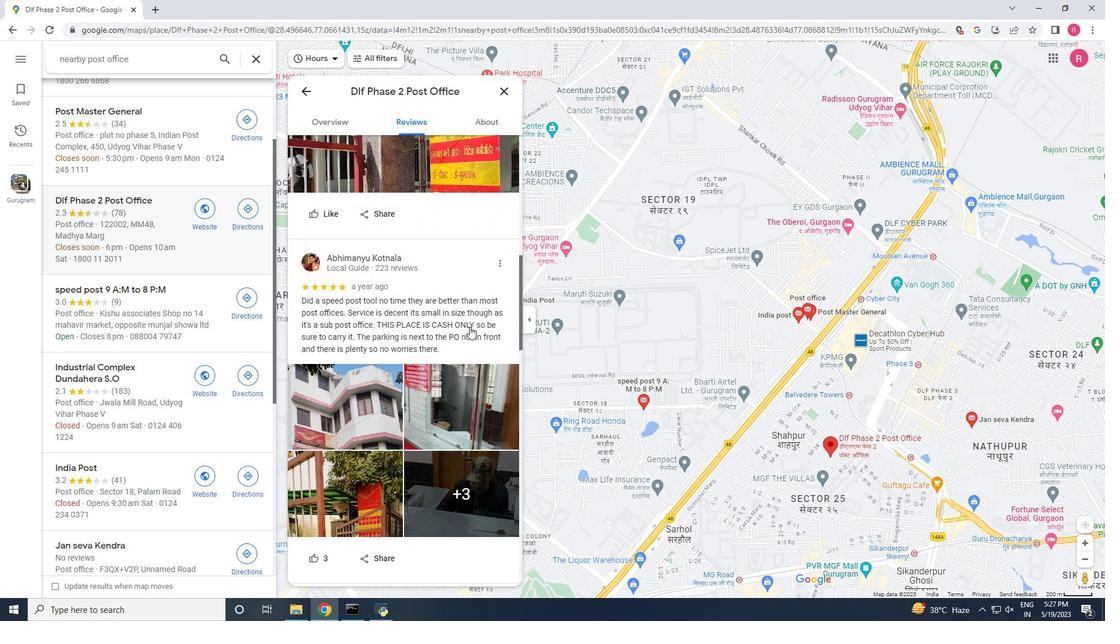 
Action: Mouse scrolled (471, 327) with delta (0, 0)
Screenshot: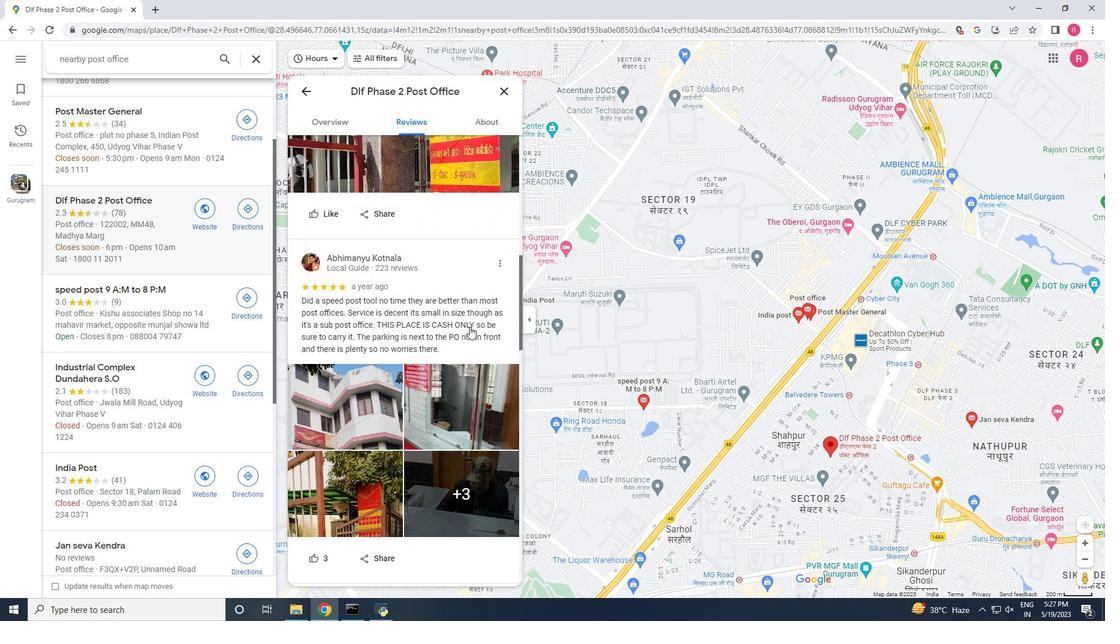 
Action: Mouse scrolled (471, 327) with delta (0, 0)
Screenshot: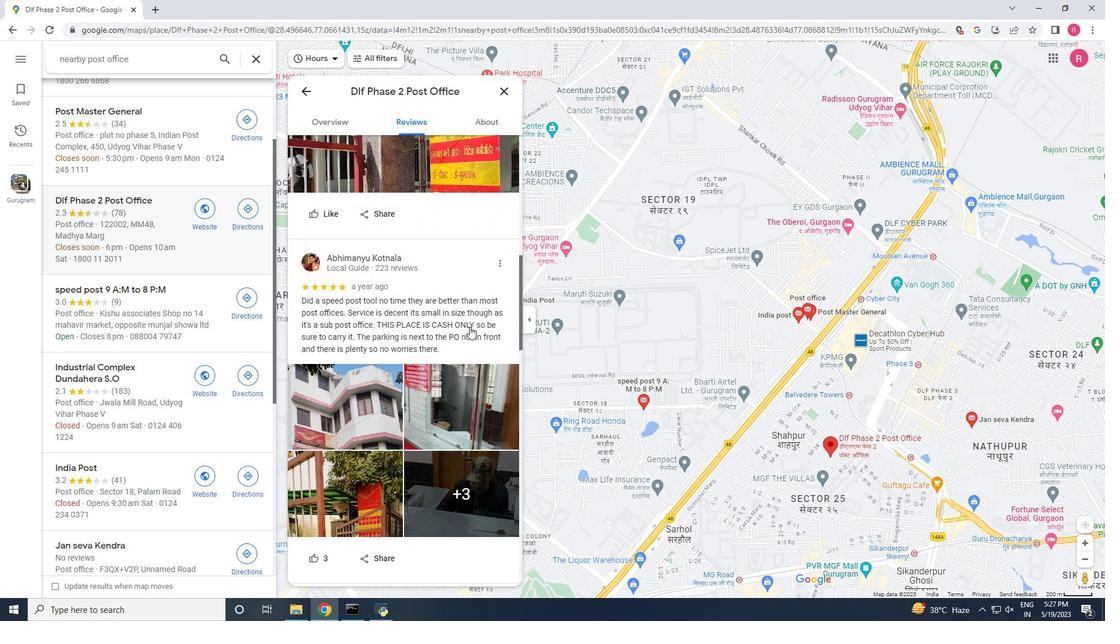 
Action: Mouse scrolled (471, 327) with delta (0, 0)
Screenshot: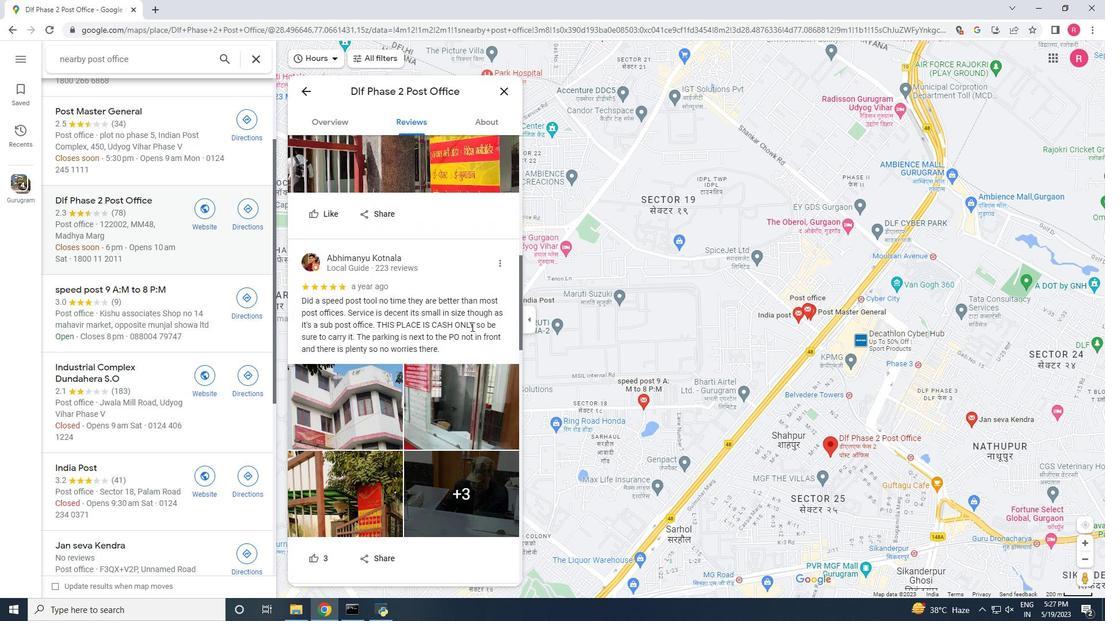 
Action: Mouse moved to (489, 115)
Screenshot: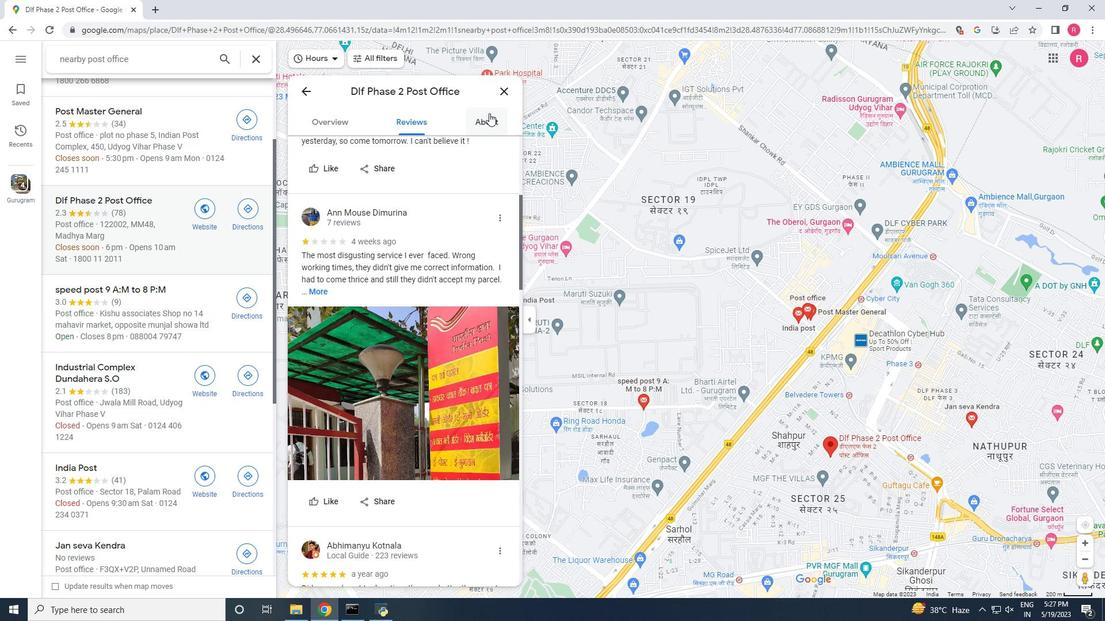
Action: Mouse pressed left at (489, 115)
Screenshot: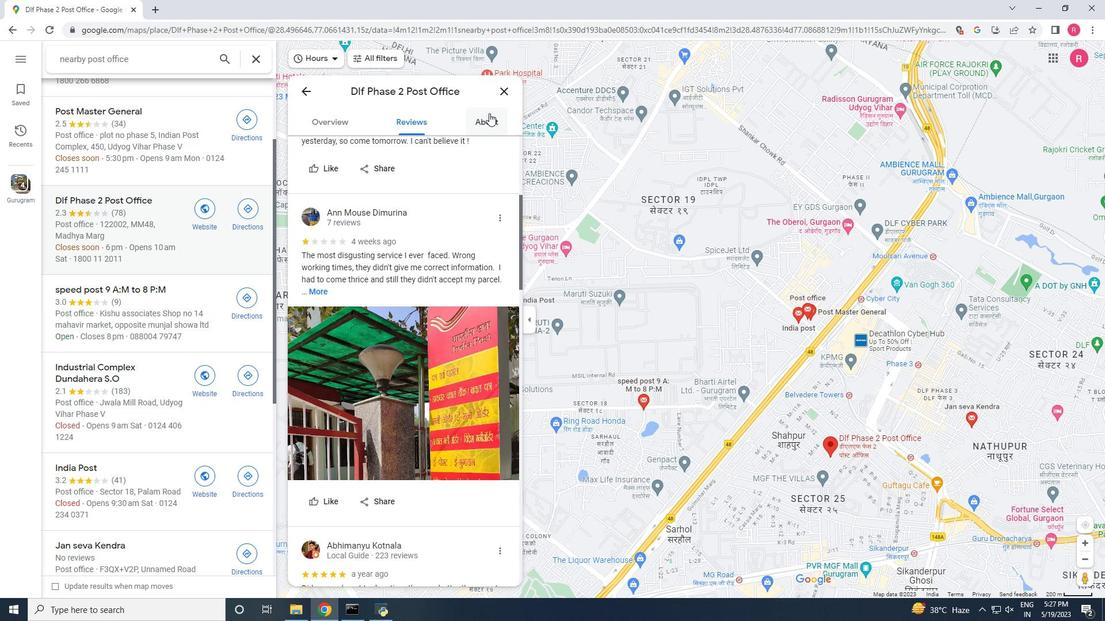 
Action: Mouse moved to (132, 366)
Screenshot: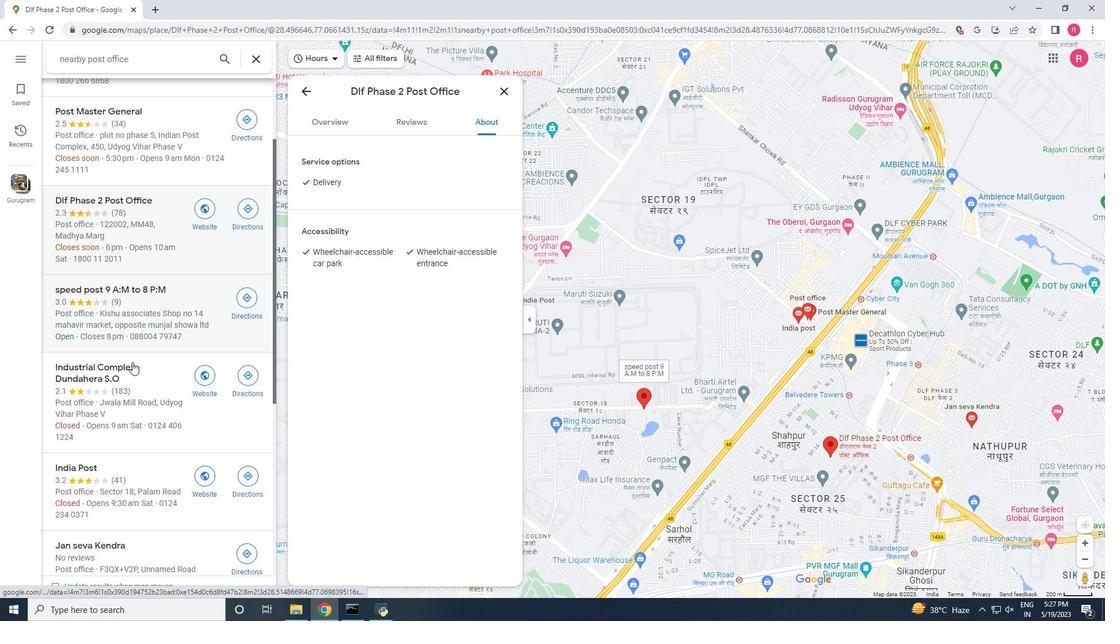 
Action: Mouse pressed left at (132, 366)
Screenshot: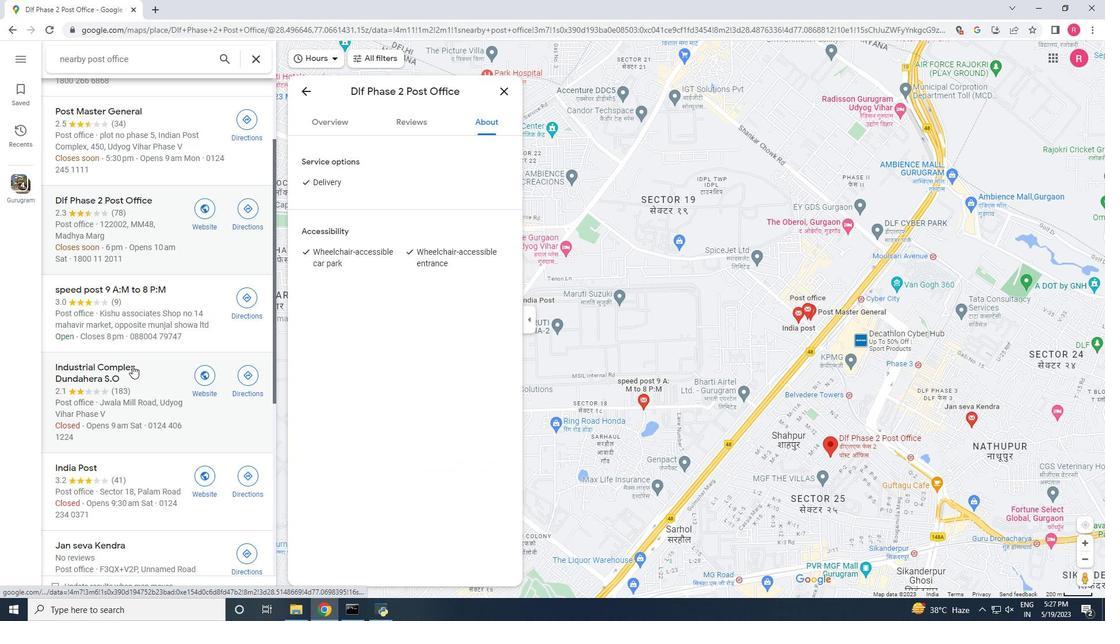 
Action: Mouse moved to (858, 337)
Screenshot: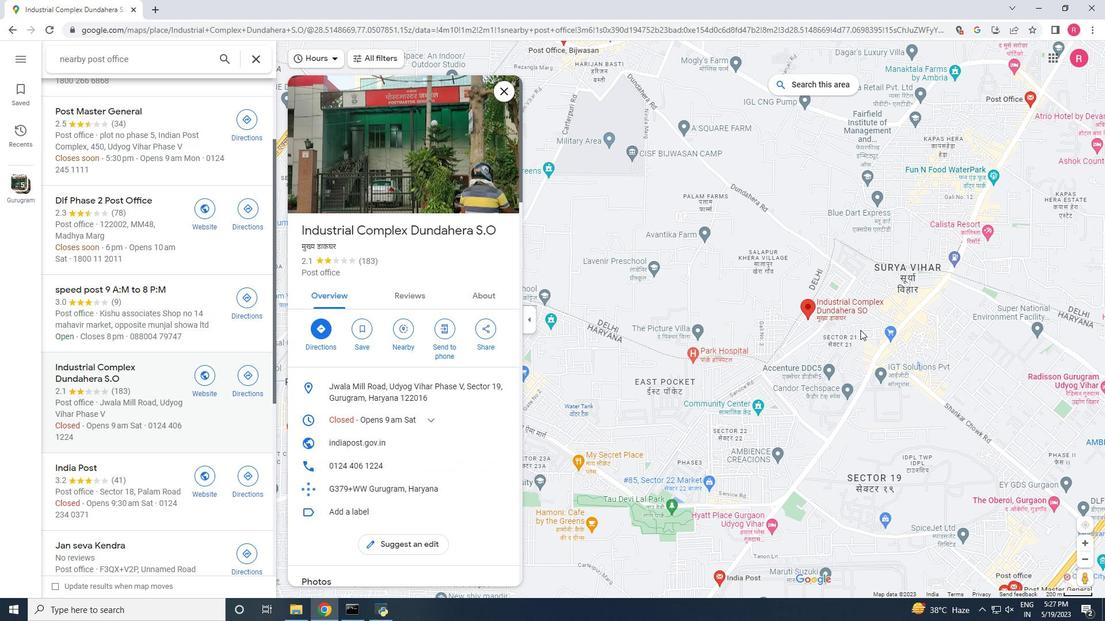 
Action: Mouse scrolled (858, 337) with delta (0, 0)
Screenshot: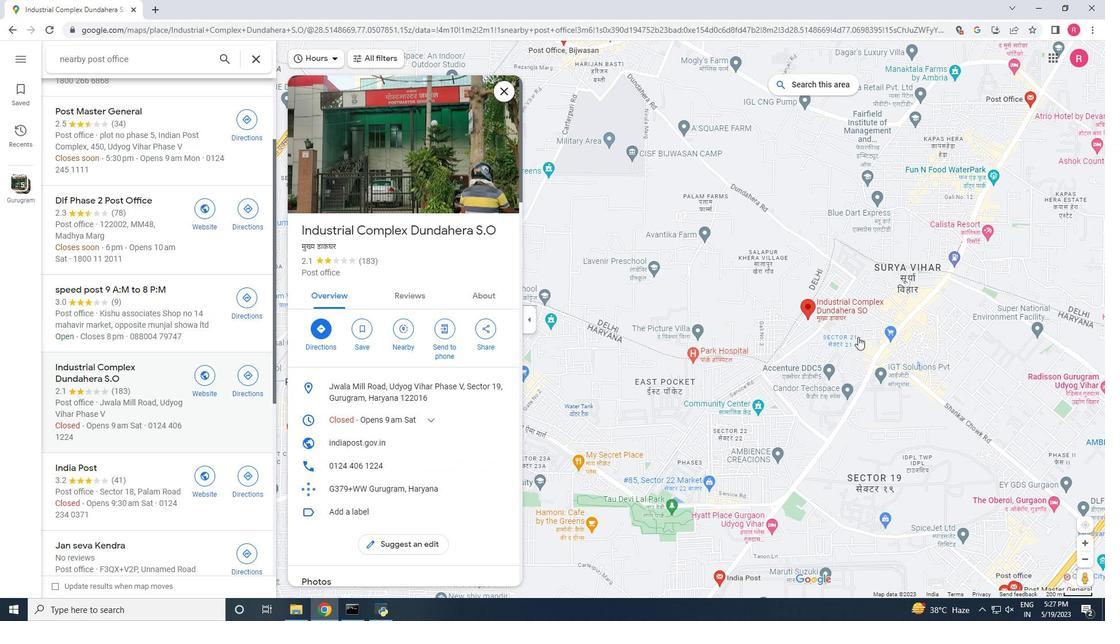 
Action: Mouse scrolled (858, 337) with delta (0, 0)
Screenshot: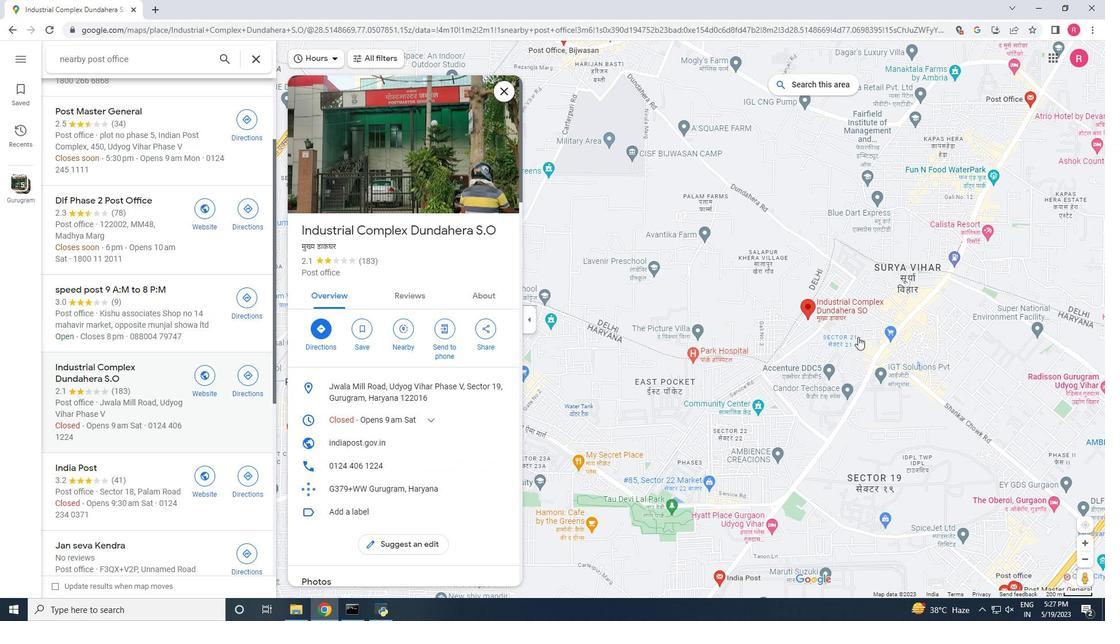 
Action: Mouse scrolled (858, 337) with delta (0, 0)
Screenshot: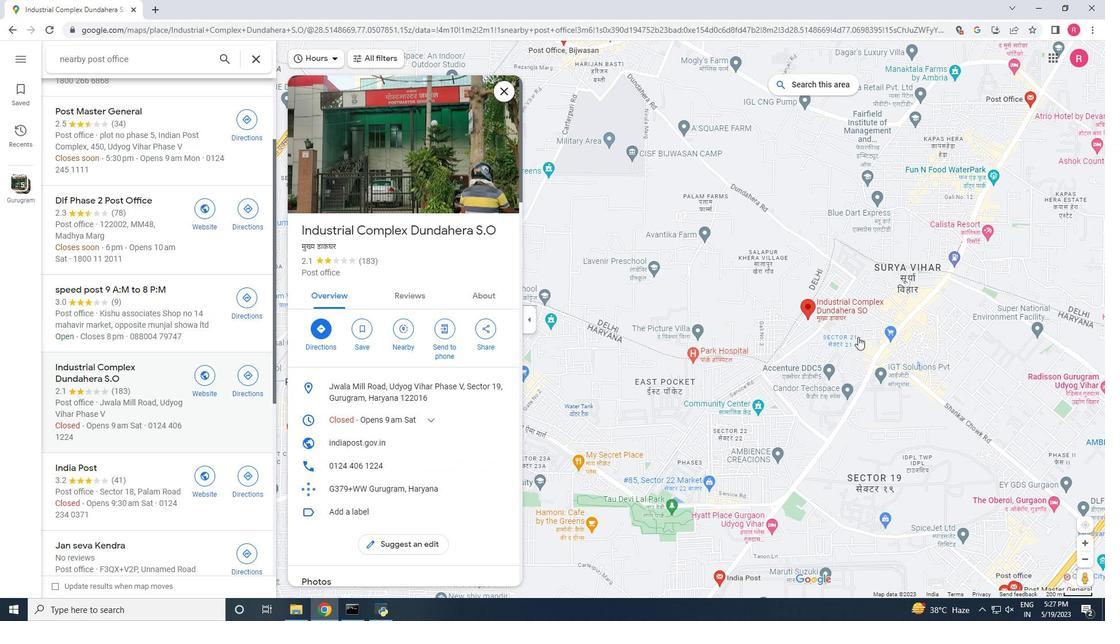 
Action: Mouse scrolled (858, 337) with delta (0, 0)
Screenshot: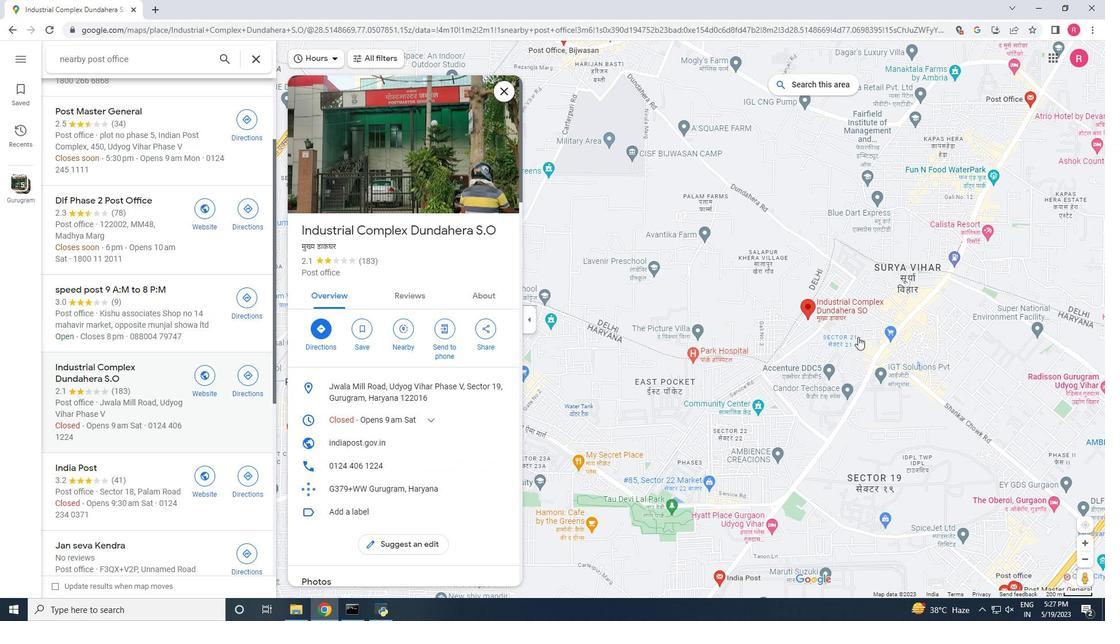 
Action: Mouse scrolled (858, 337) with delta (0, 0)
Screenshot: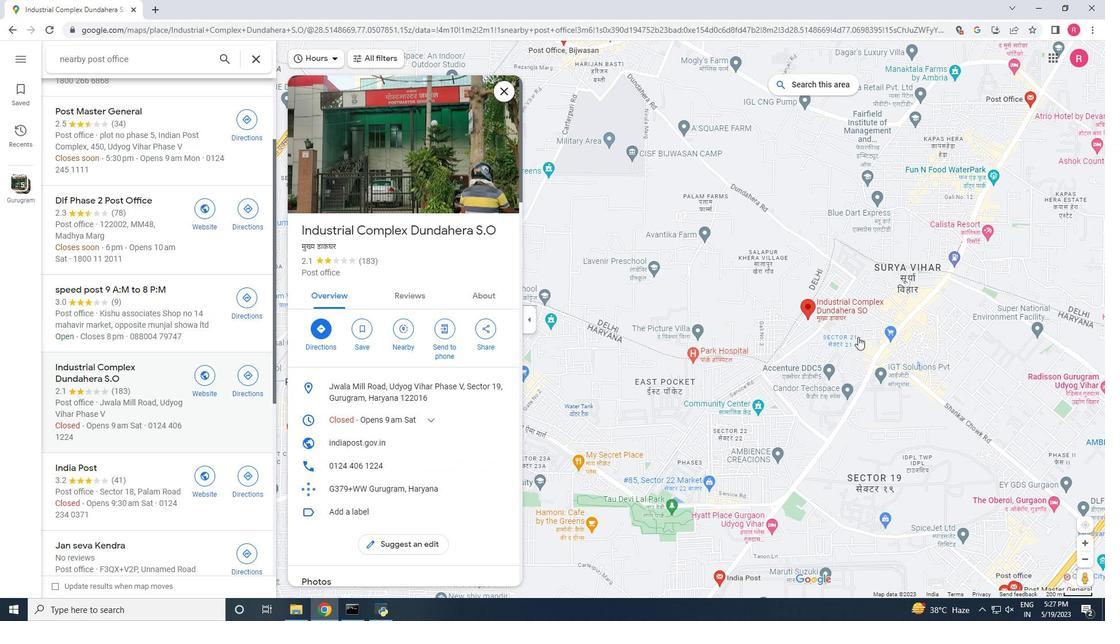 
Action: Mouse moved to (857, 337)
Screenshot: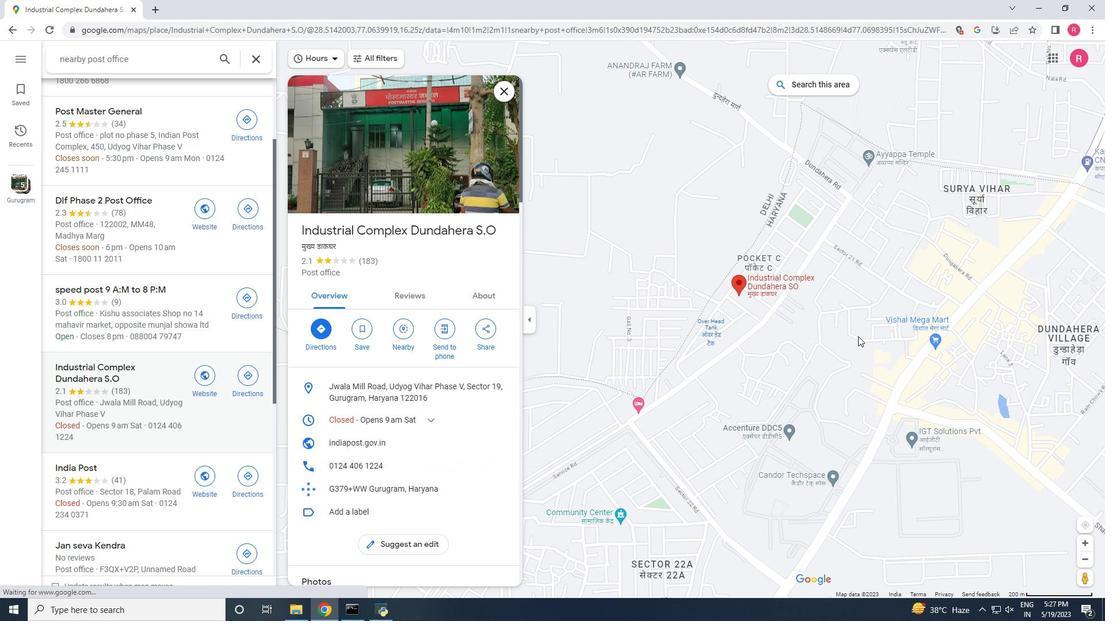 
Action: Mouse scrolled (857, 338) with delta (0, 0)
Screenshot: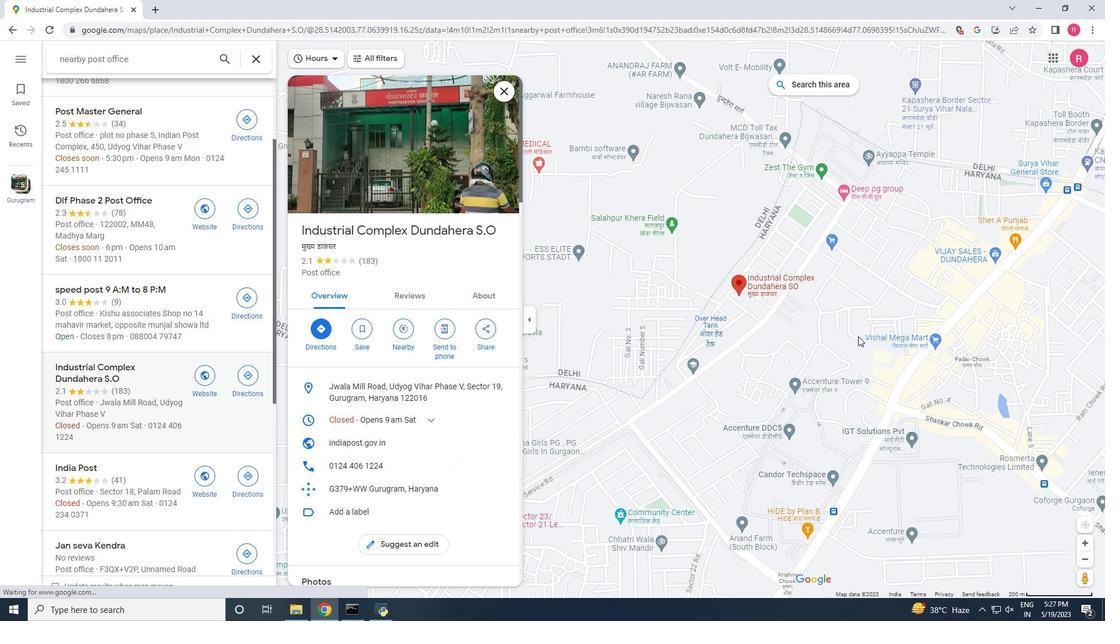 
Action: Mouse scrolled (857, 338) with delta (0, 0)
Screenshot: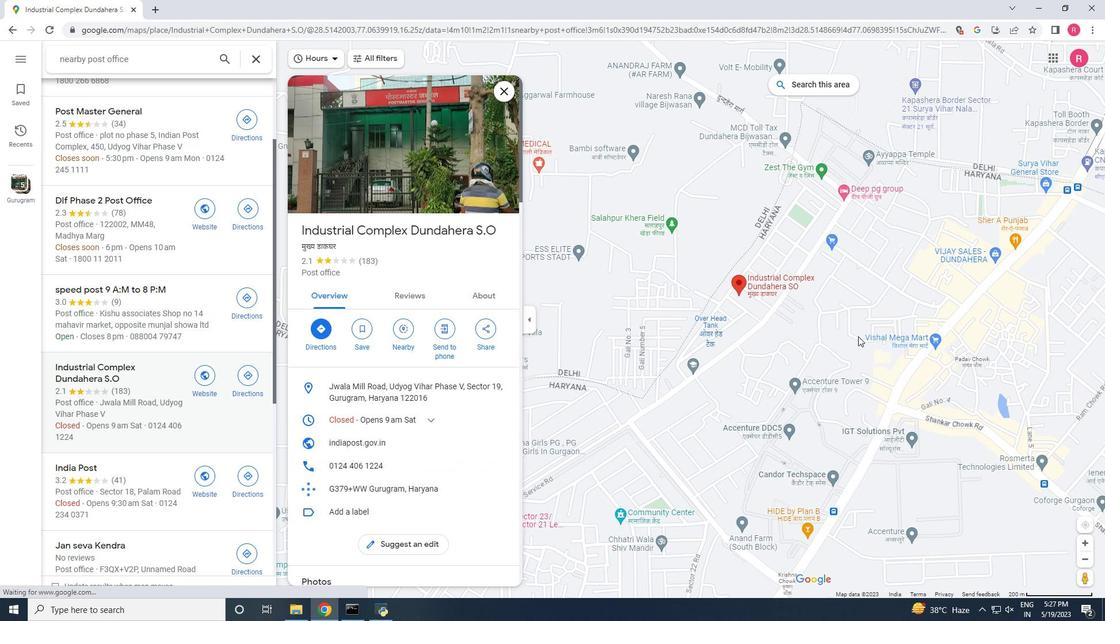 
Action: Mouse scrolled (857, 338) with delta (0, 0)
Screenshot: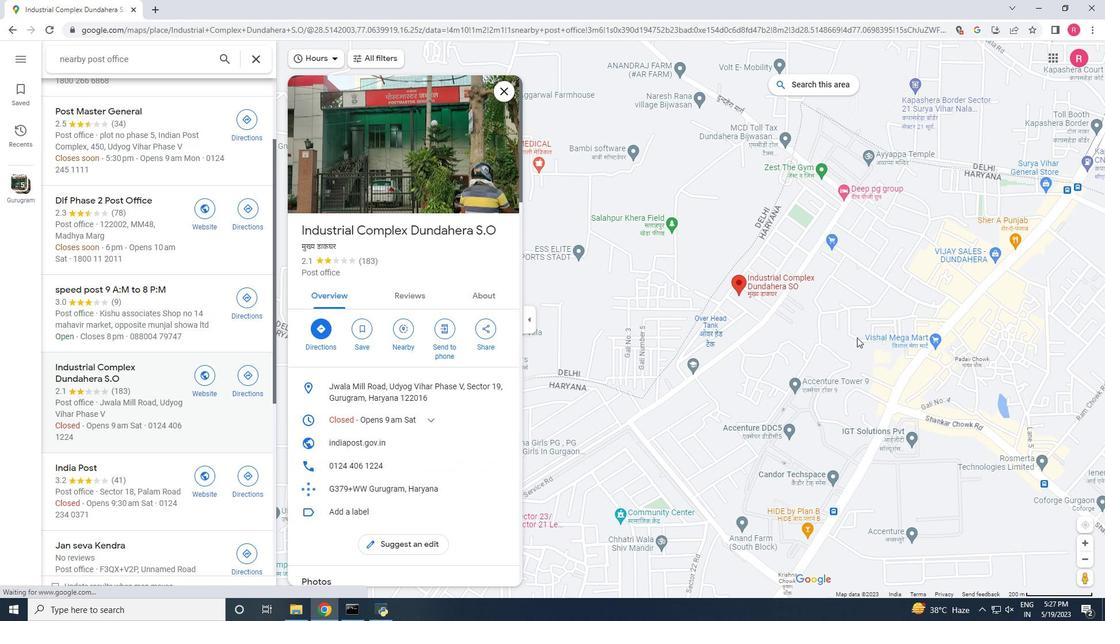 
Action: Mouse scrolled (857, 338) with delta (0, 0)
Screenshot: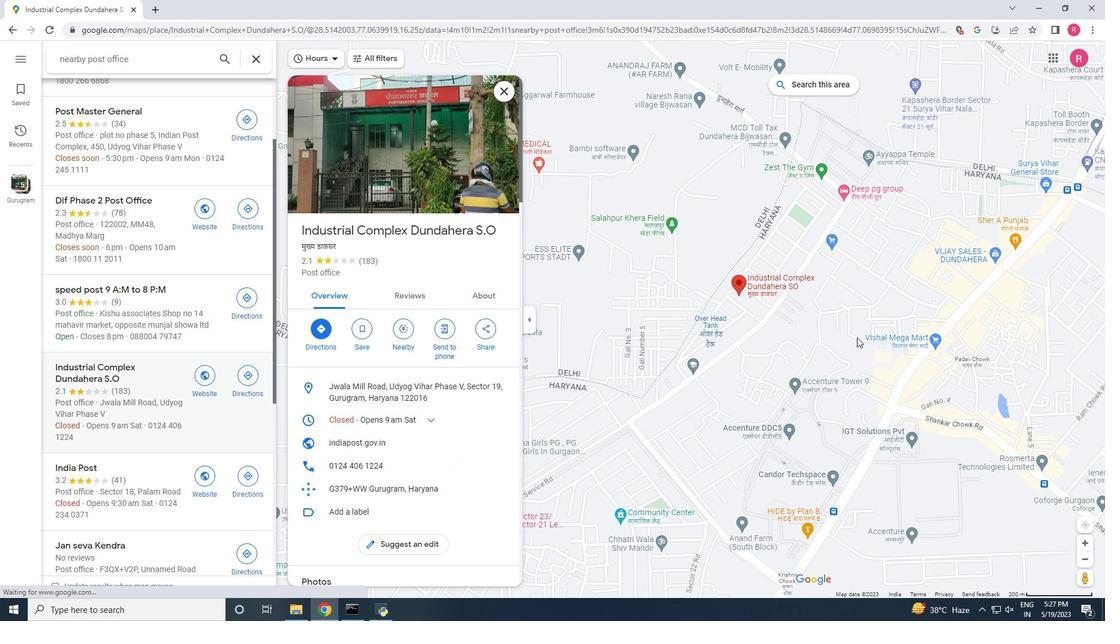 
Action: Mouse scrolled (857, 338) with delta (0, 0)
Screenshot: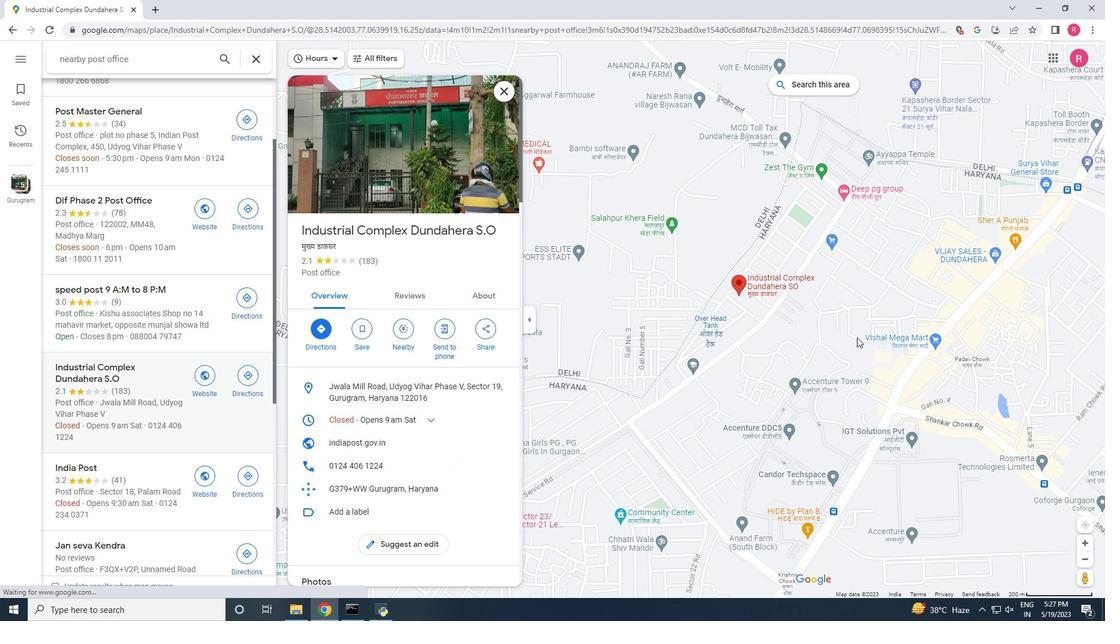 
Action: Mouse scrolled (857, 338) with delta (0, 0)
Screenshot: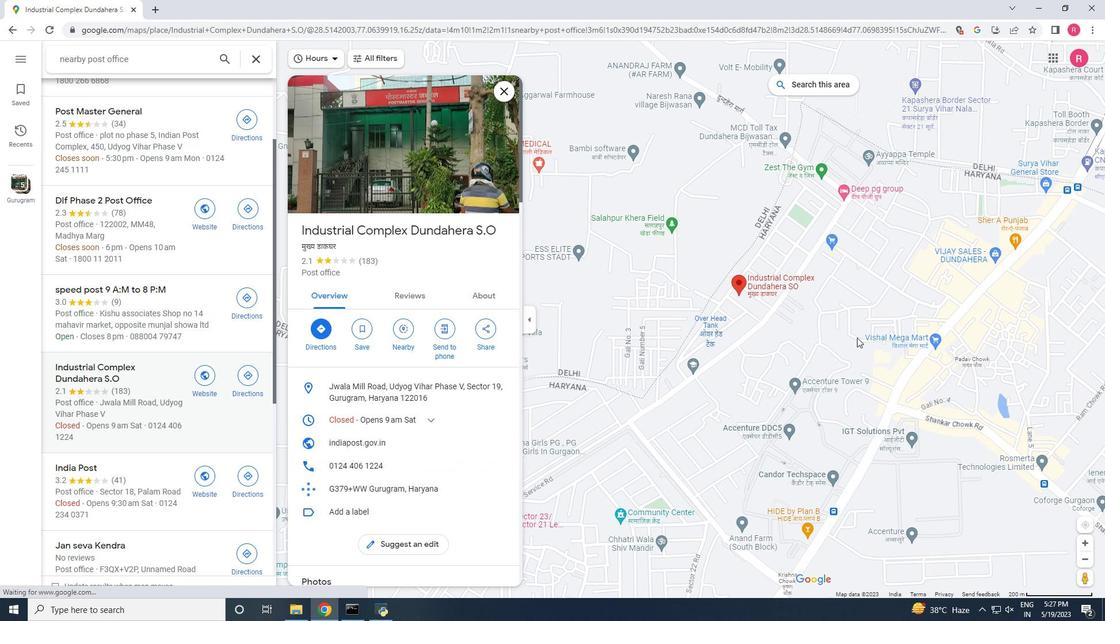 
Action: Mouse moved to (746, 393)
Screenshot: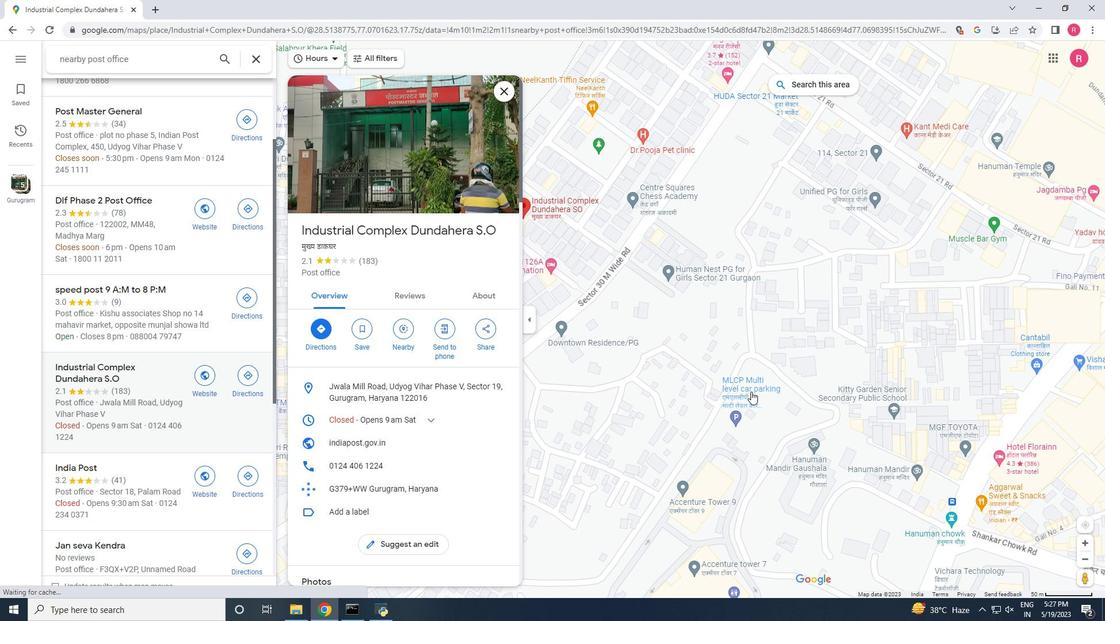 
Action: Mouse pressed left at (746, 393)
Screenshot: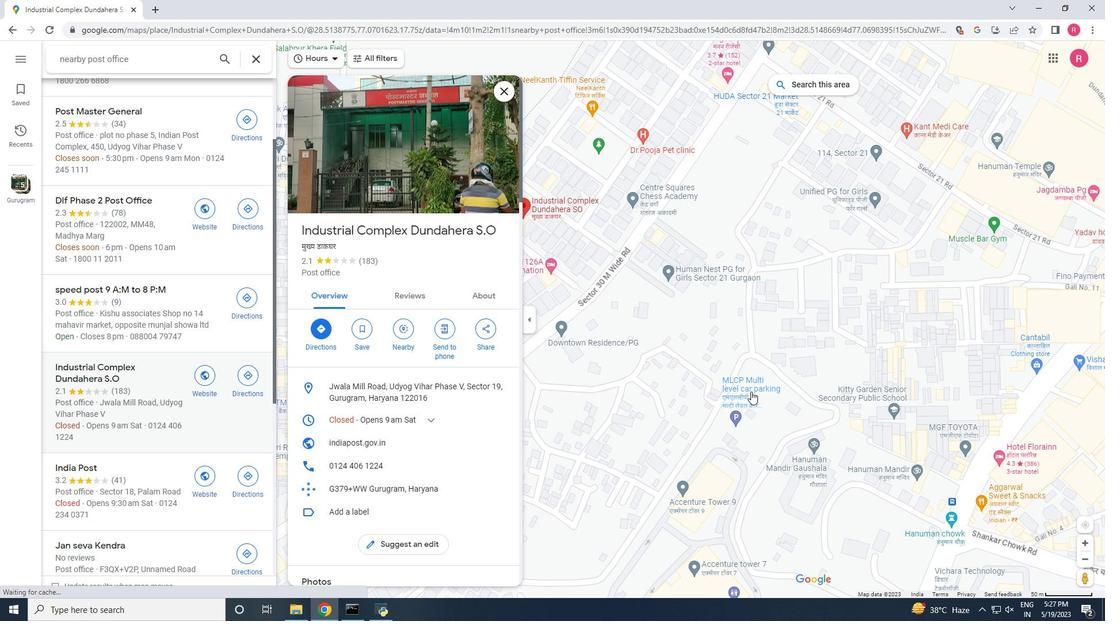 
Action: Mouse moved to (838, 381)
Screenshot: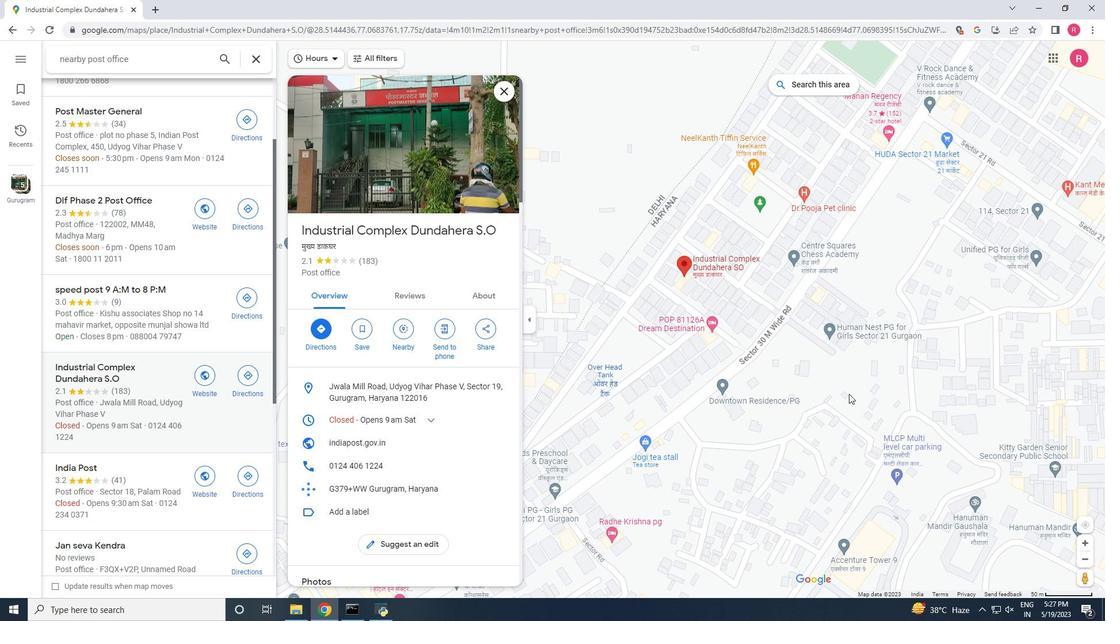 
Action: Mouse scrolled (838, 382) with delta (0, 0)
Screenshot: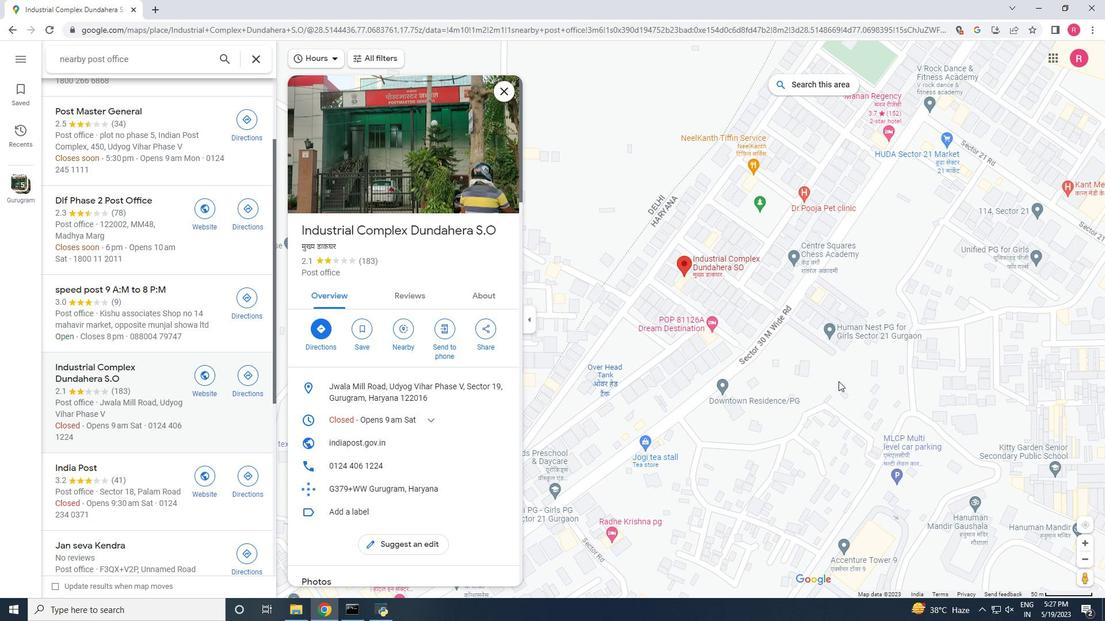
Action: Mouse scrolled (838, 382) with delta (0, 0)
Screenshot: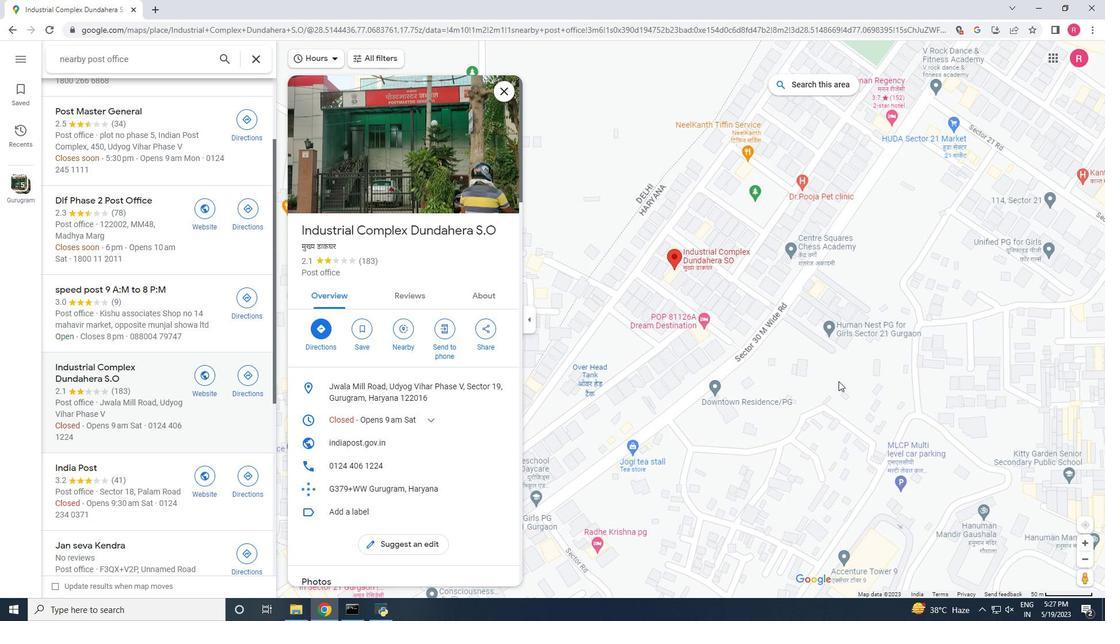 
Action: Mouse moved to (770, 390)
Screenshot: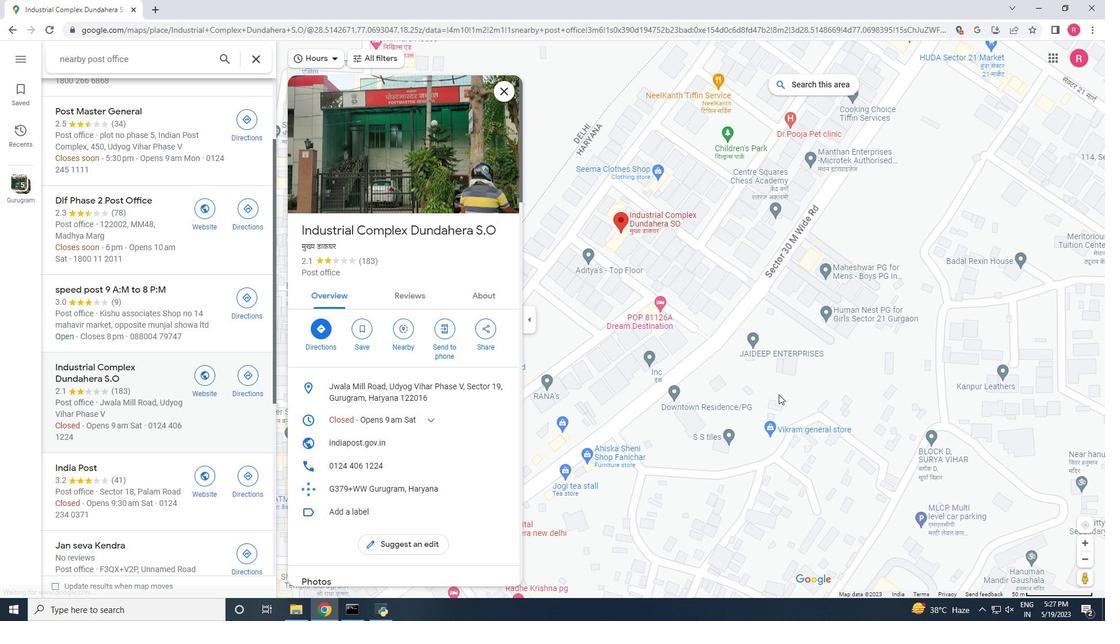 
Action: Mouse pressed left at (770, 390)
Screenshot: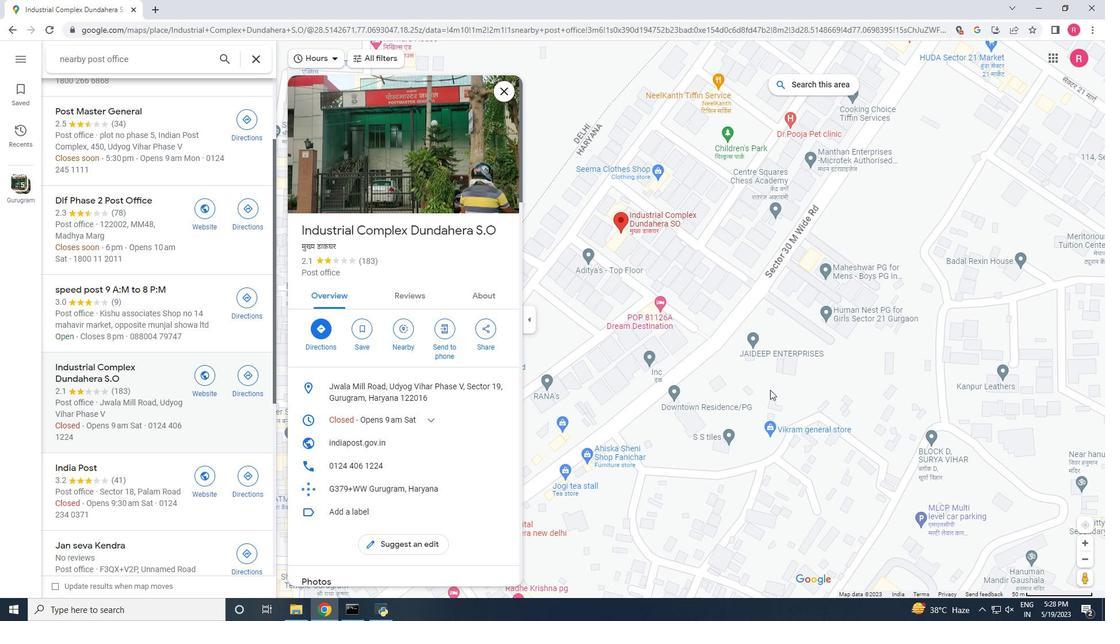 
Action: Mouse moved to (123, 481)
Screenshot: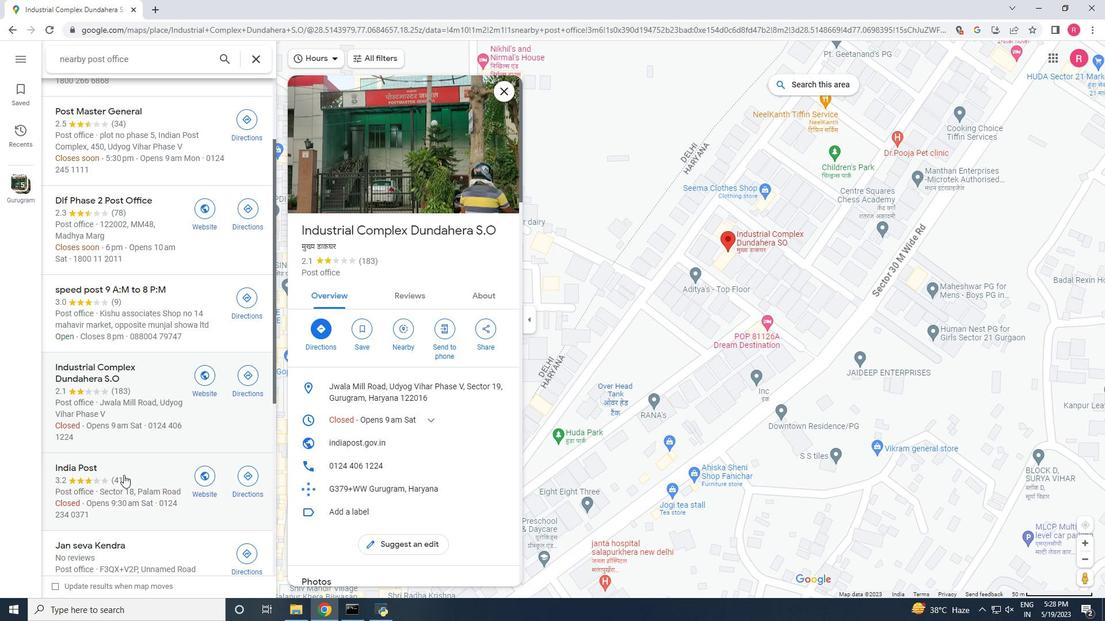 
Action: Mouse pressed left at (123, 481)
Screenshot: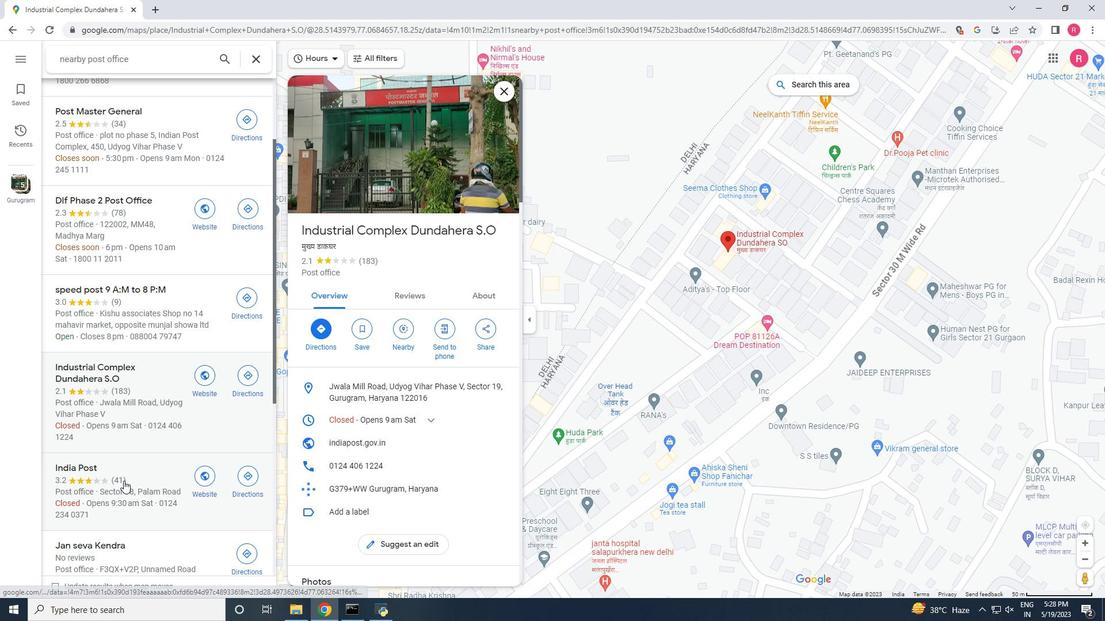 
Action: Mouse moved to (742, 283)
Screenshot: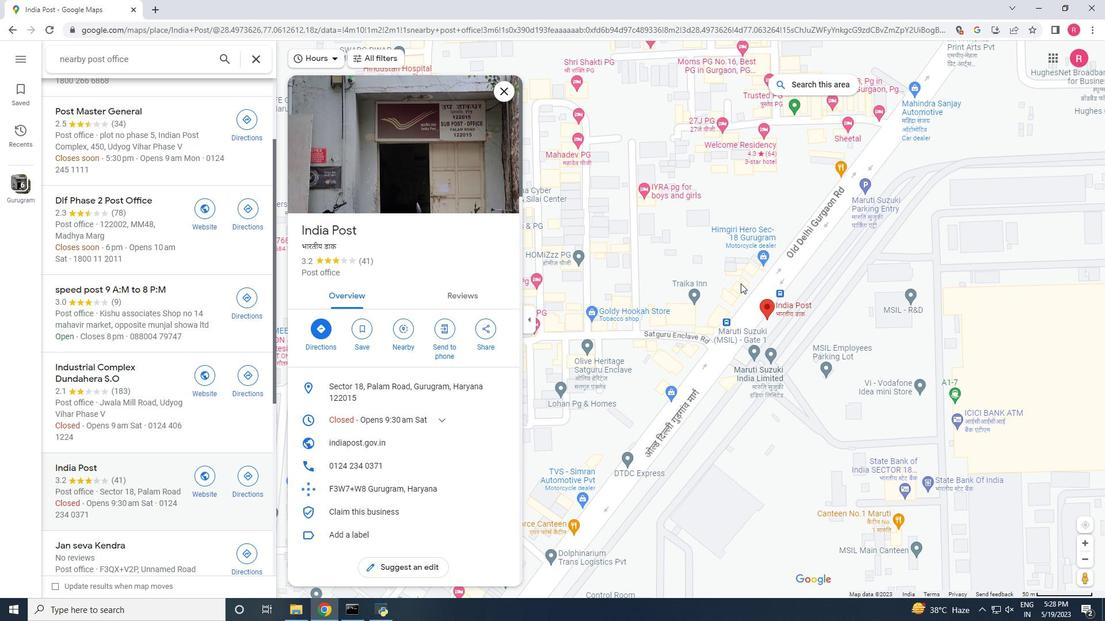 
Action: Mouse scrolled (742, 284) with delta (0, 0)
Screenshot: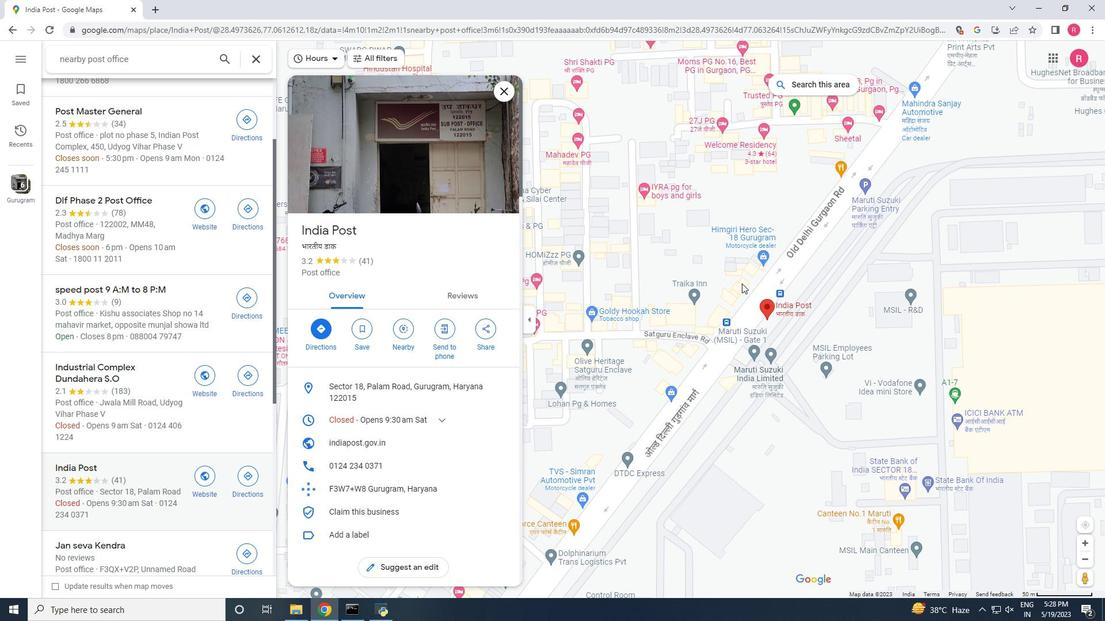 
Action: Mouse scrolled (742, 284) with delta (0, 0)
Screenshot: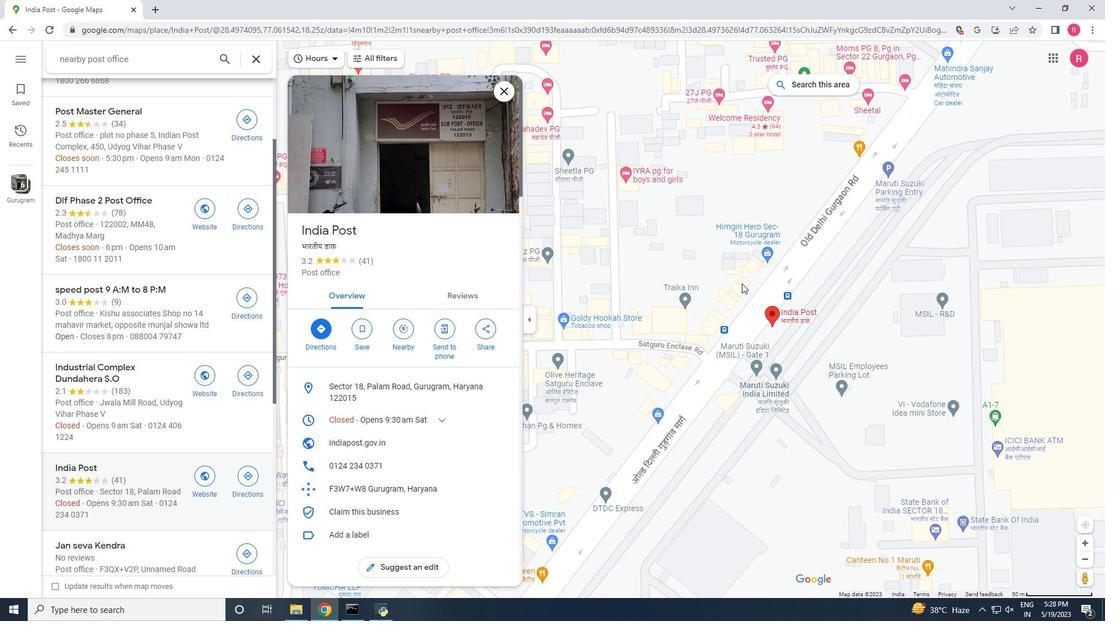 
Action: Mouse scrolled (742, 284) with delta (0, 0)
Screenshot: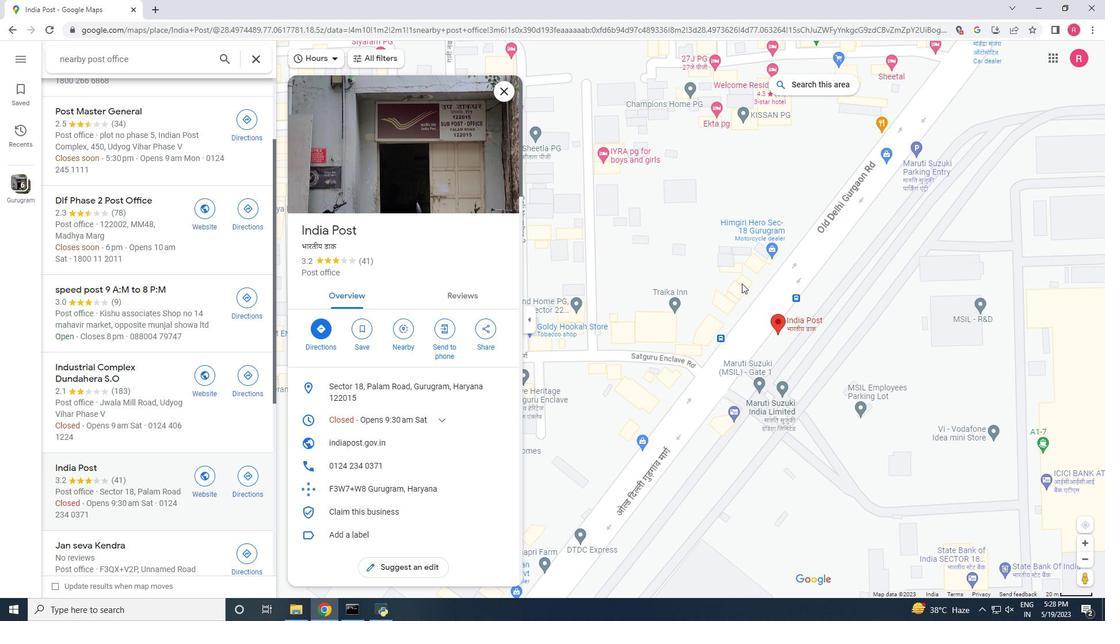 
Action: Mouse scrolled (742, 284) with delta (0, 0)
Screenshot: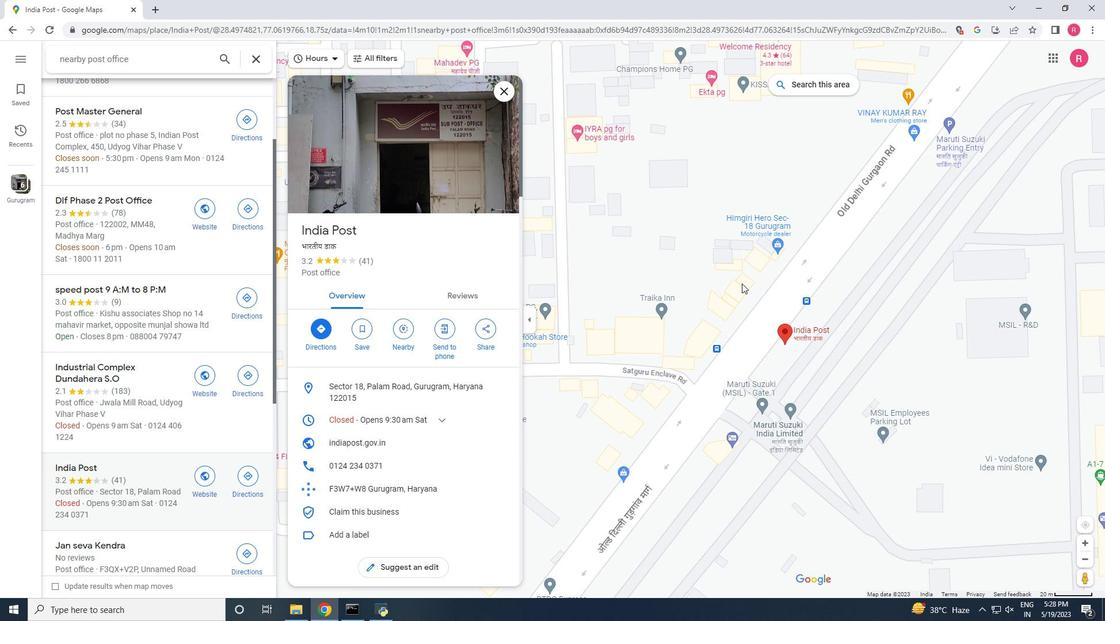 
Action: Mouse scrolled (742, 284) with delta (0, 0)
Screenshot: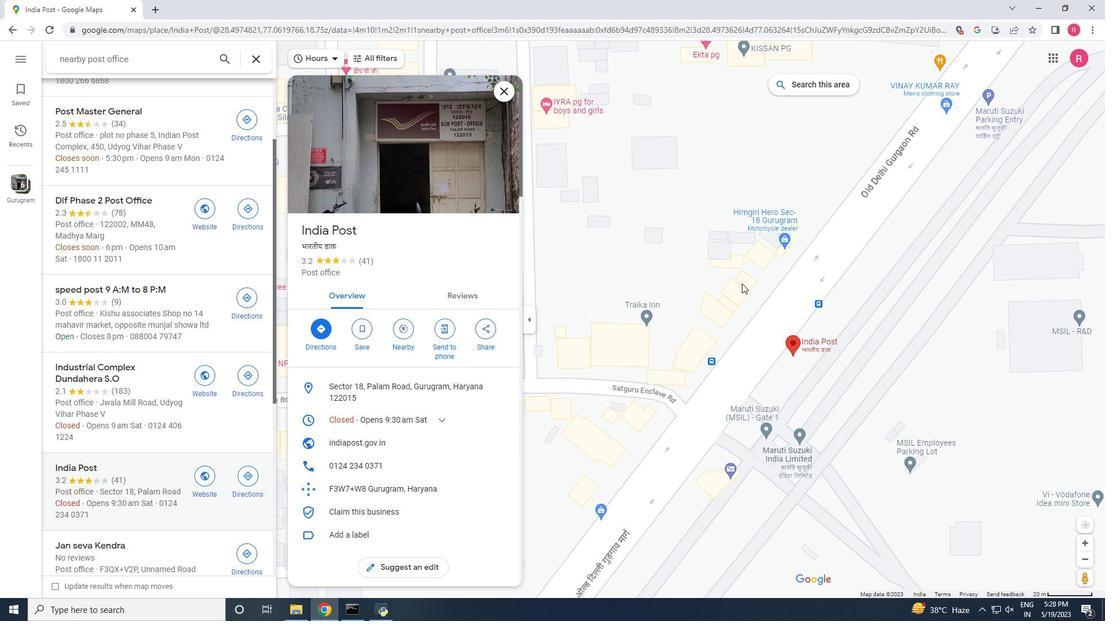 
Action: Mouse scrolled (742, 284) with delta (0, 0)
Screenshot: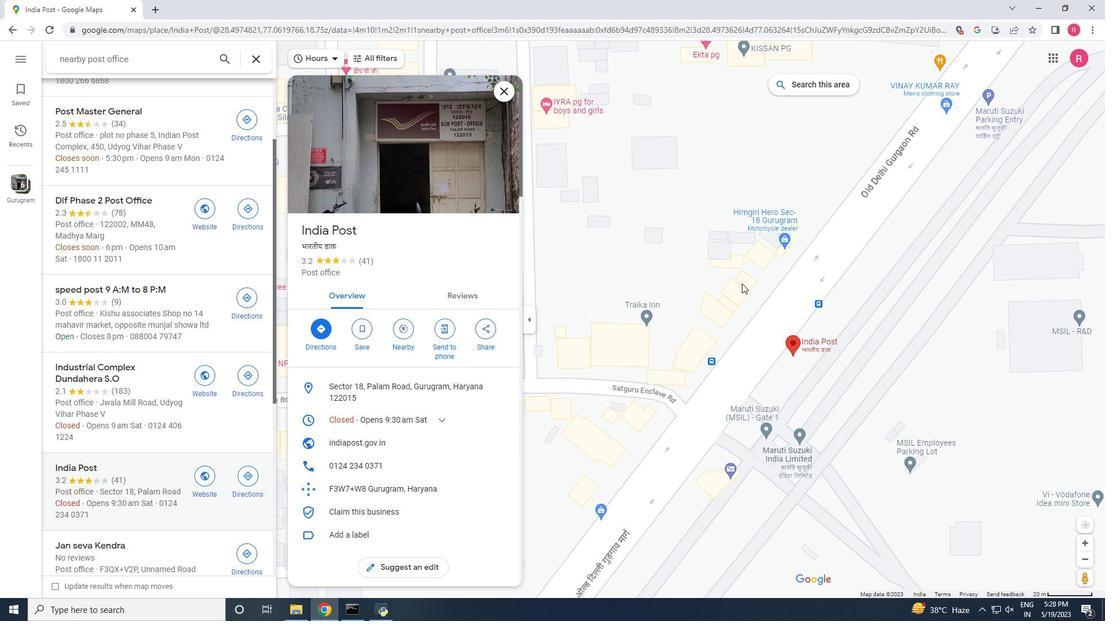 
Action: Mouse moved to (794, 414)
Screenshot: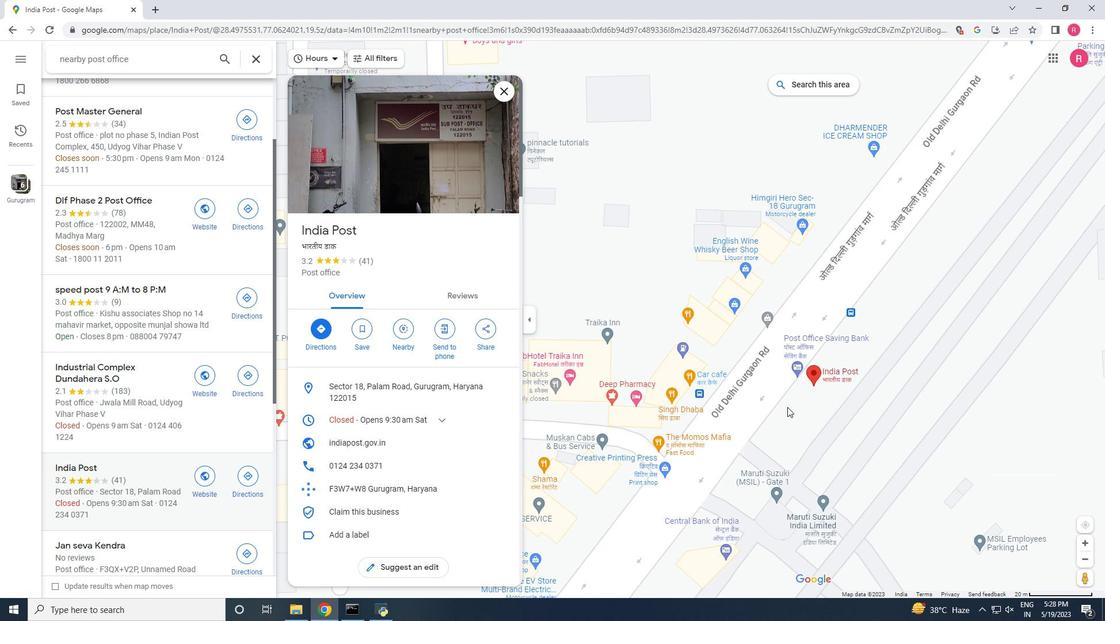 
Action: Mouse scrolled (794, 415) with delta (0, 0)
Screenshot: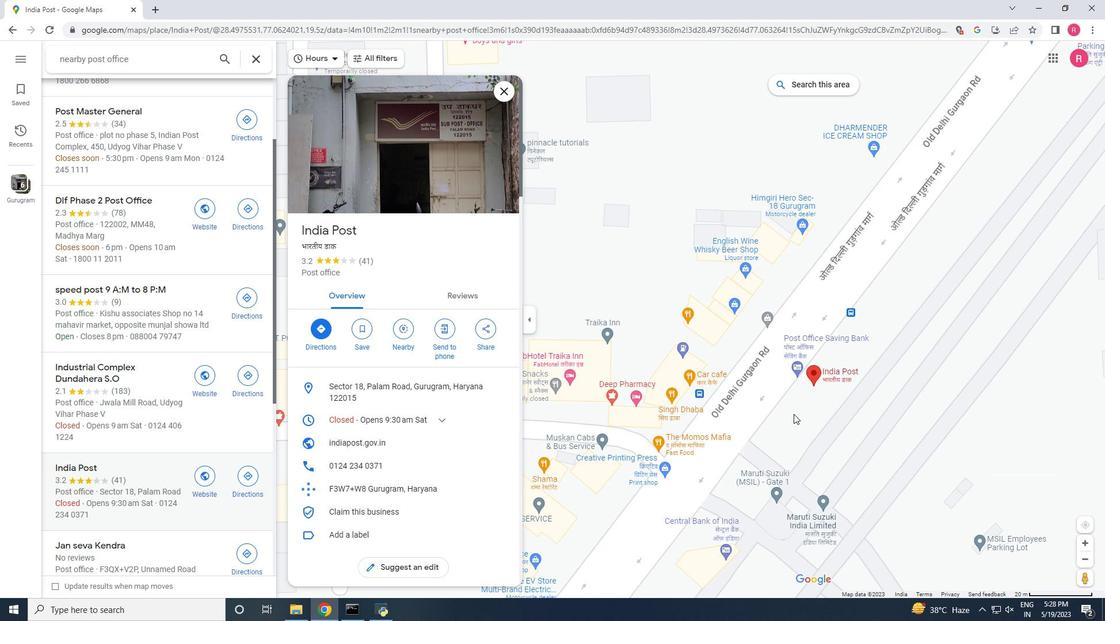
Action: Mouse scrolled (794, 415) with delta (0, 0)
Screenshot: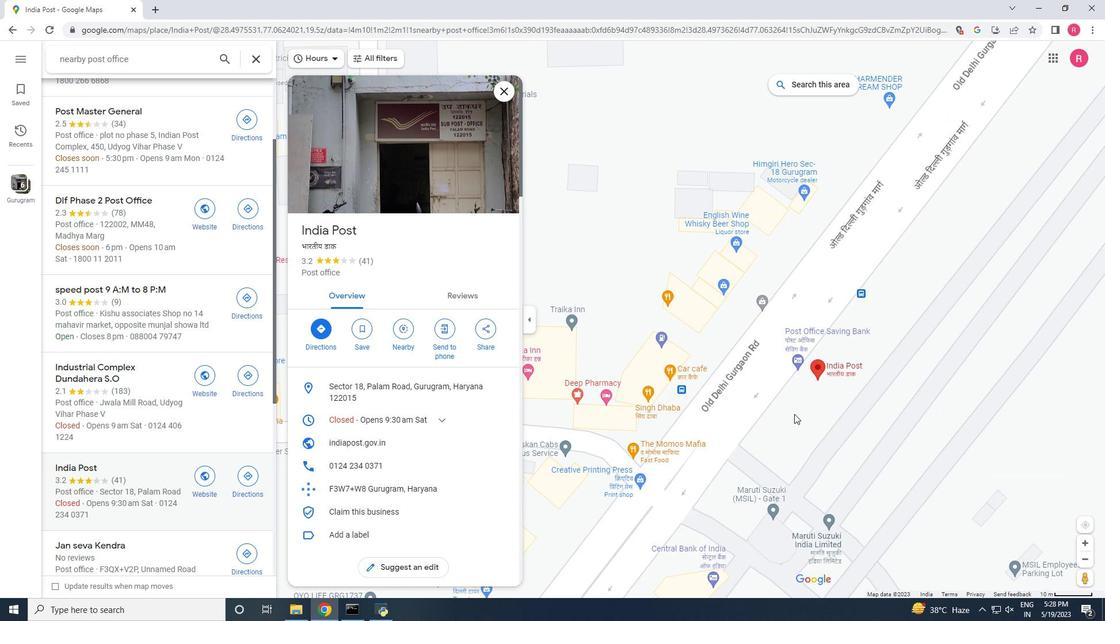 
Action: Mouse scrolled (794, 415) with delta (0, 0)
Screenshot: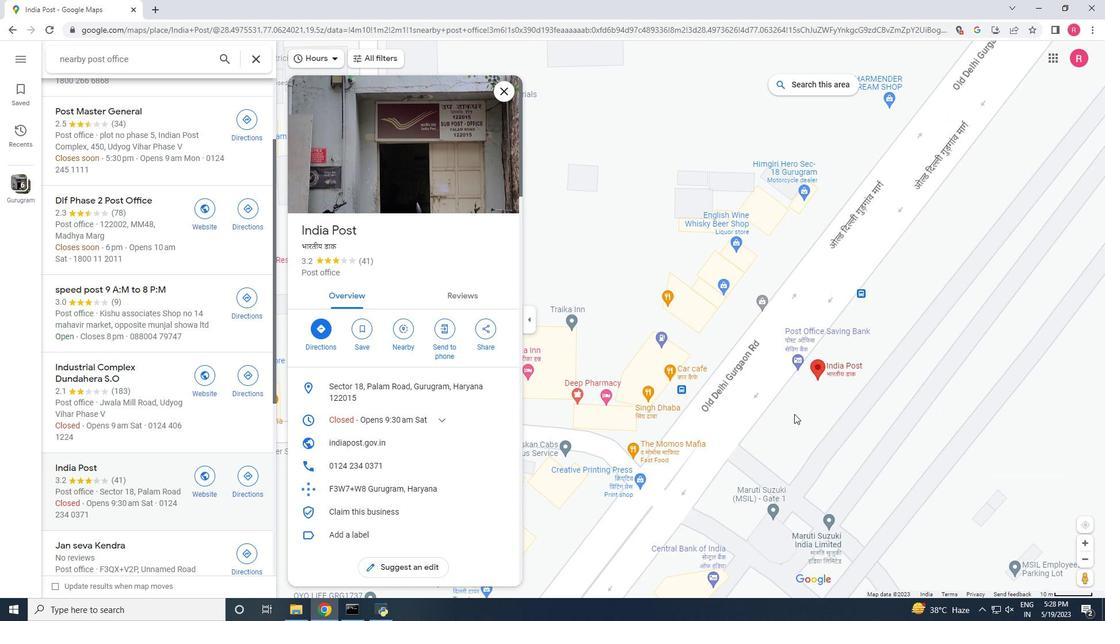 
Action: Mouse scrolled (794, 415) with delta (0, 0)
Screenshot: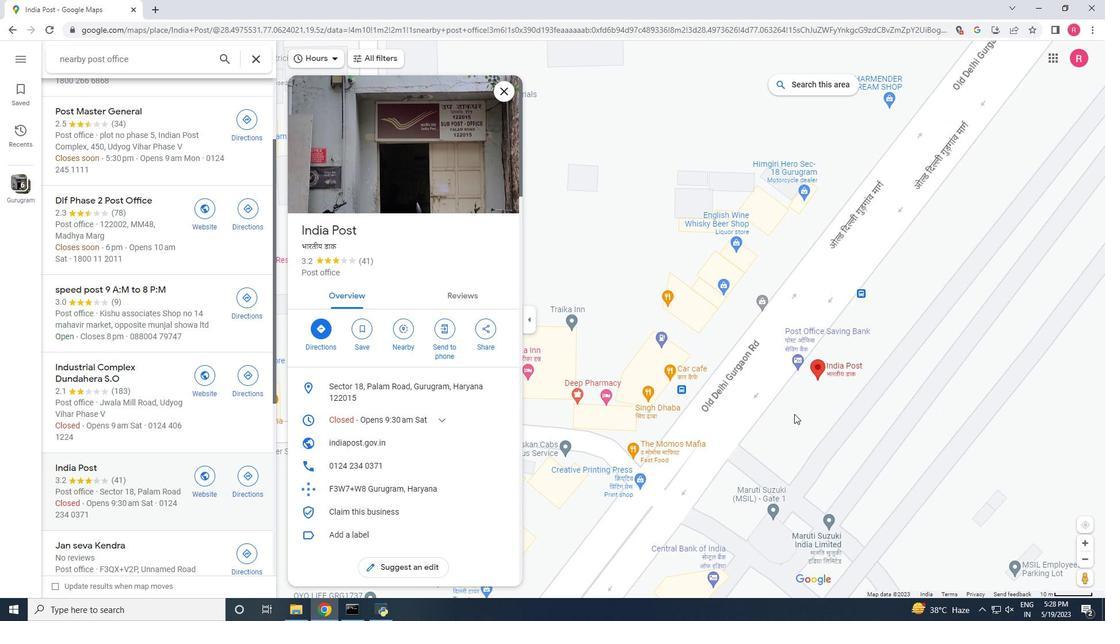 
Action: Mouse scrolled (794, 415) with delta (0, 0)
Screenshot: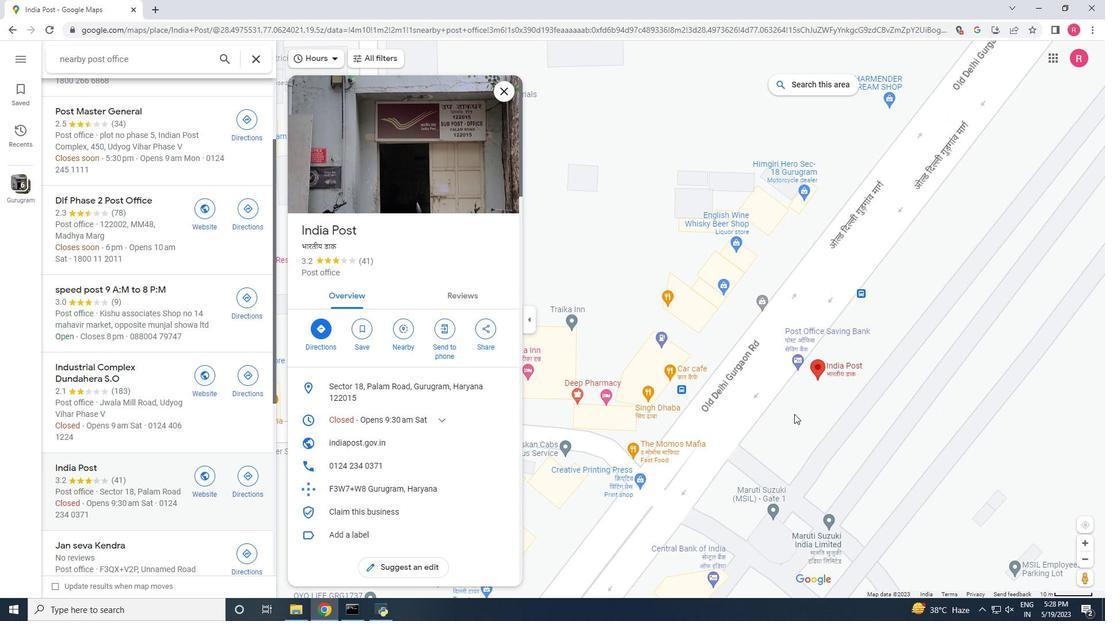 
Action: Mouse scrolled (794, 415) with delta (0, 0)
Screenshot: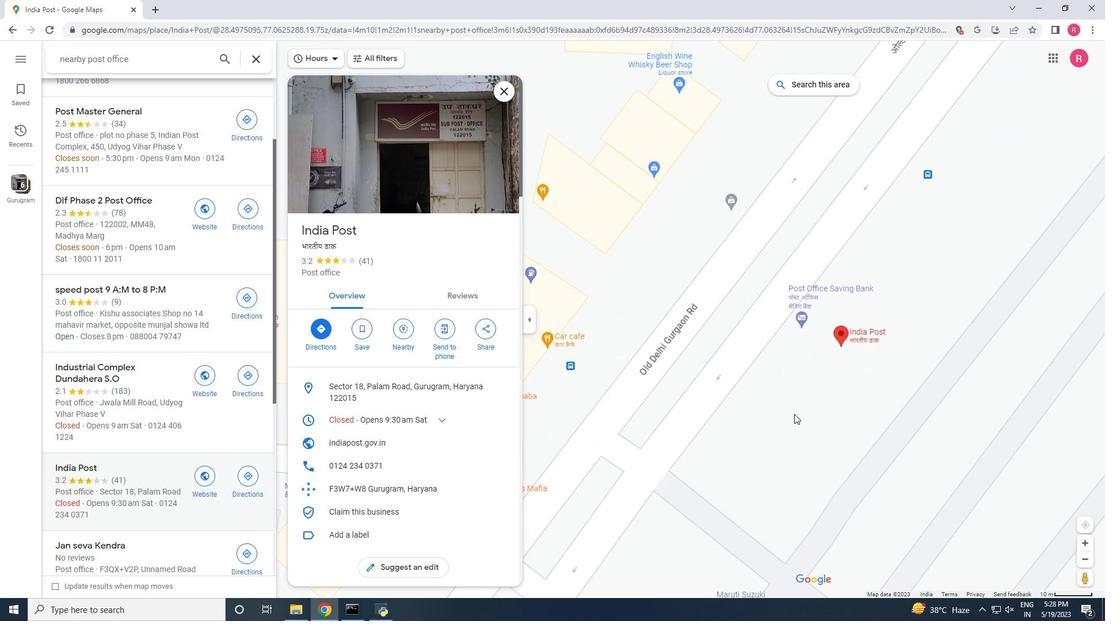 
Action: Mouse scrolled (794, 415) with delta (0, 0)
Screenshot: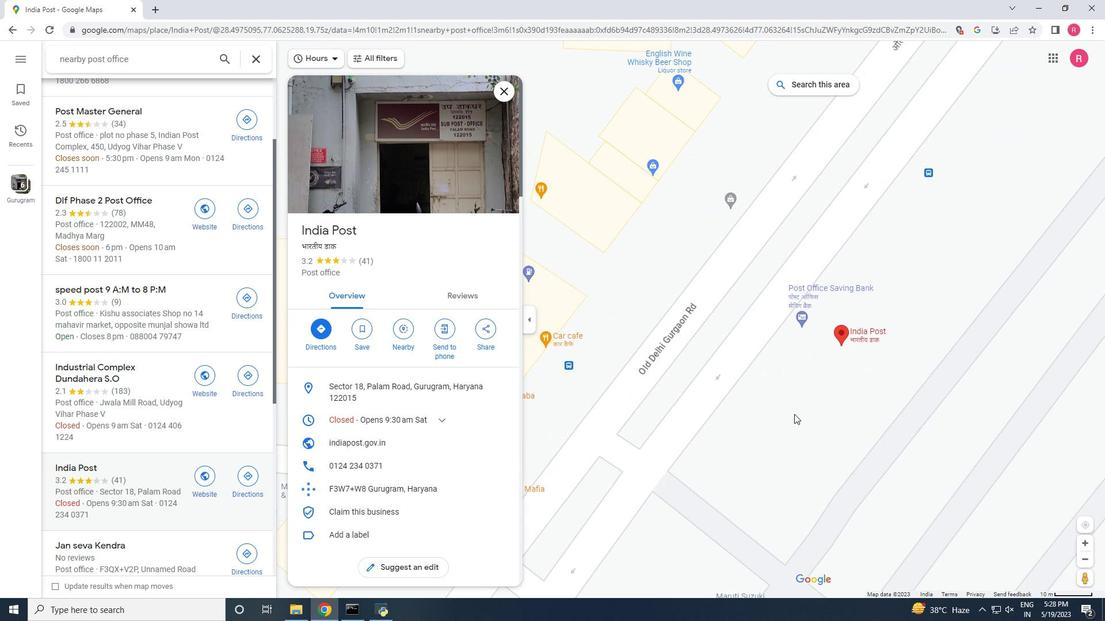 
Action: Mouse scrolled (794, 415) with delta (0, 0)
Screenshot: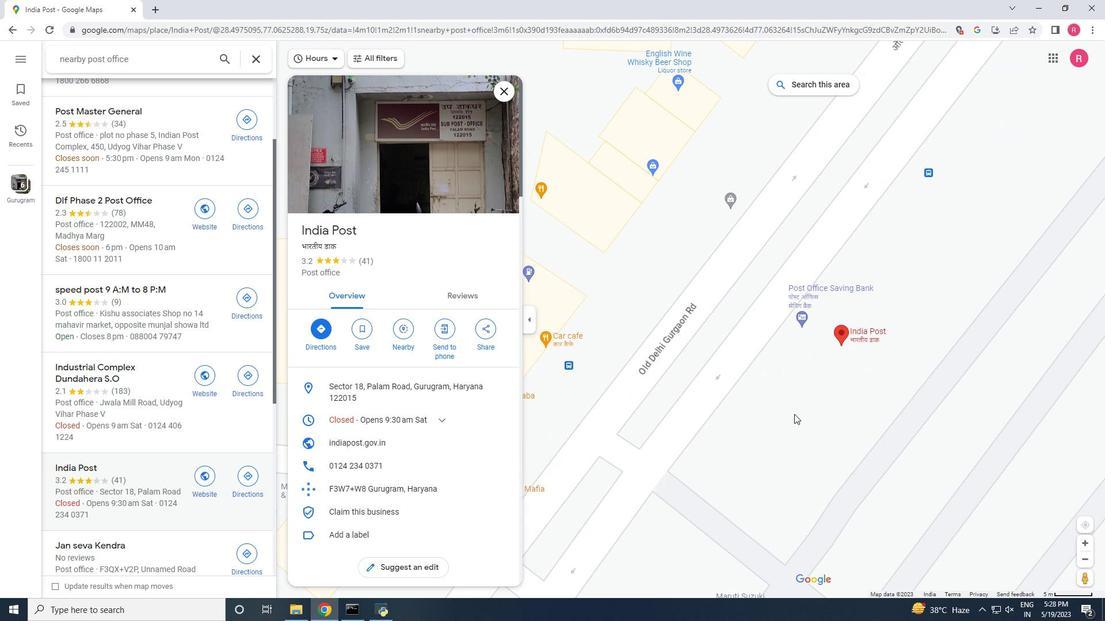
Action: Mouse scrolled (794, 415) with delta (0, 0)
Screenshot: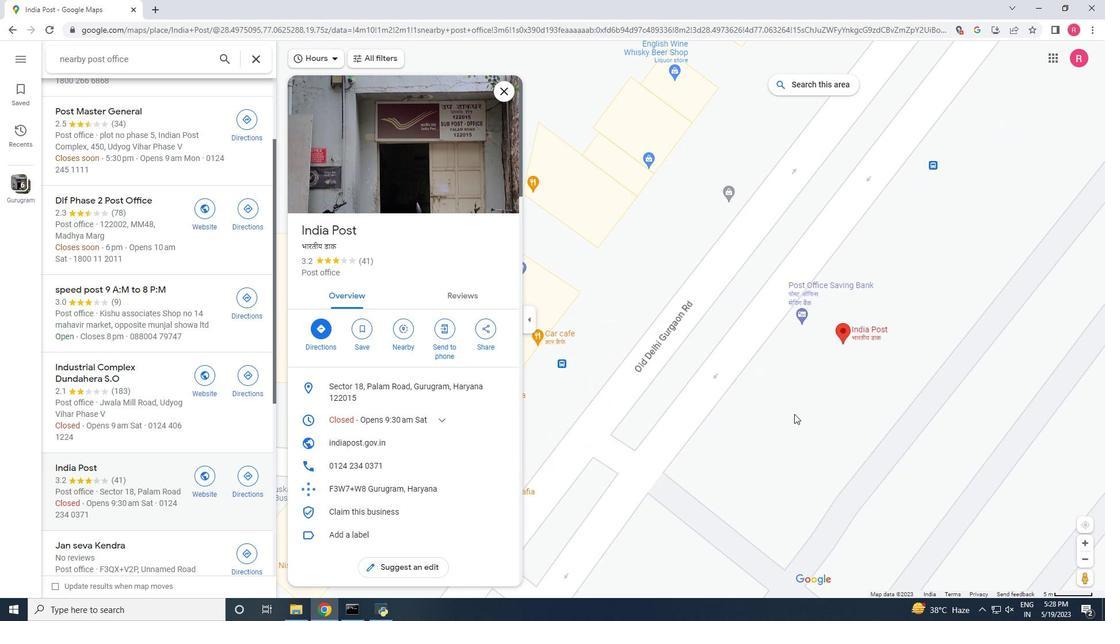 
Action: Mouse scrolled (794, 415) with delta (0, 0)
Screenshot: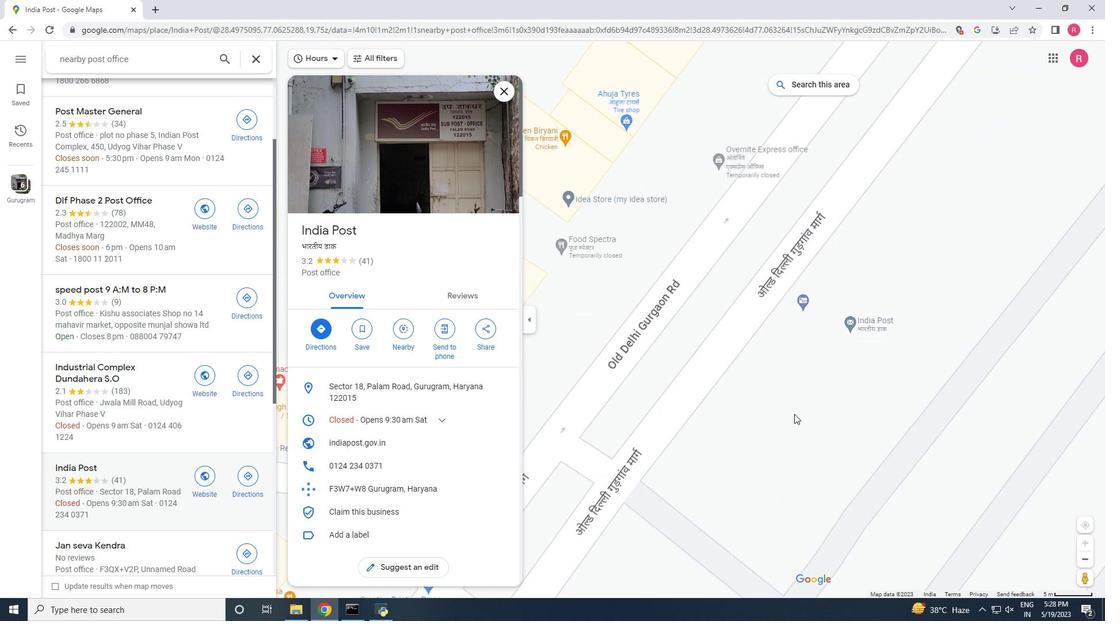 
Action: Mouse scrolled (794, 415) with delta (0, 0)
Screenshot: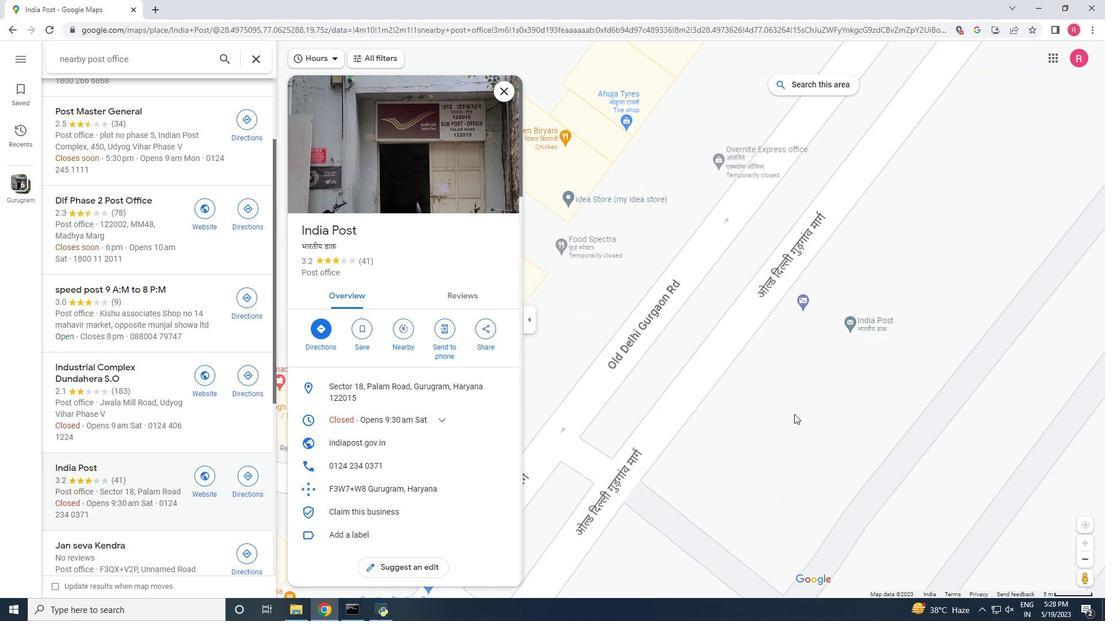 
Action: Mouse scrolled (794, 415) with delta (0, 0)
Screenshot: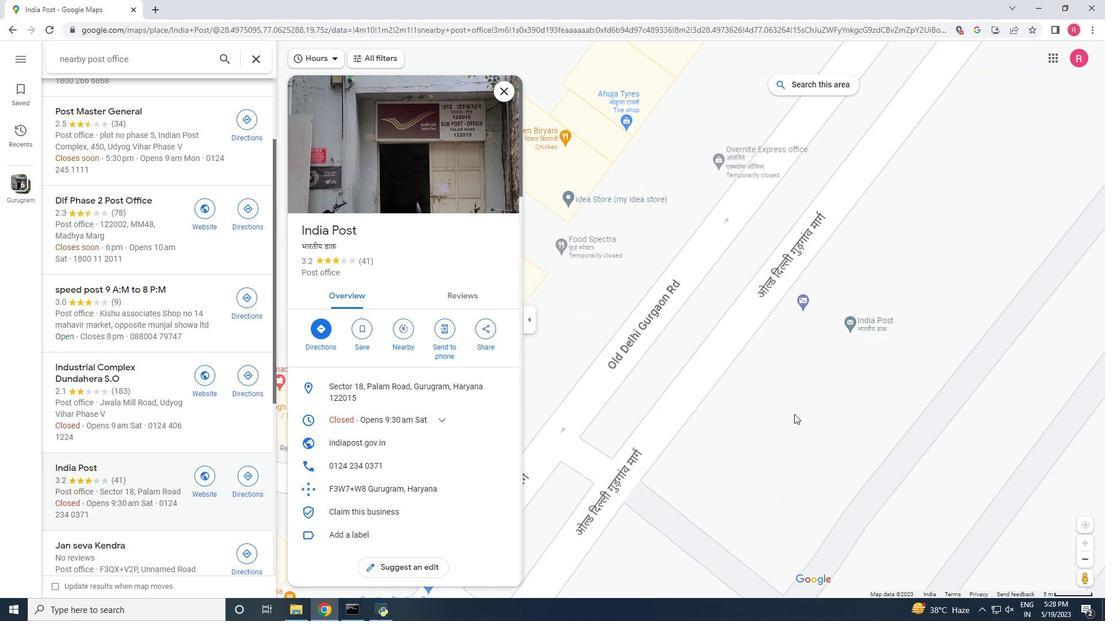
Action: Mouse scrolled (794, 415) with delta (0, 0)
Screenshot: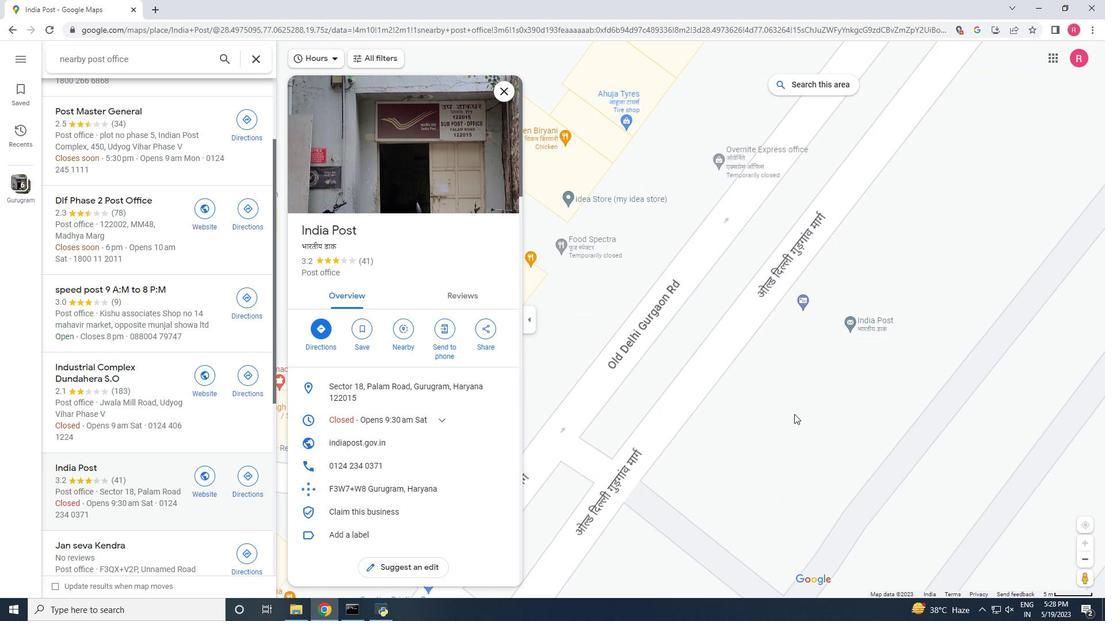 
Action: Mouse scrolled (794, 415) with delta (0, 0)
Screenshot: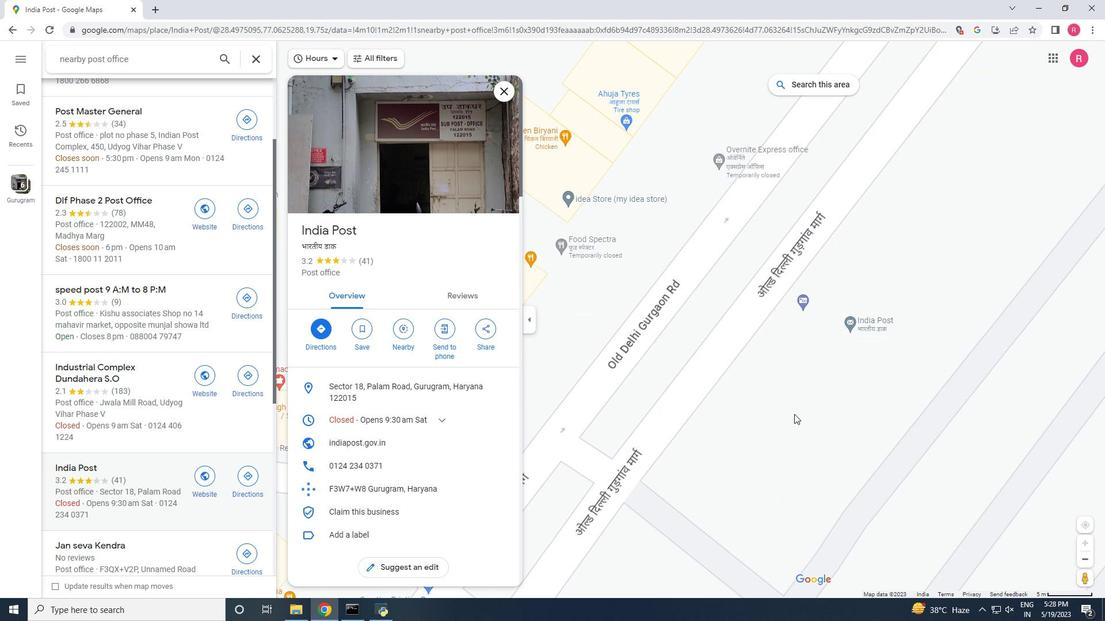 
Action: Mouse scrolled (794, 415) with delta (0, 0)
